 Task: Create a green business brochure.
Action: Mouse moved to (1204, 44)
Screenshot: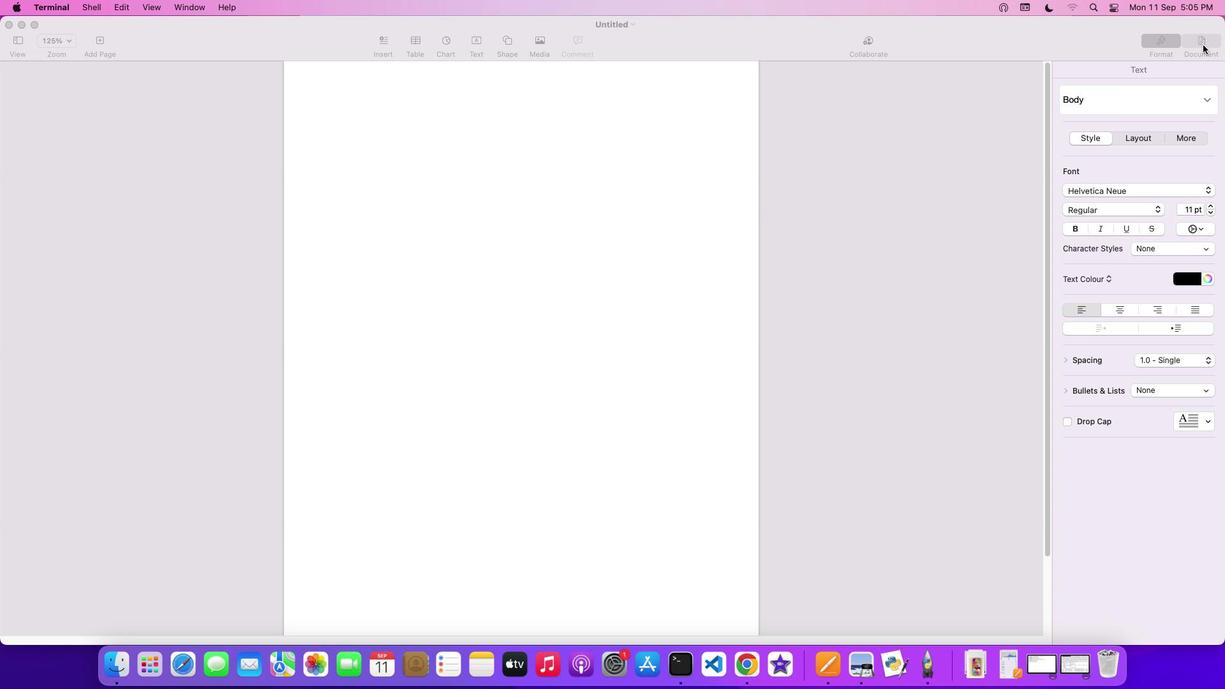 
Action: Mouse pressed left at (1204, 44)
Screenshot: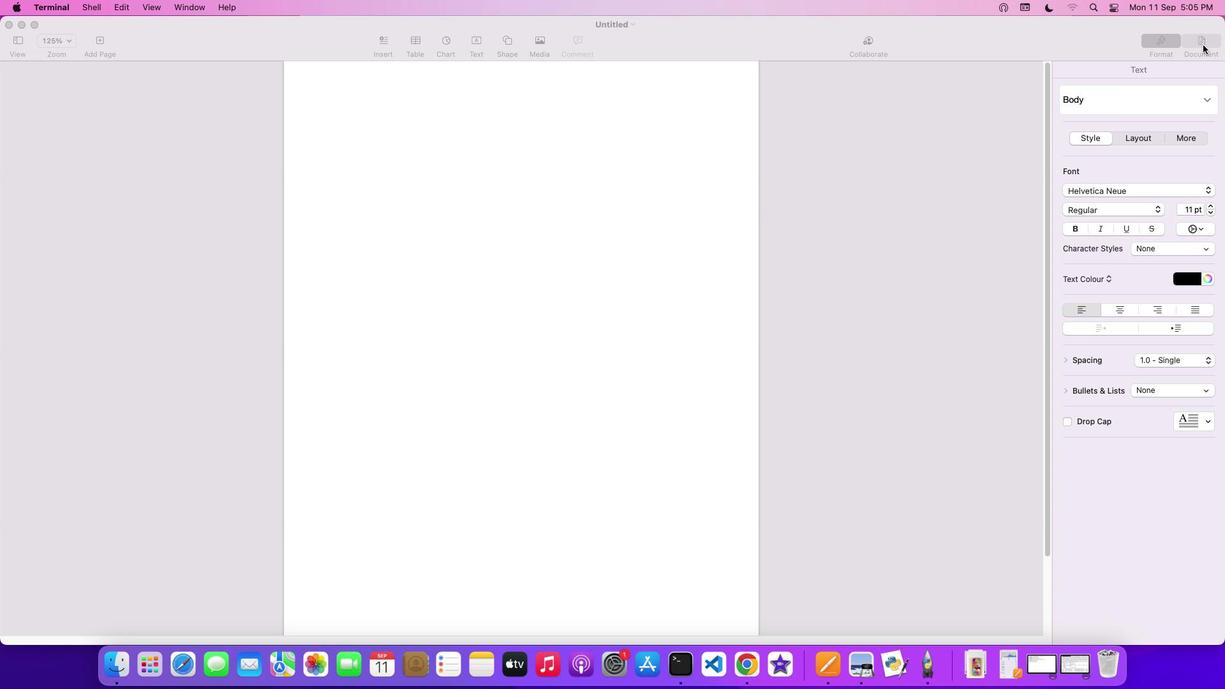 
Action: Mouse moved to (1209, 127)
Screenshot: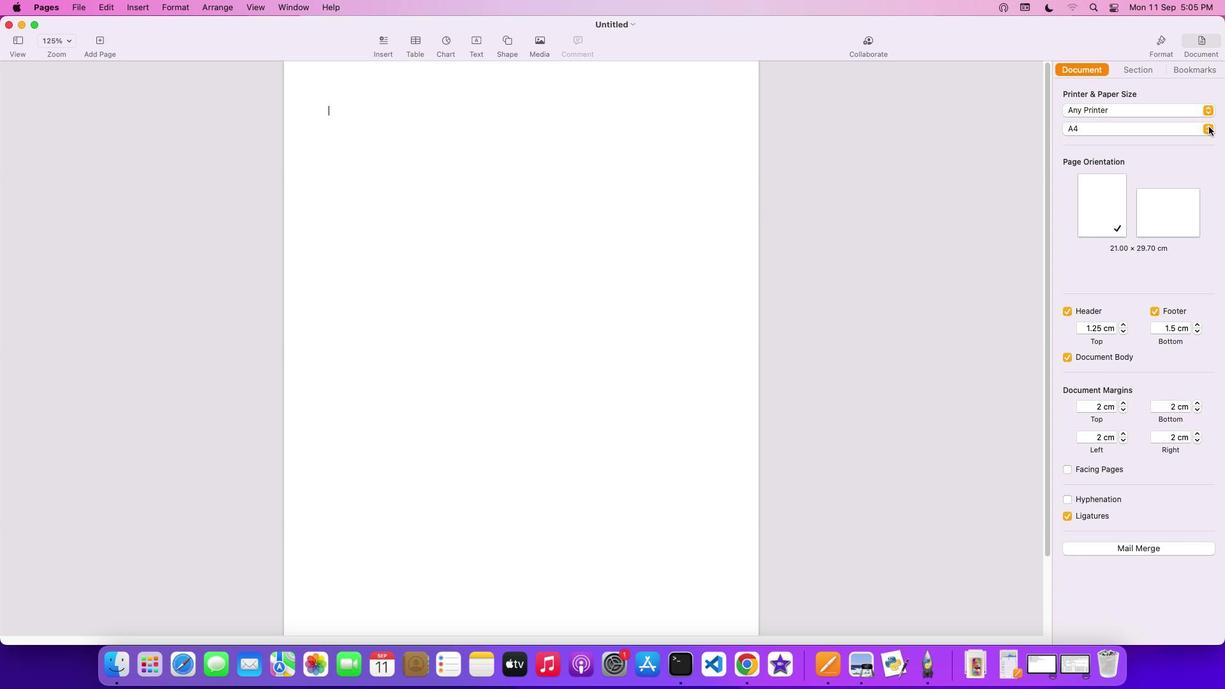 
Action: Mouse pressed left at (1209, 127)
Screenshot: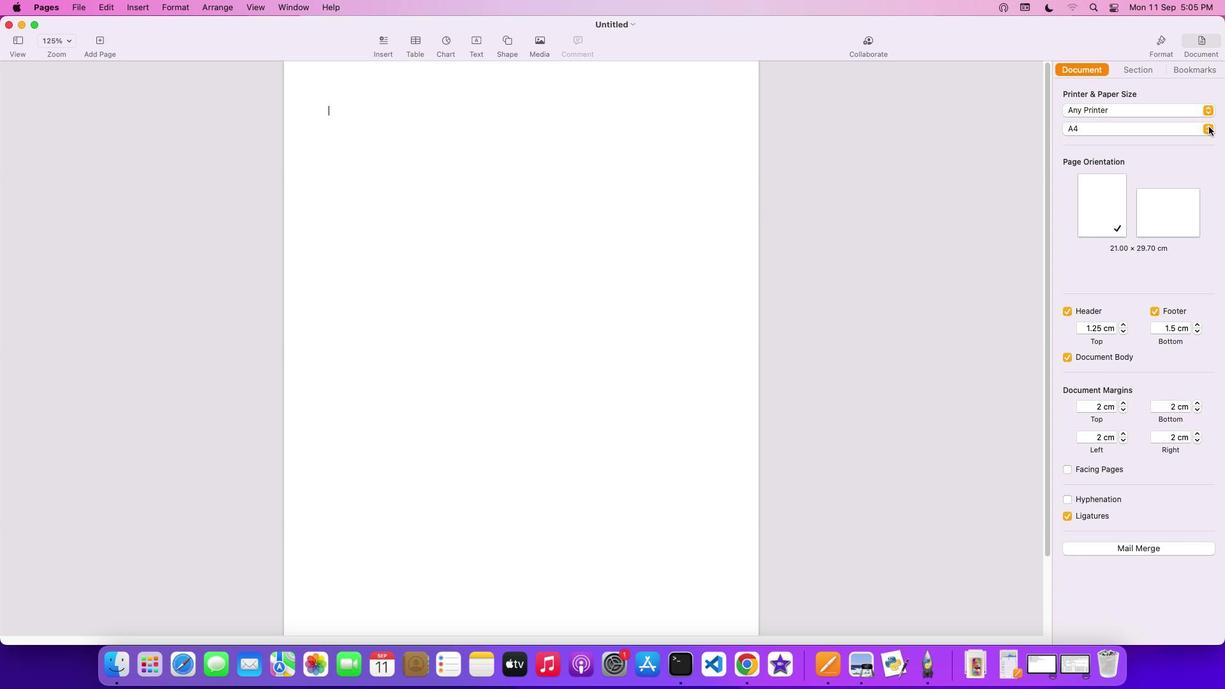 
Action: Mouse moved to (1162, 118)
Screenshot: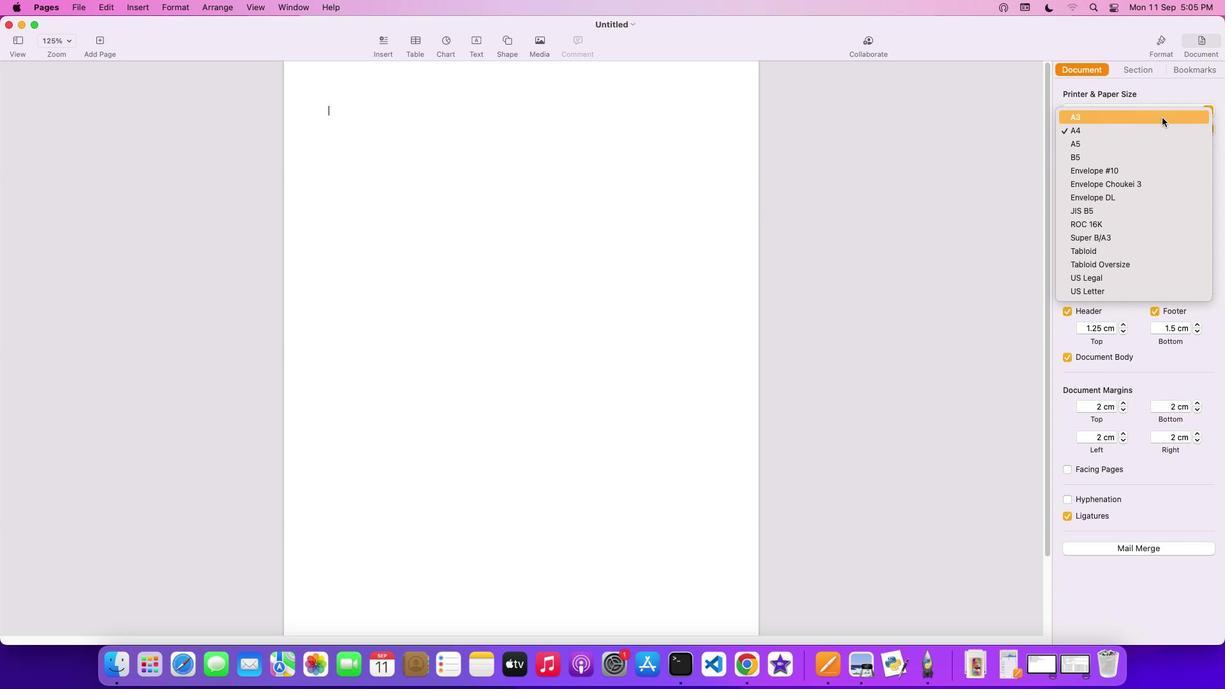 
Action: Mouse pressed left at (1162, 118)
Screenshot: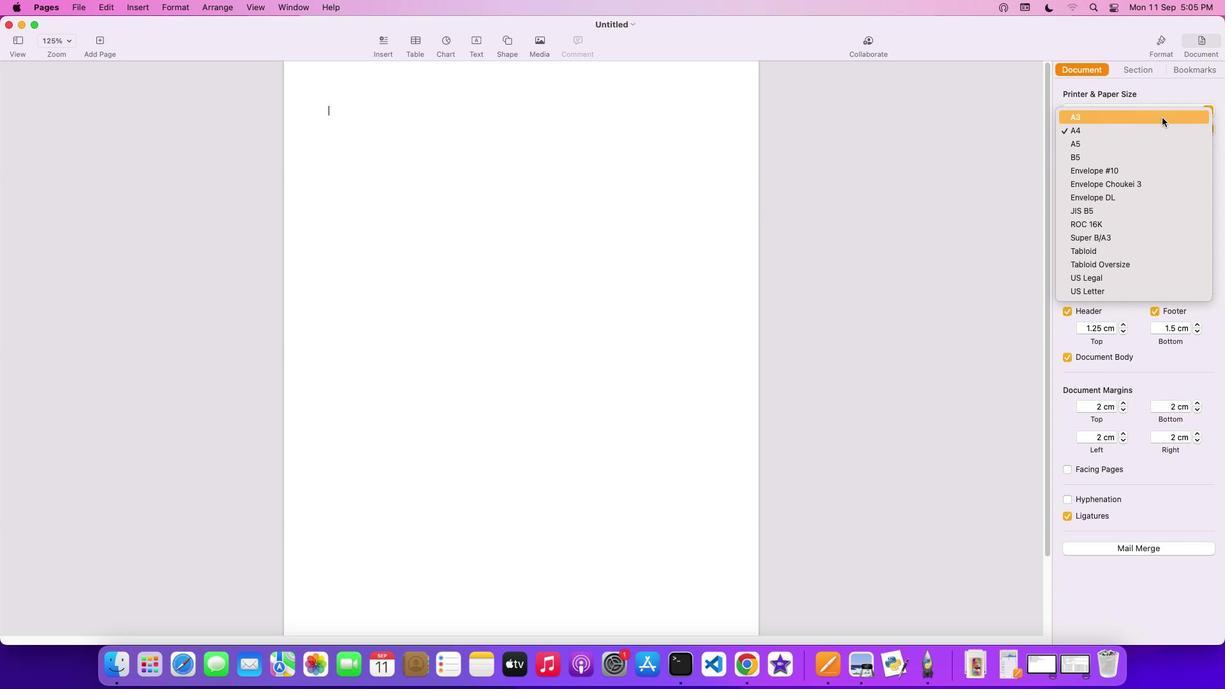 
Action: Mouse moved to (558, 355)
Screenshot: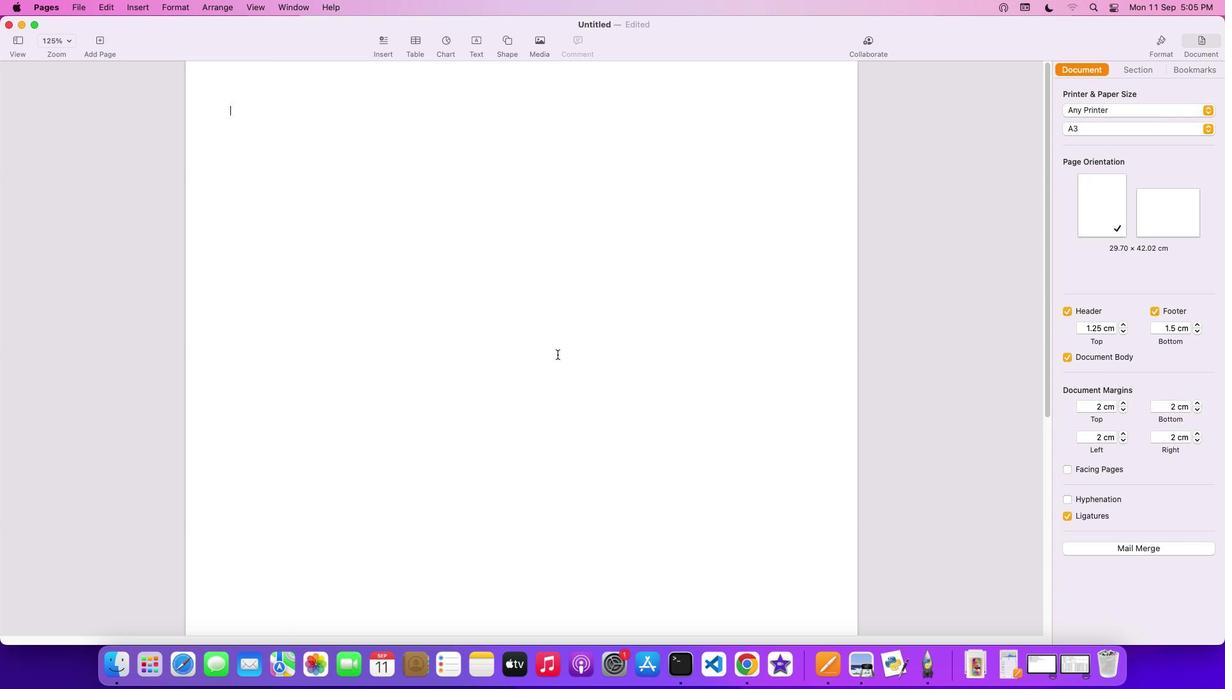 
Action: Mouse scrolled (558, 355) with delta (0, 0)
Screenshot: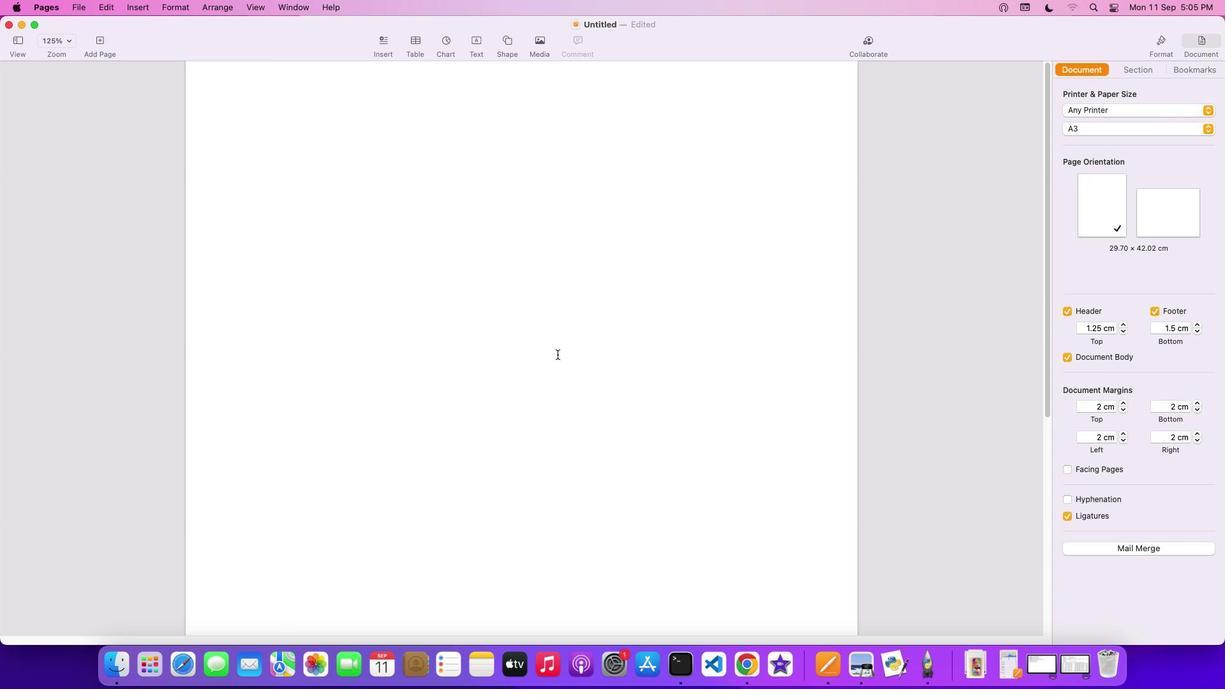 
Action: Mouse scrolled (558, 355) with delta (0, 0)
Screenshot: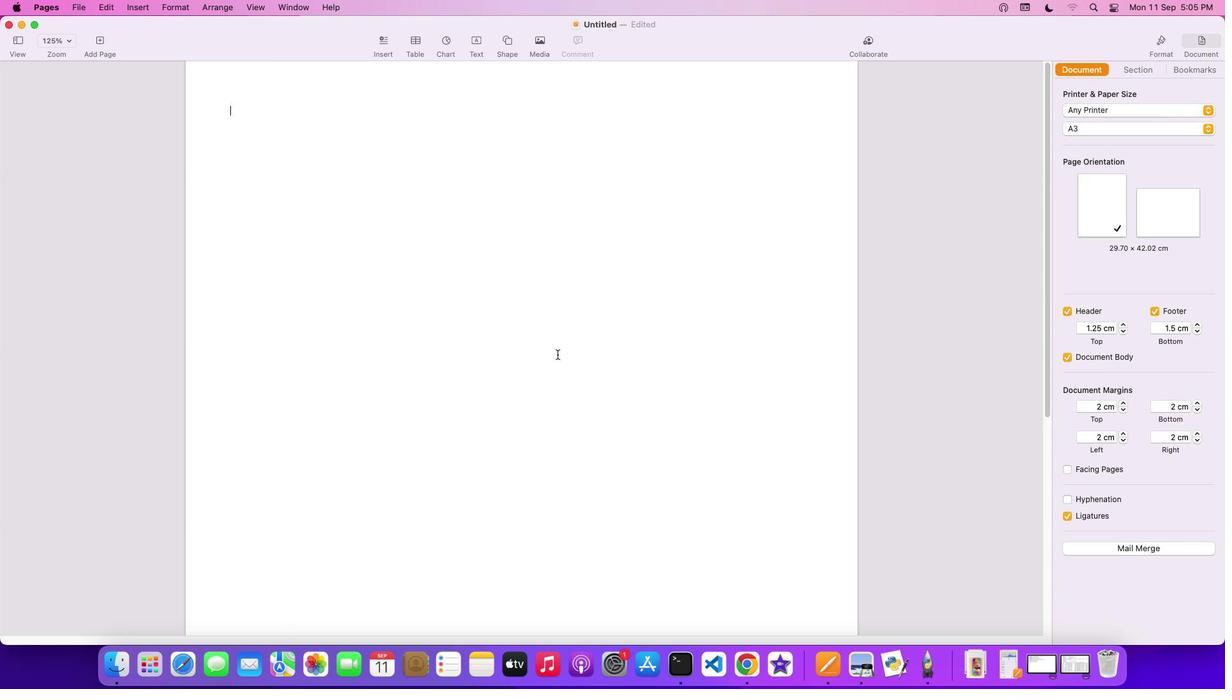 
Action: Mouse scrolled (558, 355) with delta (0, 1)
Screenshot: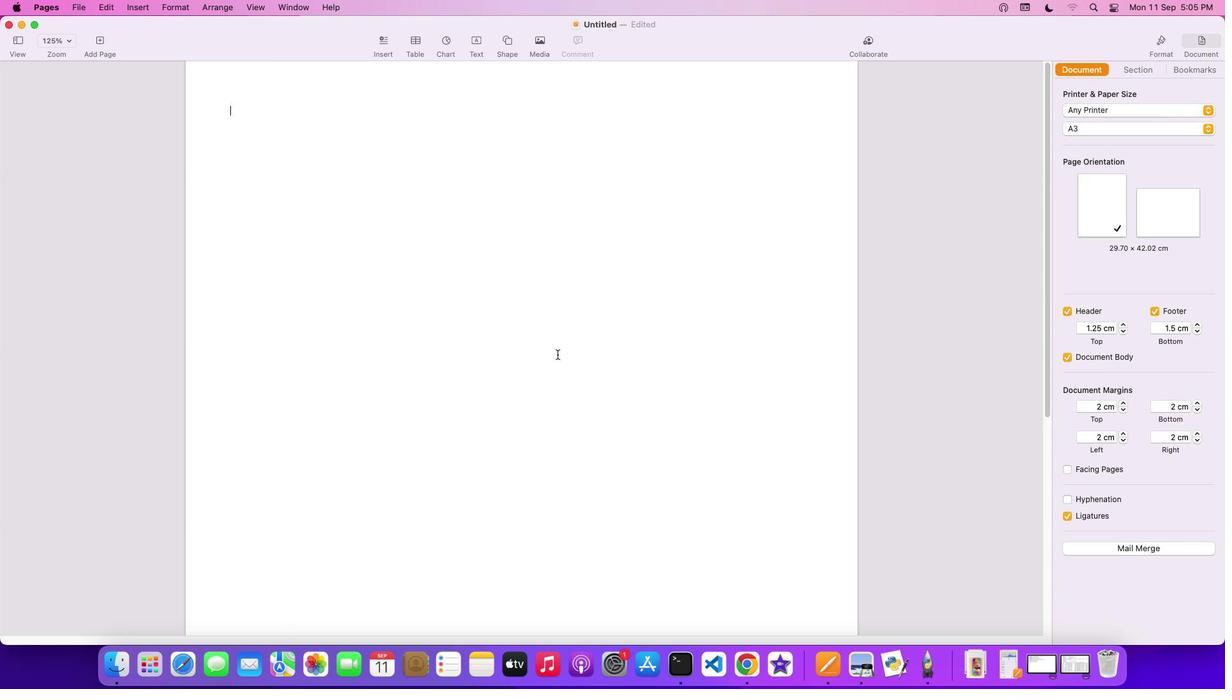 
Action: Mouse scrolled (558, 355) with delta (0, 3)
Screenshot: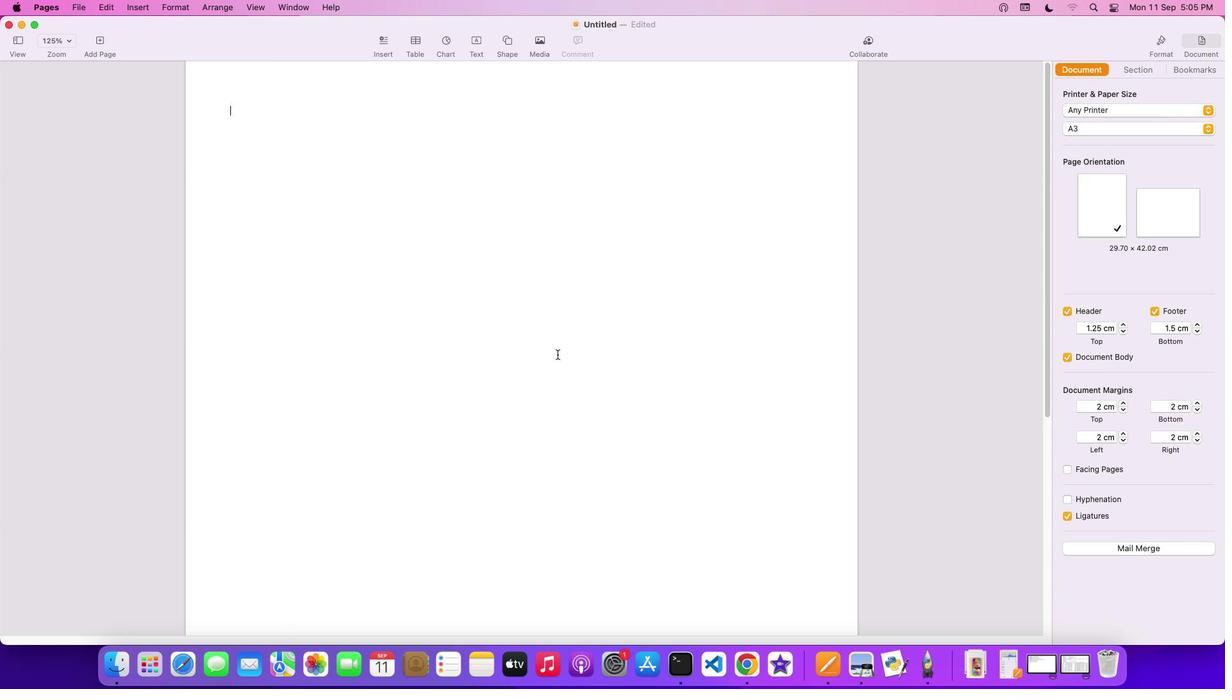 
Action: Mouse scrolled (558, 355) with delta (0, 3)
Screenshot: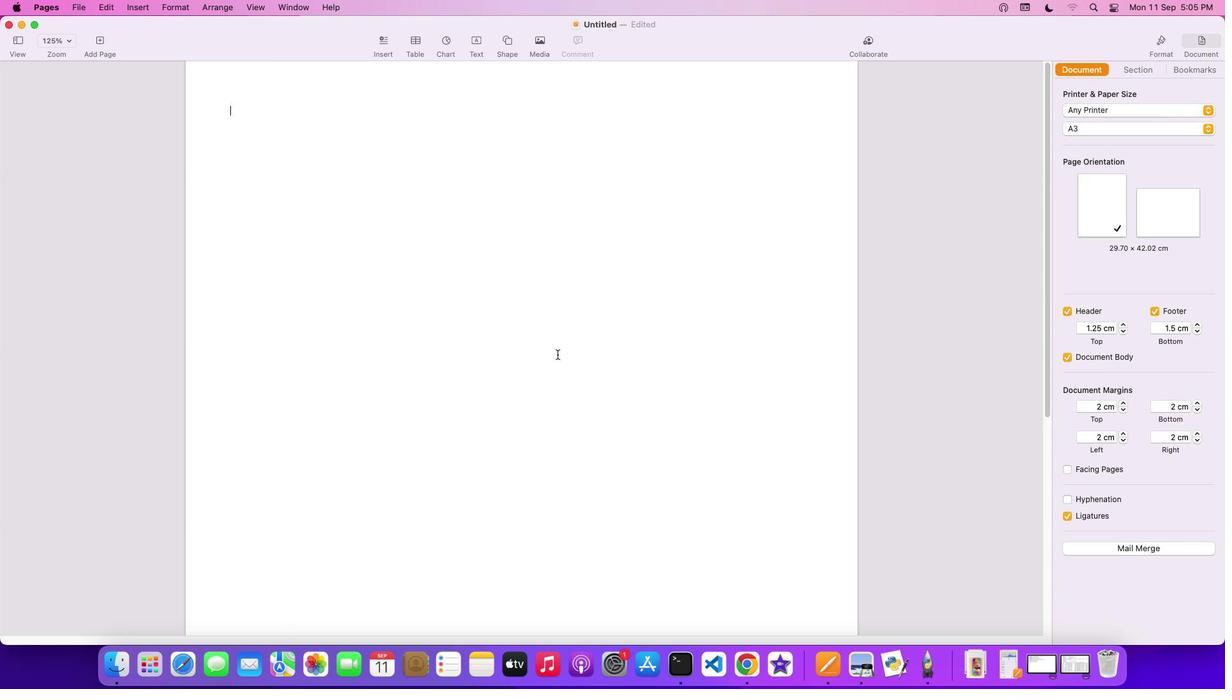 
Action: Mouse scrolled (558, 355) with delta (0, 0)
Screenshot: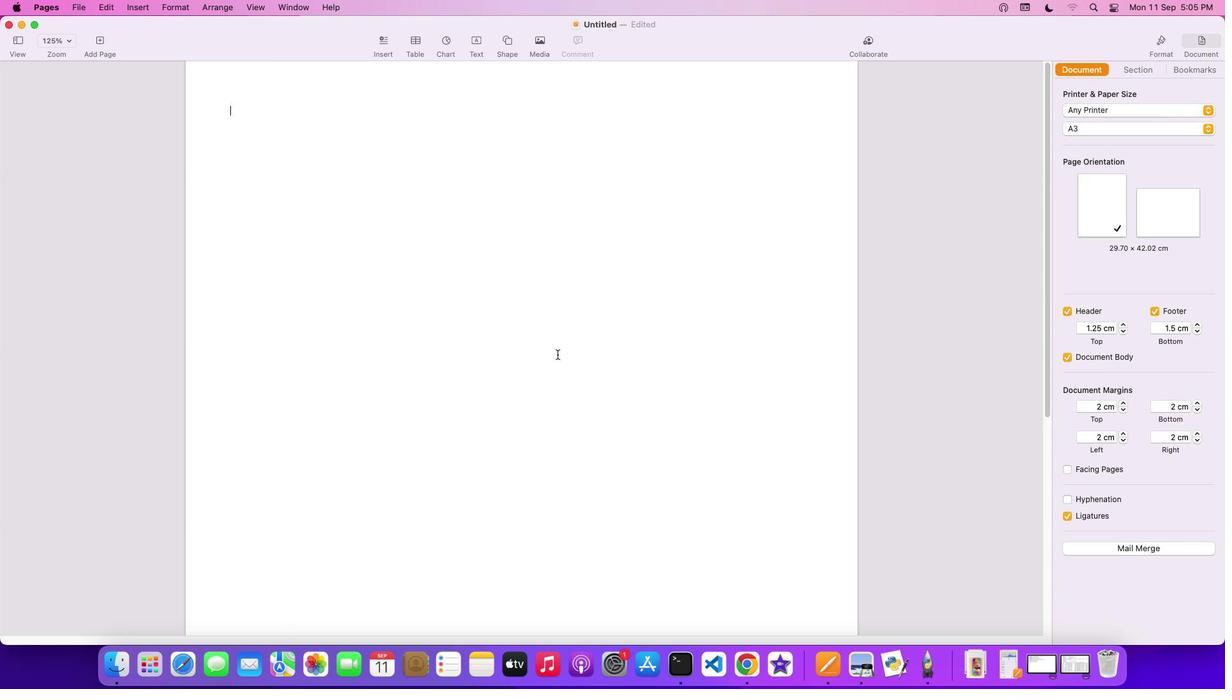 
Action: Mouse scrolled (558, 355) with delta (0, 0)
Screenshot: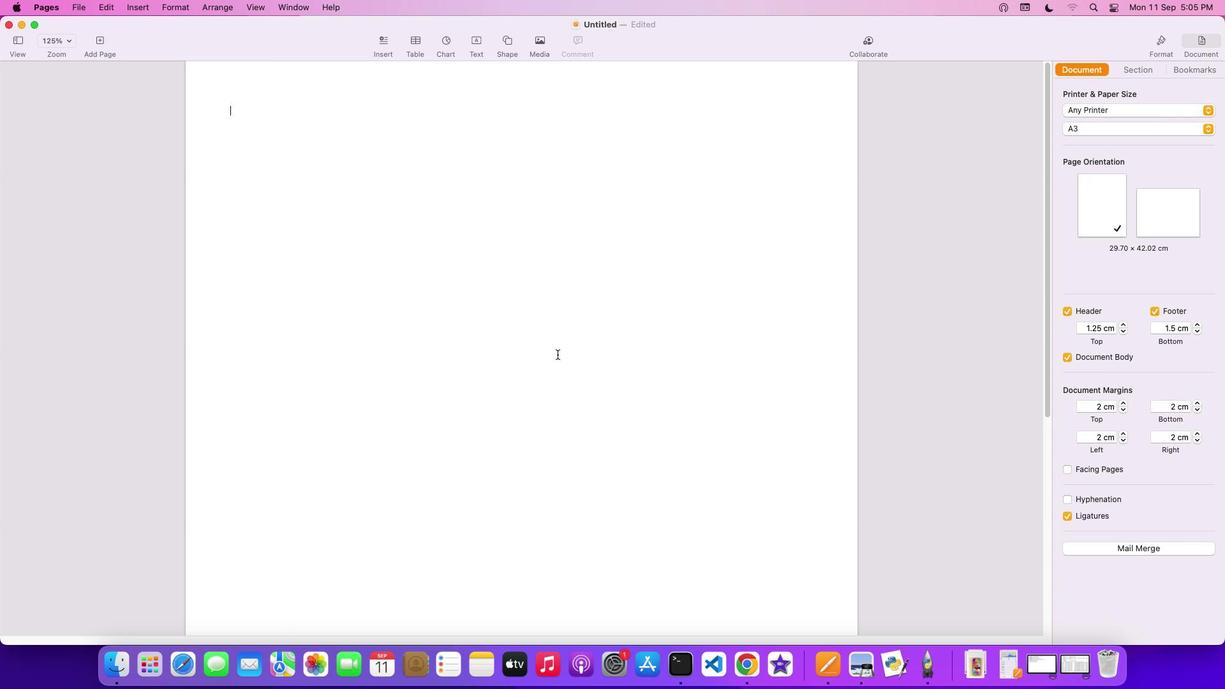 
Action: Mouse scrolled (558, 355) with delta (0, 1)
Screenshot: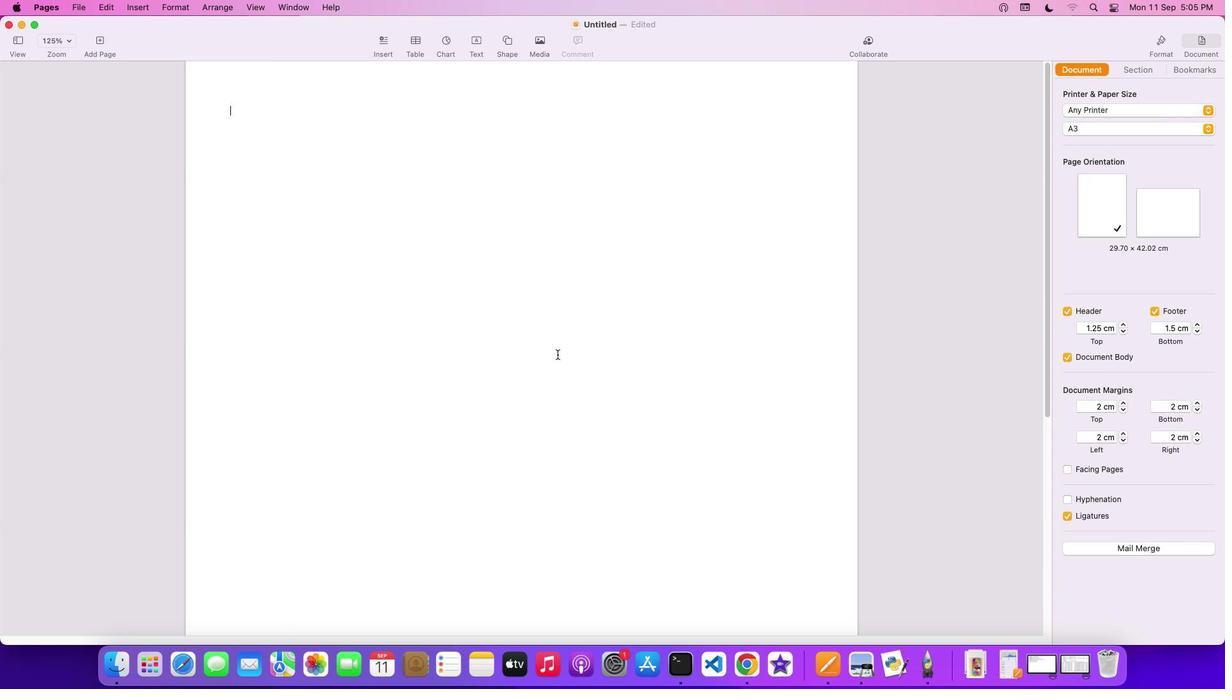 
Action: Mouse moved to (504, 37)
Screenshot: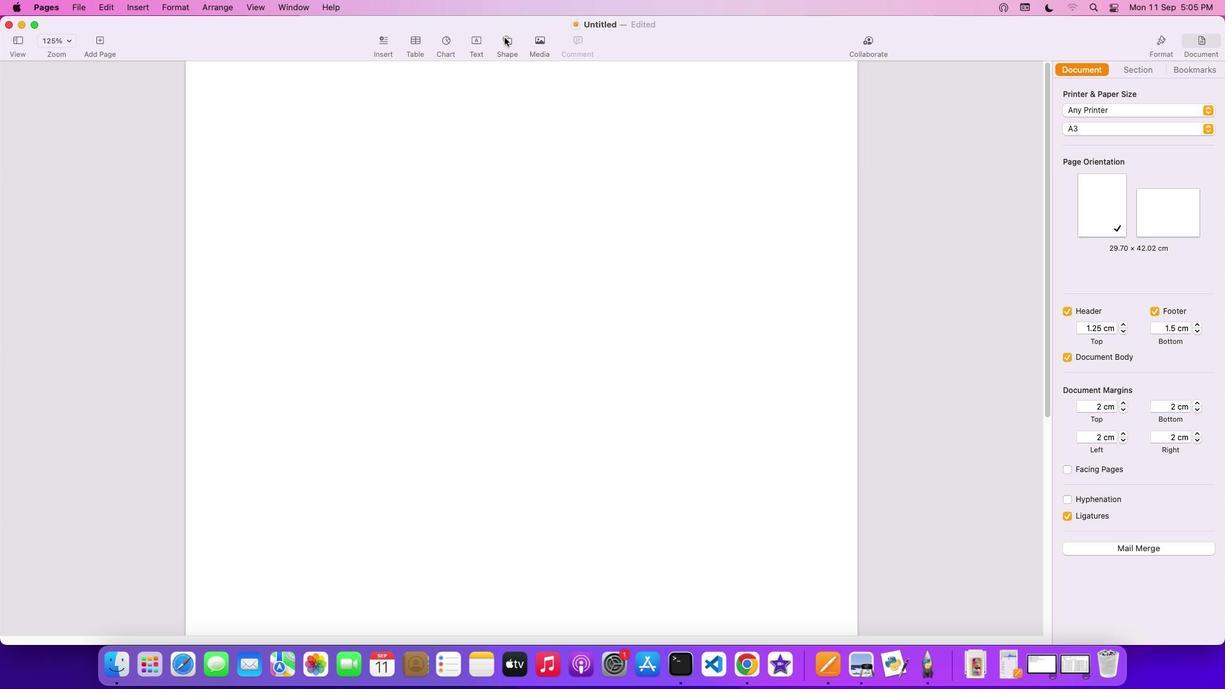 
Action: Mouse pressed left at (504, 37)
Screenshot: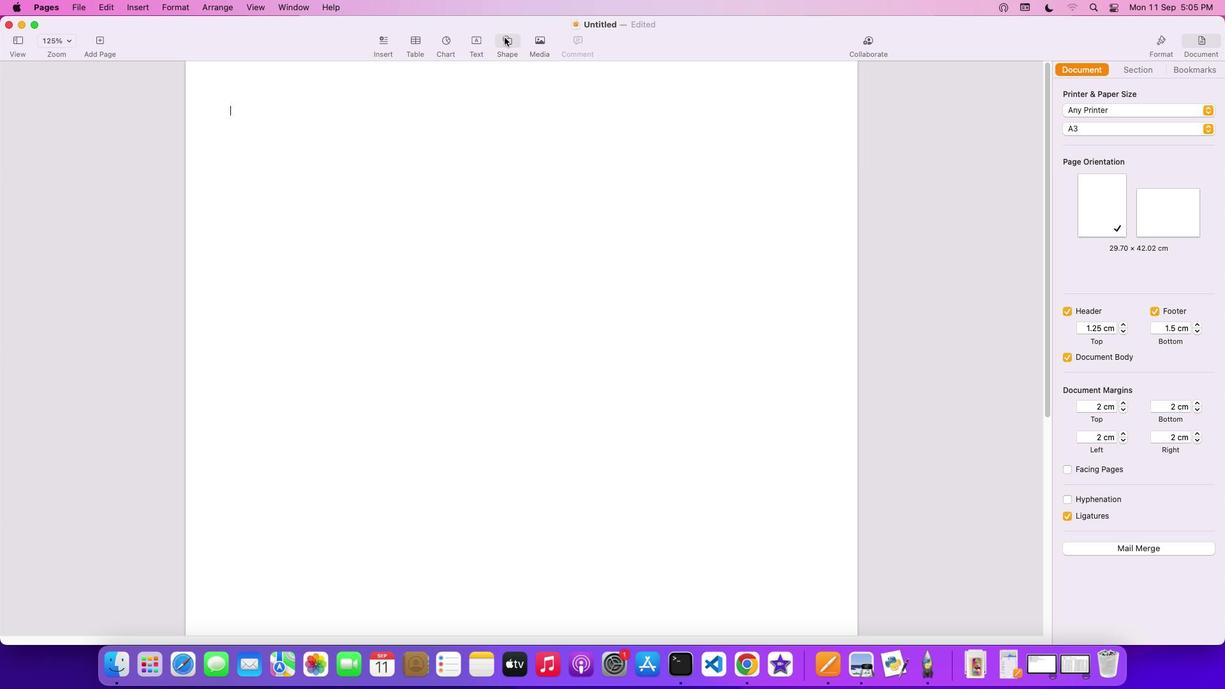 
Action: Mouse moved to (495, 143)
Screenshot: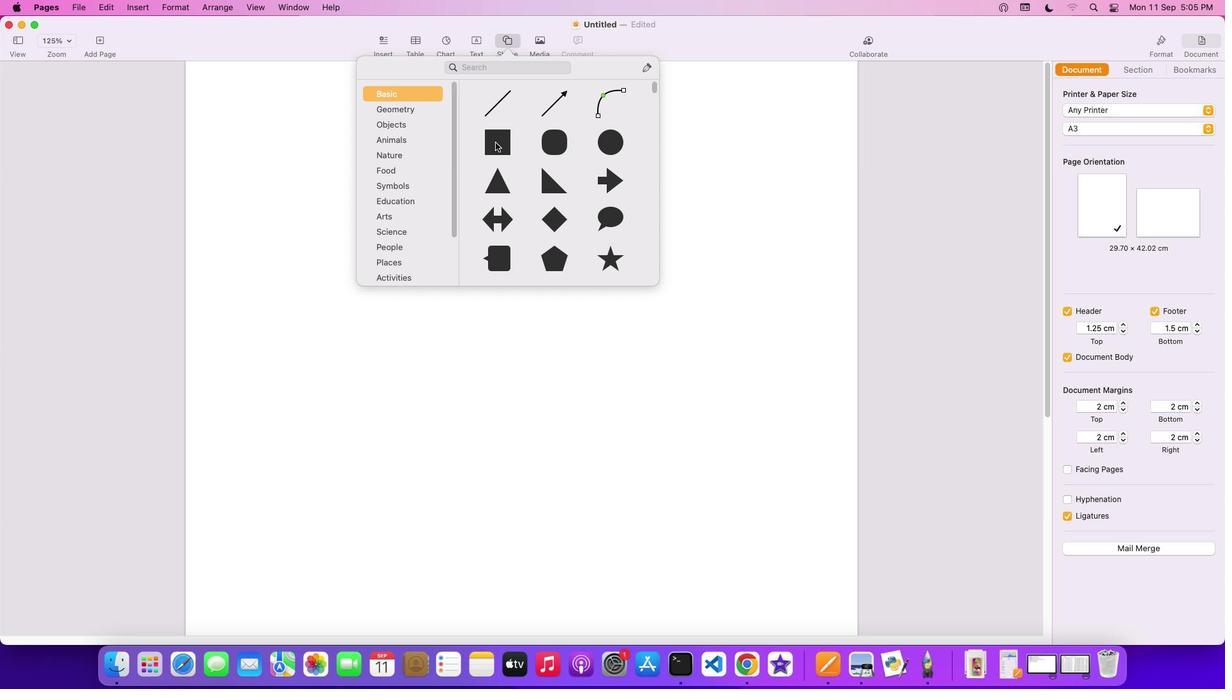 
Action: Mouse pressed left at (495, 143)
Screenshot: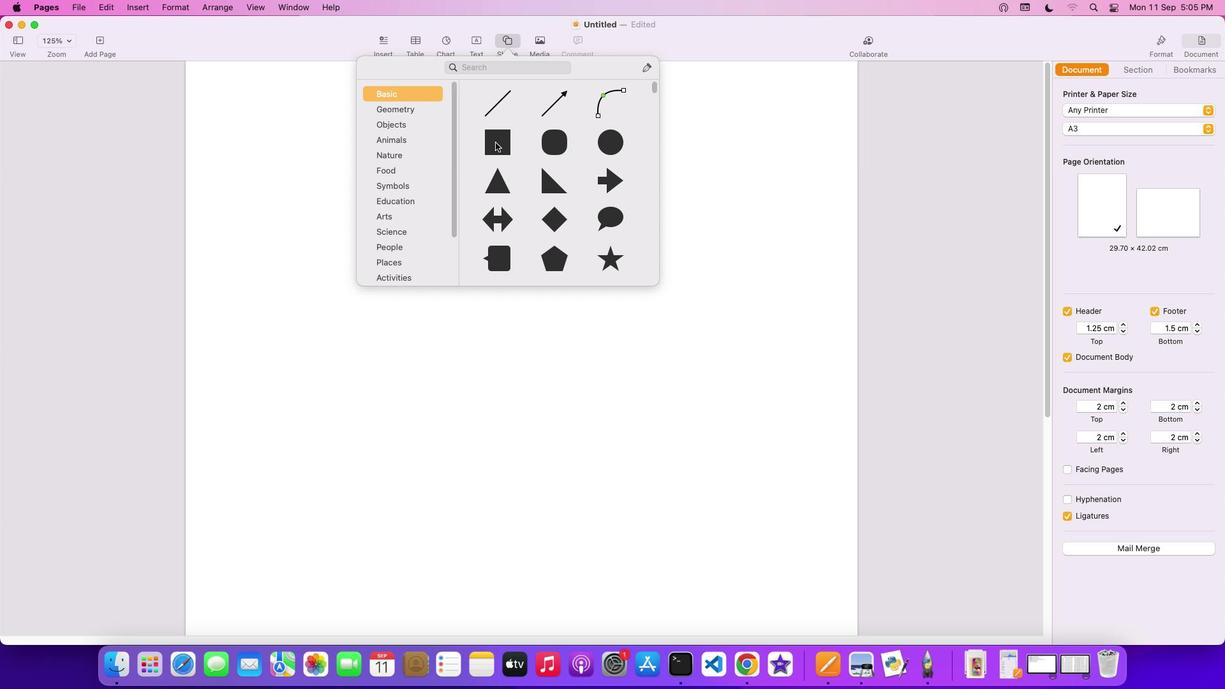 
Action: Mouse moved to (560, 153)
Screenshot: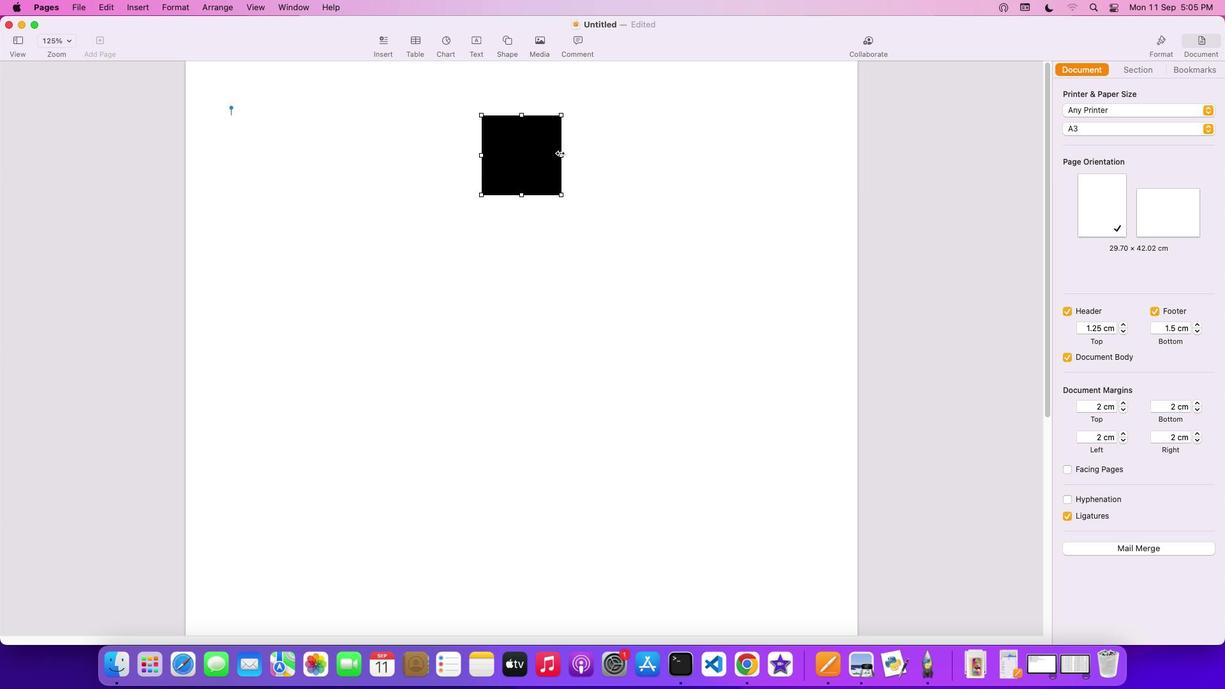 
Action: Mouse pressed left at (560, 153)
Screenshot: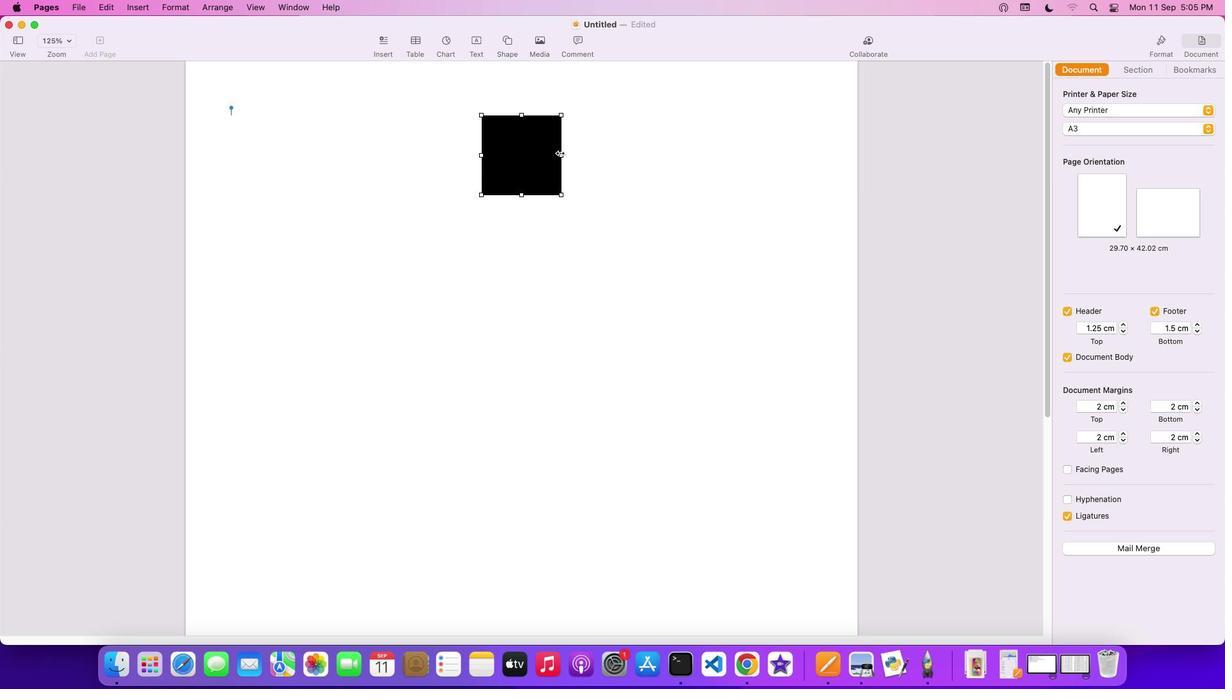
Action: Mouse moved to (480, 154)
Screenshot: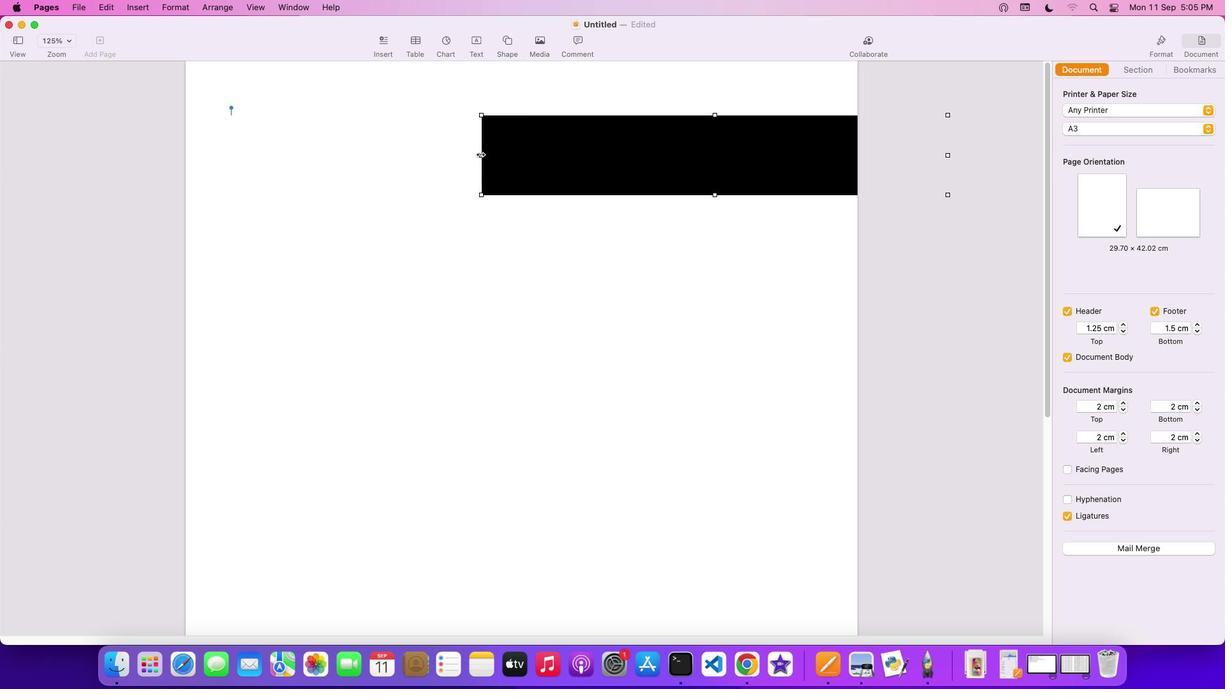 
Action: Mouse pressed left at (480, 154)
Screenshot: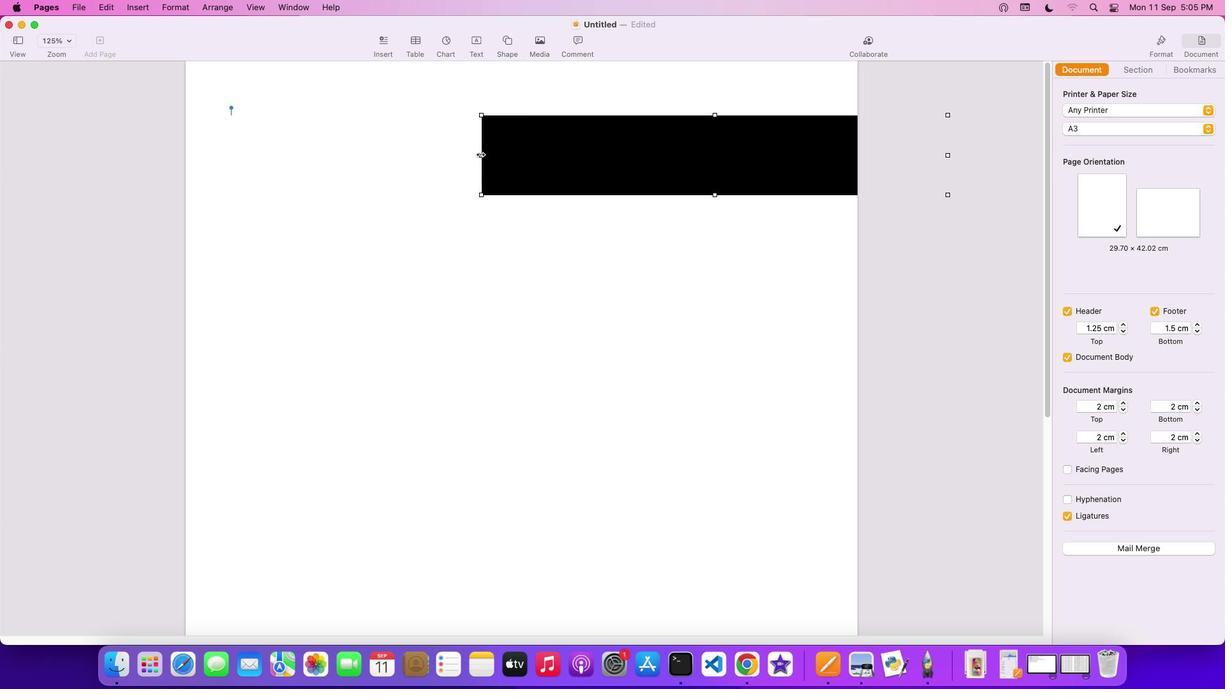 
Action: Mouse moved to (552, 113)
Screenshot: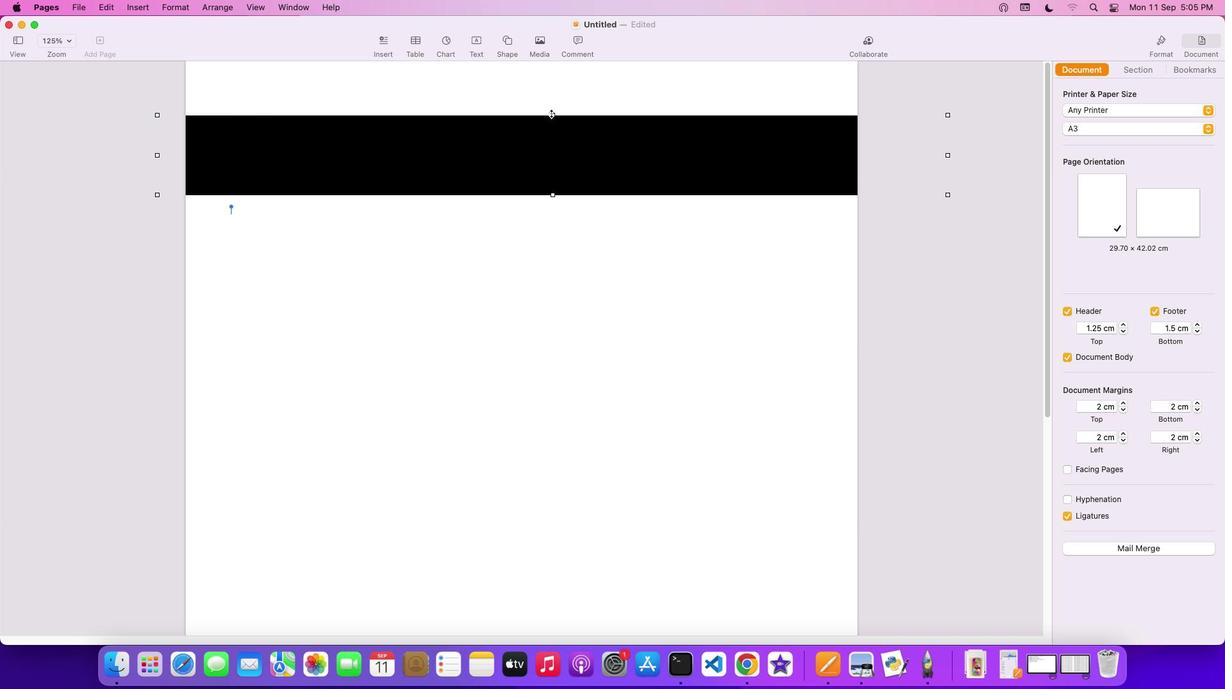 
Action: Mouse pressed left at (552, 113)
Screenshot: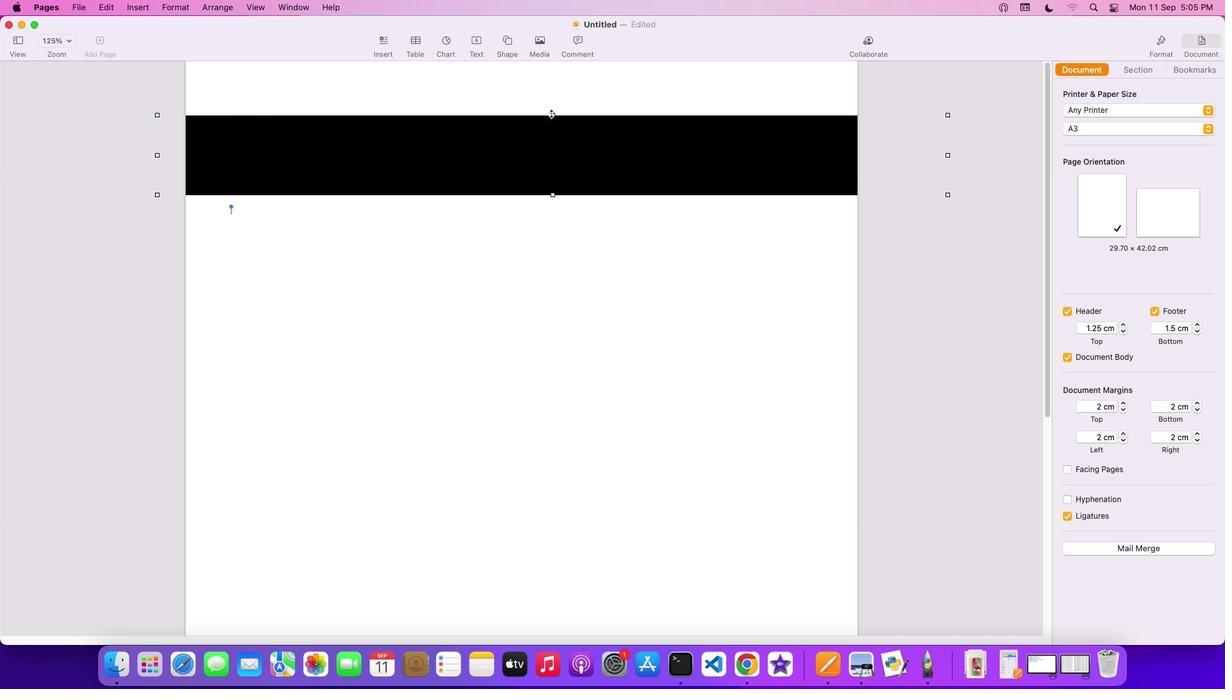
Action: Mouse moved to (660, 289)
Screenshot: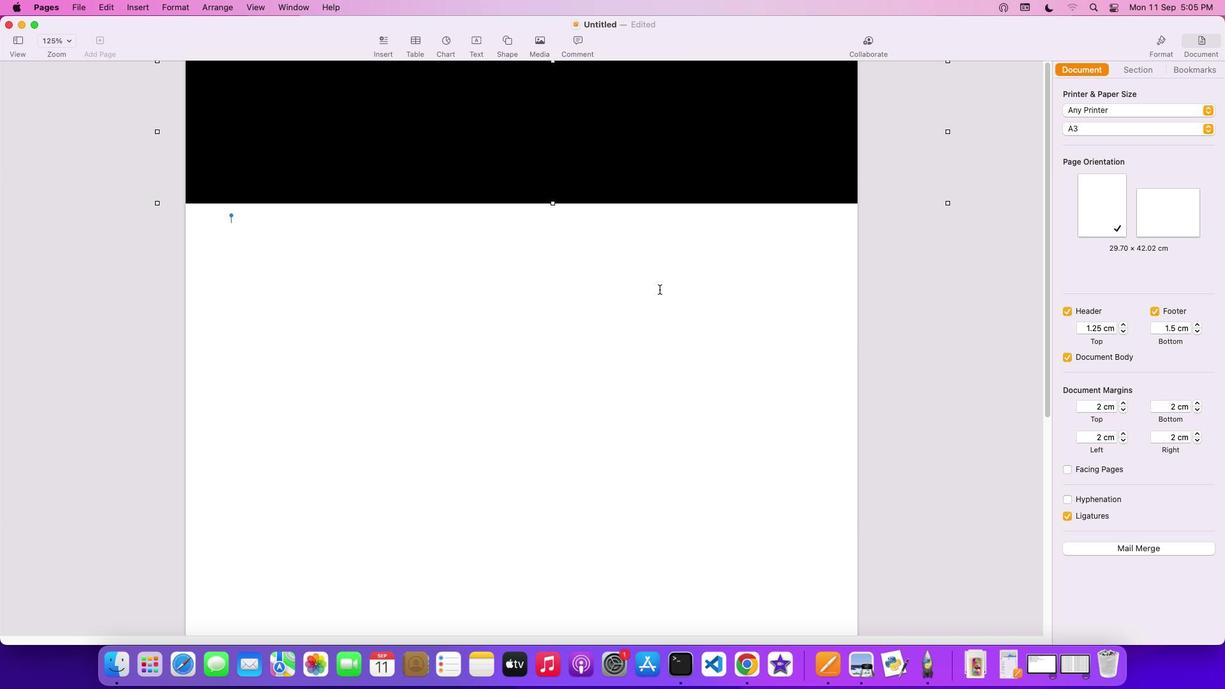 
Action: Mouse scrolled (660, 289) with delta (0, 0)
Screenshot: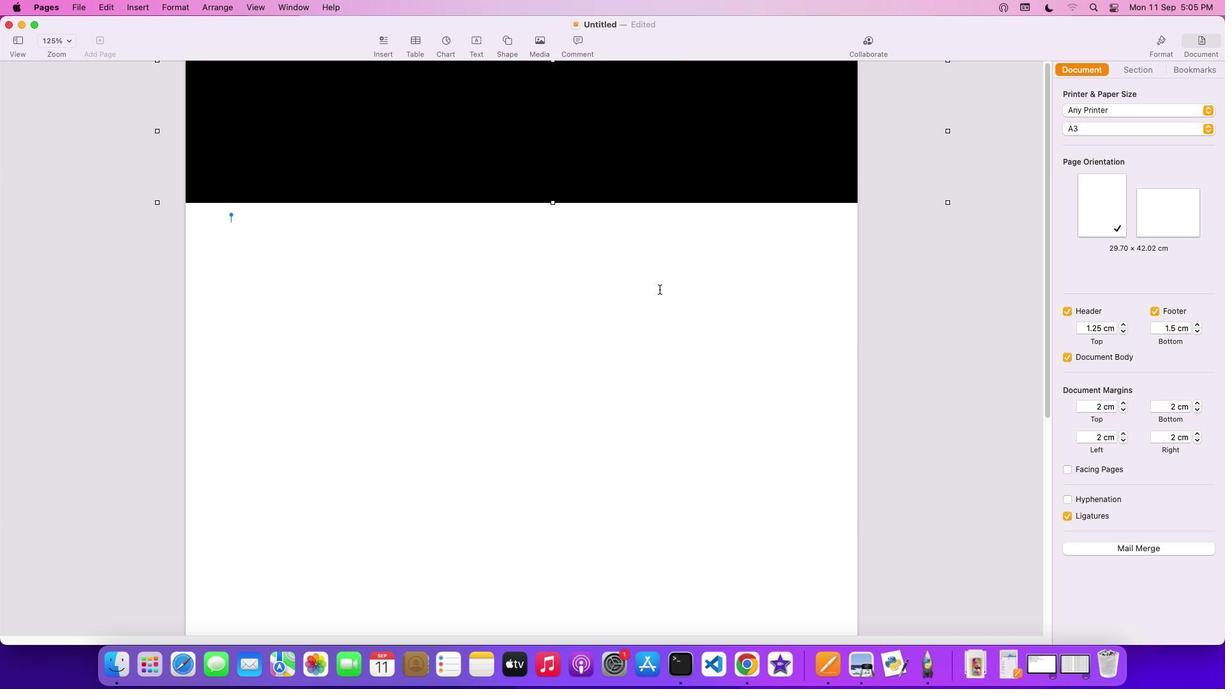 
Action: Mouse scrolled (660, 289) with delta (0, 0)
Screenshot: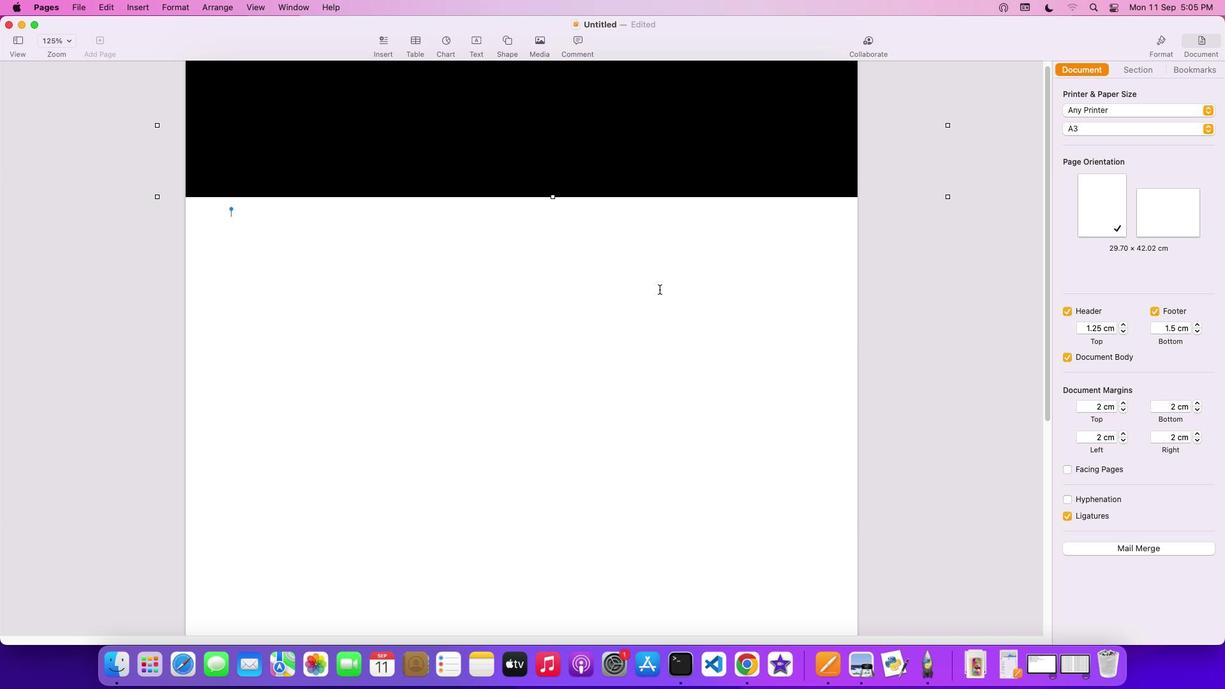 
Action: Mouse scrolled (660, 289) with delta (0, -1)
Screenshot: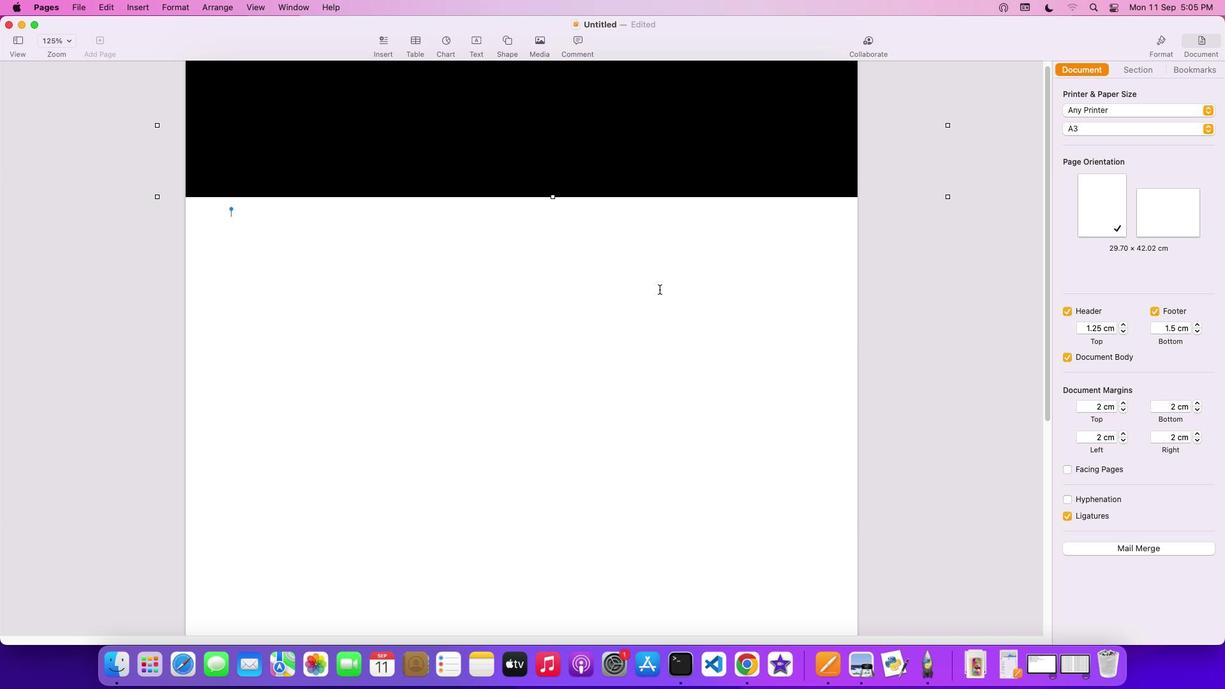 
Action: Mouse scrolled (660, 289) with delta (0, -3)
Screenshot: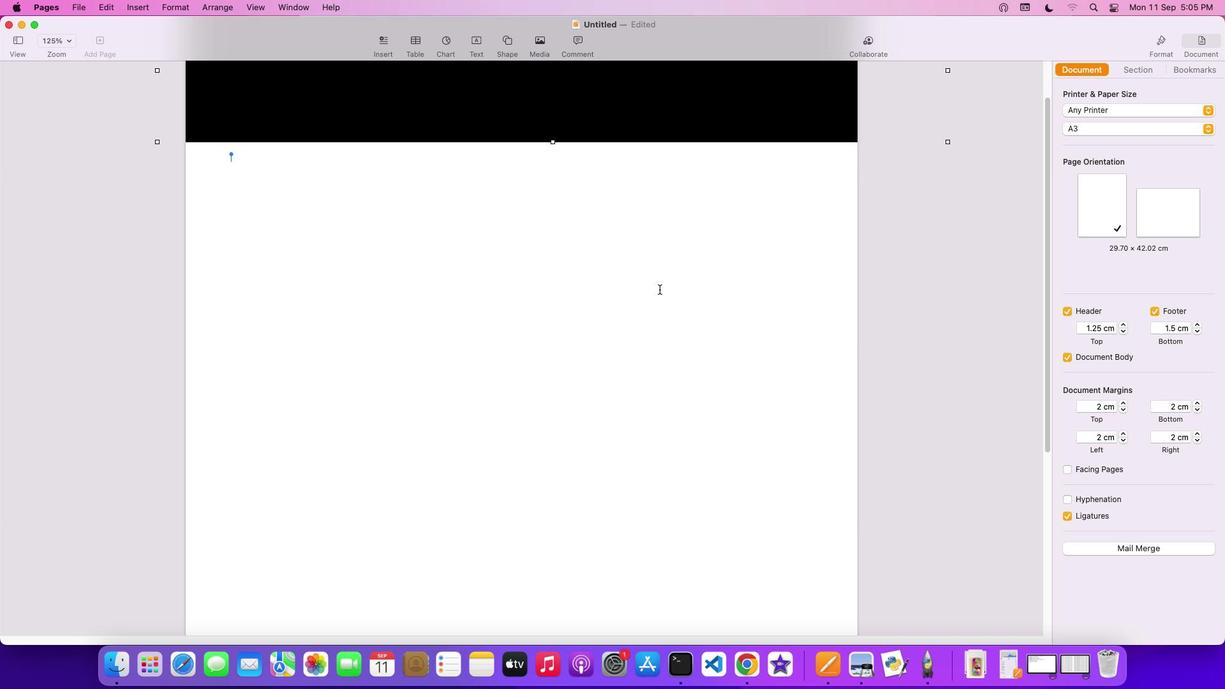
Action: Mouse scrolled (660, 289) with delta (0, -3)
Screenshot: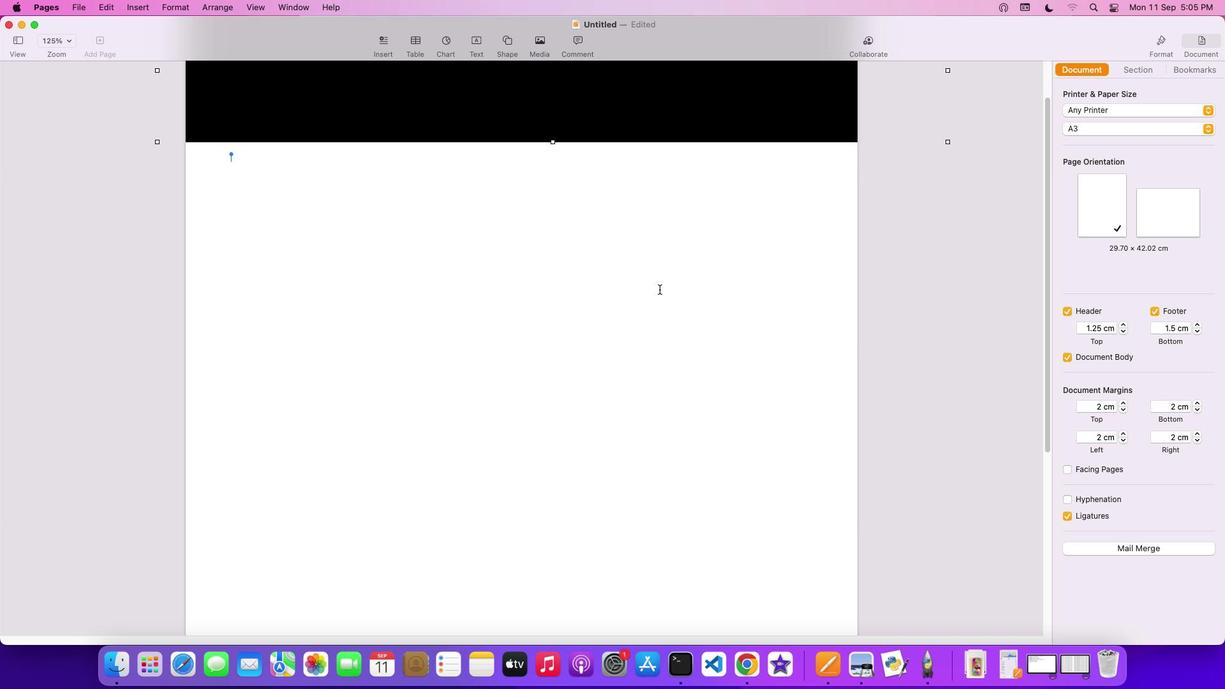 
Action: Mouse scrolled (660, 289) with delta (0, -3)
Screenshot: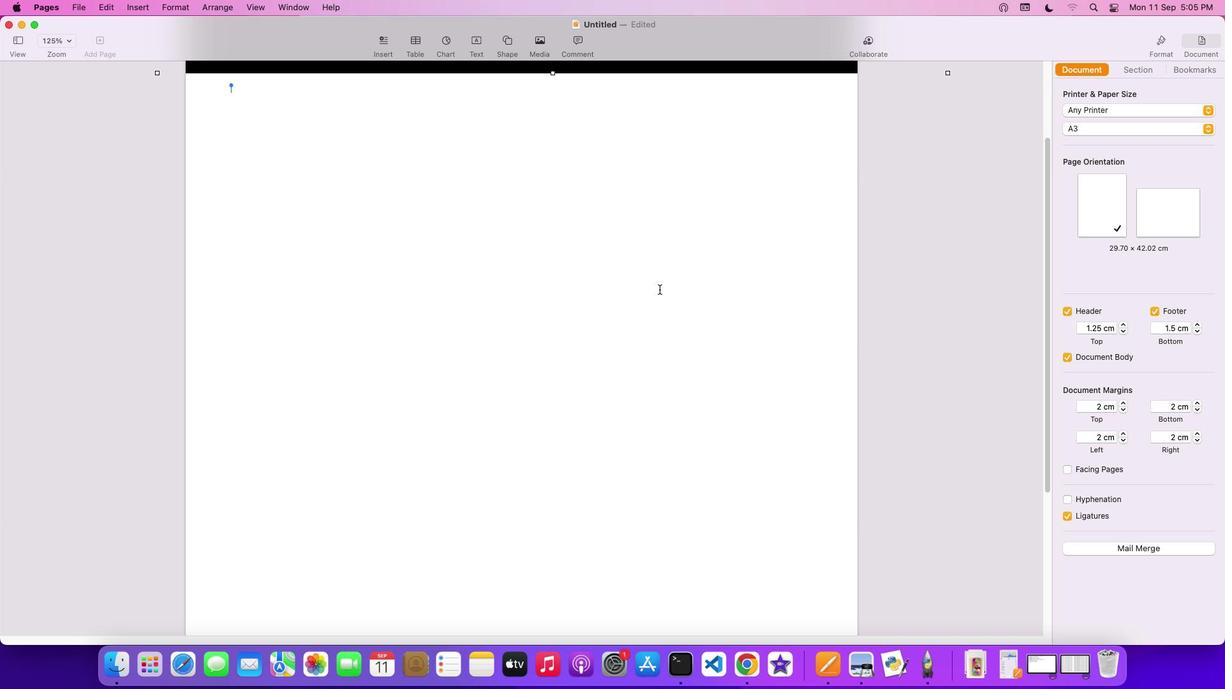 
Action: Mouse moved to (606, 243)
Screenshot: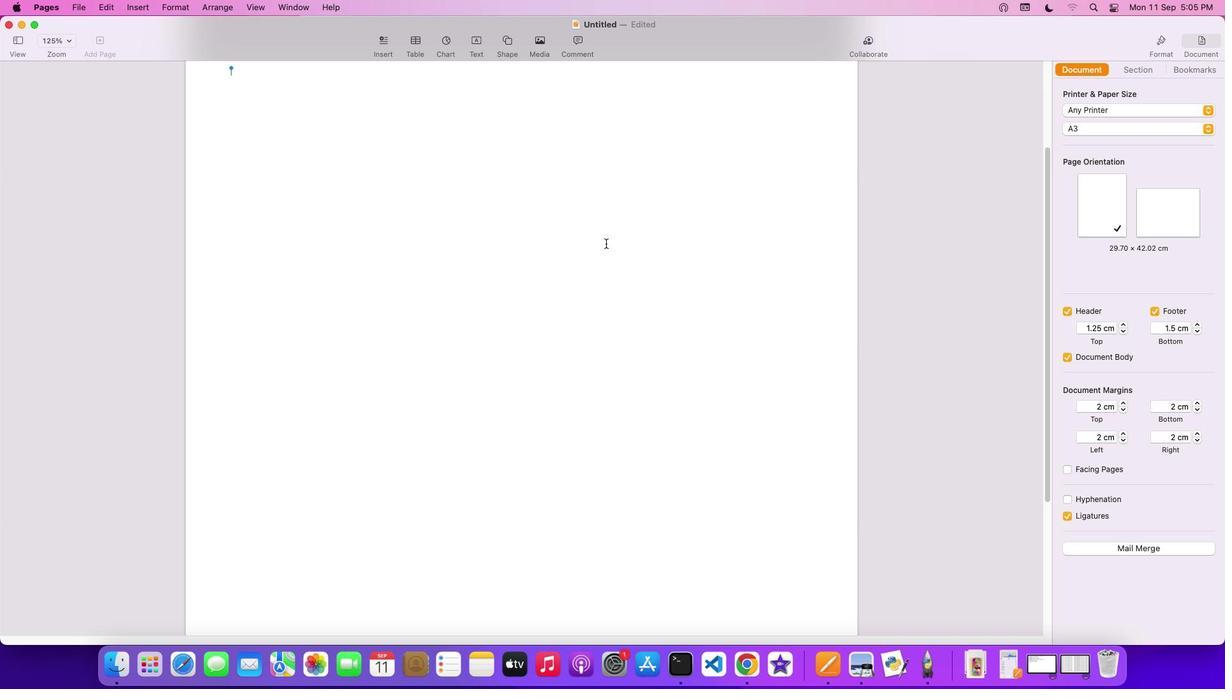 
Action: Mouse scrolled (606, 243) with delta (0, 0)
Screenshot: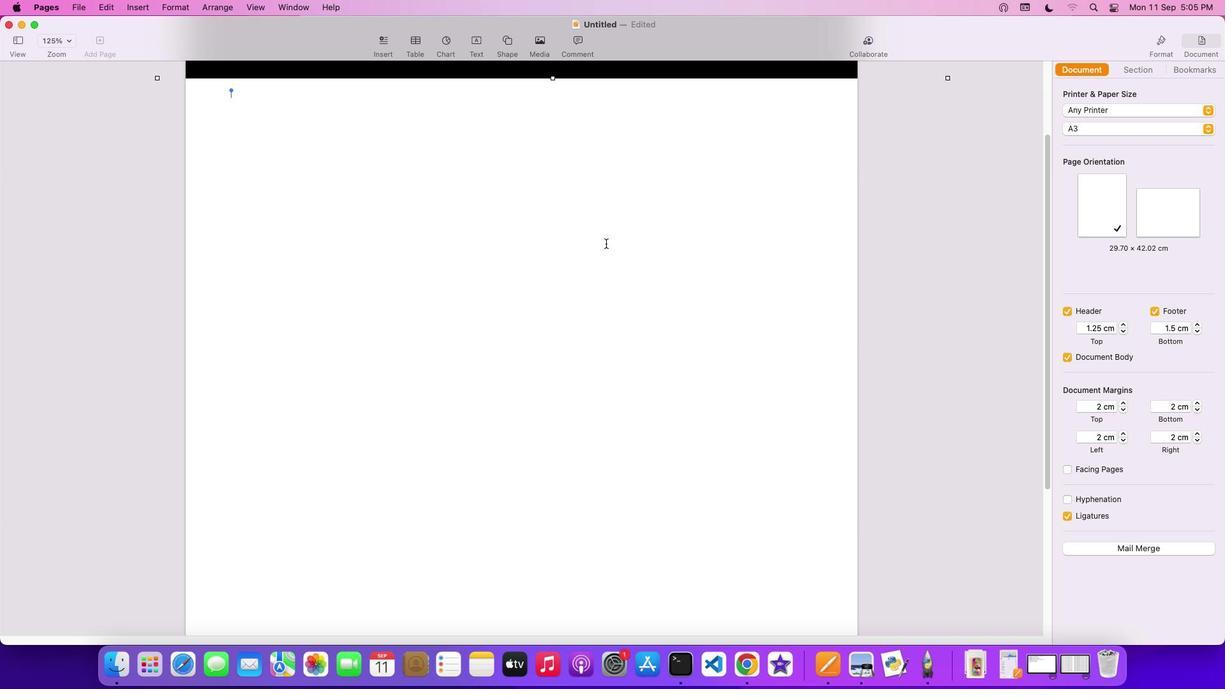 
Action: Mouse scrolled (606, 243) with delta (0, 0)
Screenshot: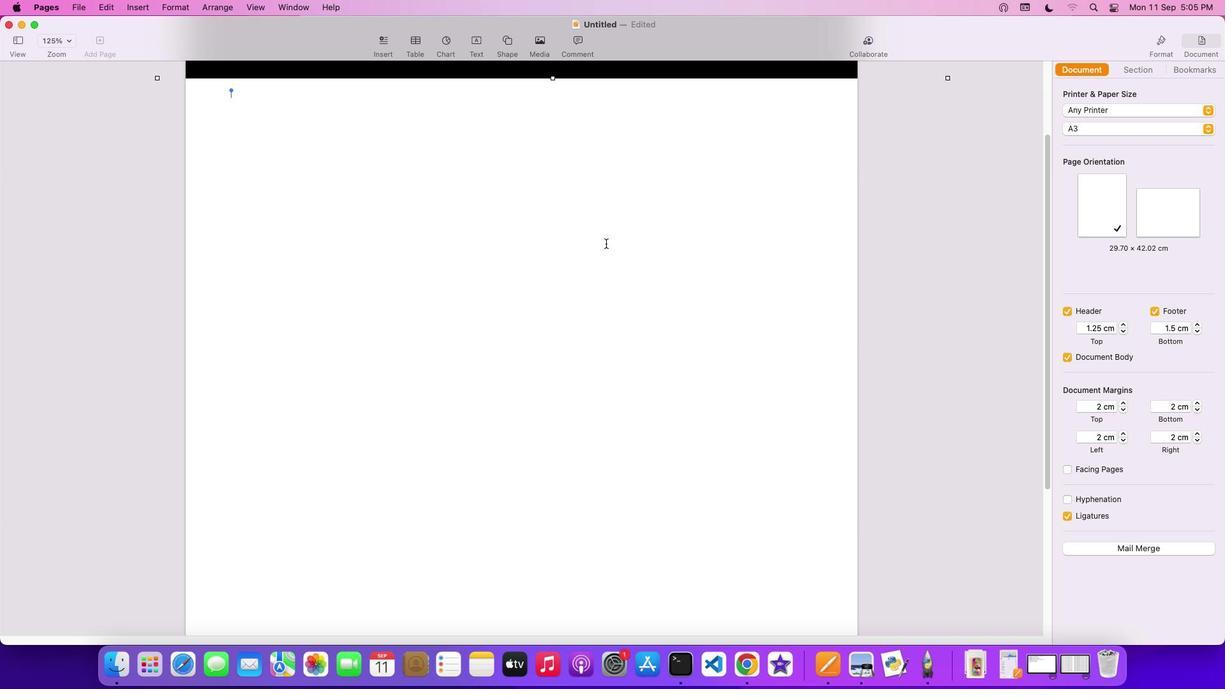 
Action: Mouse scrolled (606, 243) with delta (0, 2)
Screenshot: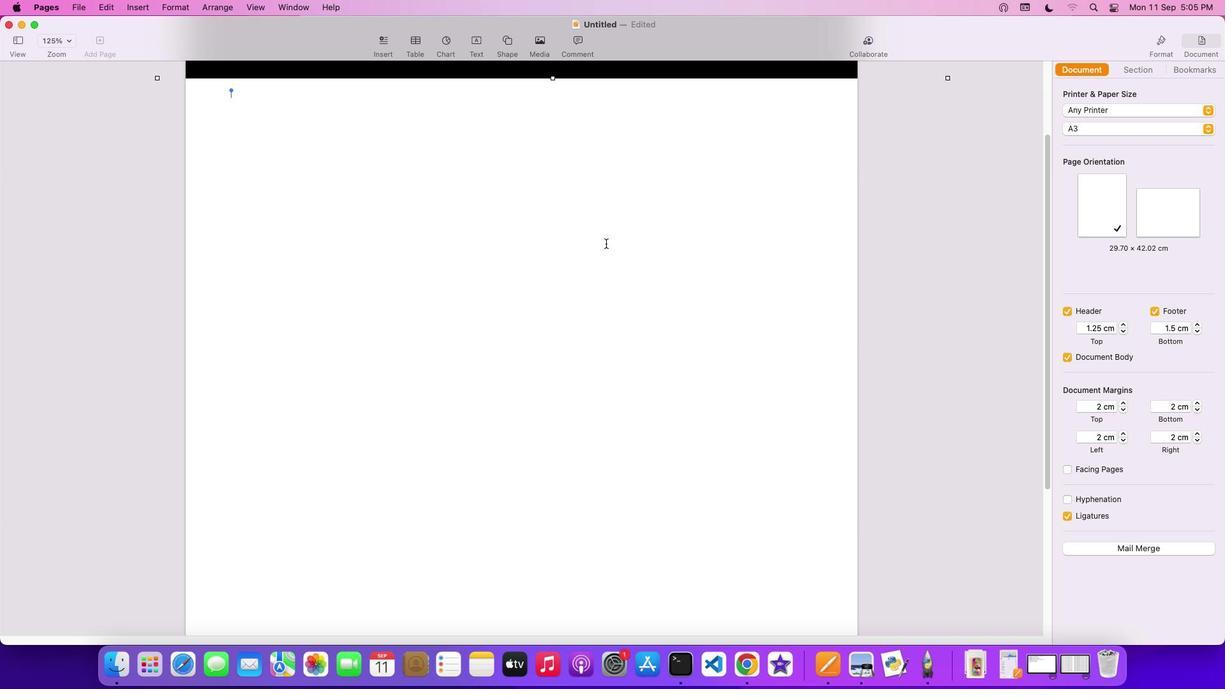 
Action: Mouse scrolled (606, 243) with delta (0, 3)
Screenshot: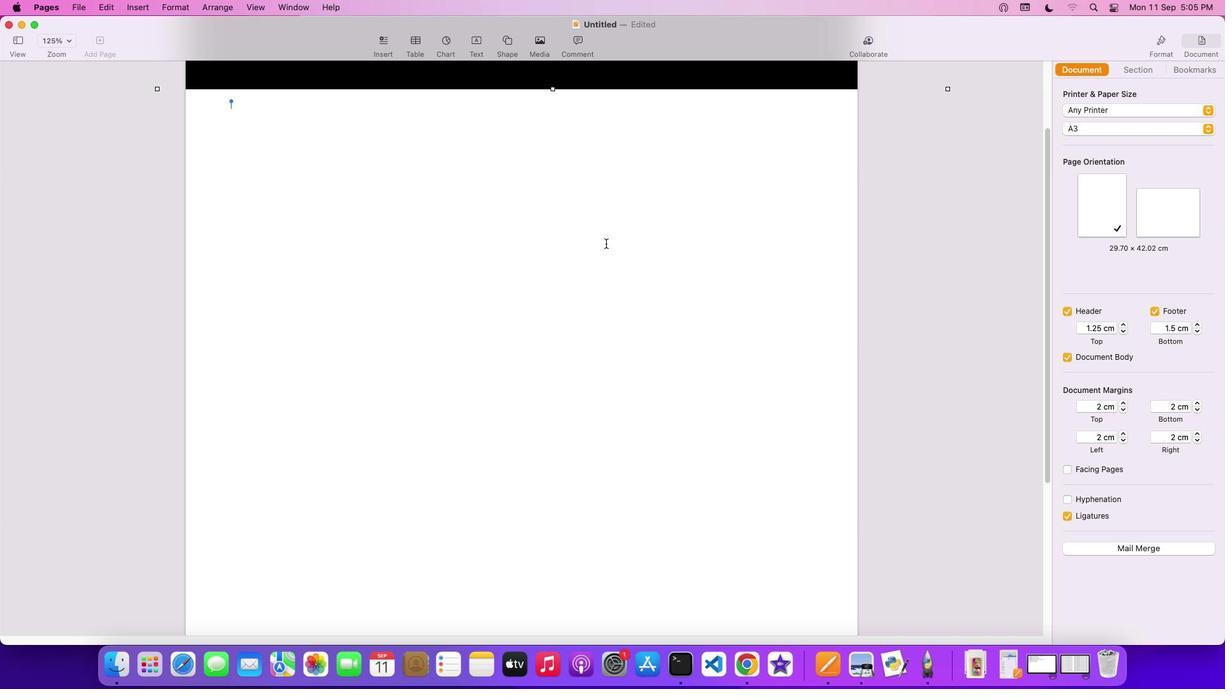 
Action: Mouse scrolled (606, 243) with delta (0, 3)
Screenshot: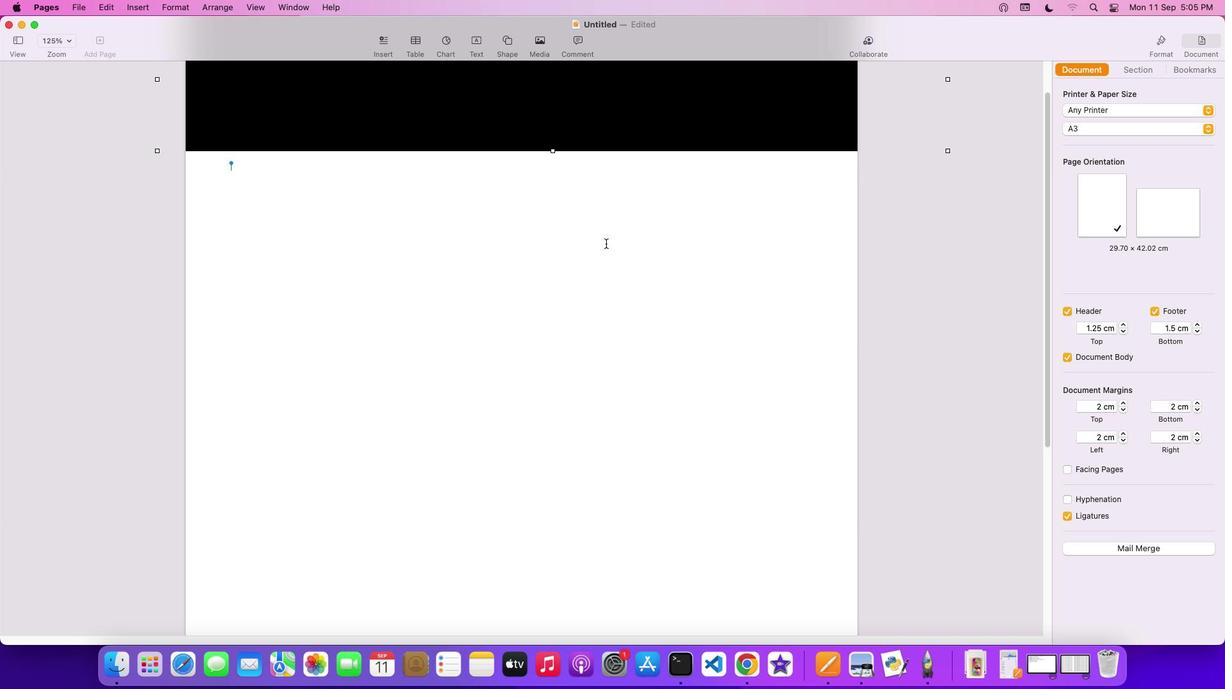 
Action: Mouse moved to (553, 167)
Screenshot: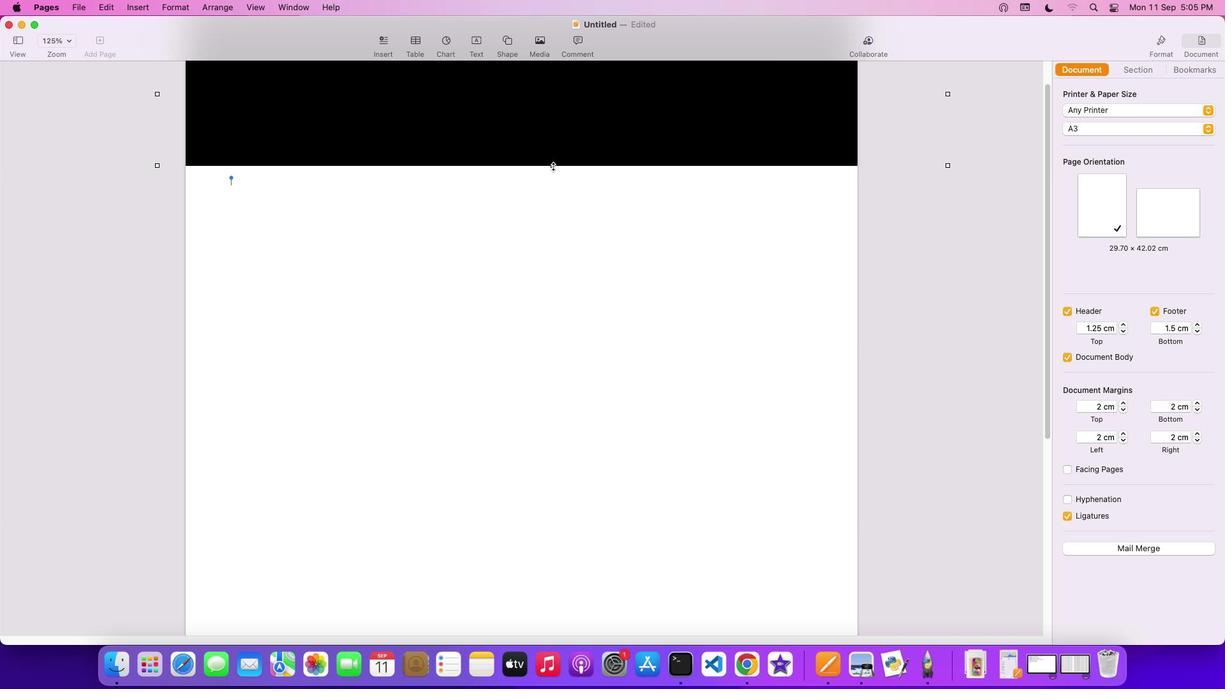 
Action: Mouse pressed left at (553, 167)
Screenshot: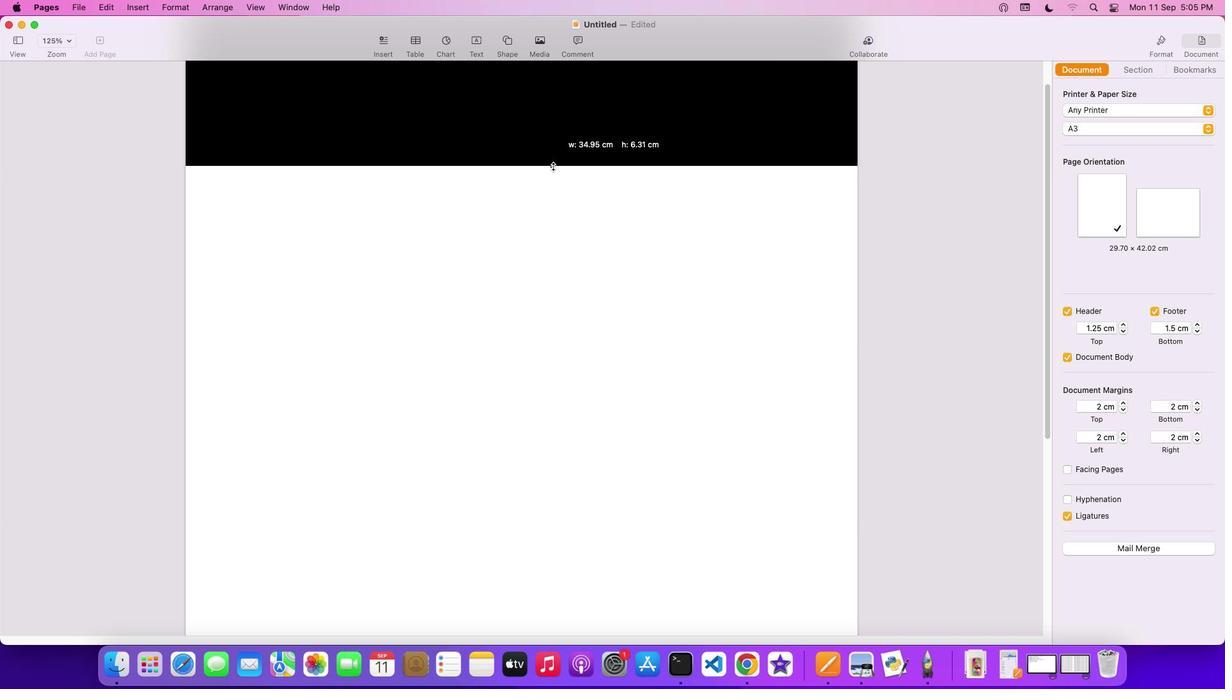 
Action: Mouse moved to (690, 547)
Screenshot: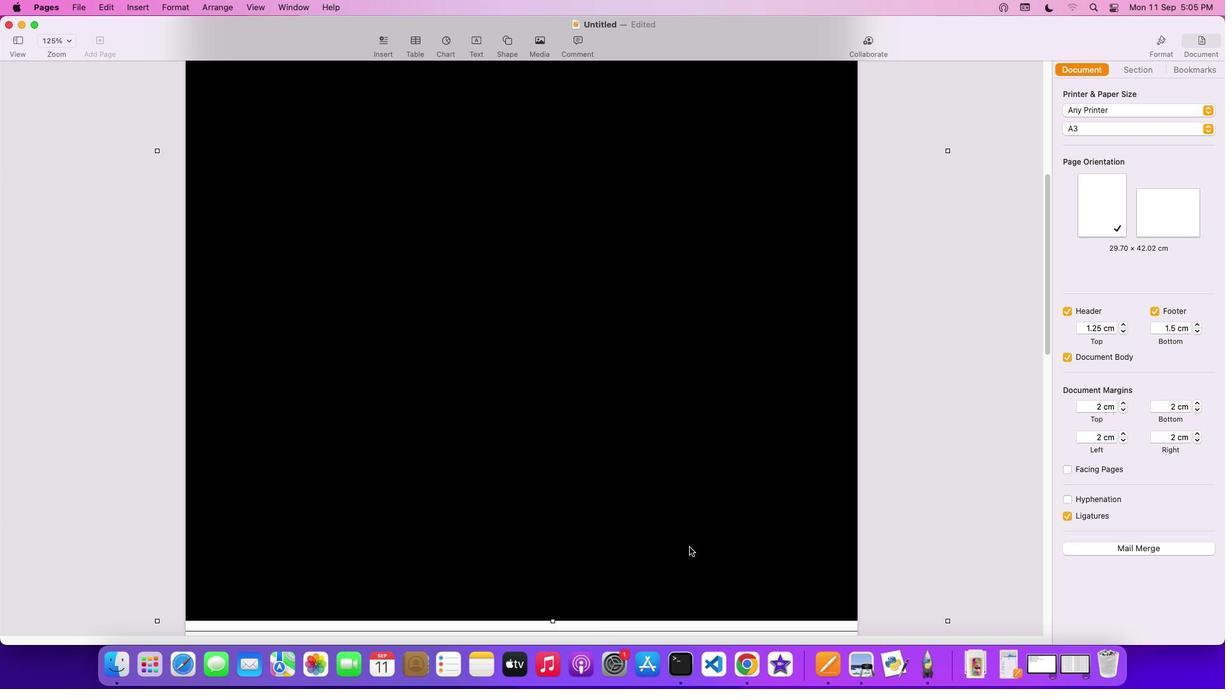 
Action: Mouse scrolled (690, 547) with delta (0, 0)
Screenshot: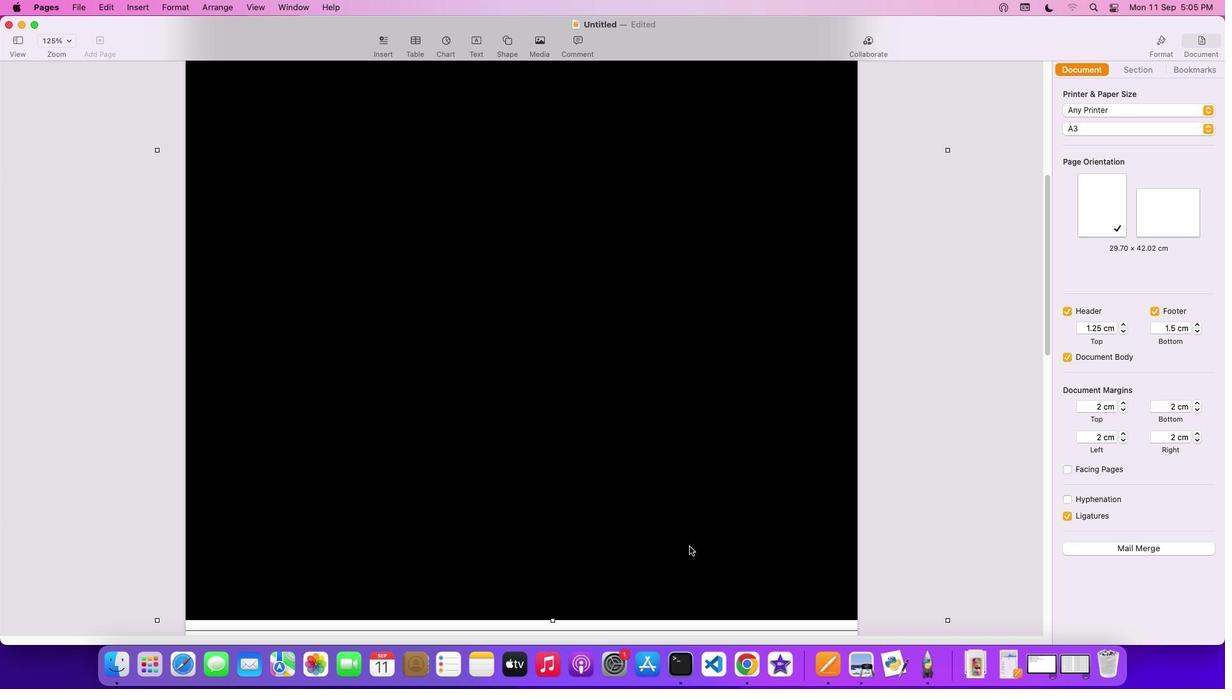 
Action: Mouse scrolled (690, 547) with delta (0, 0)
Screenshot: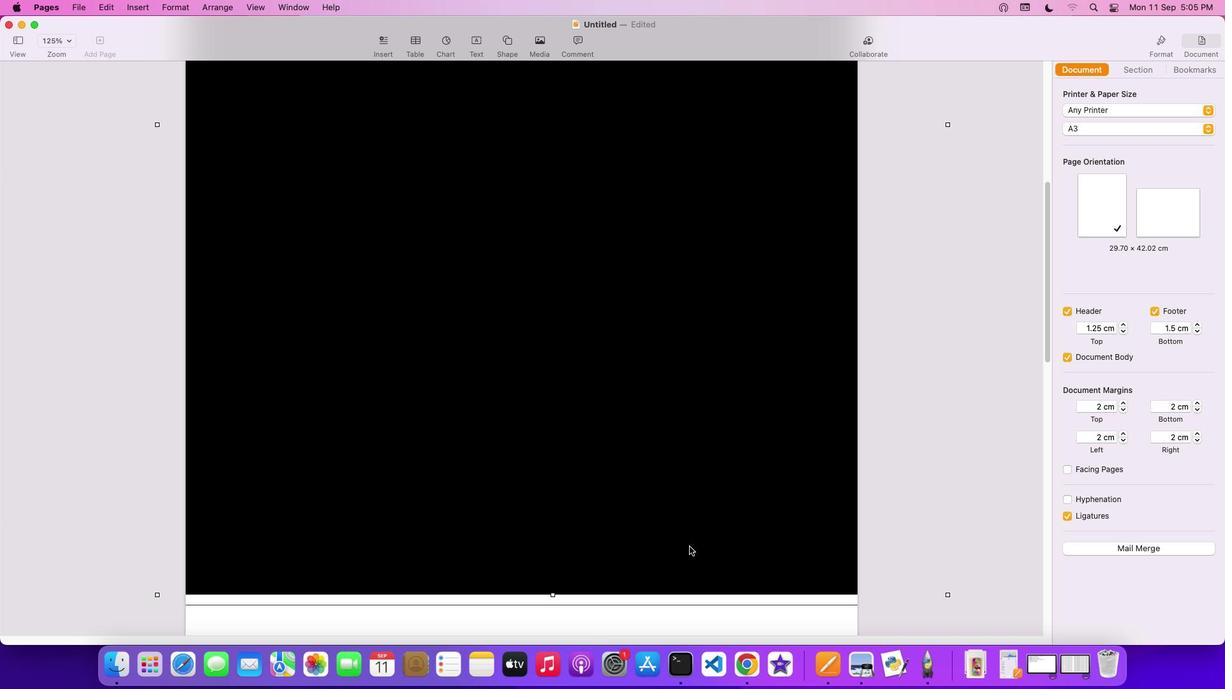 
Action: Mouse moved to (690, 547)
Screenshot: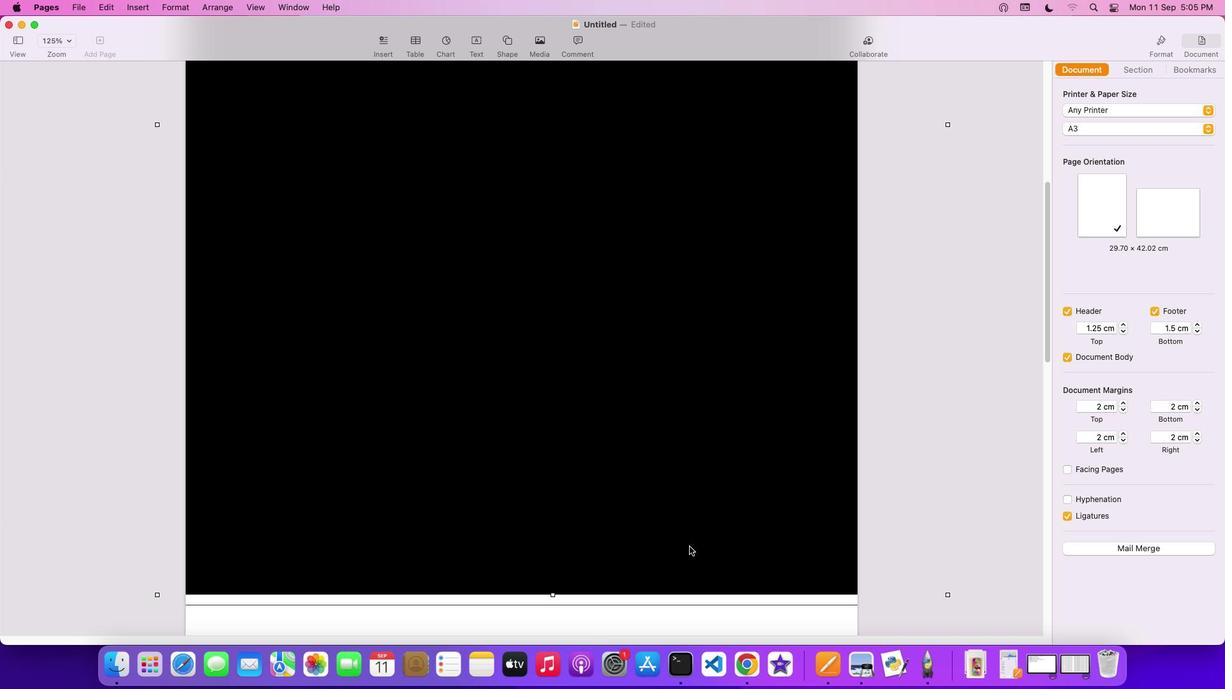 
Action: Mouse scrolled (690, 547) with delta (0, -1)
Screenshot: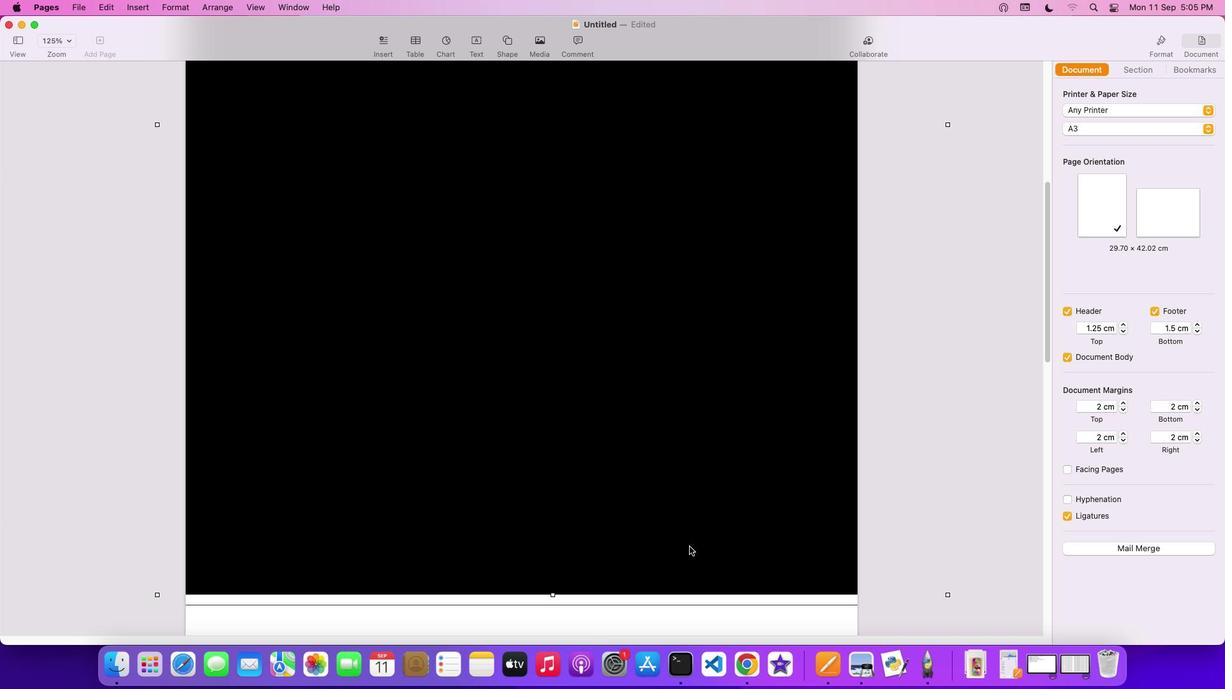 
Action: Mouse scrolled (690, 547) with delta (0, -3)
Screenshot: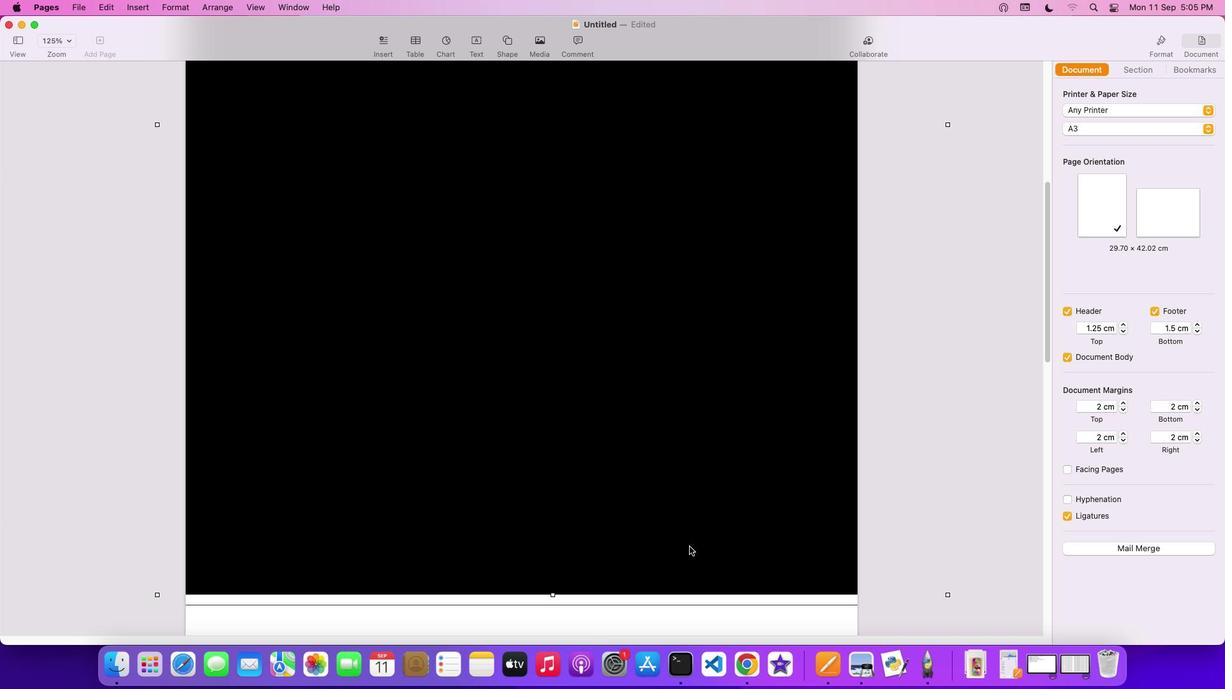 
Action: Mouse scrolled (690, 547) with delta (0, -3)
Screenshot: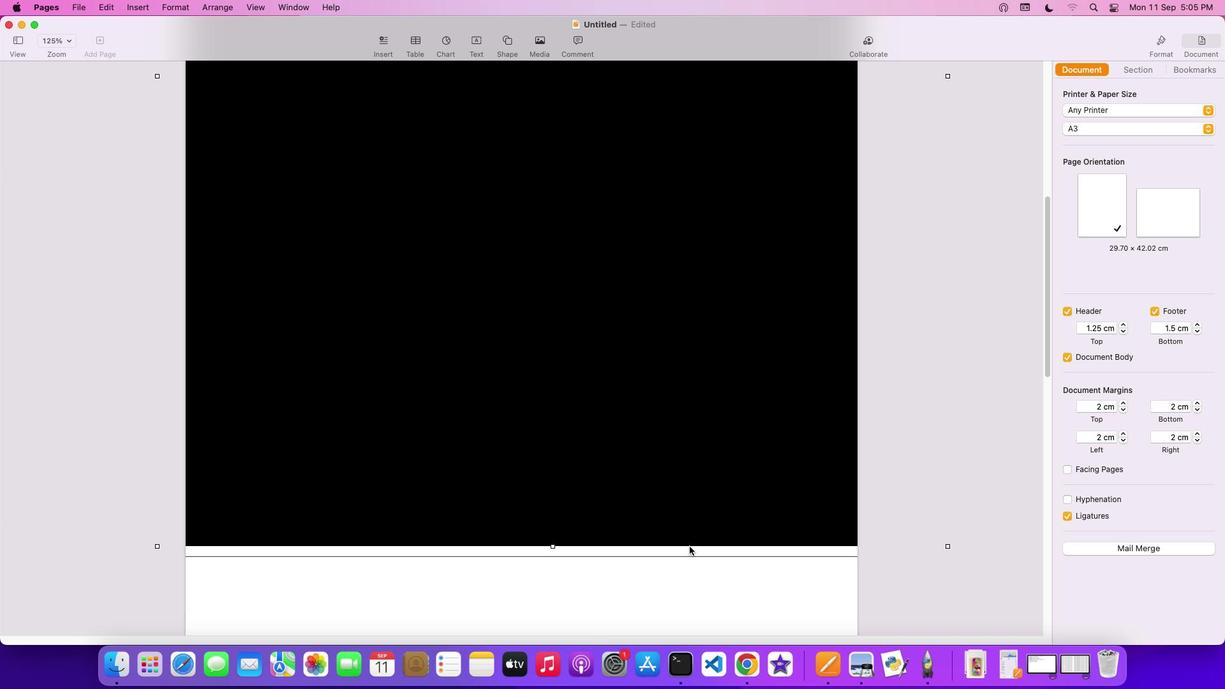 
Action: Mouse scrolled (690, 547) with delta (0, -4)
Screenshot: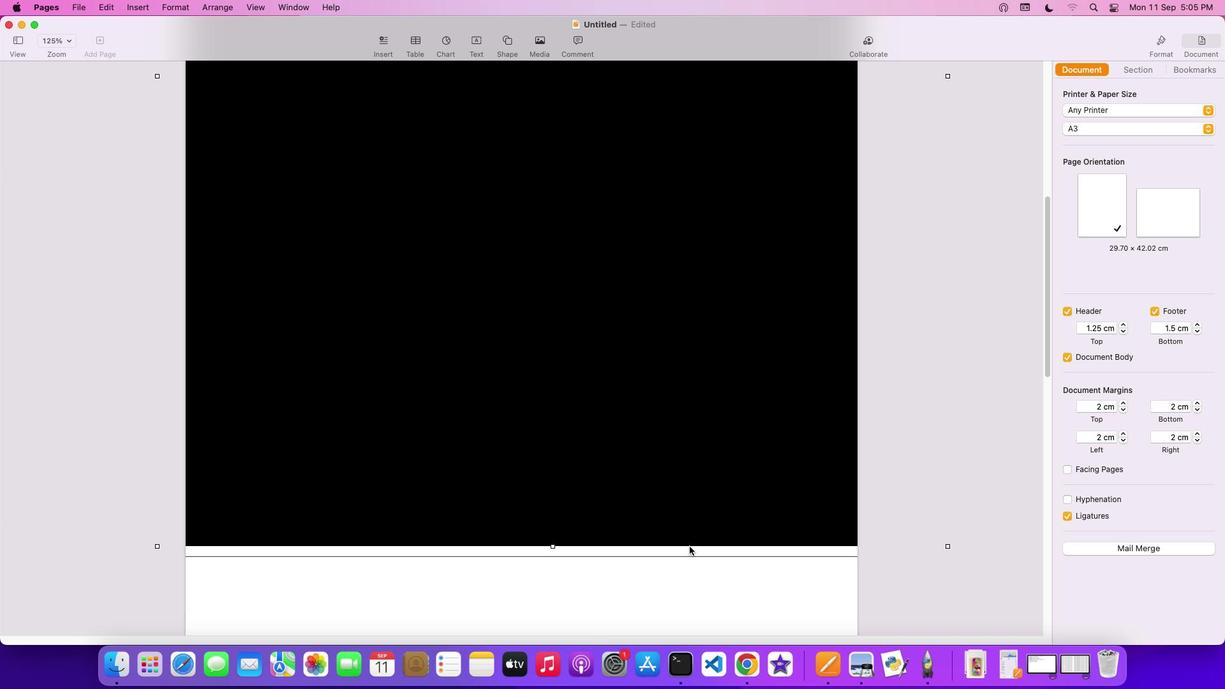 
Action: Mouse moved to (662, 429)
Screenshot: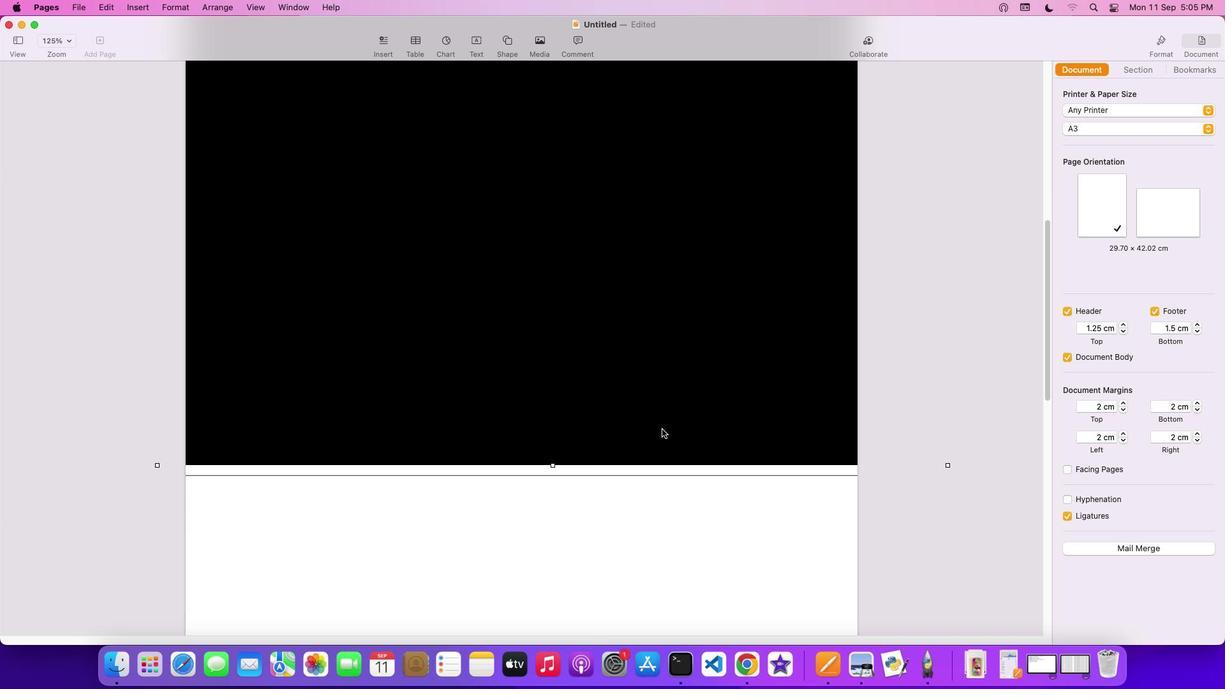 
Action: Mouse scrolled (662, 429) with delta (0, 0)
Screenshot: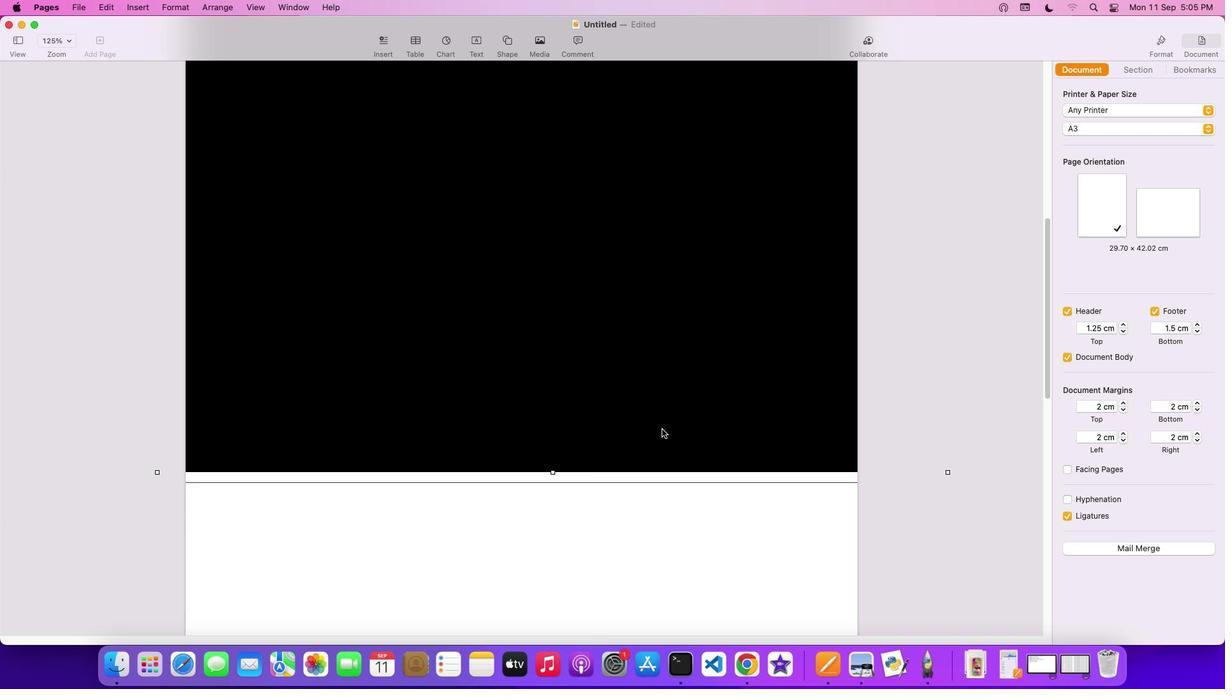 
Action: Mouse scrolled (662, 429) with delta (0, 0)
Screenshot: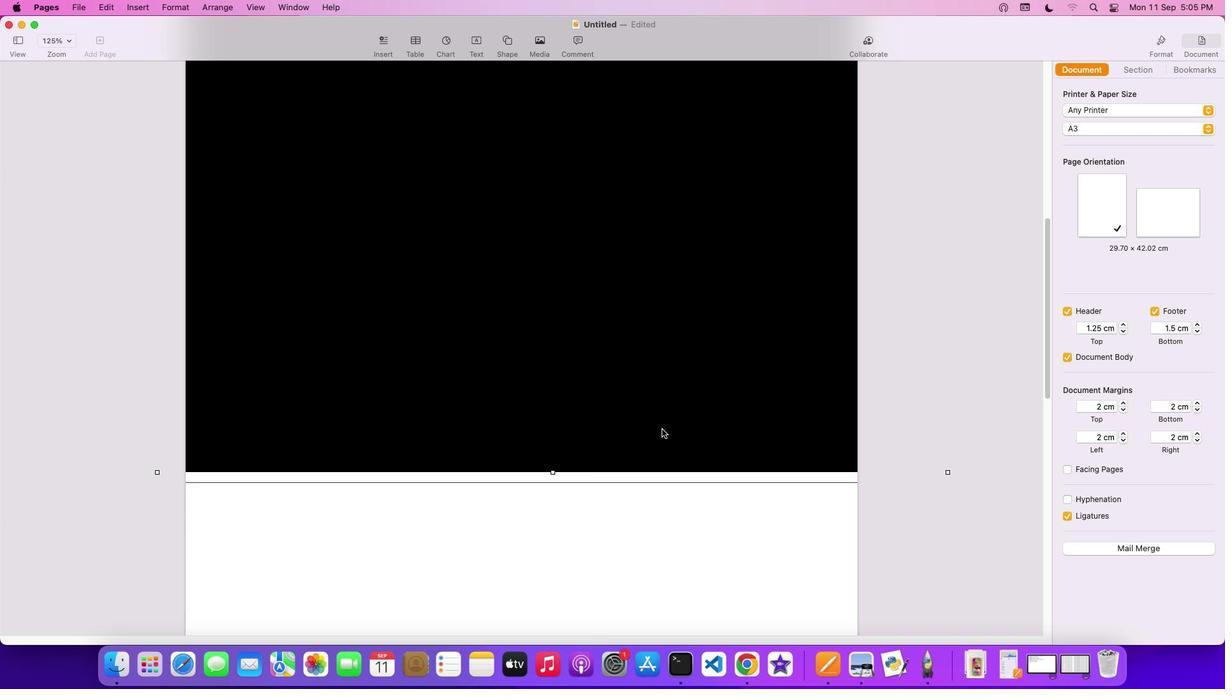 
Action: Mouse scrolled (662, 429) with delta (0, 1)
Screenshot: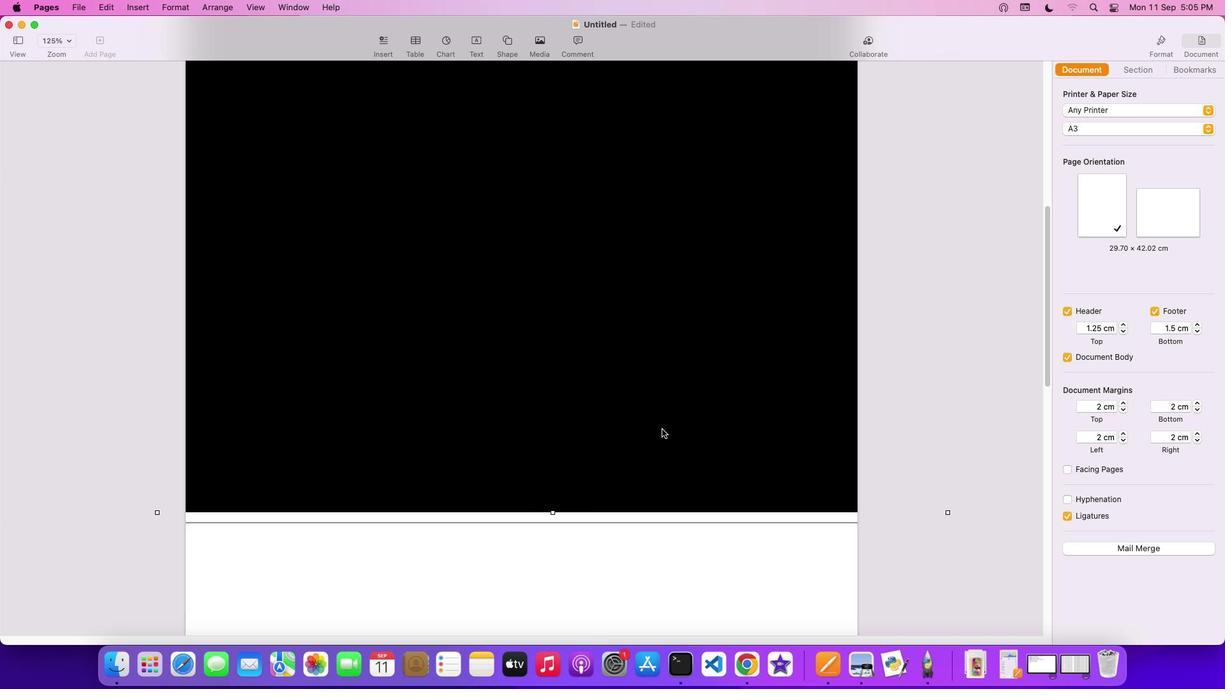 
Action: Mouse scrolled (662, 429) with delta (0, 3)
Screenshot: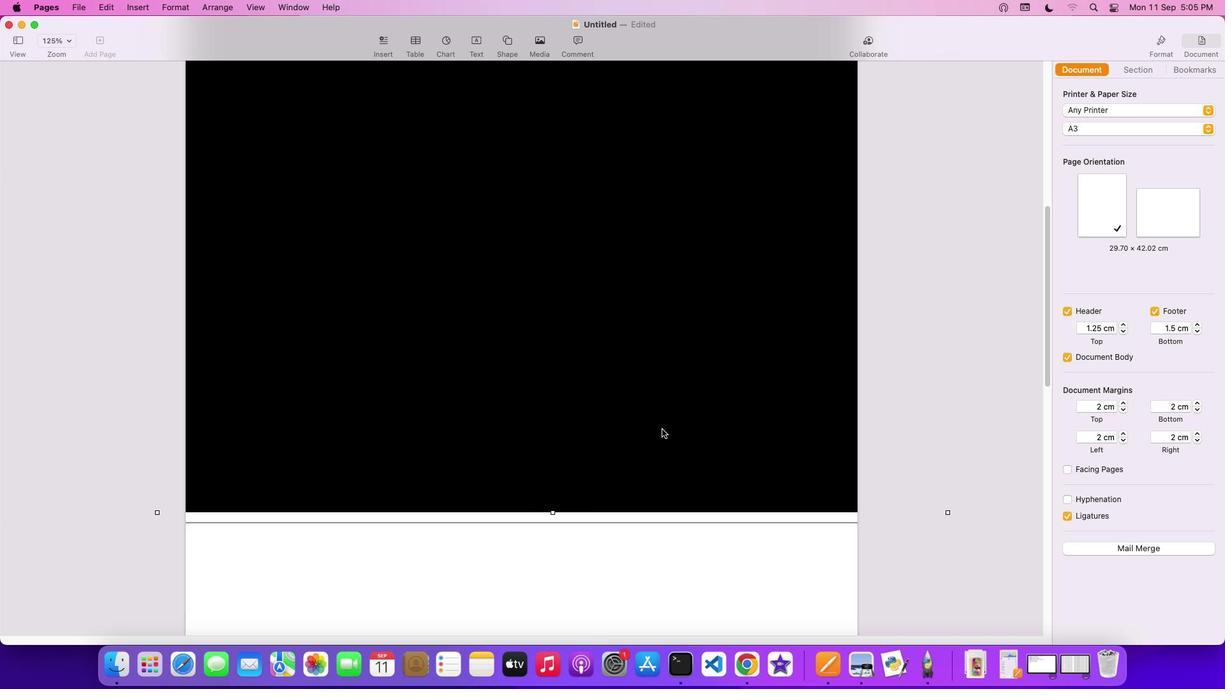
Action: Mouse scrolled (662, 429) with delta (0, 3)
Screenshot: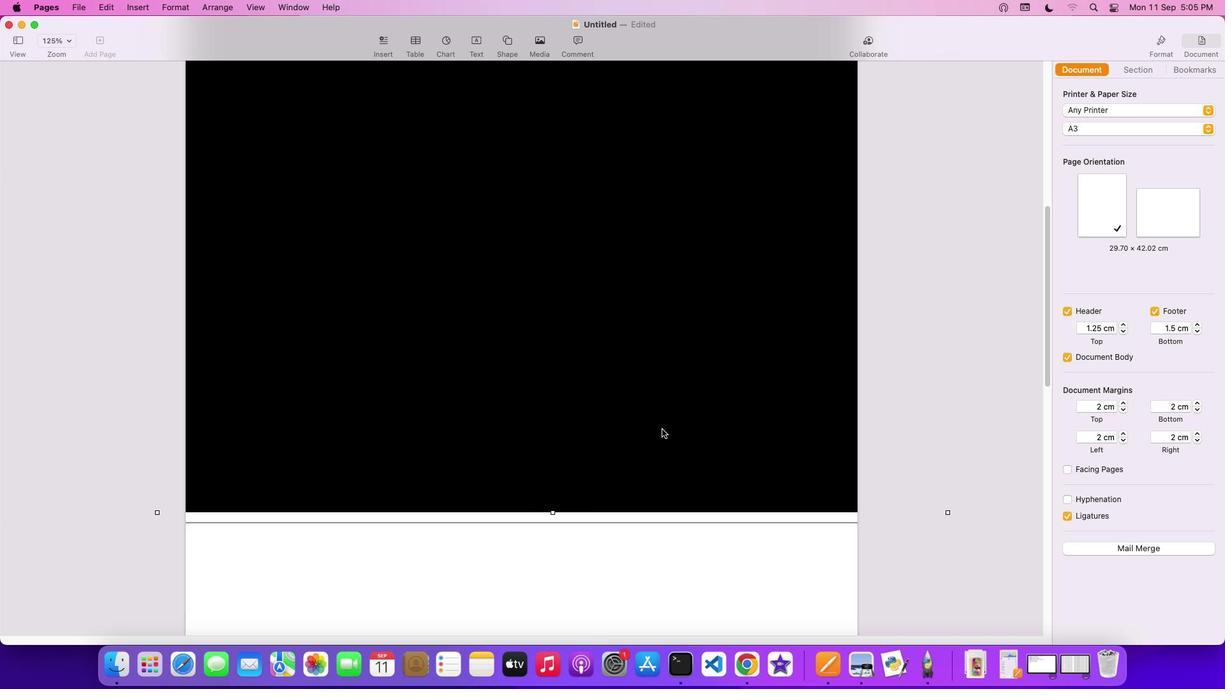 
Action: Mouse scrolled (662, 429) with delta (0, 4)
Screenshot: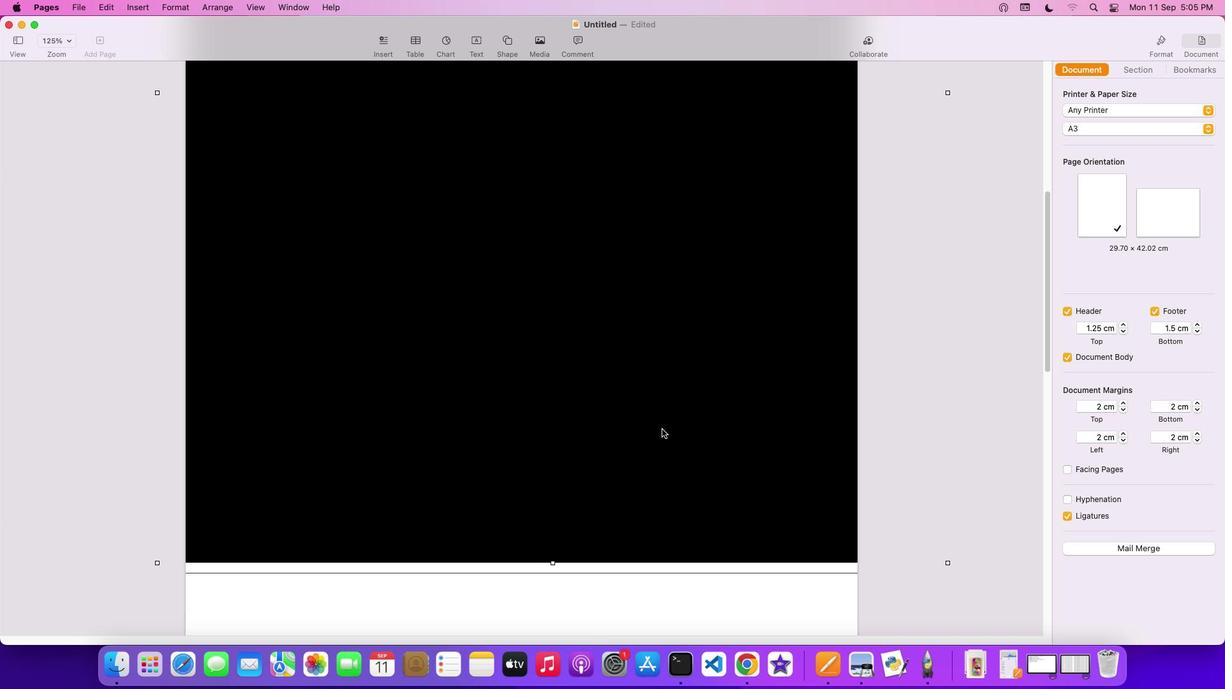 
Action: Mouse scrolled (662, 429) with delta (0, 0)
Screenshot: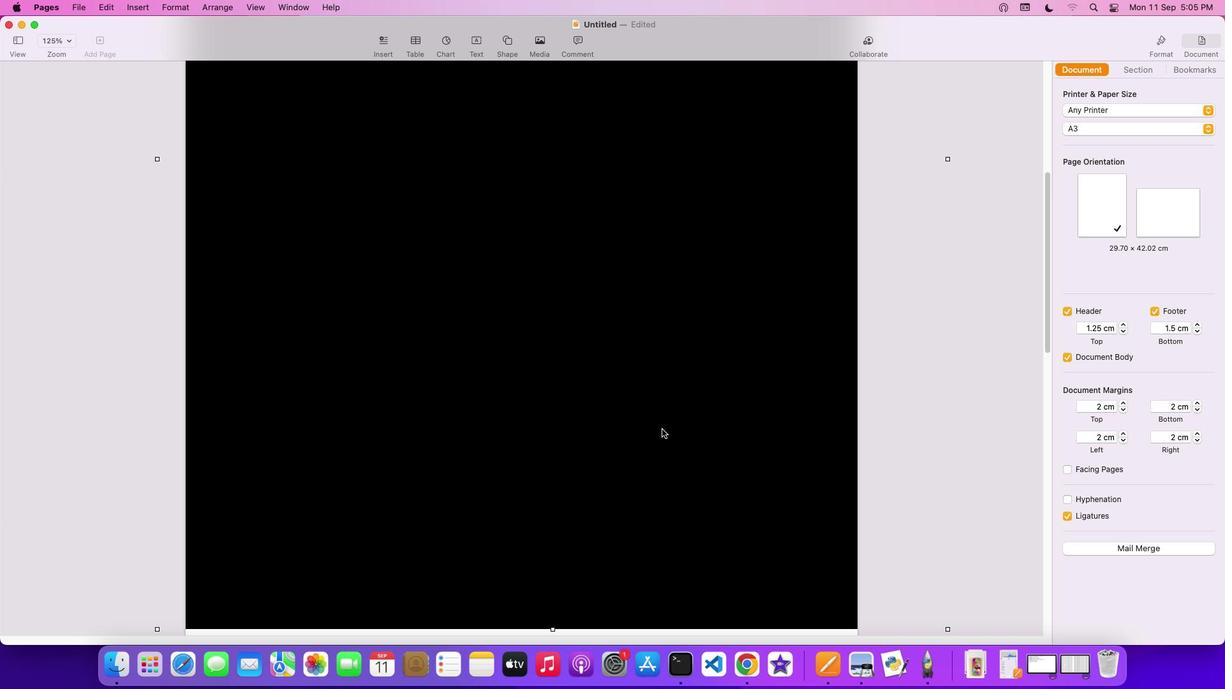 
Action: Mouse scrolled (662, 429) with delta (0, 0)
Screenshot: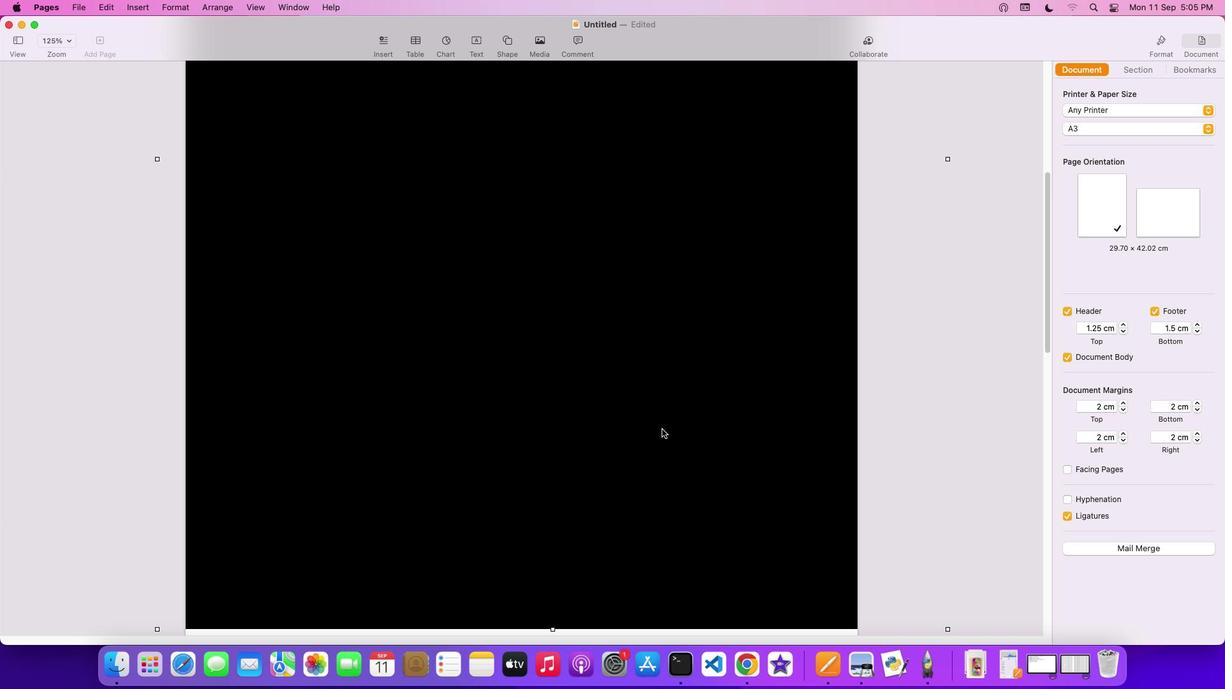 
Action: Mouse scrolled (662, 429) with delta (0, 3)
Screenshot: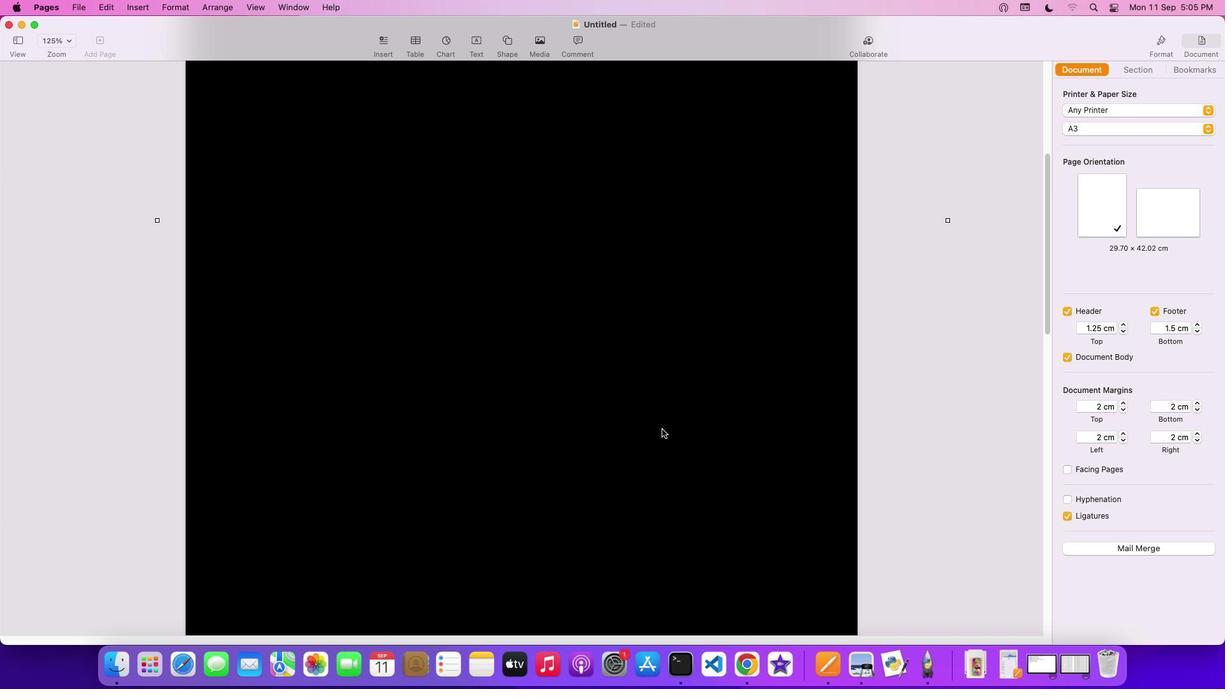 
Action: Mouse scrolled (662, 429) with delta (0, 3)
Screenshot: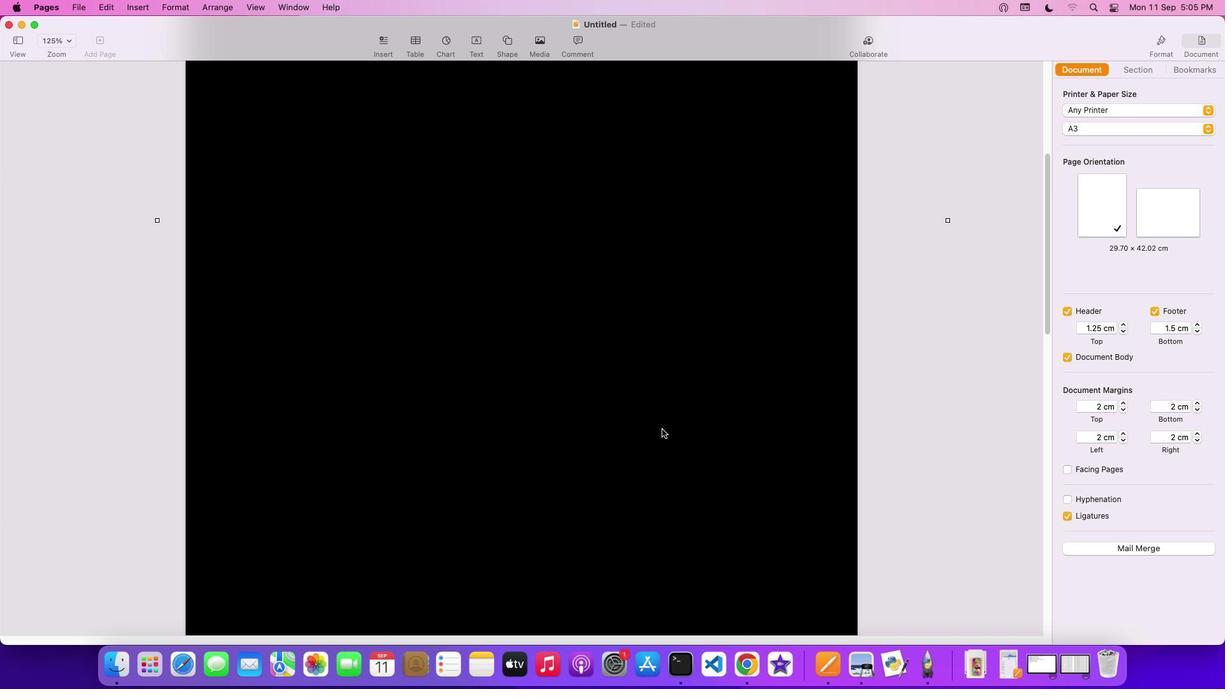 
Action: Mouse scrolled (662, 429) with delta (0, 4)
Screenshot: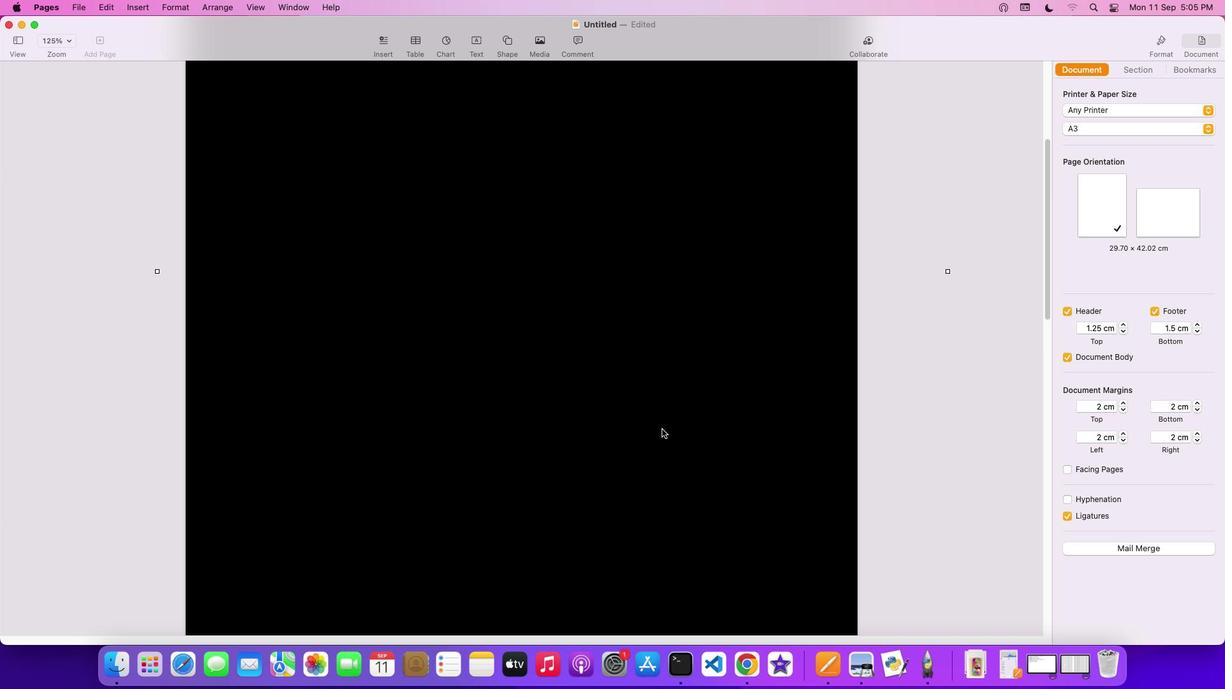 
Action: Mouse scrolled (662, 429) with delta (0, 0)
Screenshot: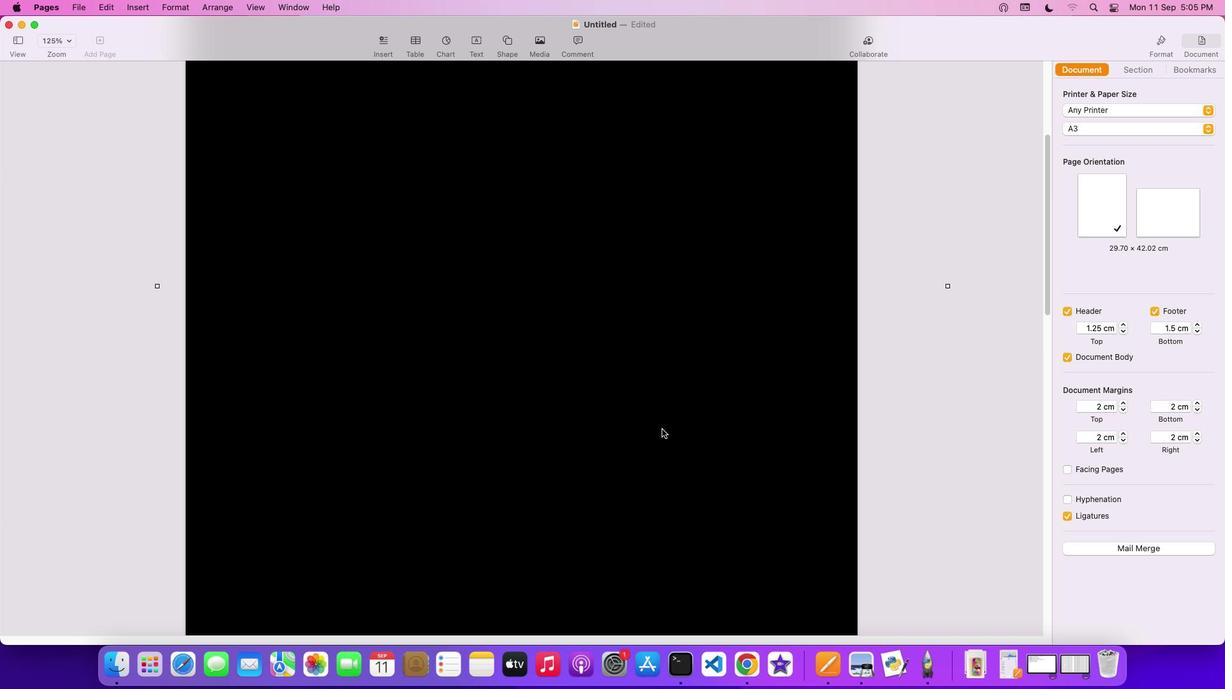 
Action: Mouse scrolled (662, 429) with delta (0, 0)
Screenshot: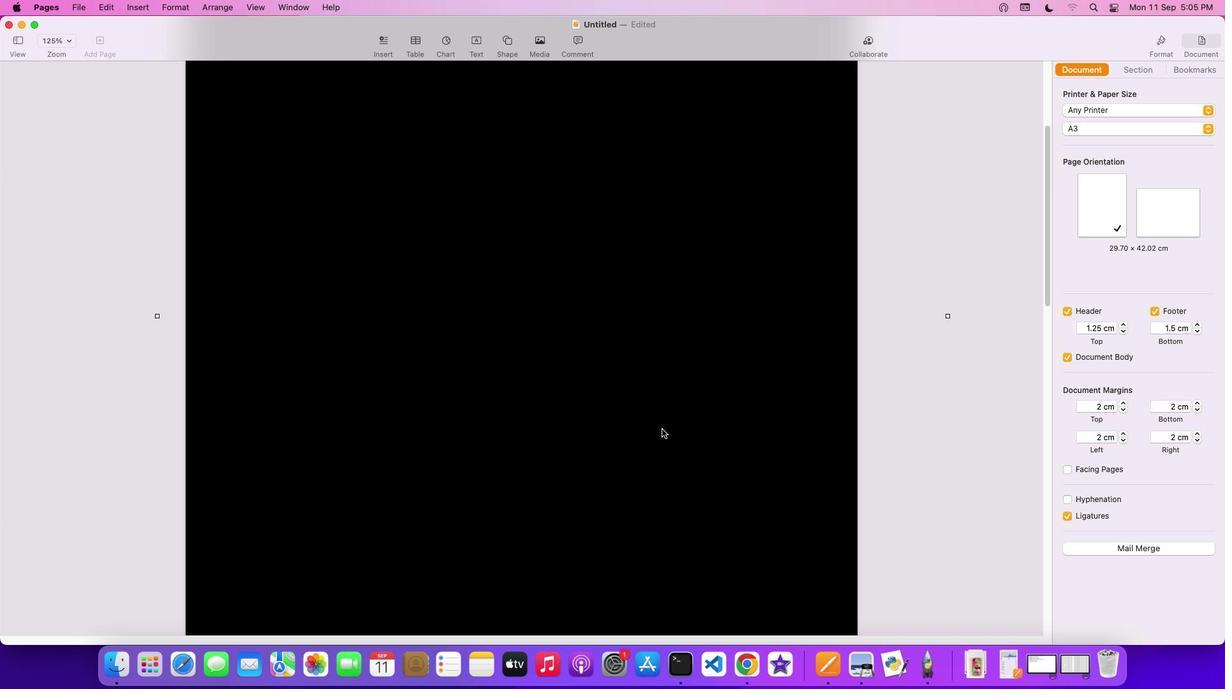 
Action: Mouse scrolled (662, 429) with delta (0, 2)
Screenshot: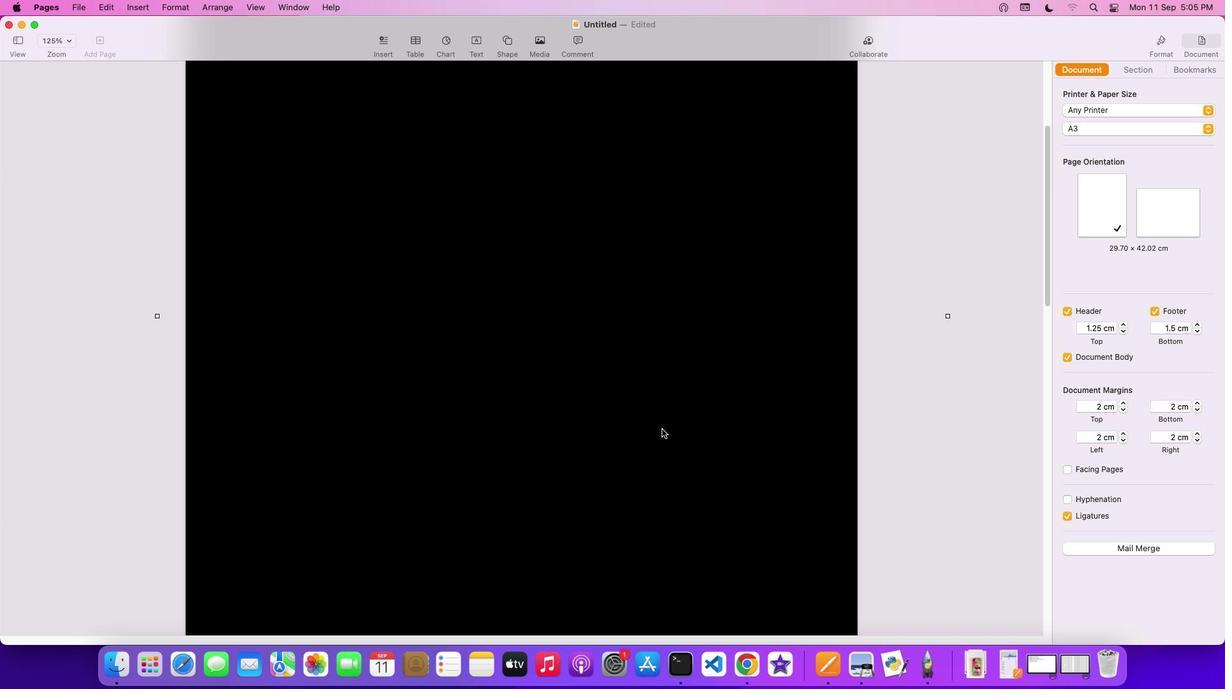
Action: Mouse scrolled (662, 429) with delta (0, 3)
Screenshot: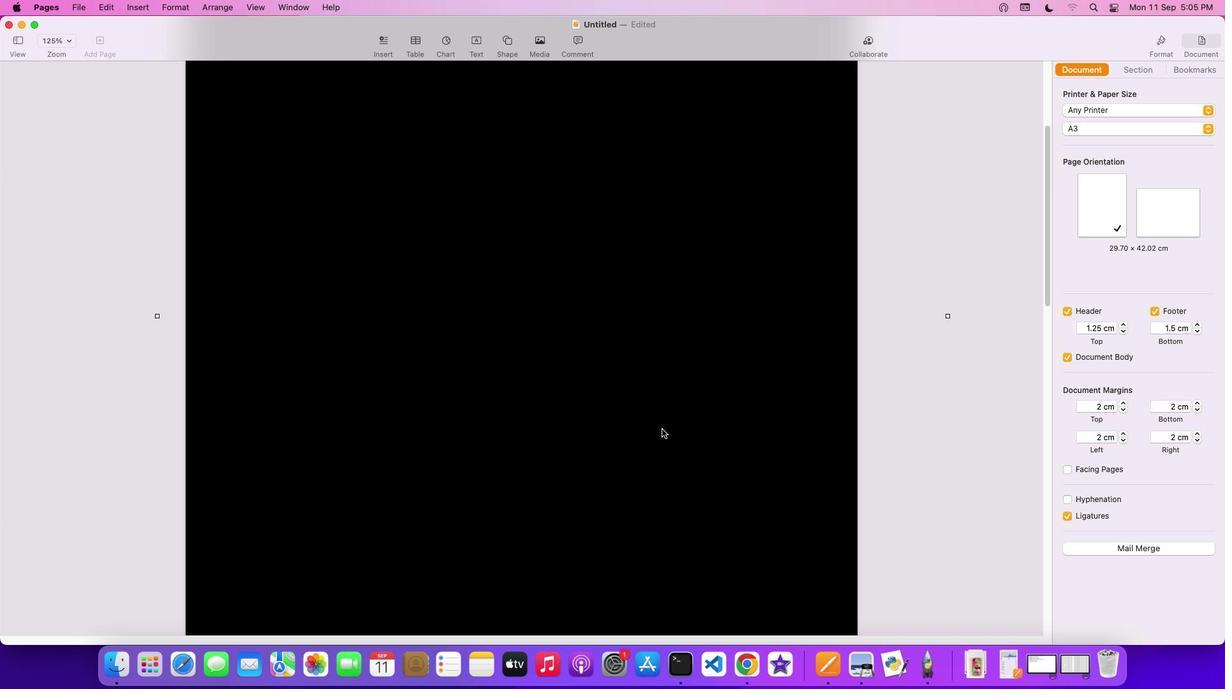 
Action: Mouse scrolled (662, 429) with delta (0, 3)
Screenshot: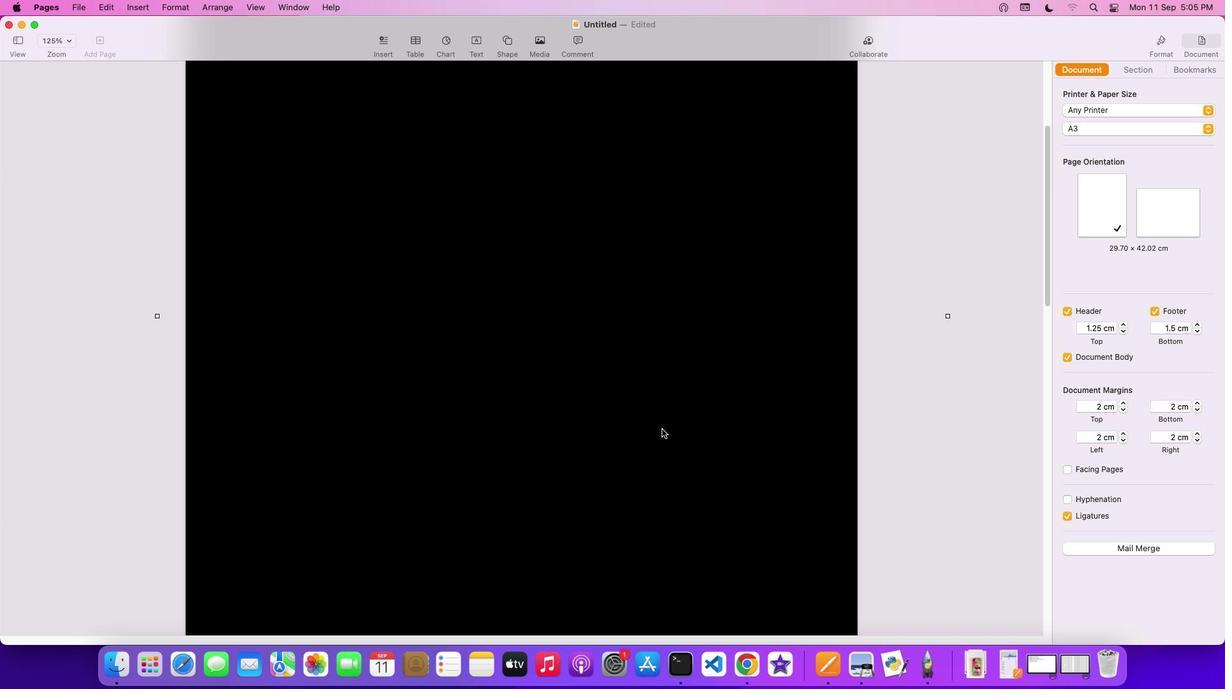 
Action: Mouse scrolled (662, 429) with delta (0, 4)
Screenshot: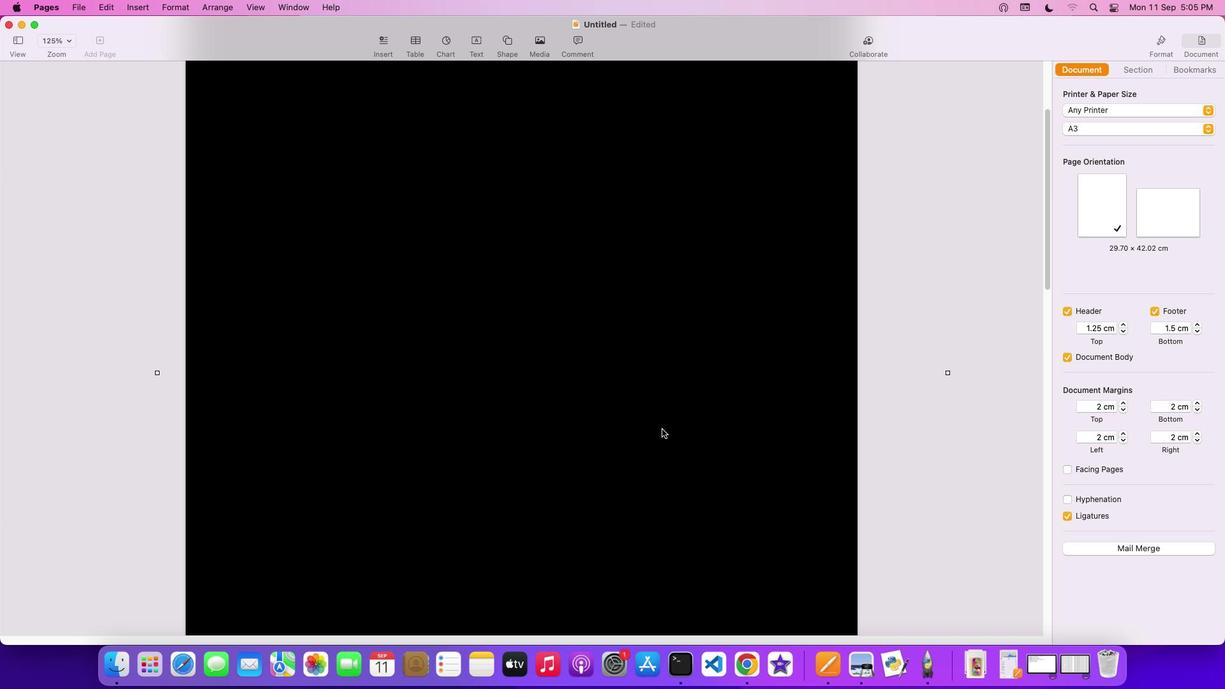 
Action: Mouse moved to (662, 429)
Screenshot: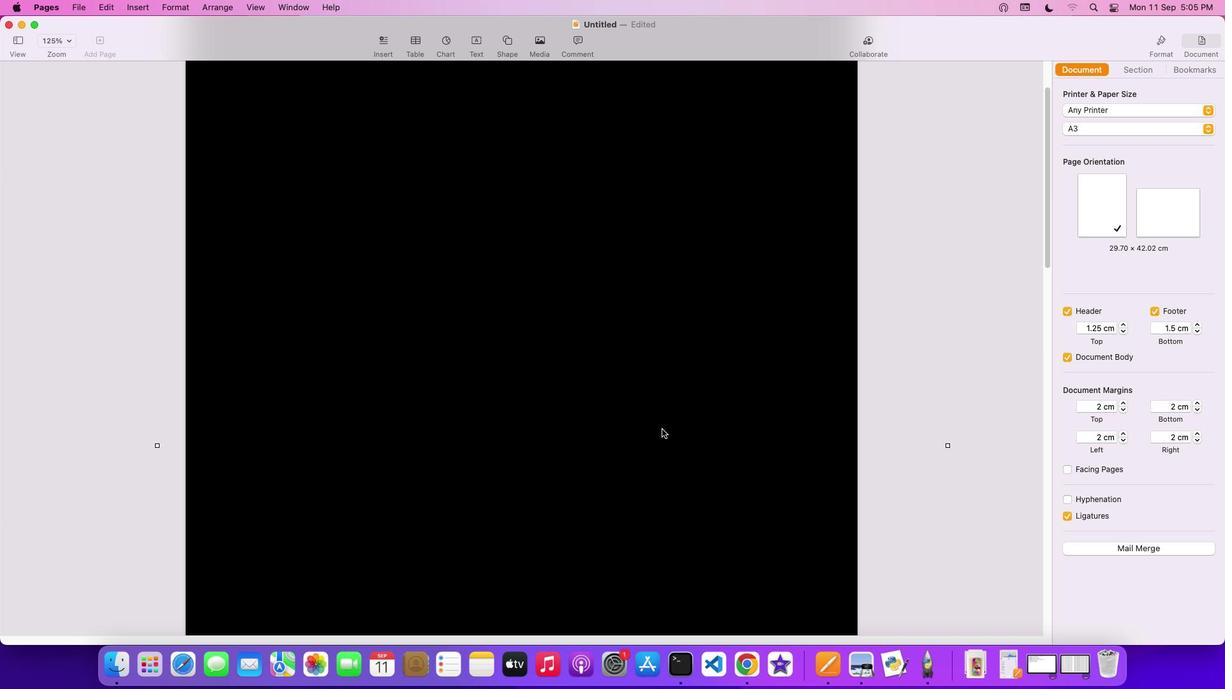 
Action: Mouse scrolled (662, 429) with delta (0, 0)
Screenshot: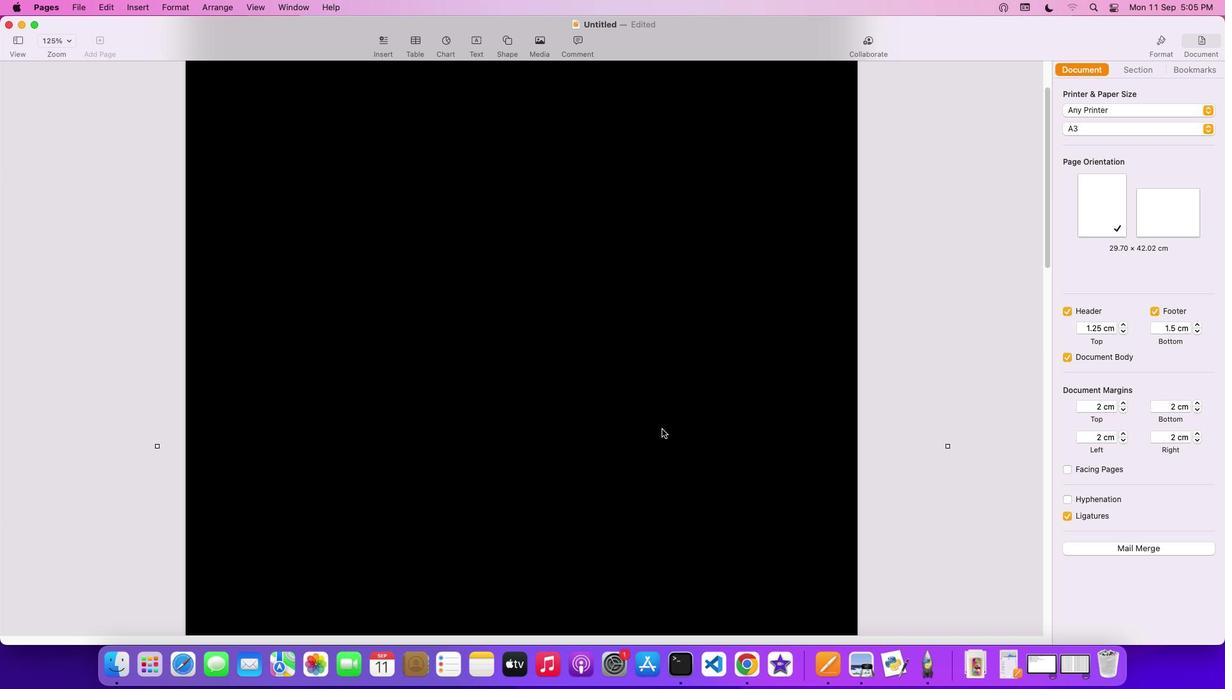 
Action: Mouse scrolled (662, 429) with delta (0, 0)
Screenshot: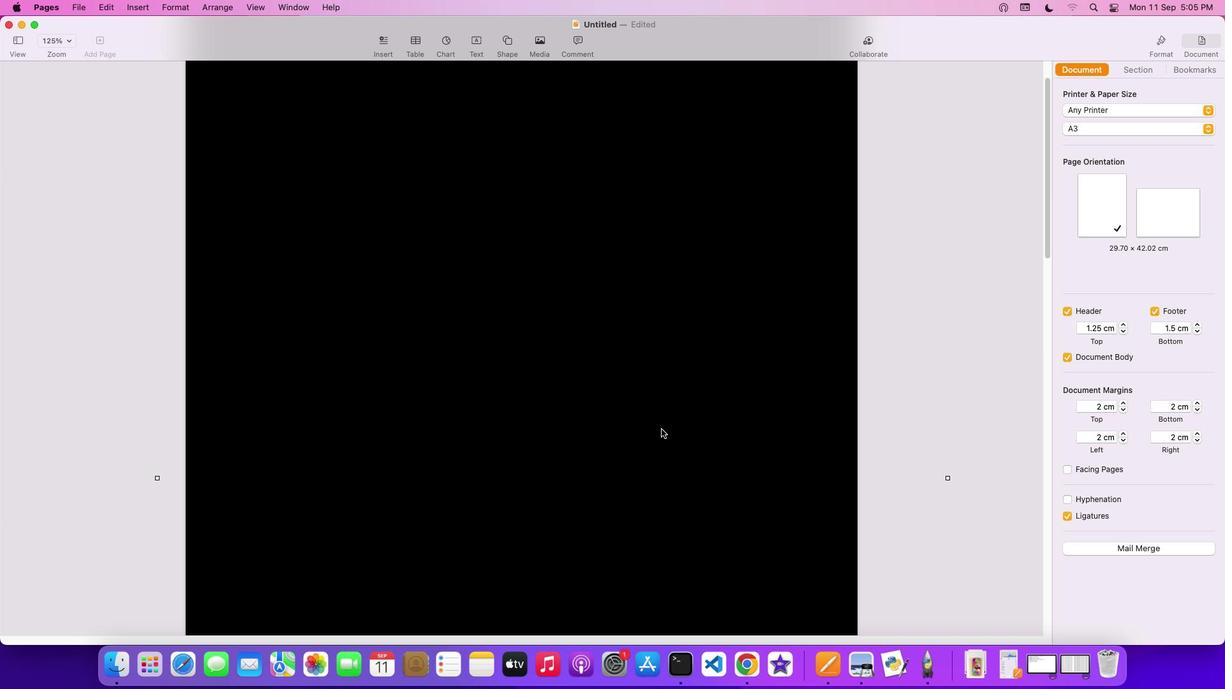 
Action: Mouse scrolled (662, 429) with delta (0, 1)
Screenshot: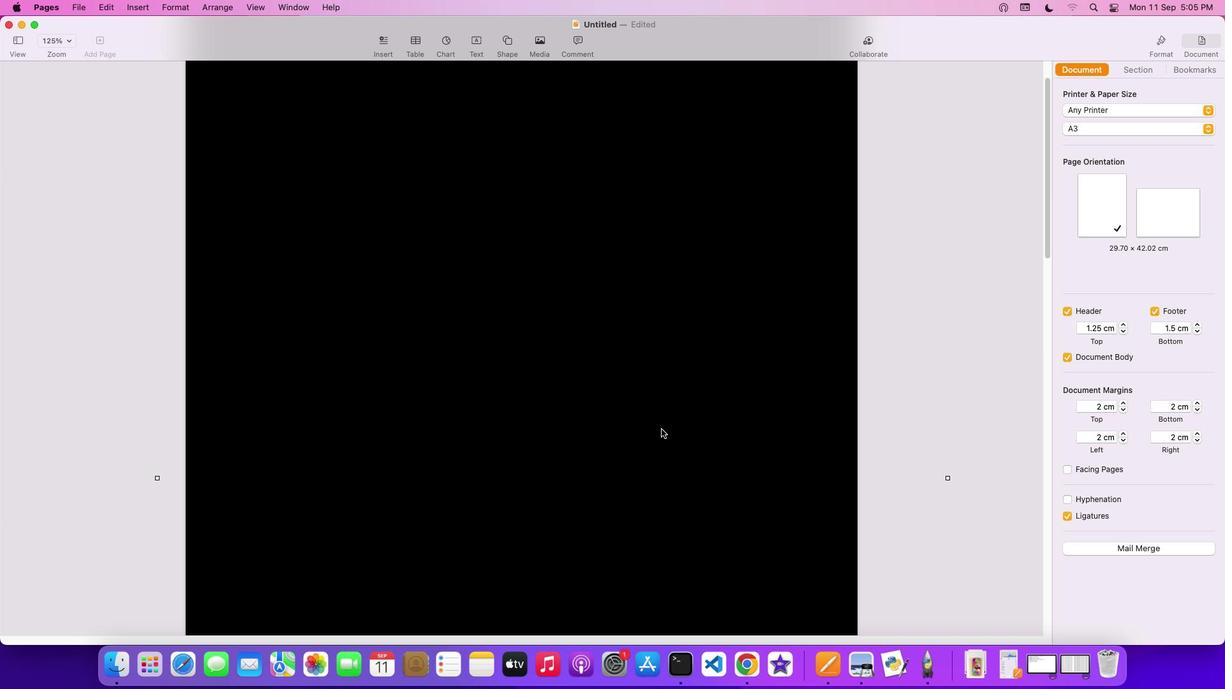 
Action: Mouse moved to (662, 429)
Screenshot: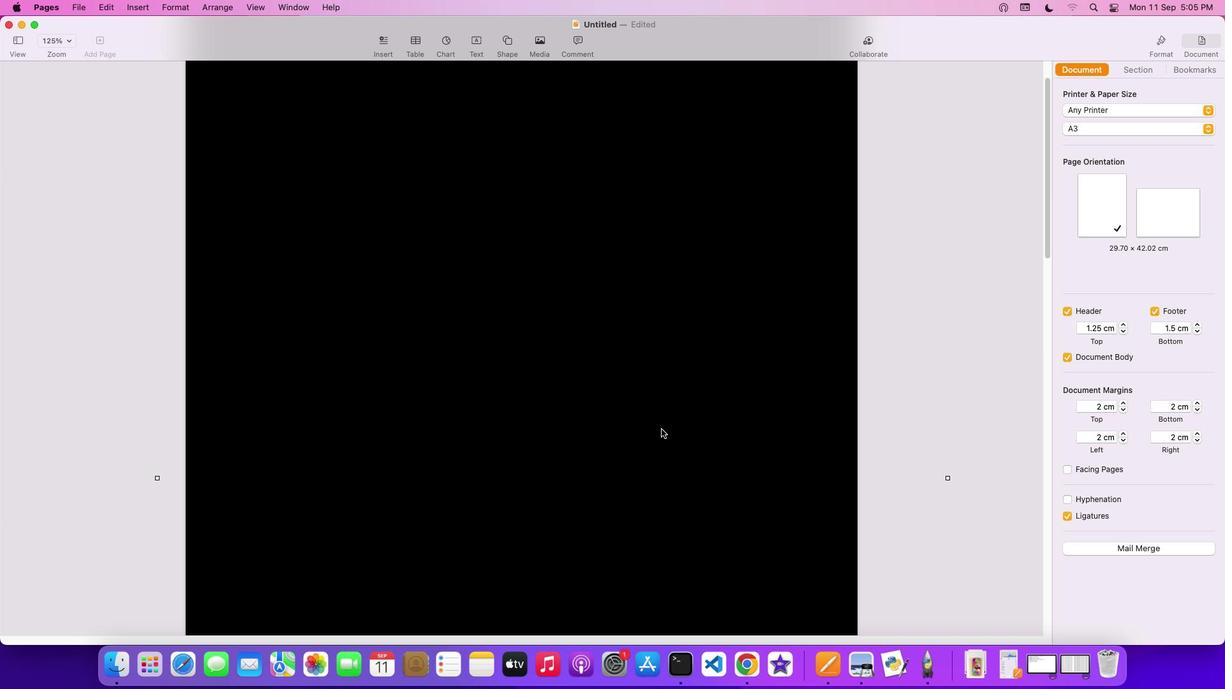
Action: Mouse scrolled (662, 429) with delta (0, 3)
Screenshot: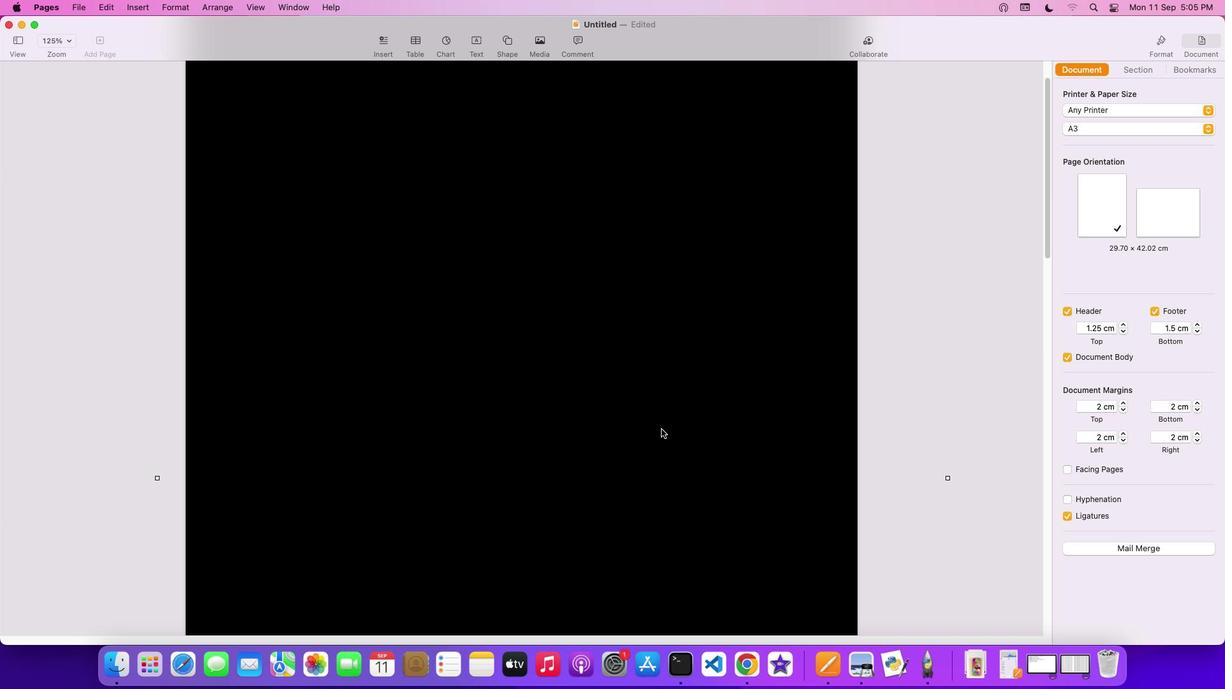 
Action: Mouse scrolled (662, 429) with delta (0, 3)
Screenshot: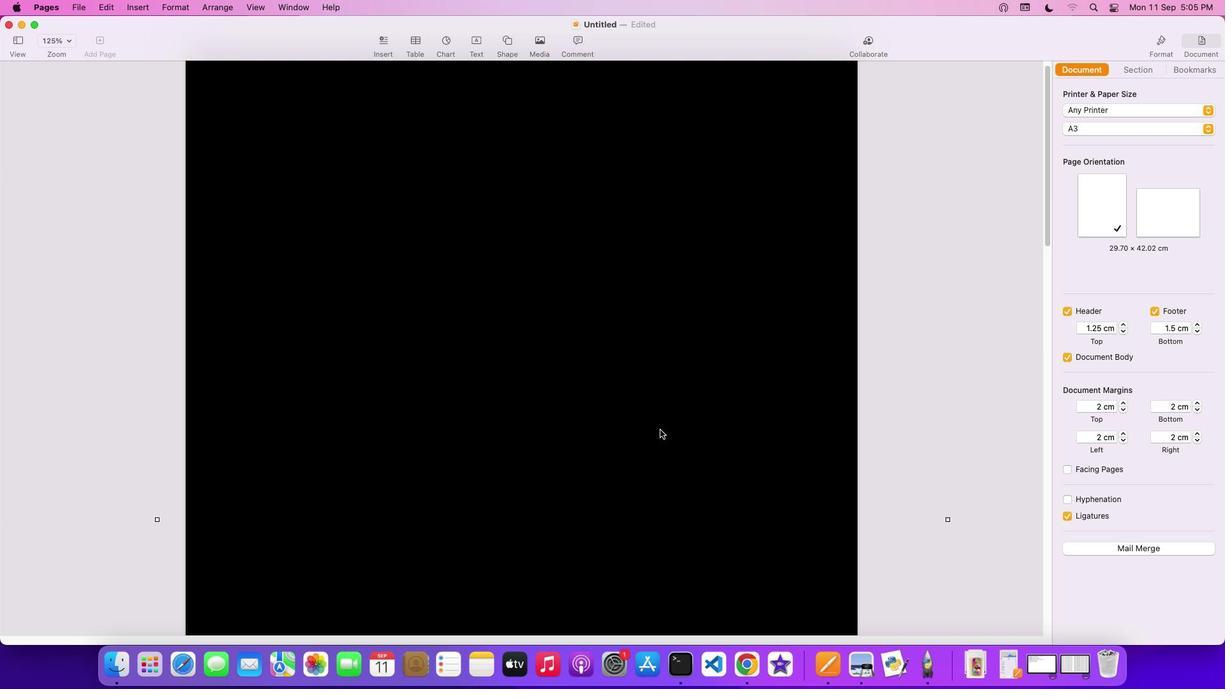 
Action: Mouse moved to (661, 429)
Screenshot: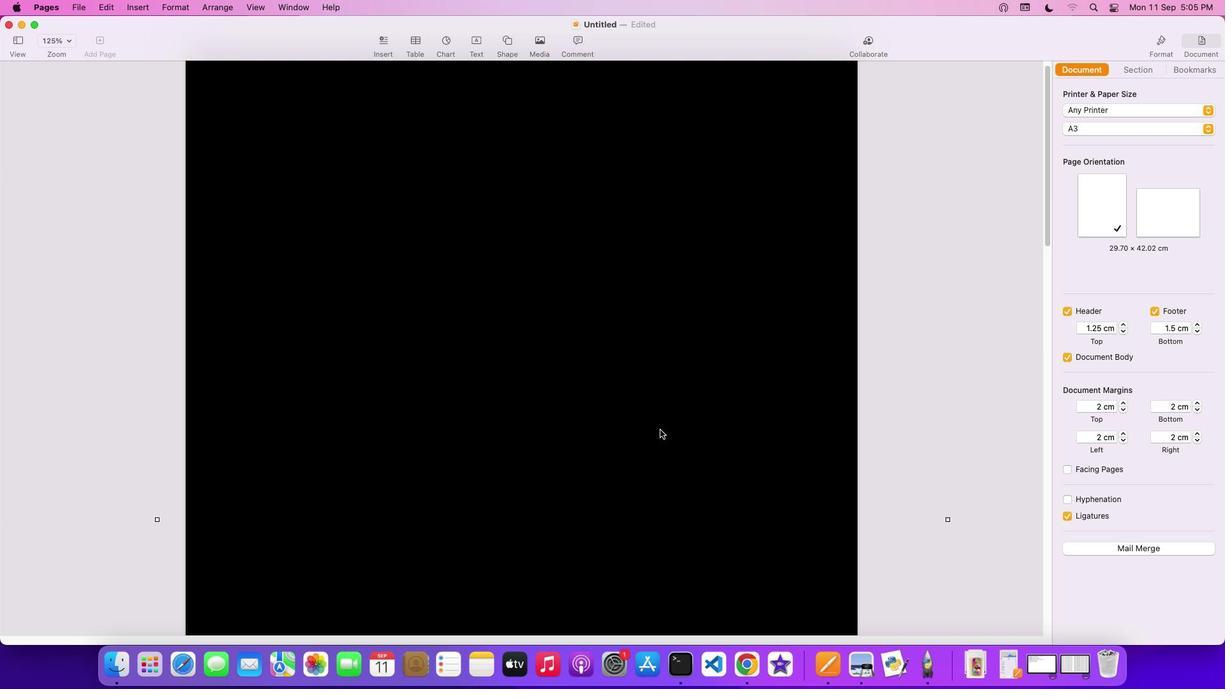 
Action: Mouse scrolled (661, 429) with delta (0, 4)
Screenshot: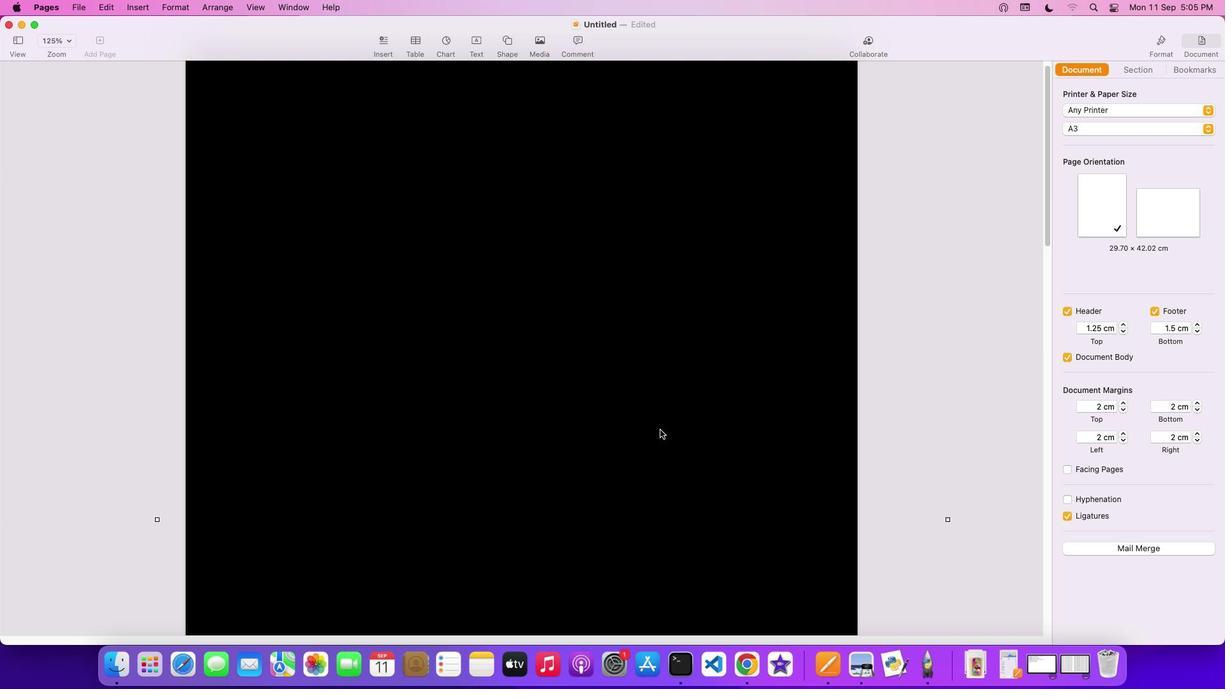 
Action: Mouse moved to (660, 430)
Screenshot: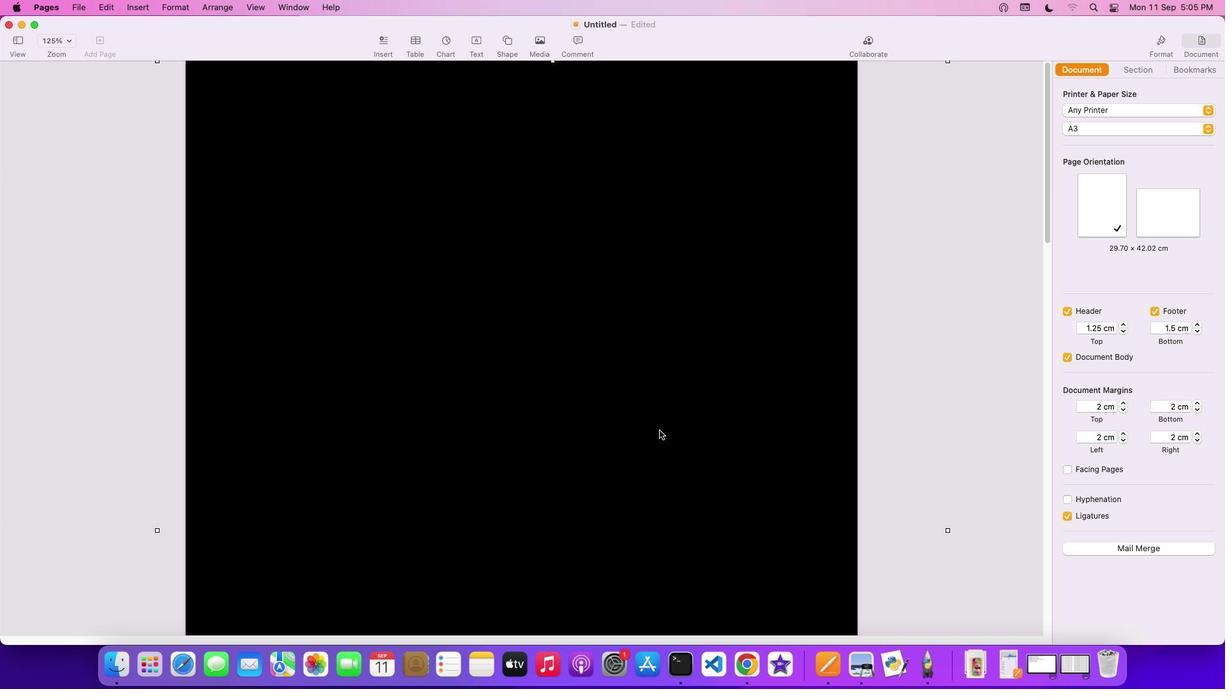 
Action: Mouse scrolled (660, 430) with delta (0, 0)
Screenshot: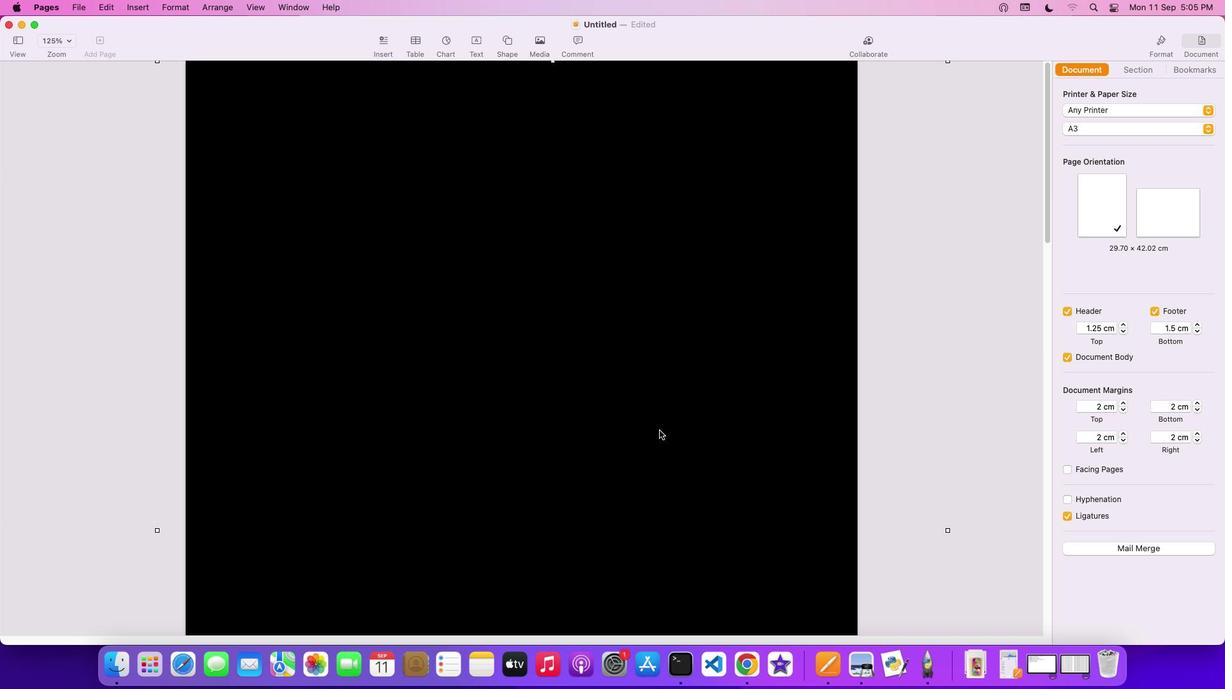 
Action: Mouse scrolled (660, 430) with delta (0, 0)
Screenshot: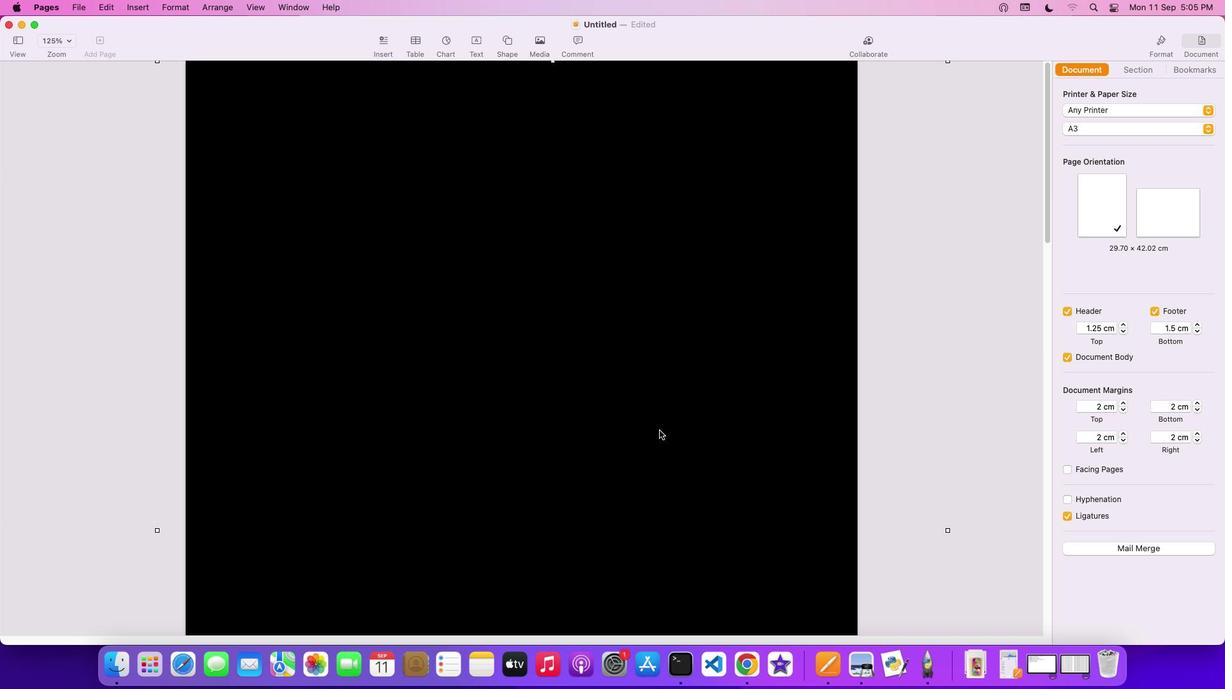 
Action: Mouse scrolled (660, 430) with delta (0, 1)
Screenshot: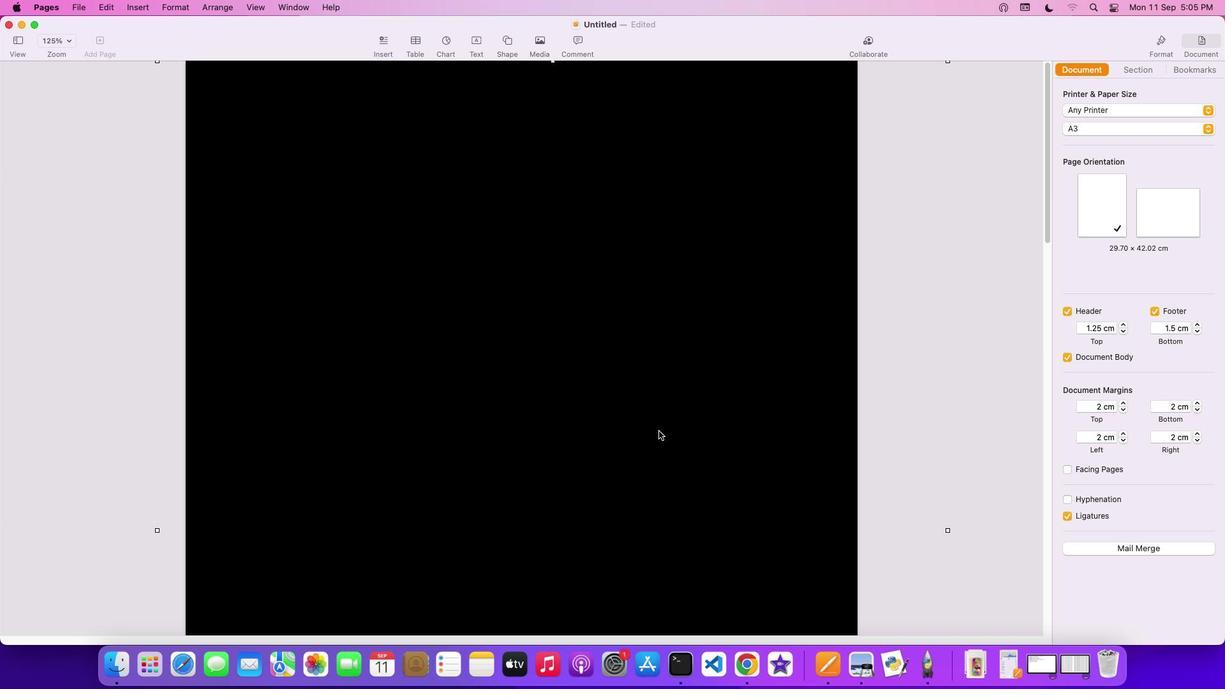 
Action: Mouse scrolled (660, 430) with delta (0, 3)
Screenshot: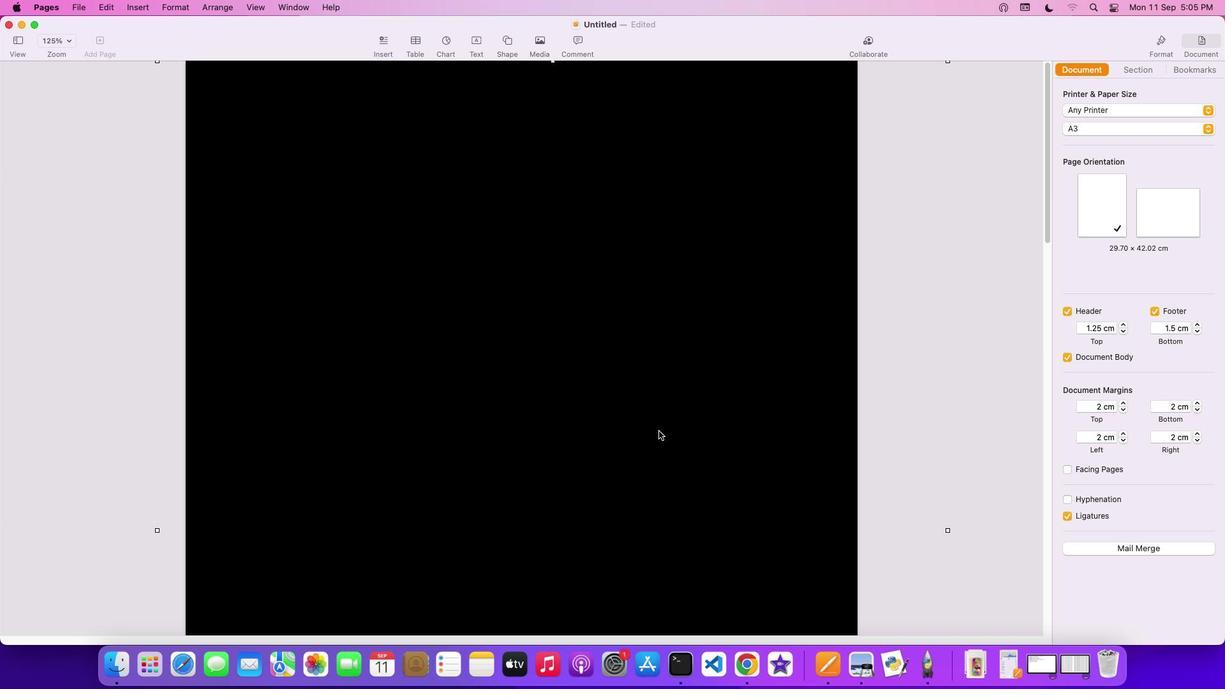 
Action: Mouse moved to (658, 432)
Screenshot: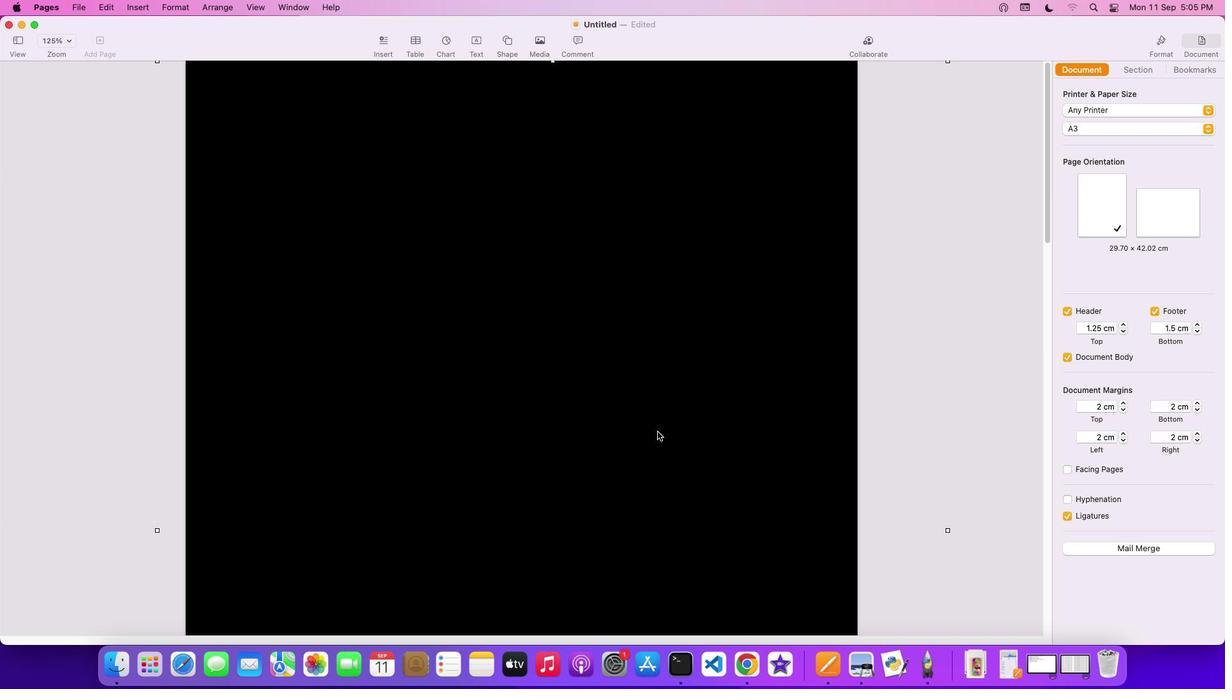 
Action: Mouse scrolled (658, 432) with delta (0, 0)
Screenshot: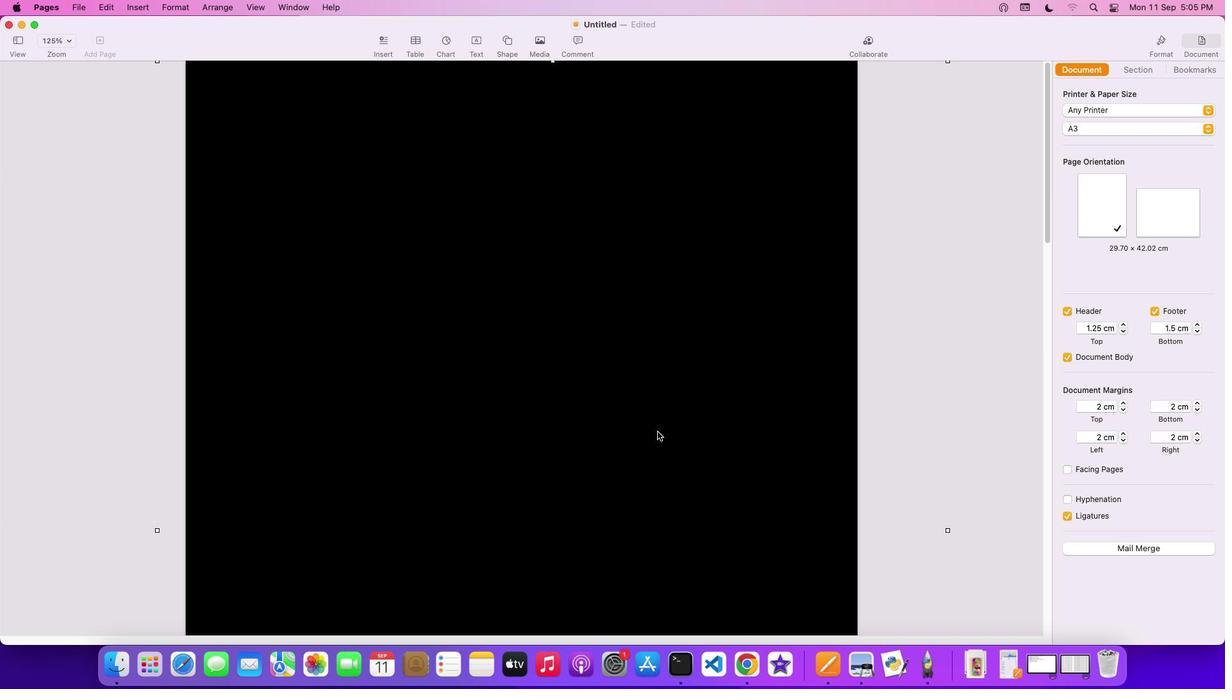 
Action: Mouse scrolled (658, 432) with delta (0, 0)
Screenshot: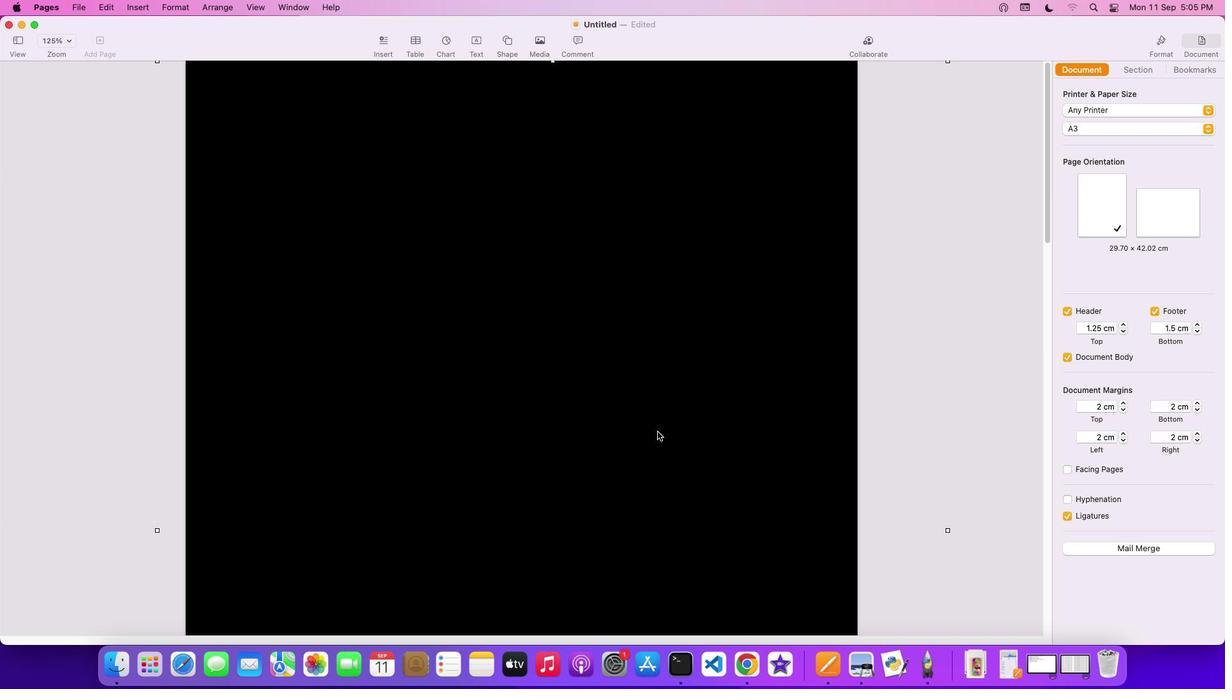 
Action: Mouse scrolled (658, 432) with delta (0, 1)
Screenshot: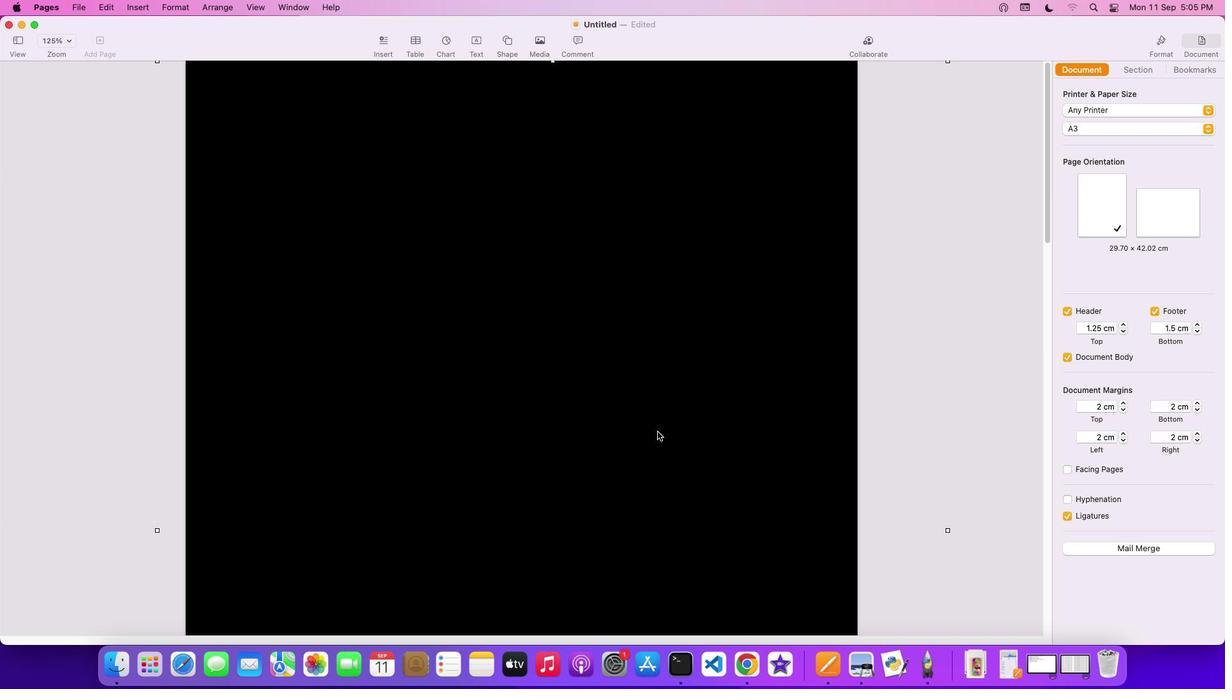 
Action: Mouse scrolled (658, 432) with delta (0, 3)
Screenshot: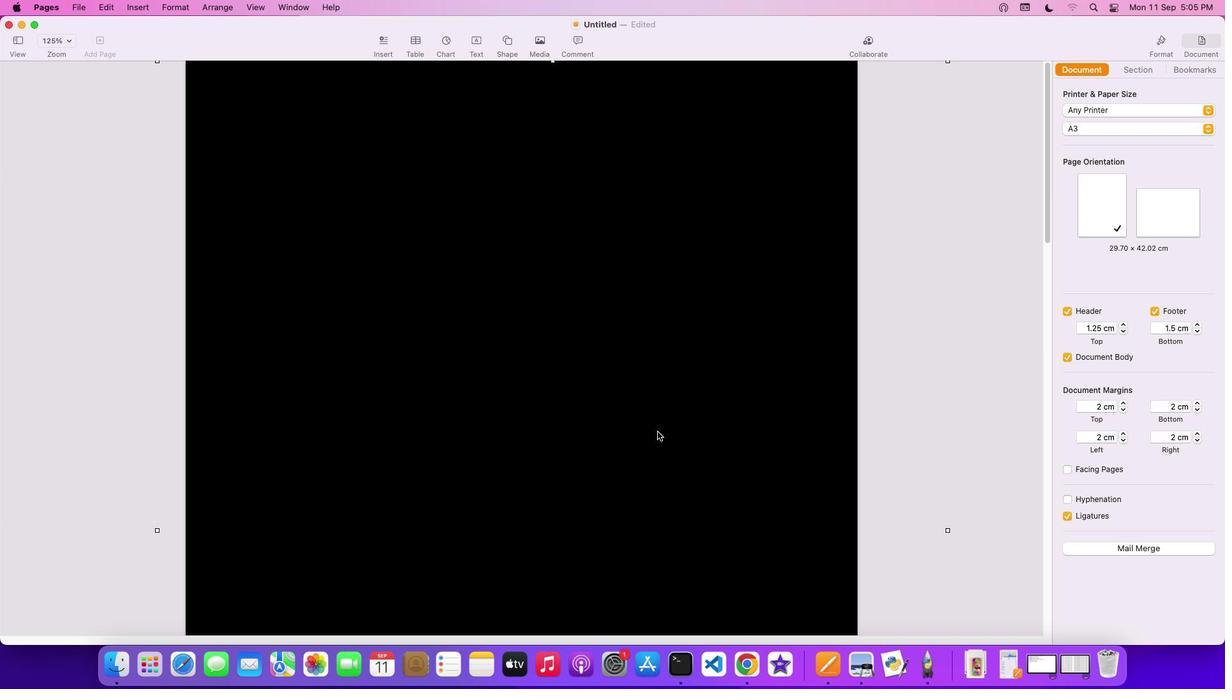 
Action: Mouse scrolled (658, 432) with delta (0, 3)
Screenshot: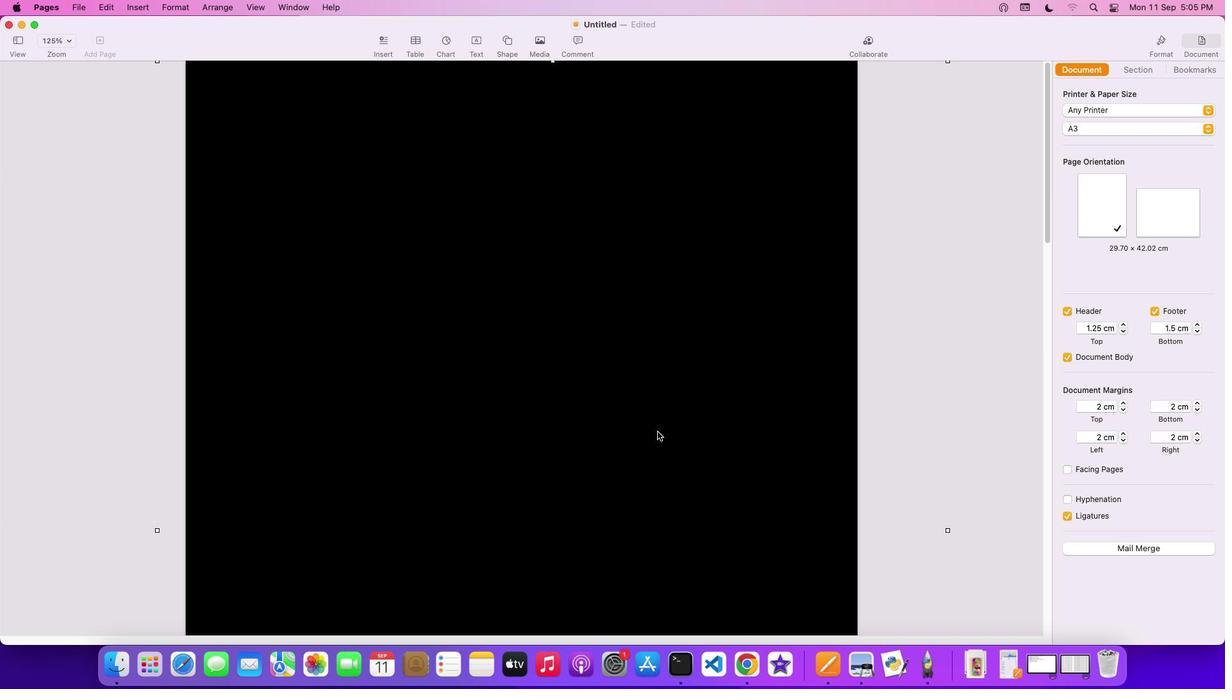 
Action: Mouse scrolled (658, 432) with delta (0, 4)
Screenshot: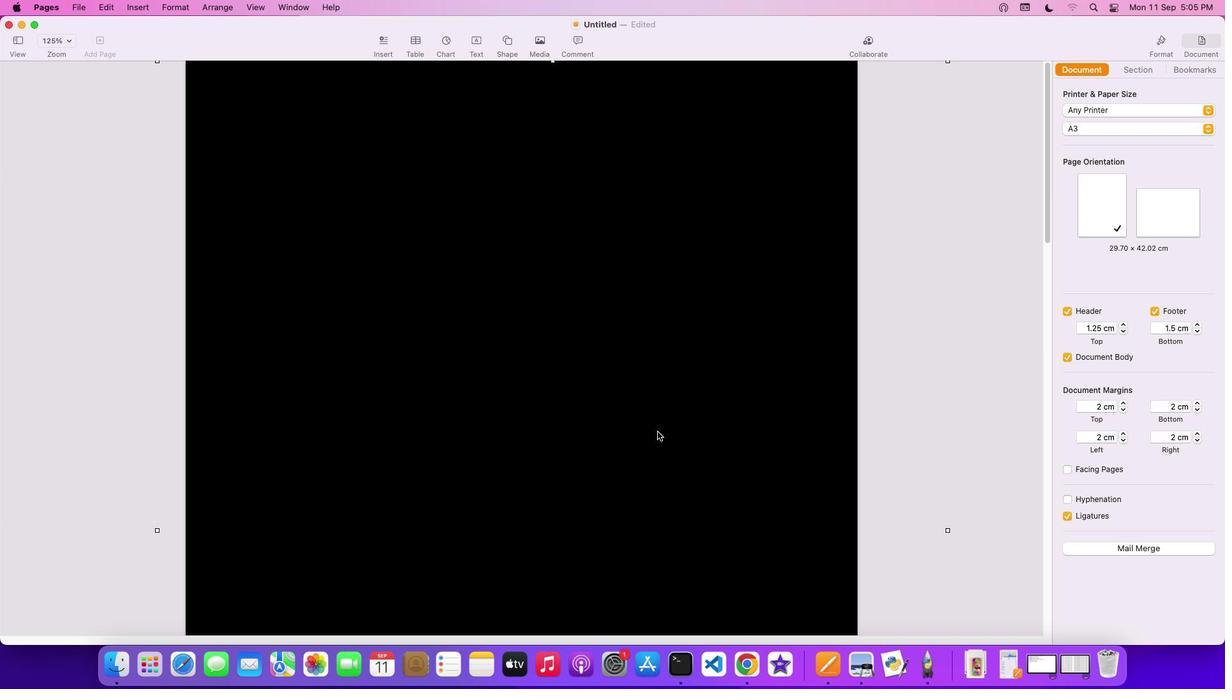 
Action: Mouse scrolled (658, 432) with delta (0, 0)
Screenshot: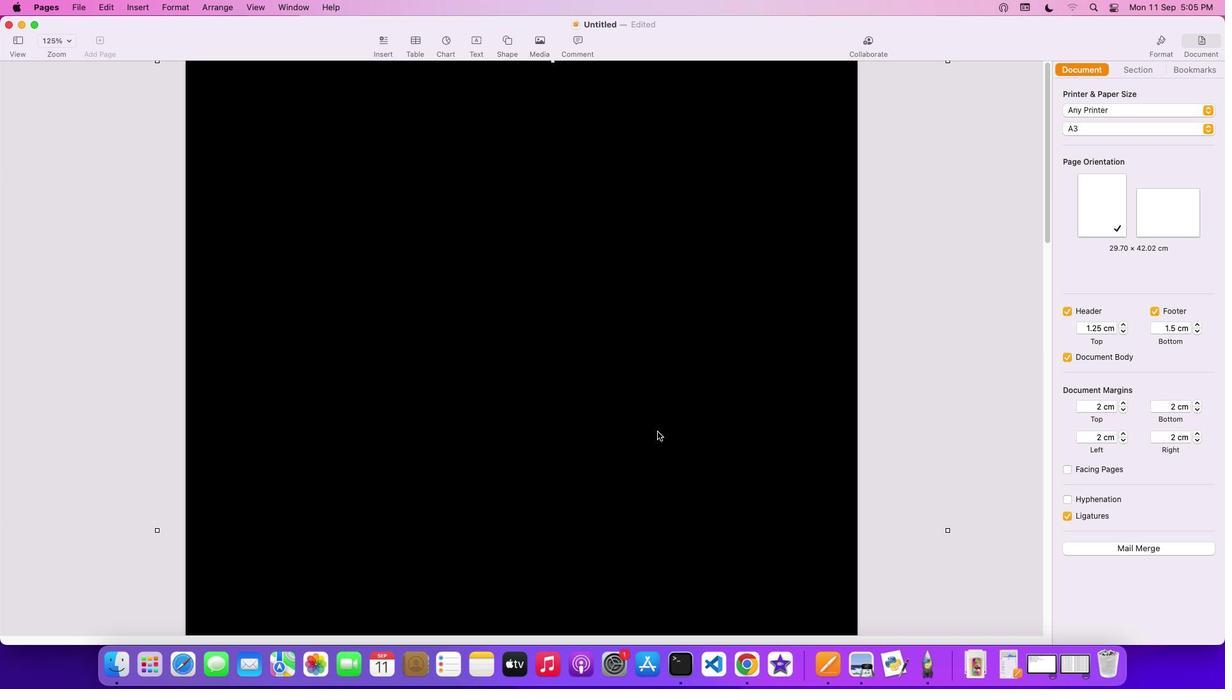 
Action: Mouse scrolled (658, 432) with delta (0, 0)
Screenshot: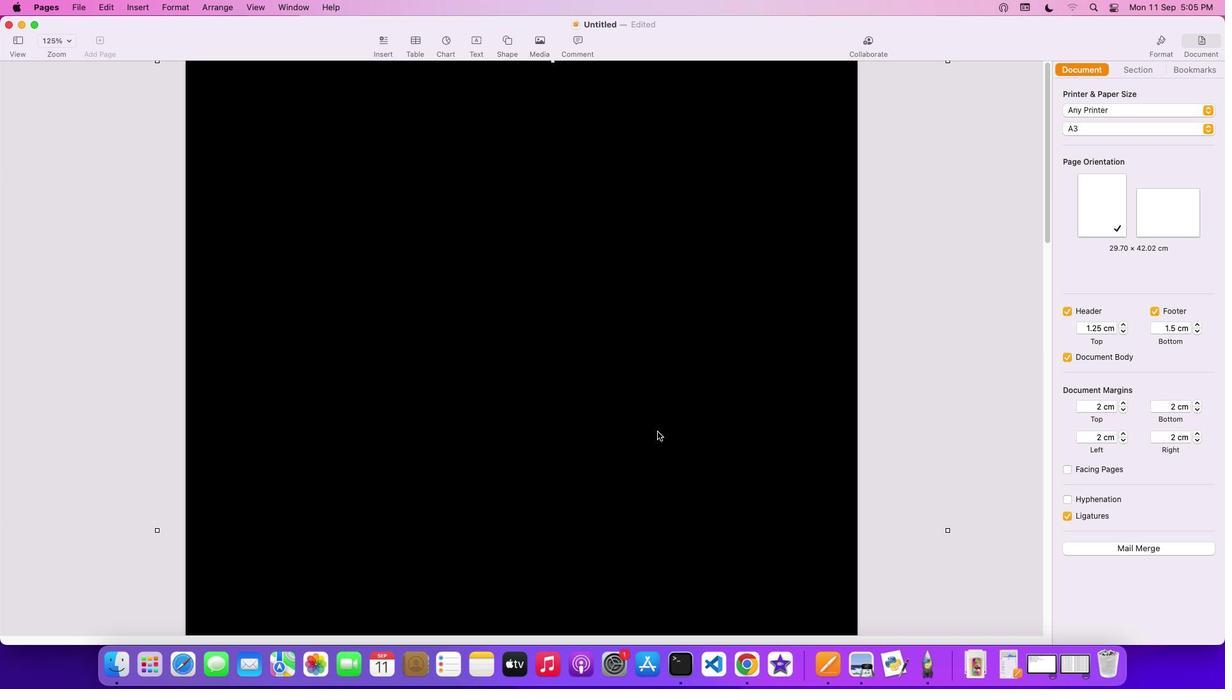 
Action: Mouse scrolled (658, 432) with delta (0, 2)
Screenshot: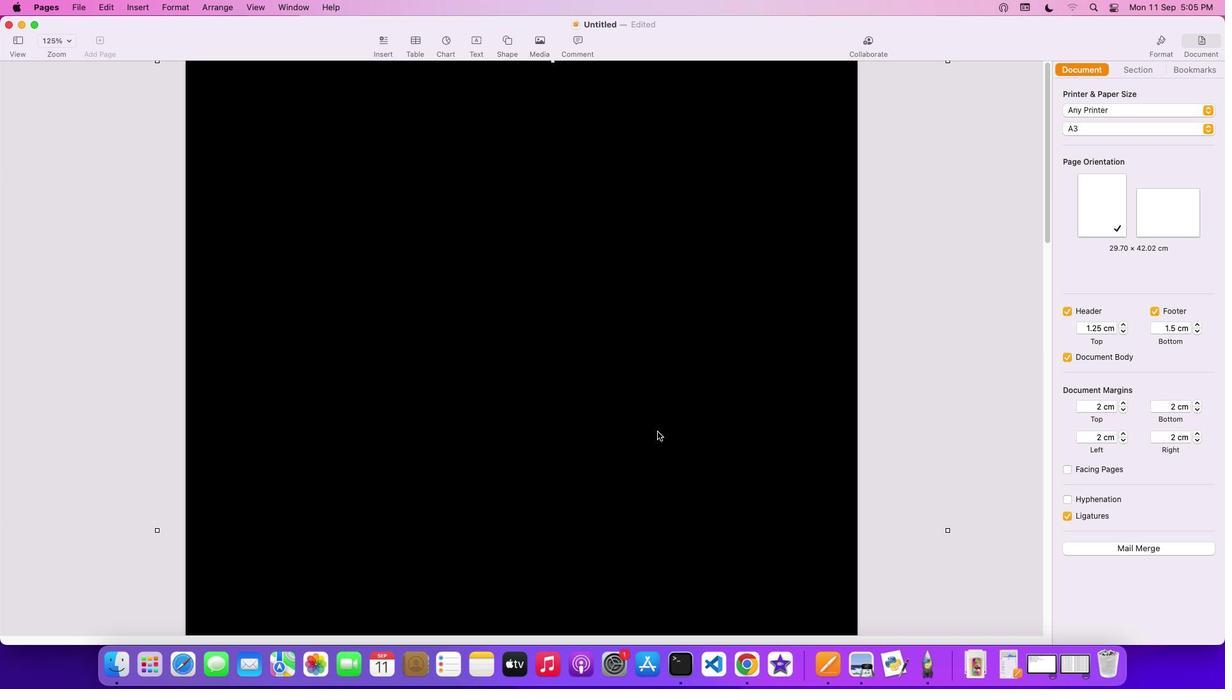 
Action: Mouse scrolled (658, 432) with delta (0, 3)
Screenshot: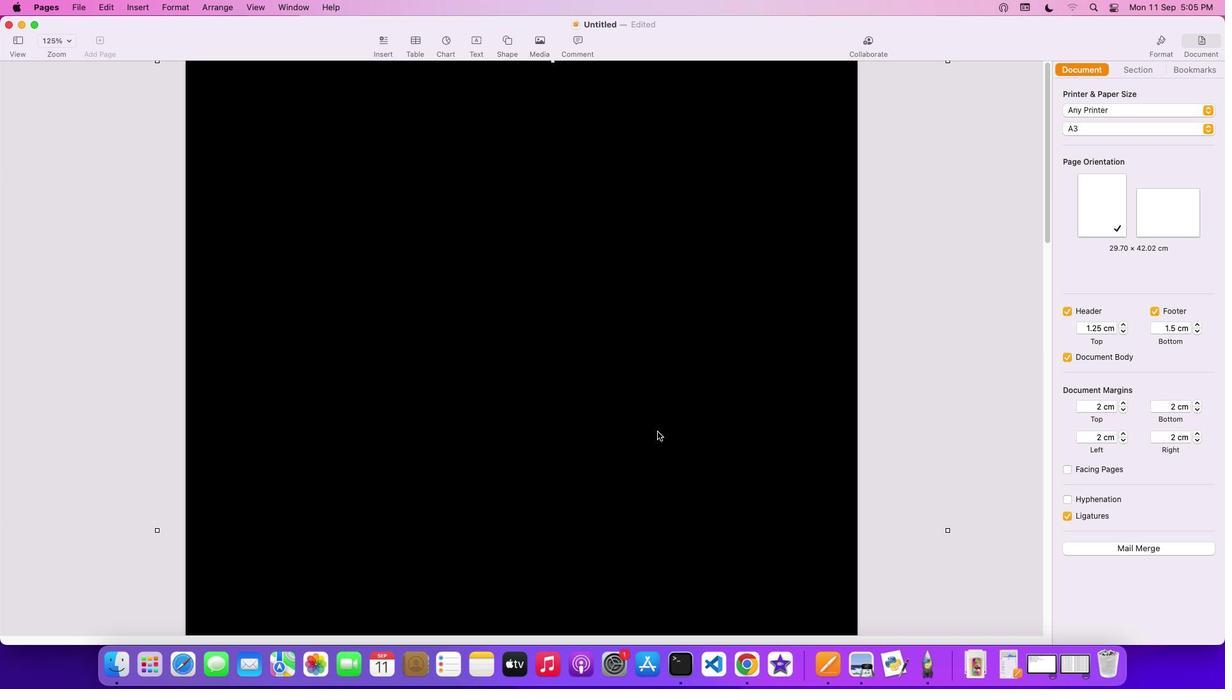 
Action: Mouse scrolled (658, 432) with delta (0, 3)
Screenshot: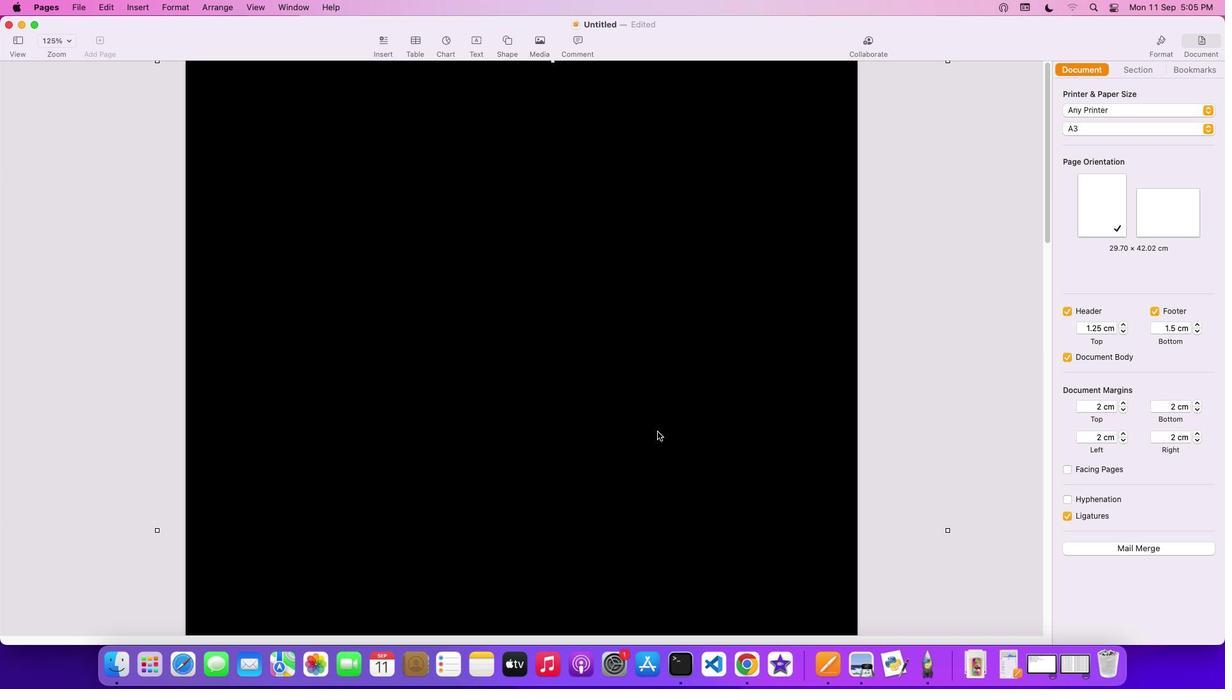 
Action: Mouse scrolled (658, 432) with delta (0, 4)
Screenshot: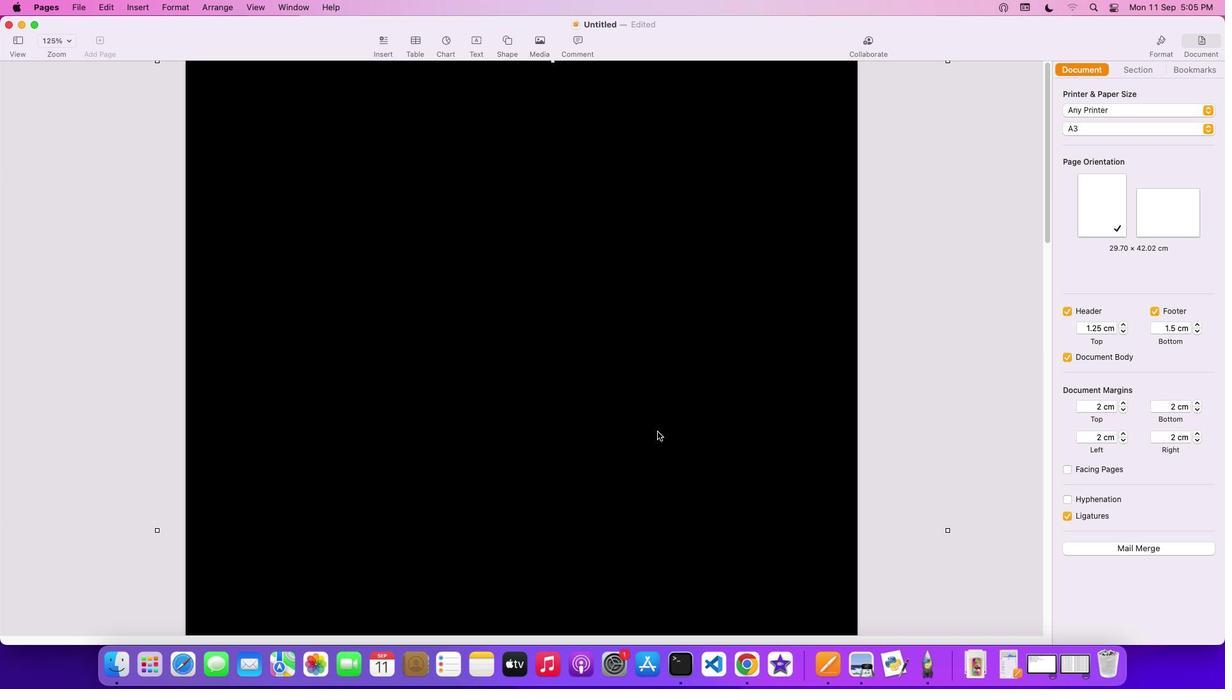 
Action: Mouse moved to (1159, 45)
Screenshot: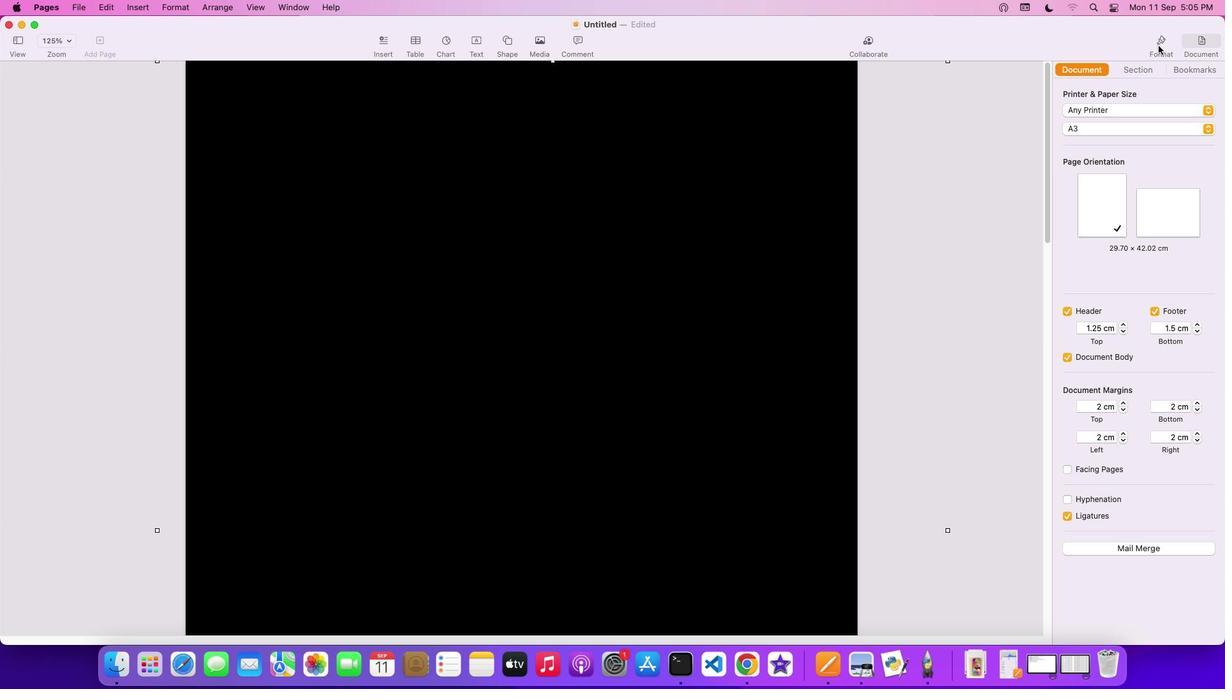 
Action: Mouse pressed left at (1159, 45)
Screenshot: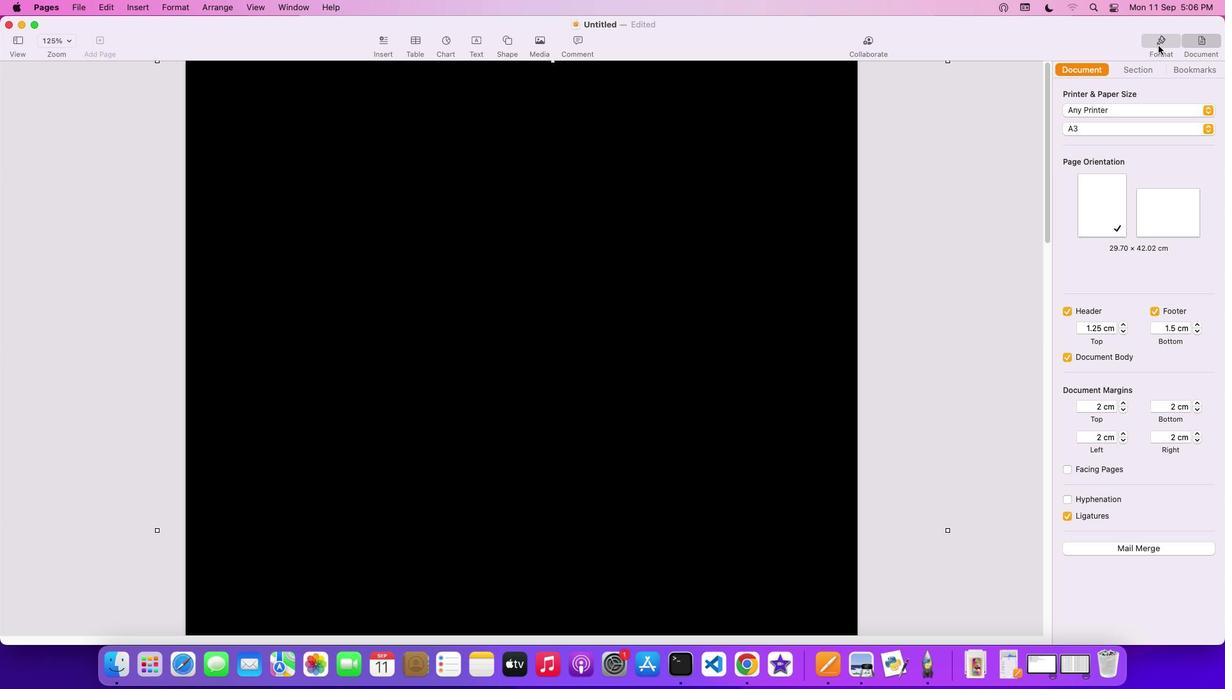 
Action: Mouse moved to (1087, 247)
Screenshot: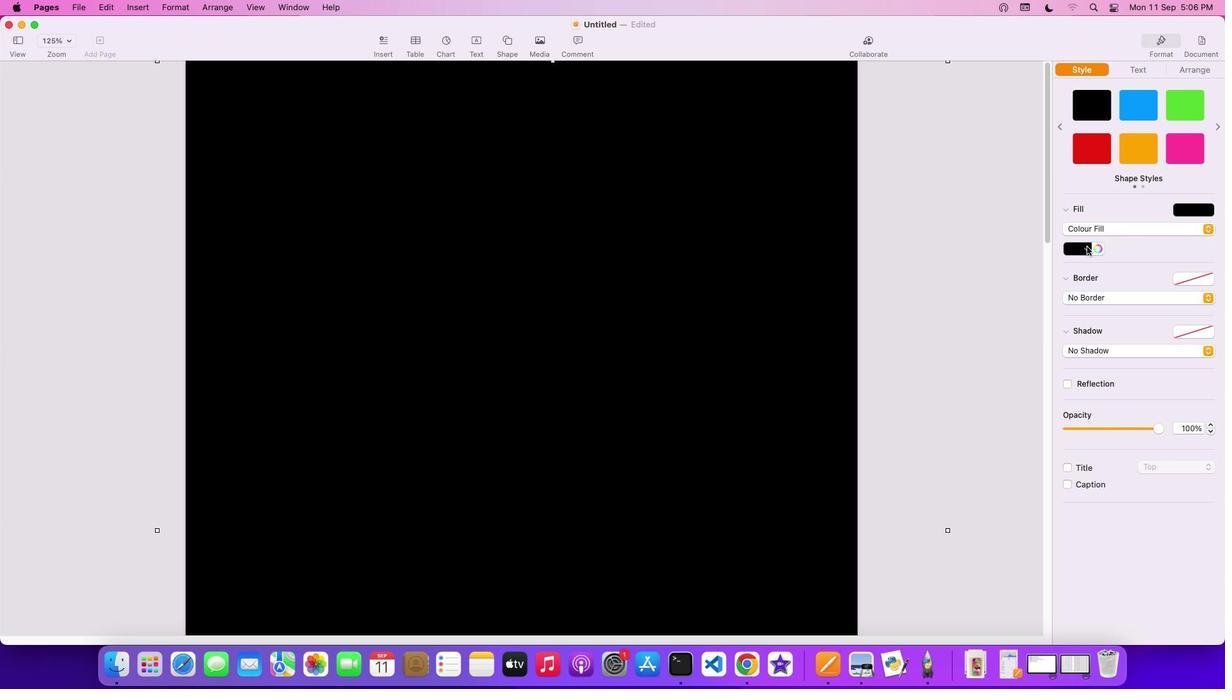 
Action: Mouse pressed left at (1087, 247)
Screenshot: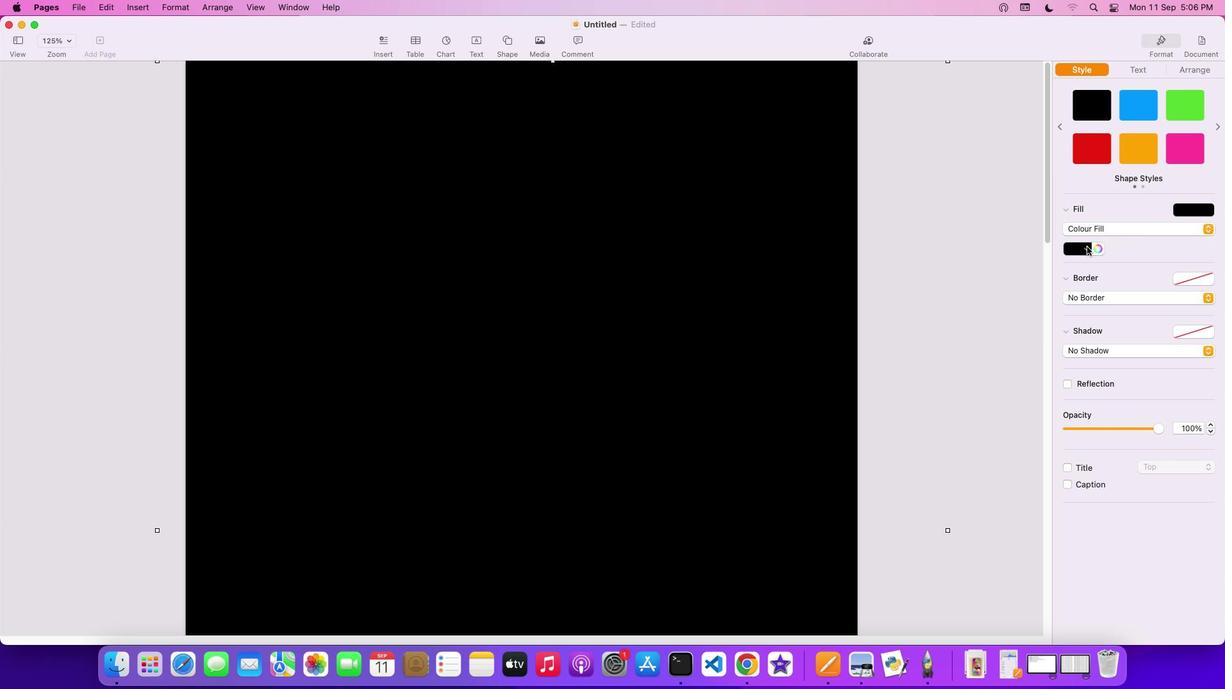 
Action: Mouse moved to (1050, 329)
Screenshot: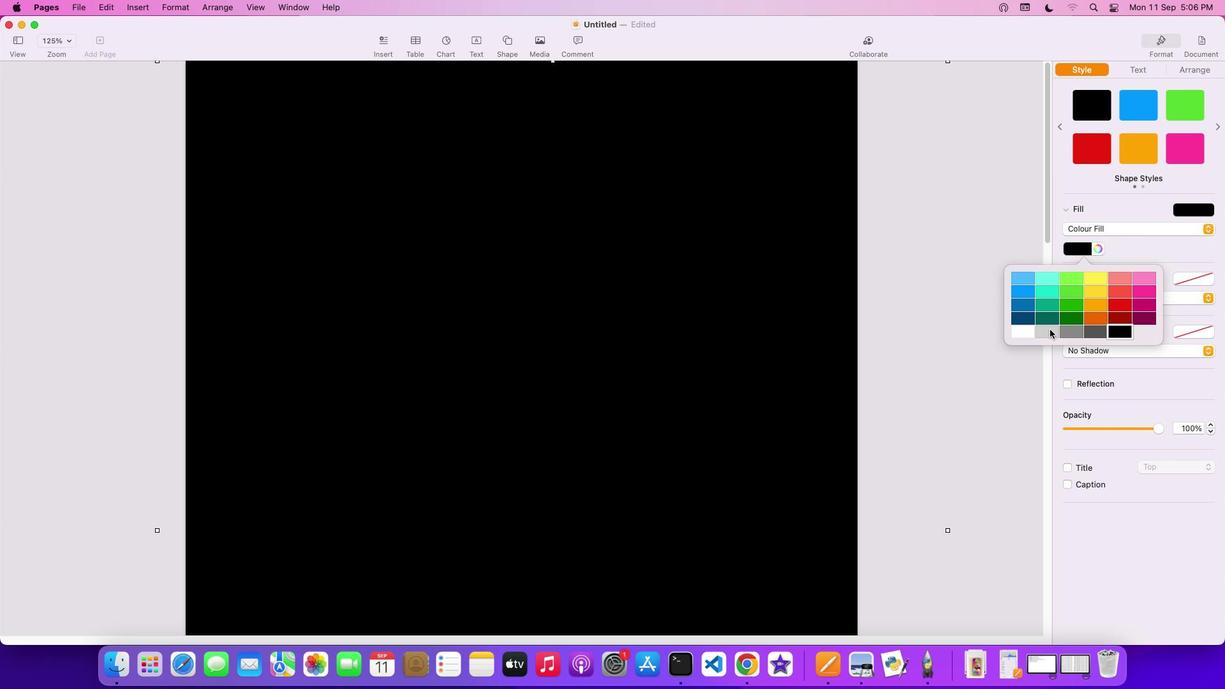 
Action: Mouse pressed left at (1050, 329)
Screenshot: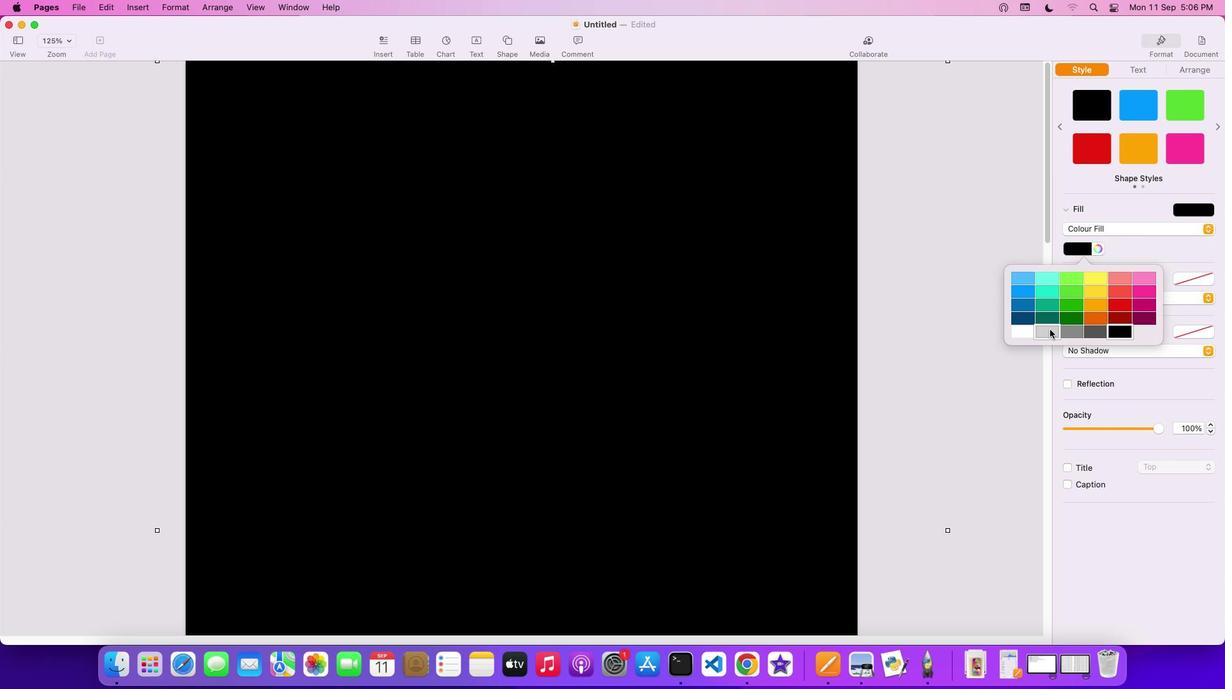 
Action: Mouse moved to (594, 407)
Screenshot: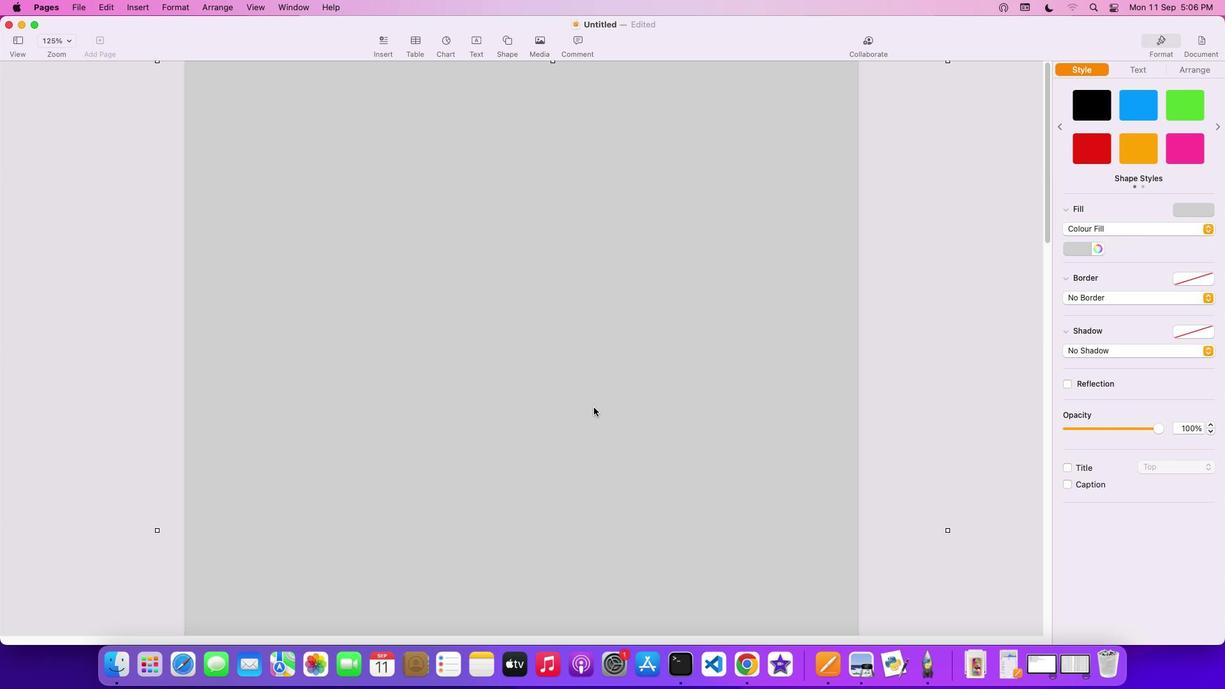 
Action: Mouse scrolled (594, 407) with delta (0, 0)
Screenshot: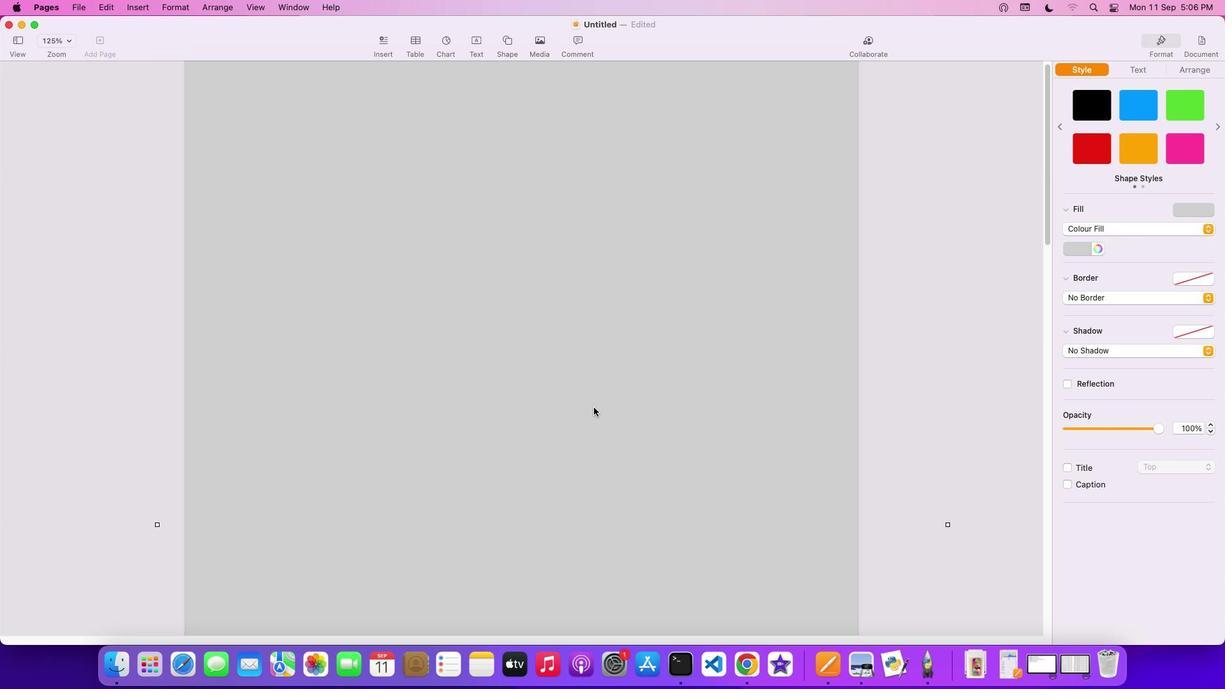 
Action: Mouse scrolled (594, 407) with delta (0, 0)
Screenshot: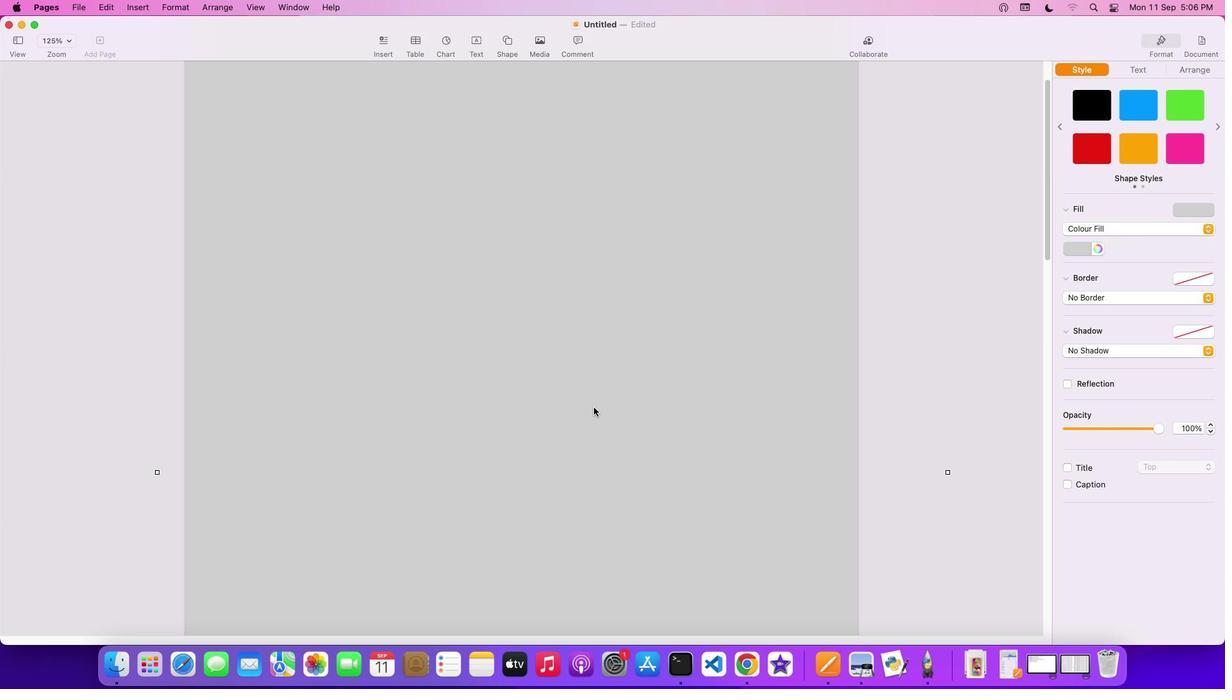 
Action: Mouse scrolled (594, 407) with delta (0, -1)
Screenshot: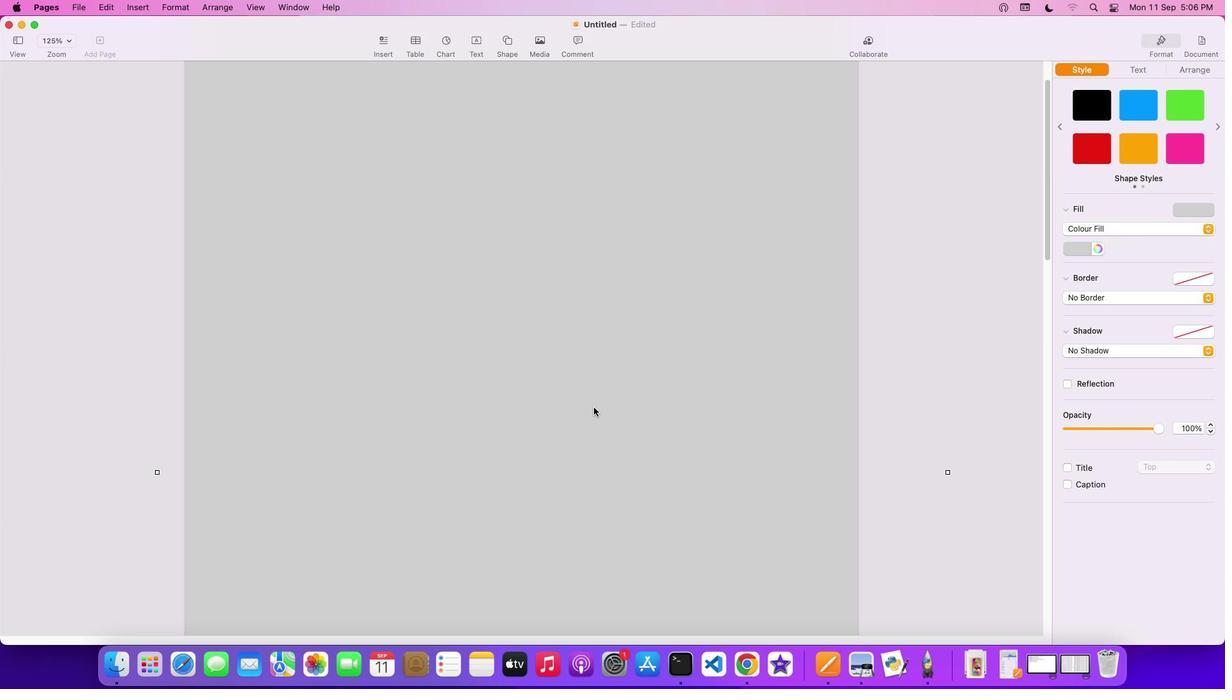 
Action: Mouse scrolled (594, 407) with delta (0, -3)
Screenshot: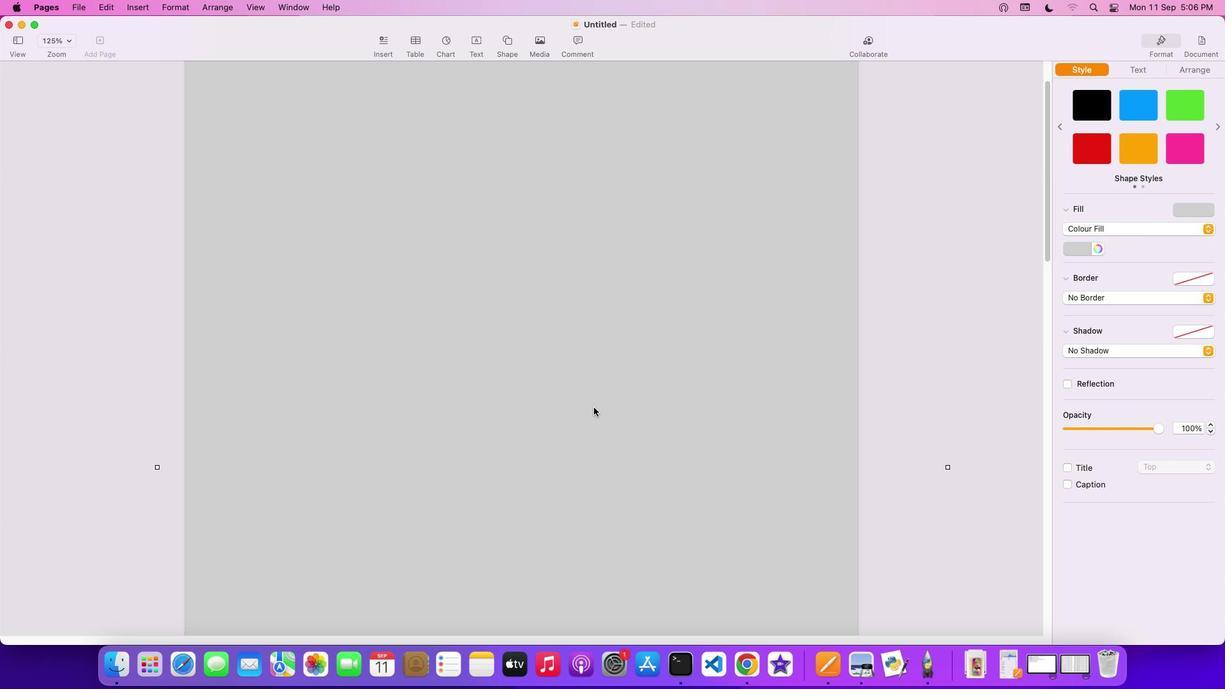 
Action: Mouse scrolled (594, 407) with delta (0, -3)
Screenshot: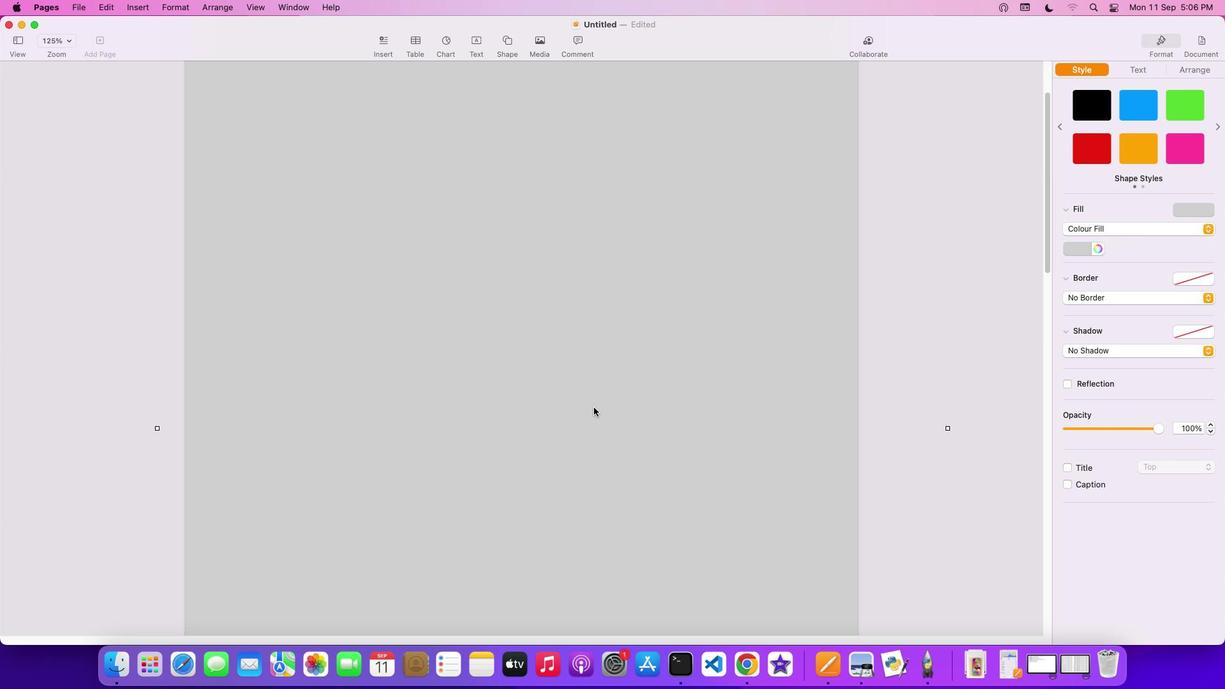 
Action: Mouse scrolled (594, 407) with delta (0, 0)
Screenshot: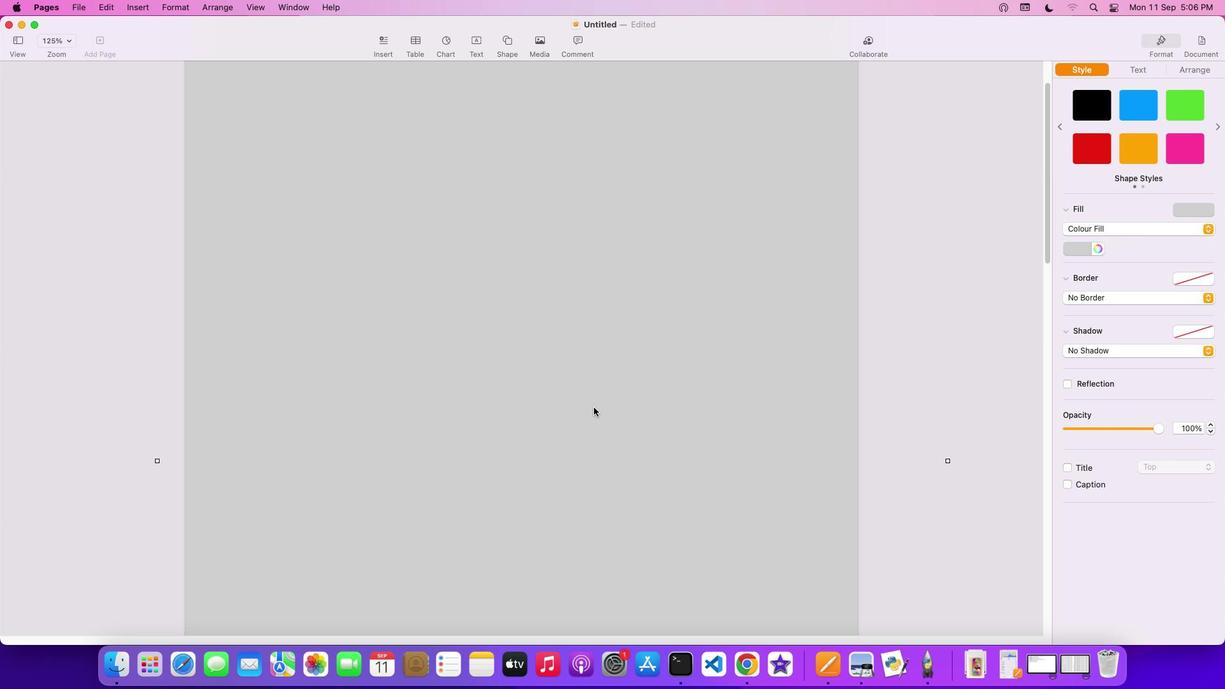 
Action: Mouse scrolled (594, 407) with delta (0, 0)
Screenshot: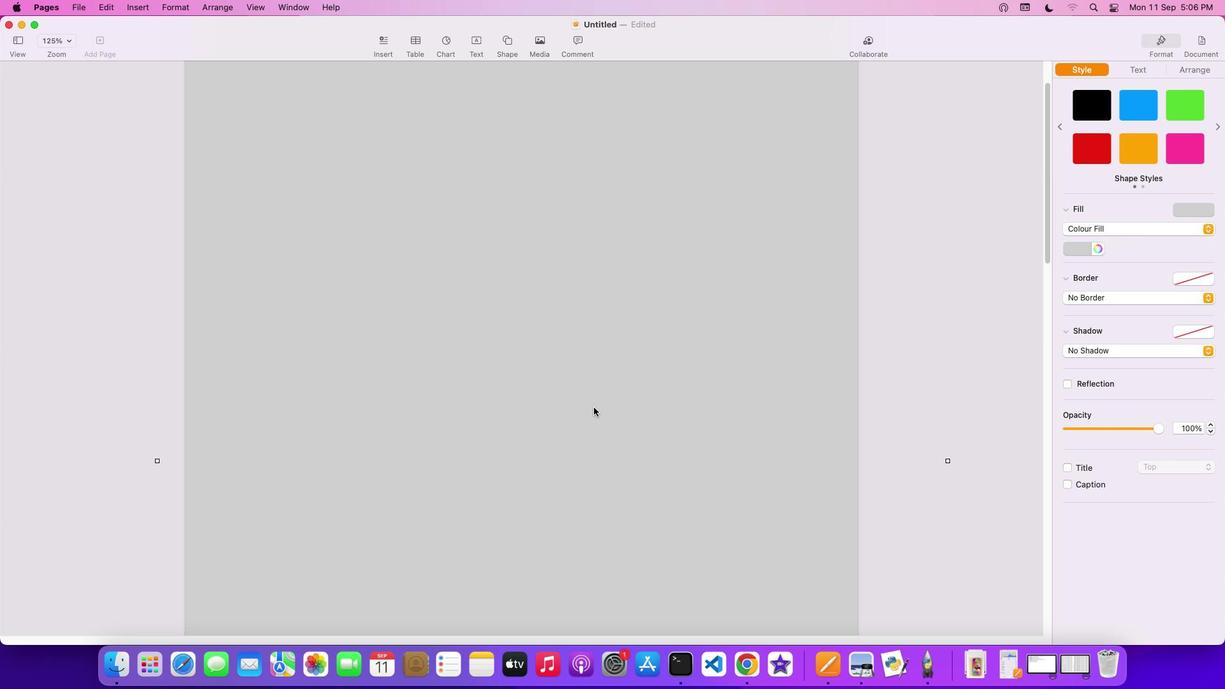 
Action: Mouse scrolled (594, 407) with delta (0, 1)
Screenshot: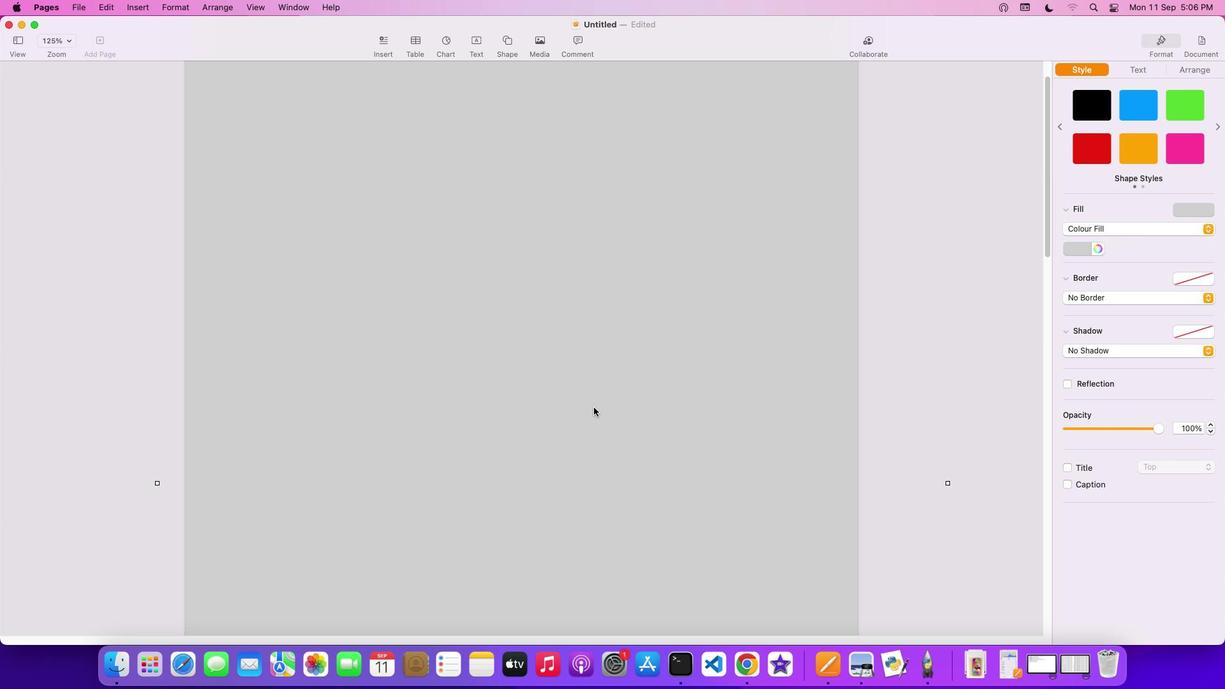 
Action: Mouse scrolled (594, 407) with delta (0, 3)
Screenshot: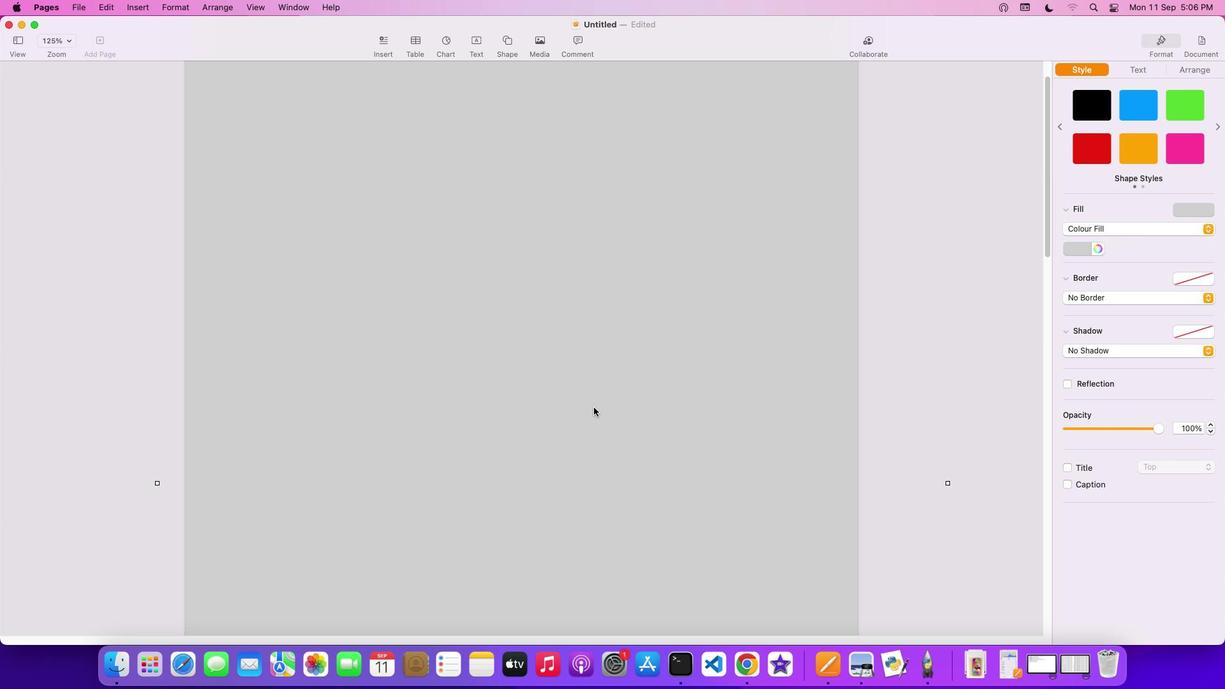 
Action: Mouse scrolled (594, 407) with delta (0, 3)
Screenshot: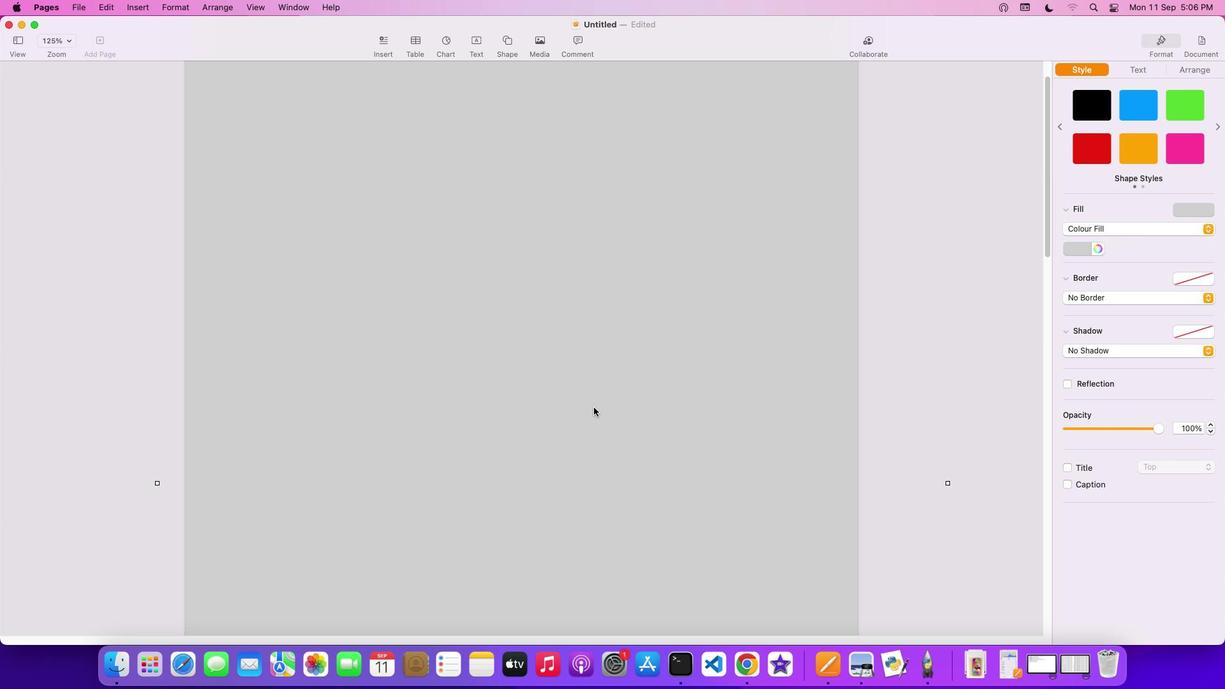 
Action: Mouse scrolled (594, 407) with delta (0, 4)
Screenshot: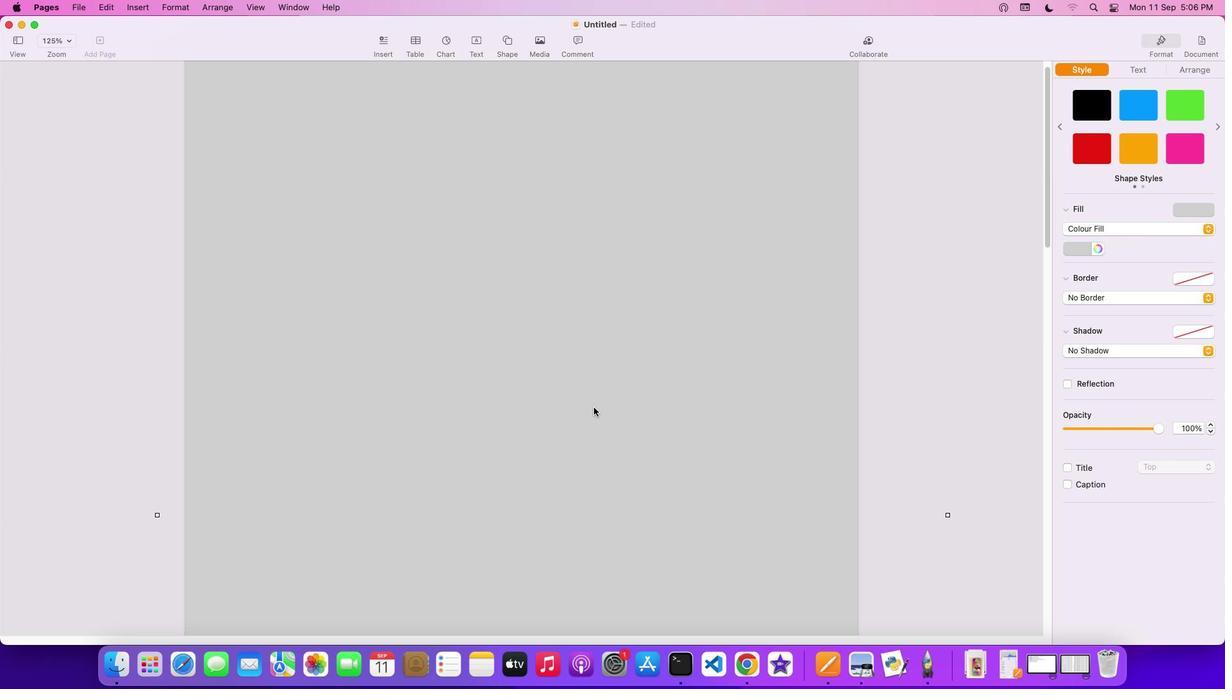
Action: Mouse moved to (592, 407)
Screenshot: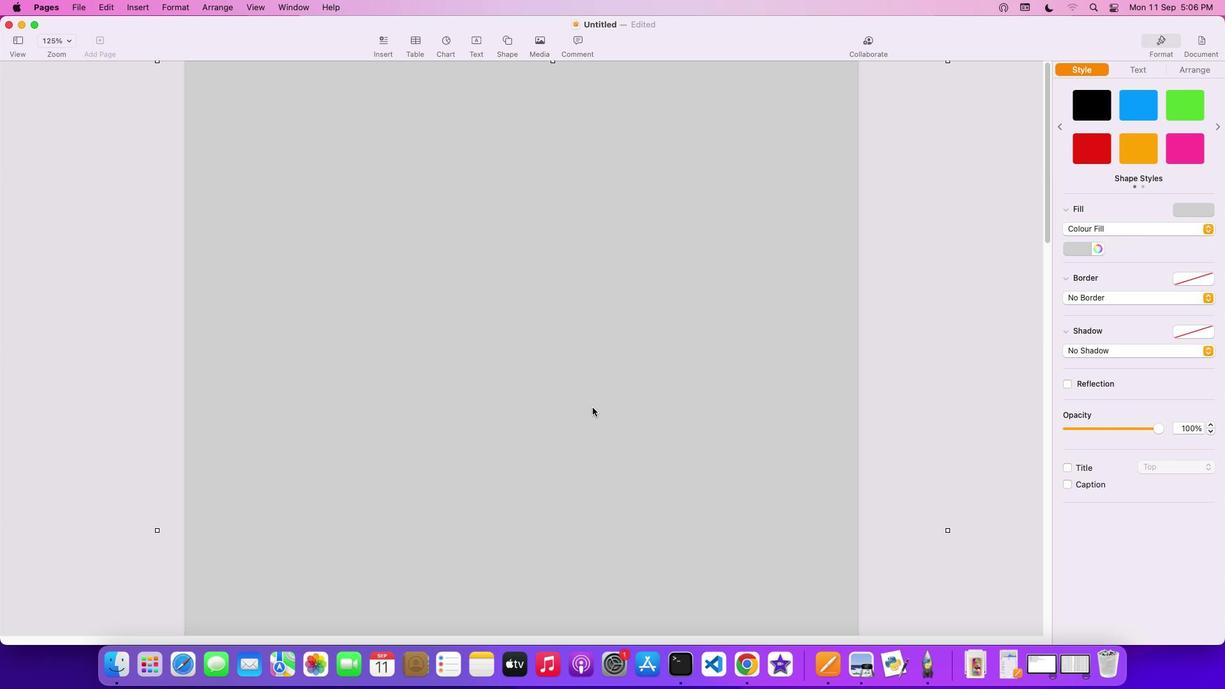 
Action: Mouse scrolled (592, 407) with delta (0, 0)
Screenshot: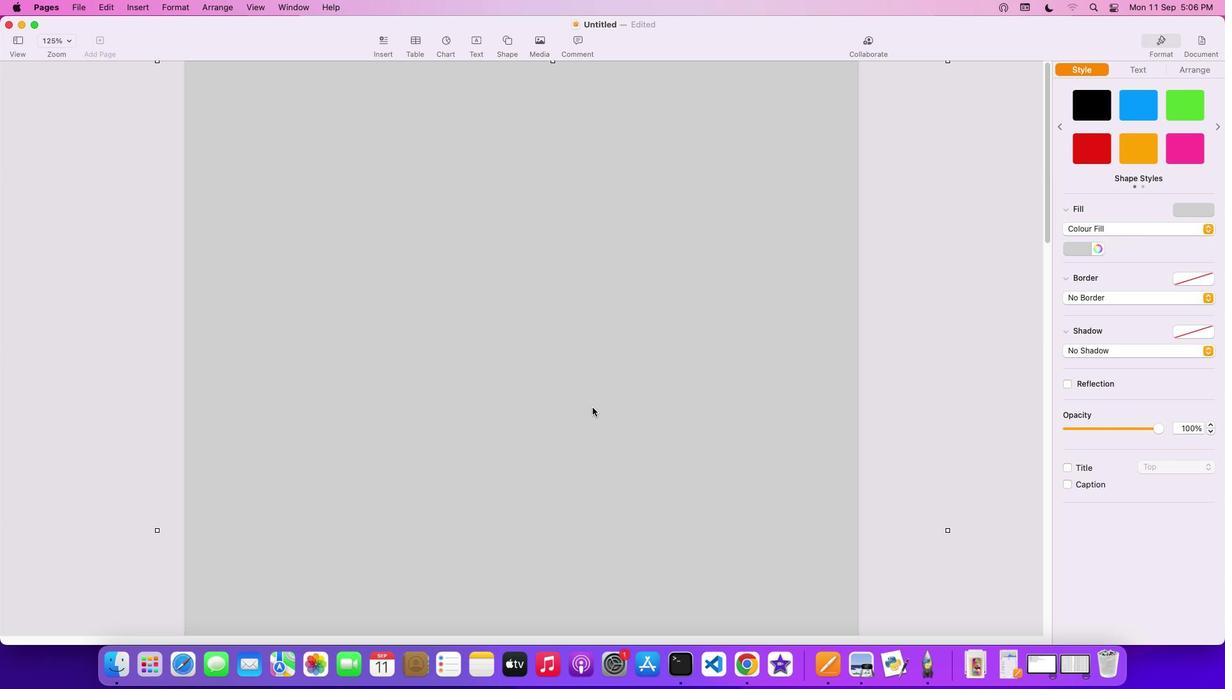 
Action: Mouse scrolled (592, 407) with delta (0, 0)
Screenshot: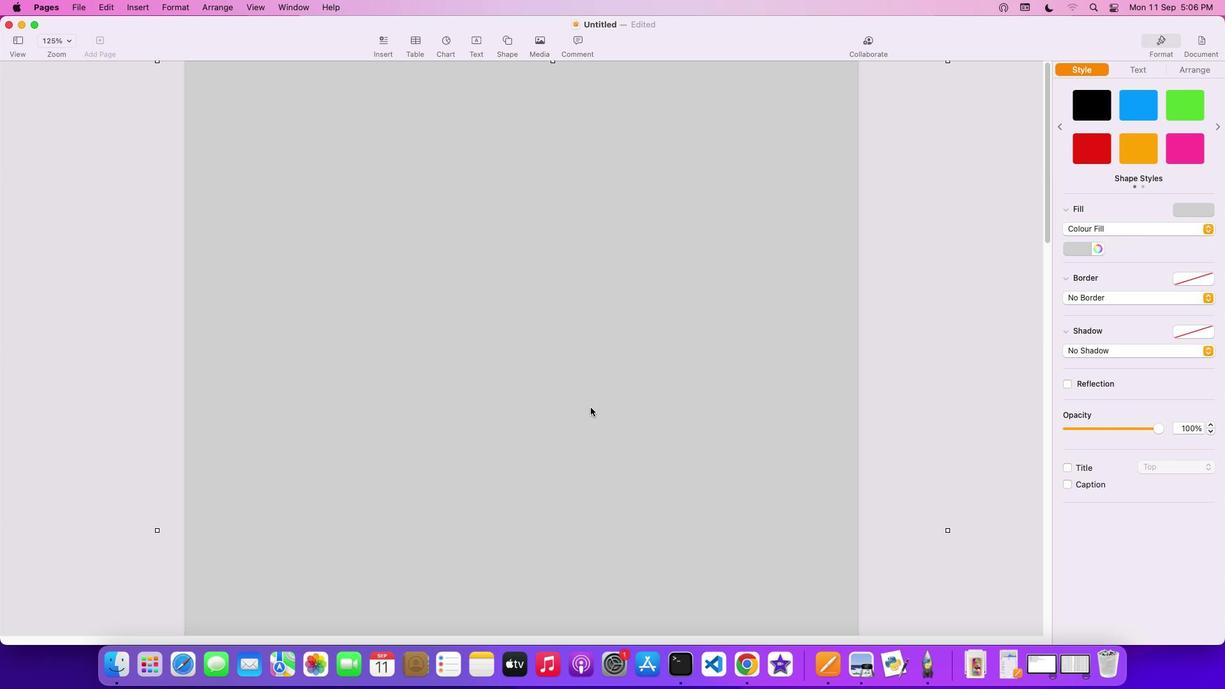
Action: Mouse scrolled (592, 407) with delta (0, 1)
Screenshot: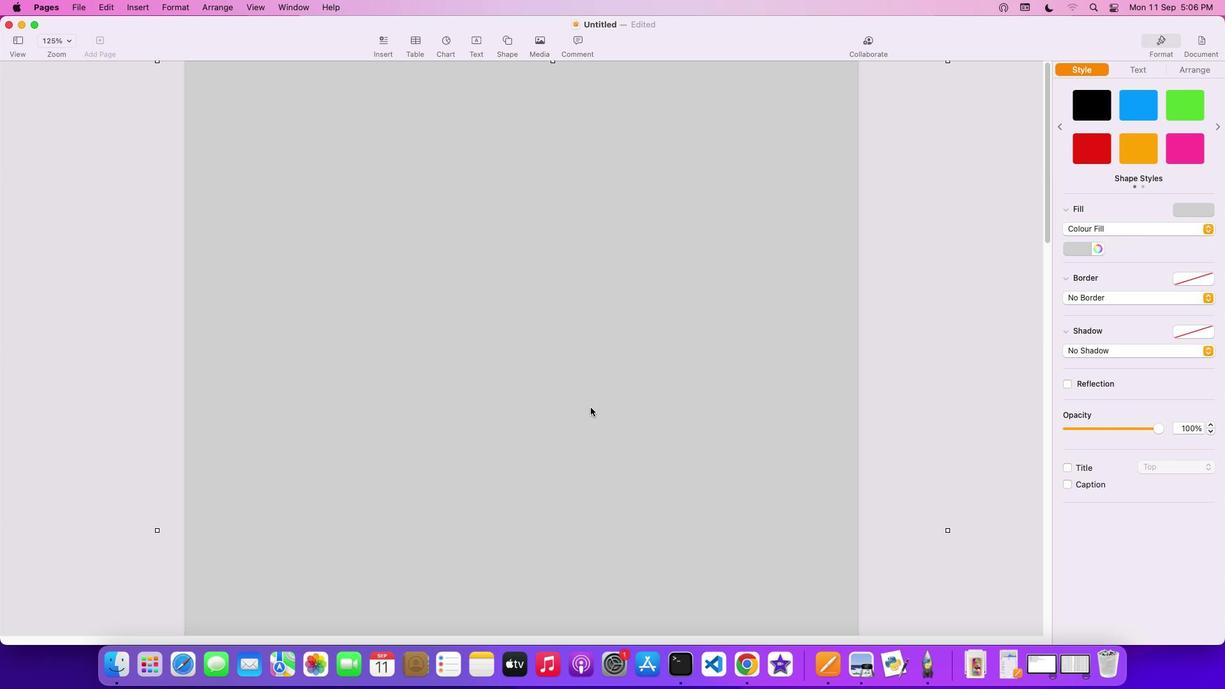 
Action: Mouse scrolled (592, 407) with delta (0, 3)
Screenshot: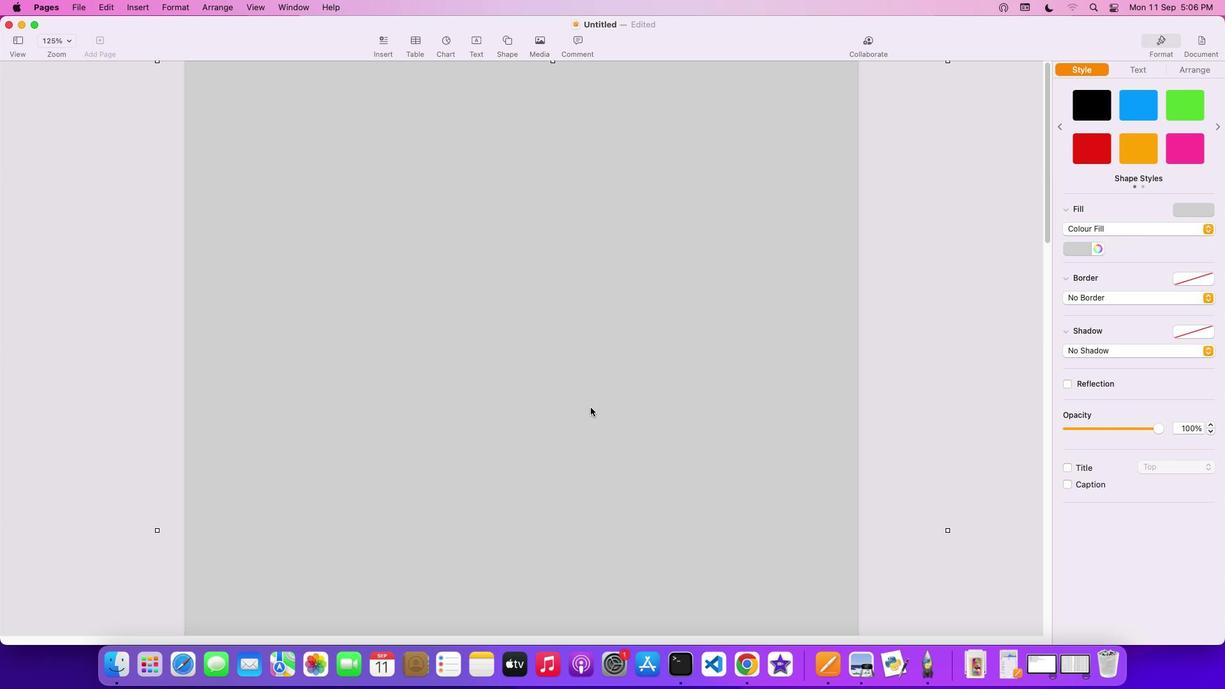 
Action: Mouse scrolled (592, 407) with delta (0, 3)
Screenshot: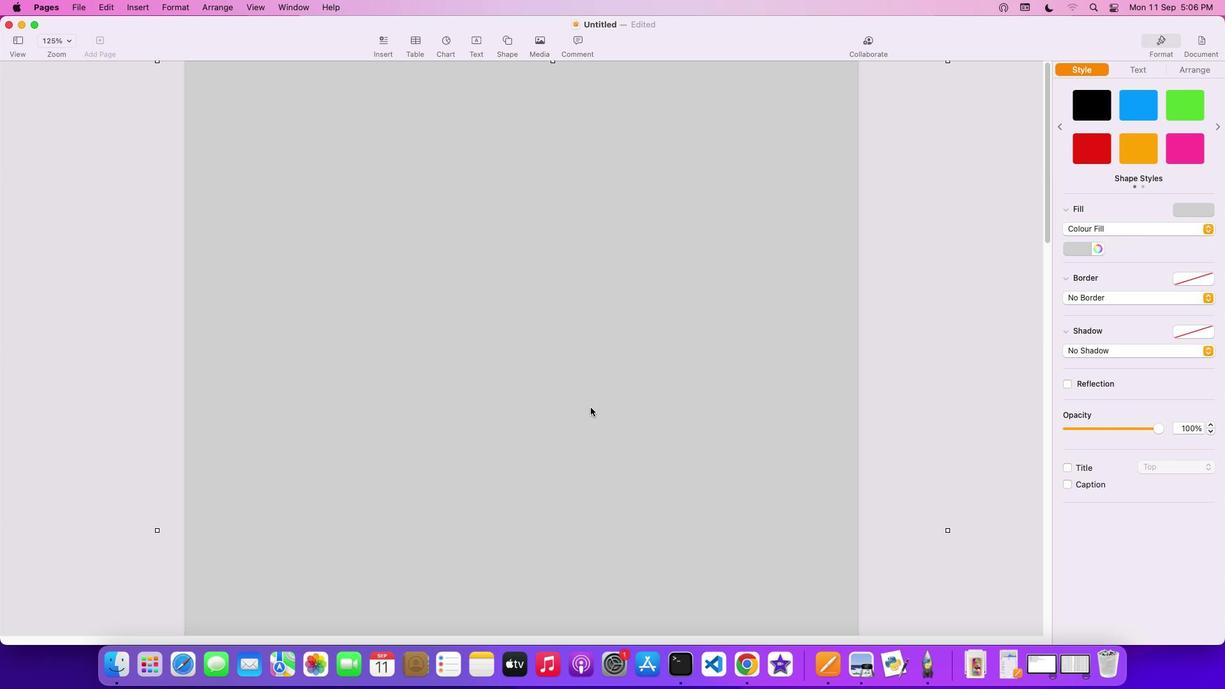 
Action: Mouse moved to (592, 407)
Screenshot: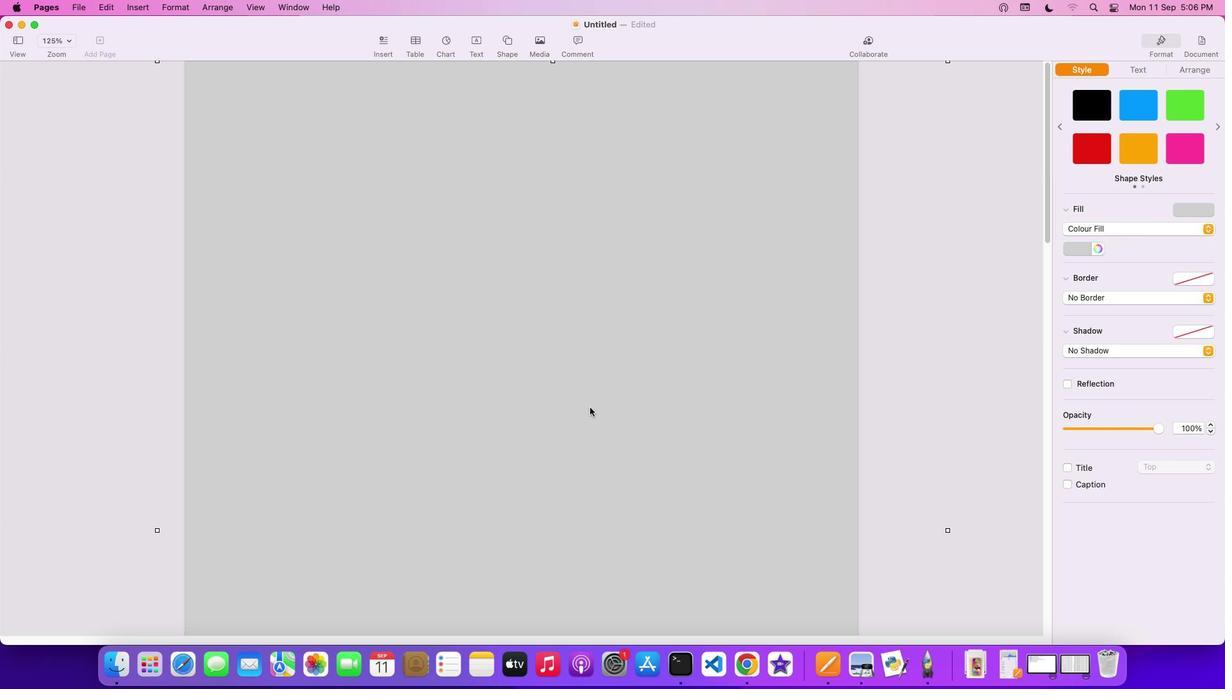 
Action: Mouse scrolled (592, 407) with delta (0, 4)
Screenshot: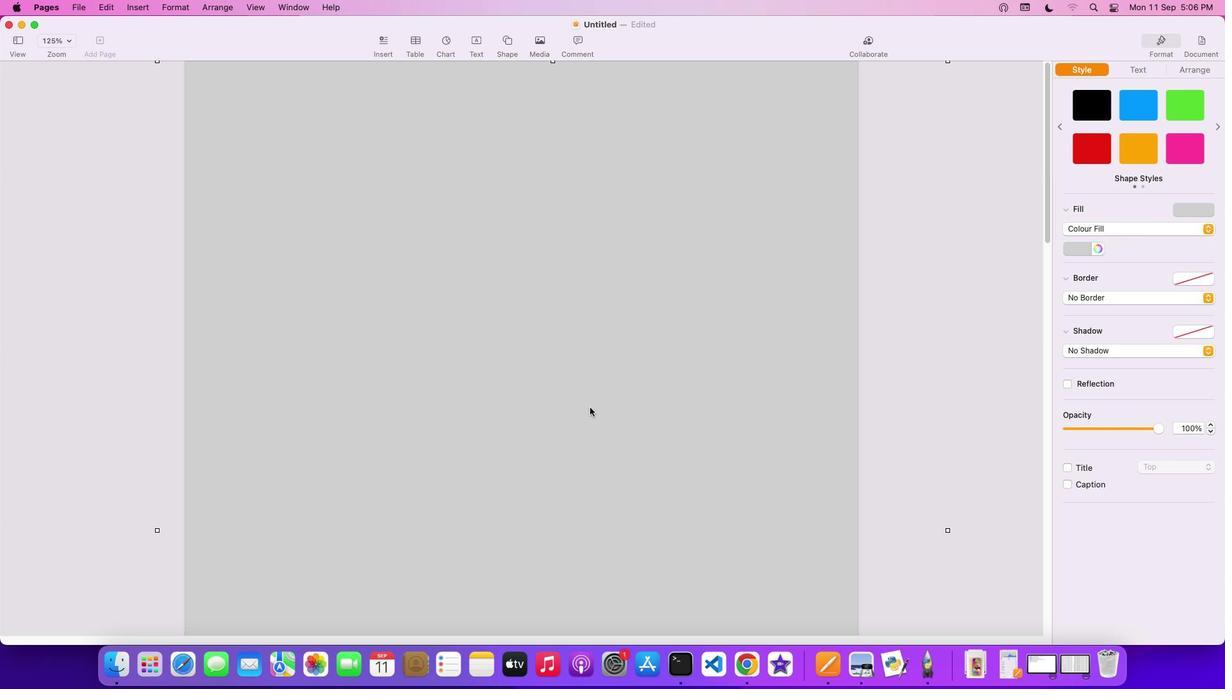 
Action: Mouse moved to (591, 407)
Screenshot: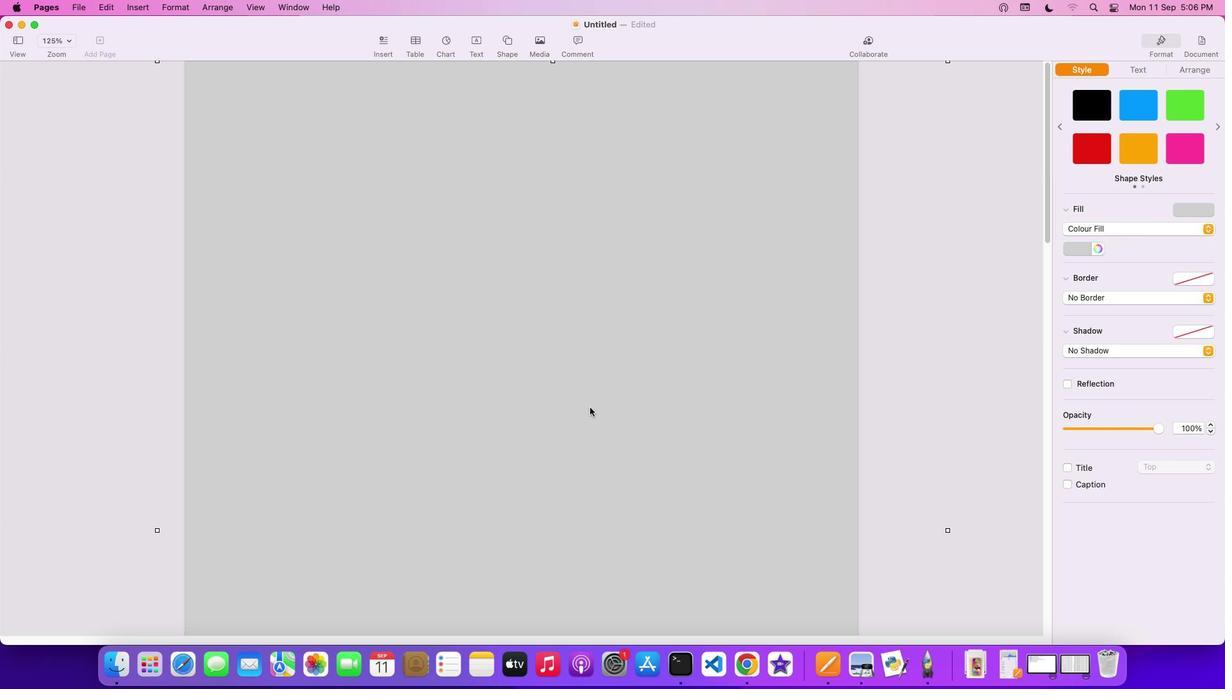 
Action: Mouse scrolled (591, 407) with delta (0, 4)
Screenshot: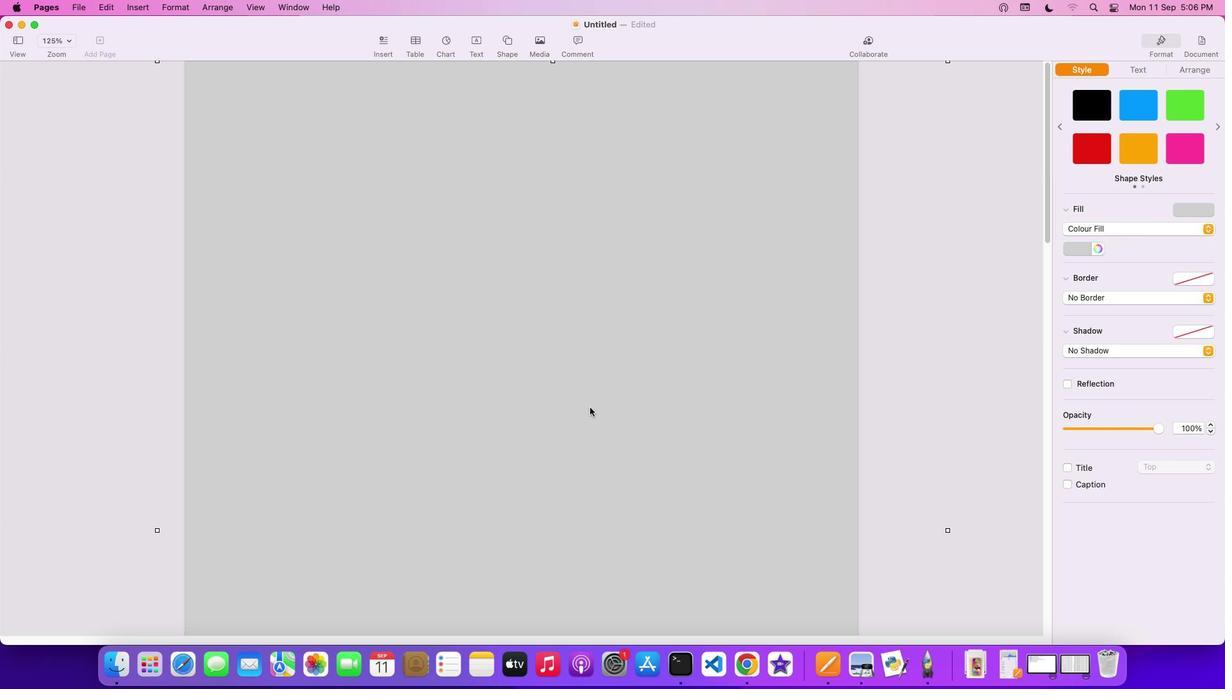 
Action: Mouse moved to (589, 407)
Screenshot: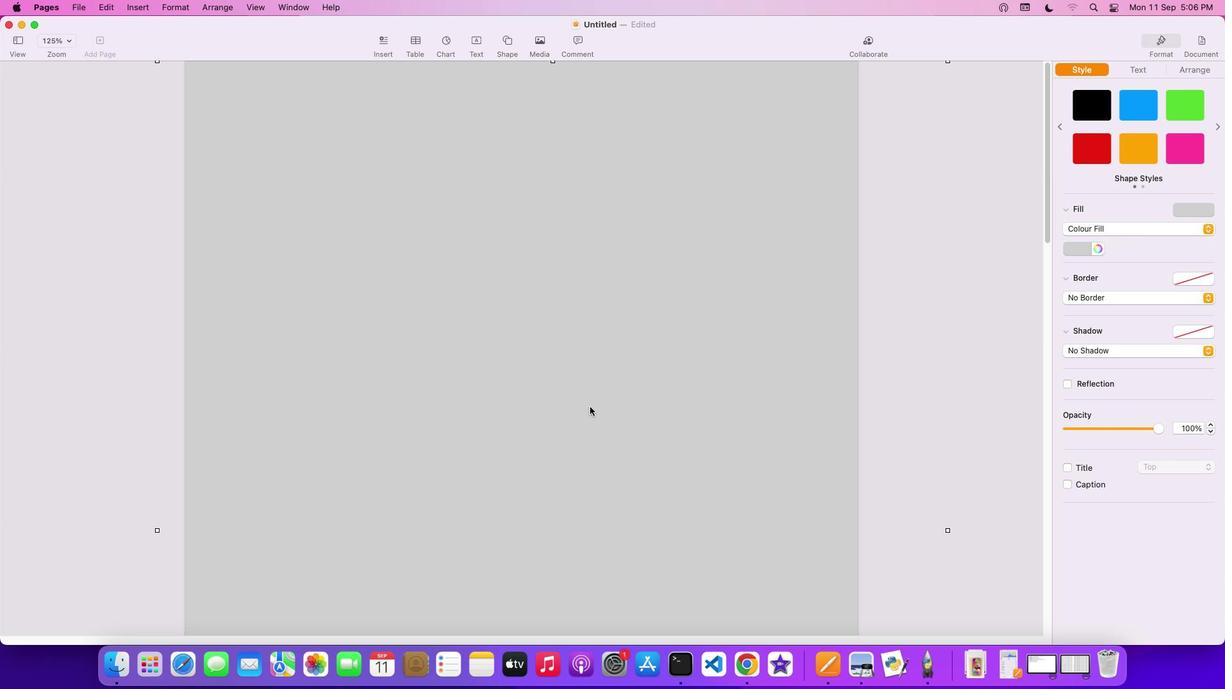 
Action: Mouse scrolled (589, 407) with delta (0, 0)
Screenshot: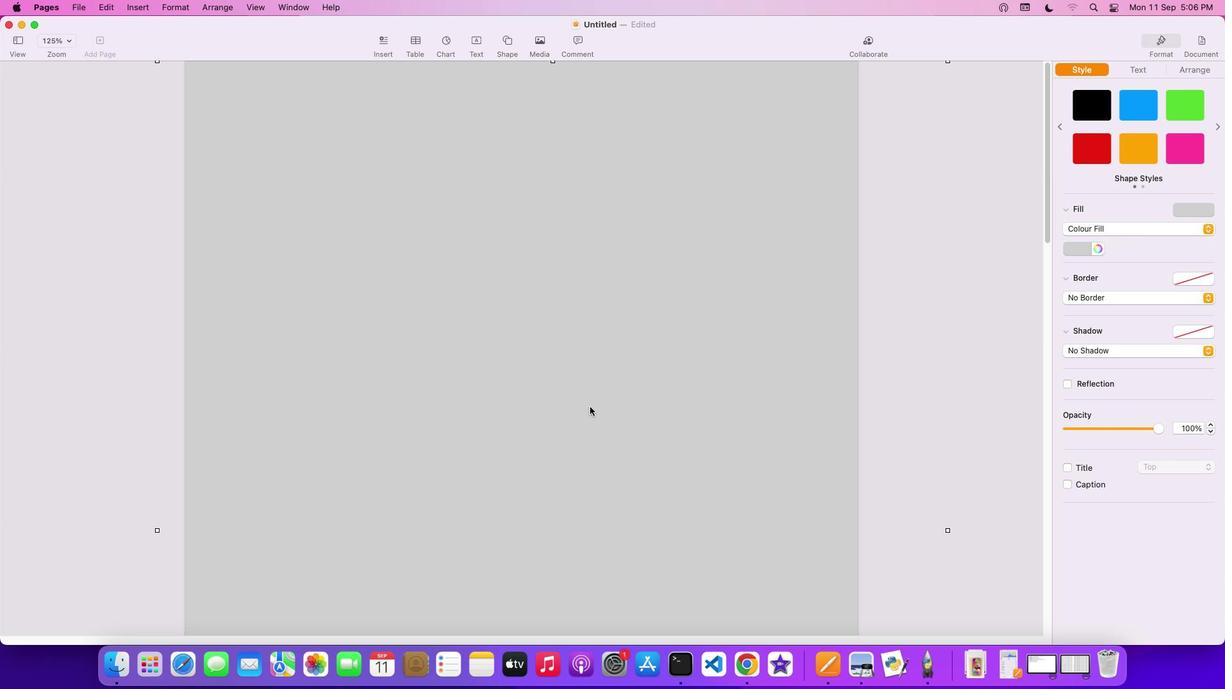 
Action: Mouse scrolled (589, 407) with delta (0, 0)
Screenshot: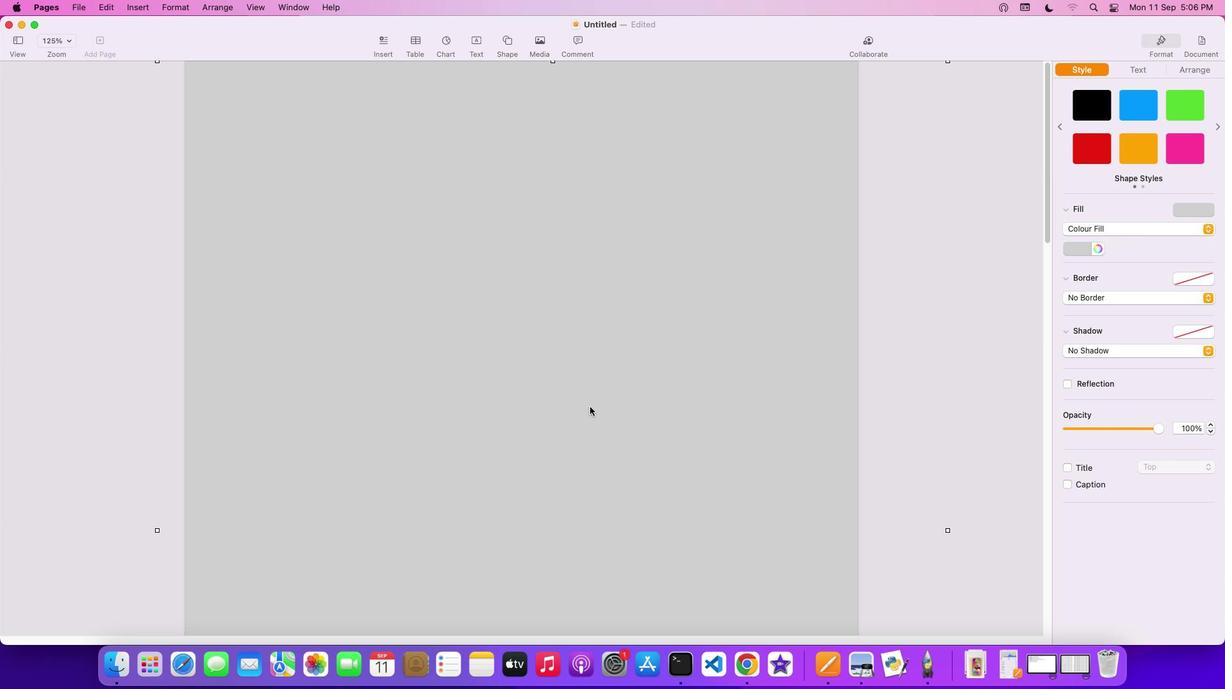 
Action: Mouse scrolled (589, 407) with delta (0, 1)
Screenshot: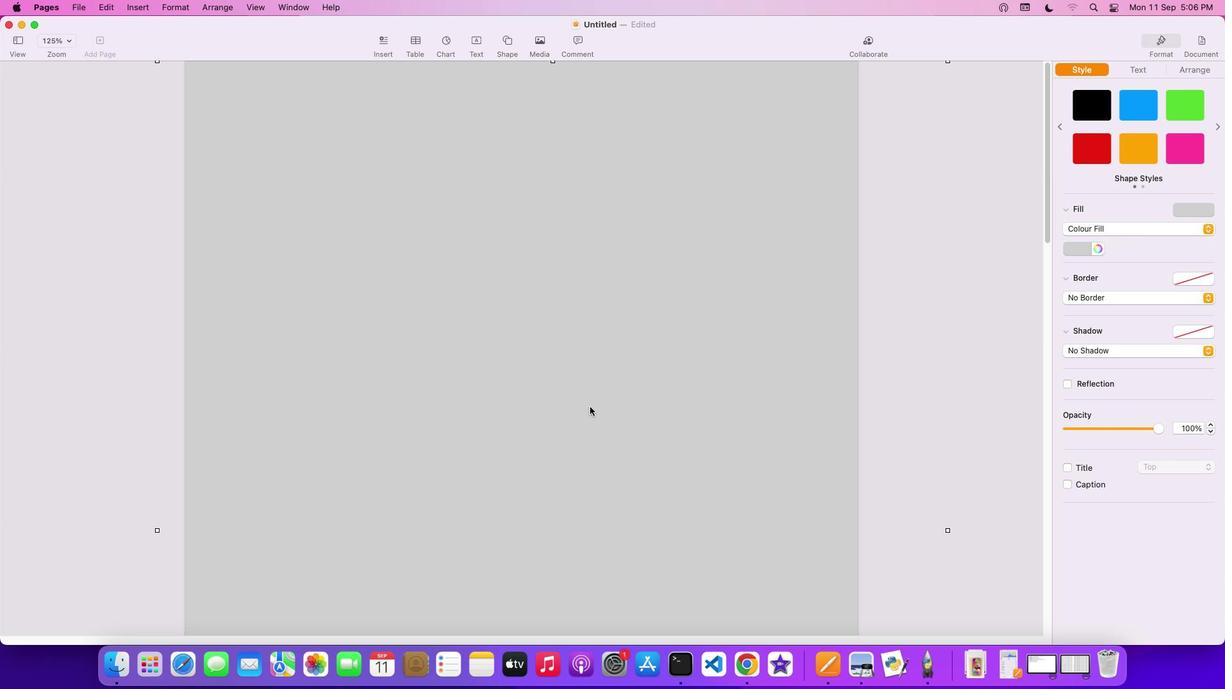 
Action: Mouse scrolled (589, 407) with delta (0, 3)
Screenshot: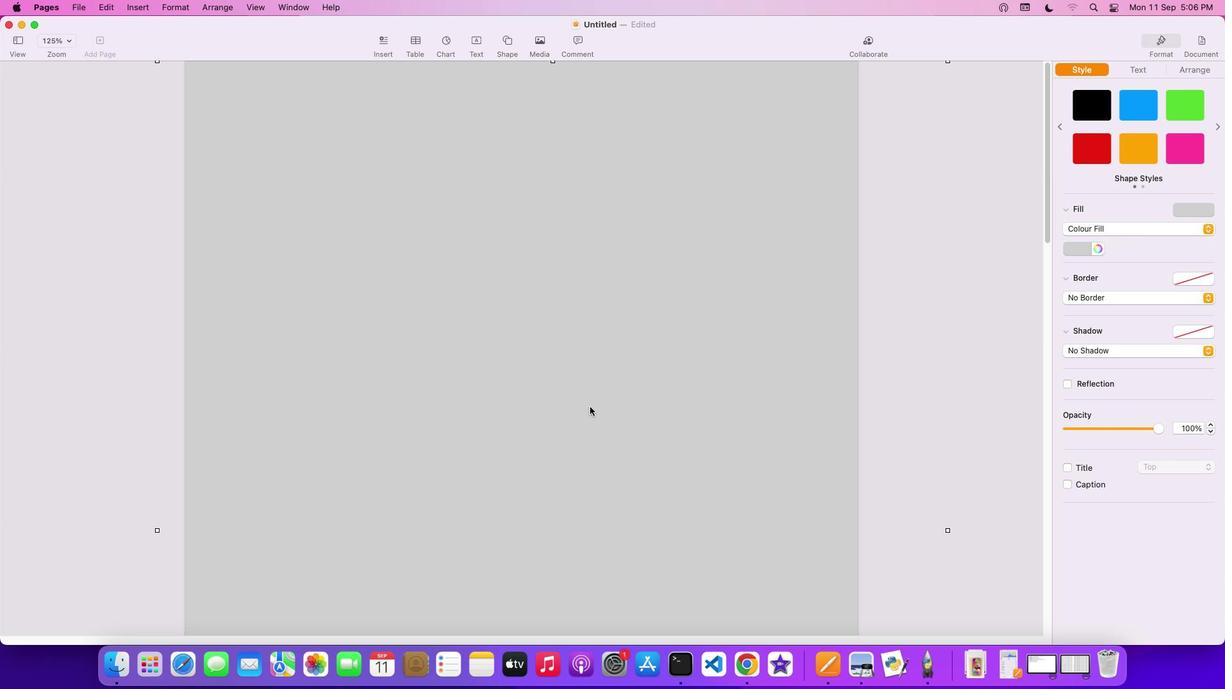
Action: Mouse scrolled (589, 407) with delta (0, 3)
Screenshot: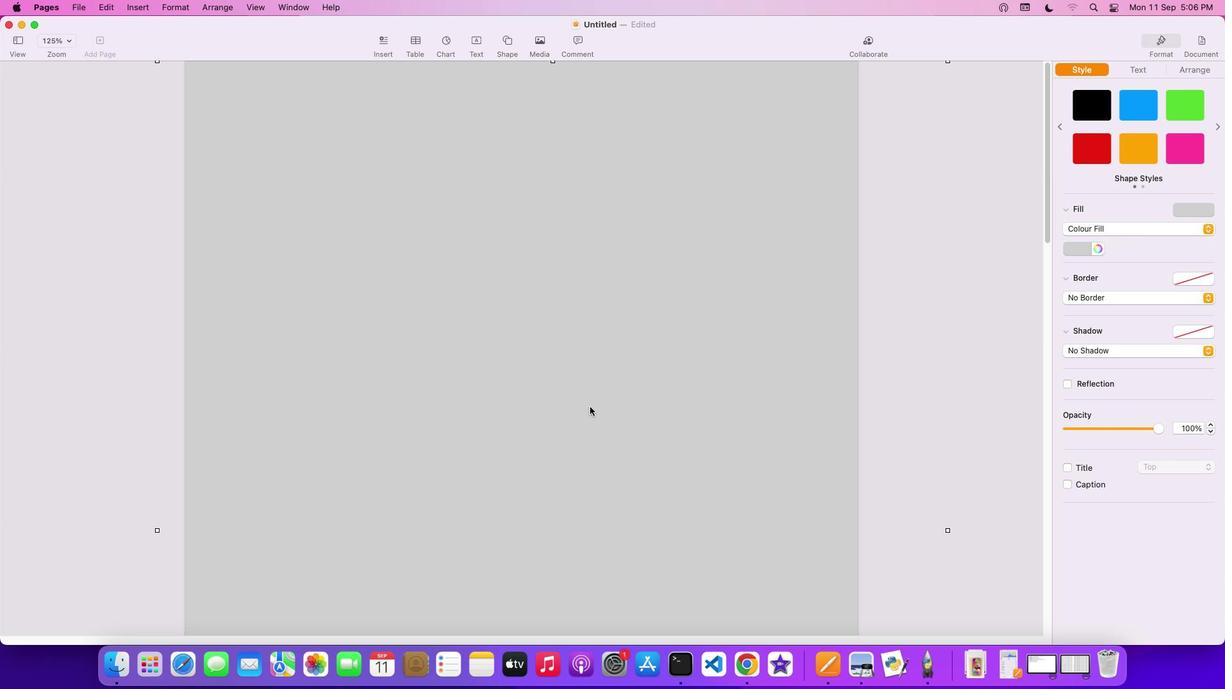 
Action: Mouse moved to (687, 179)
Screenshot: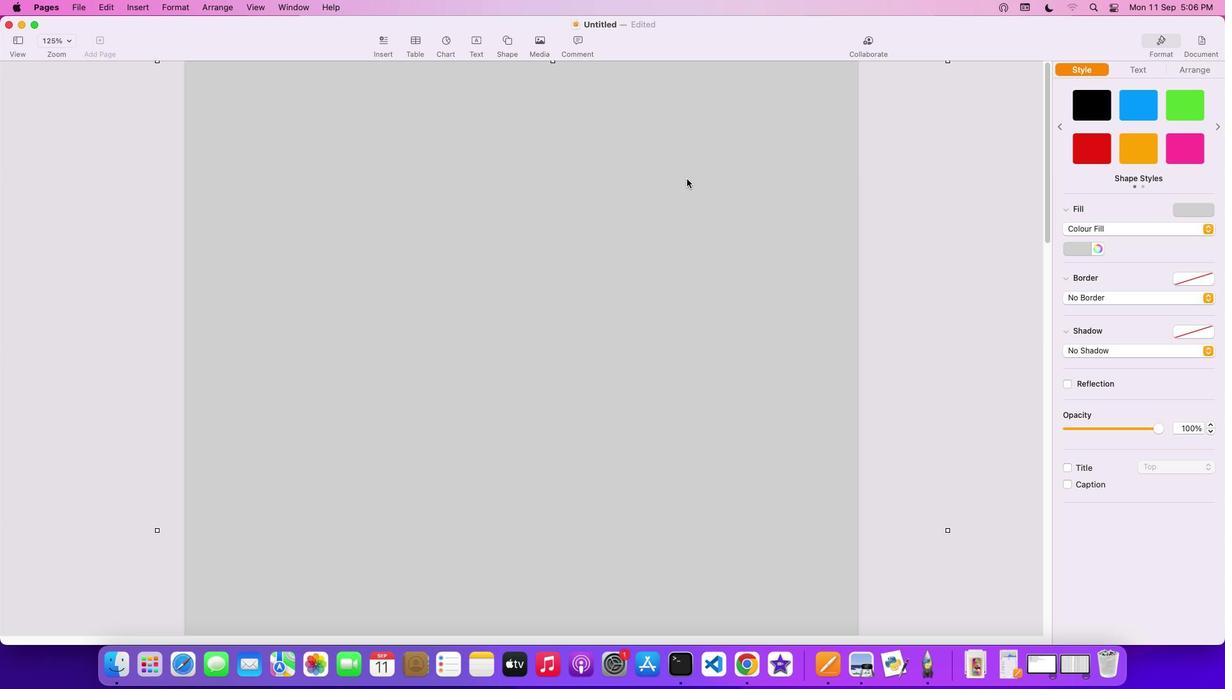 
Action: Mouse pressed left at (687, 179)
Screenshot: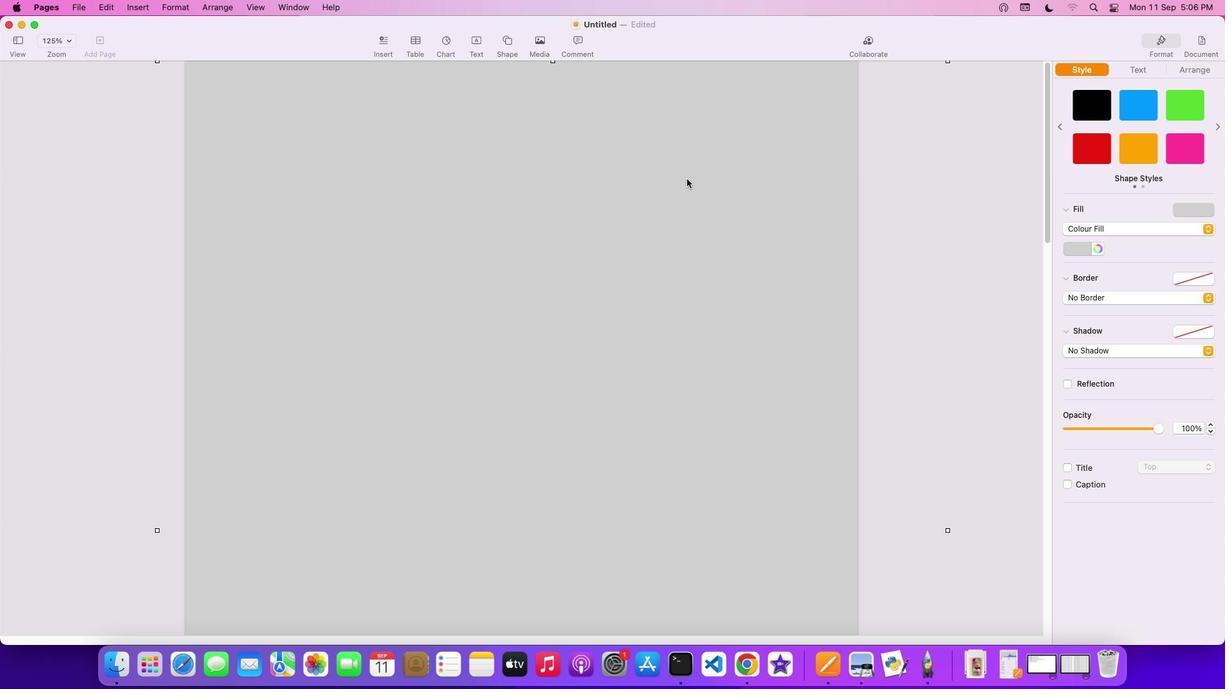
Action: Mouse moved to (158, 61)
Screenshot: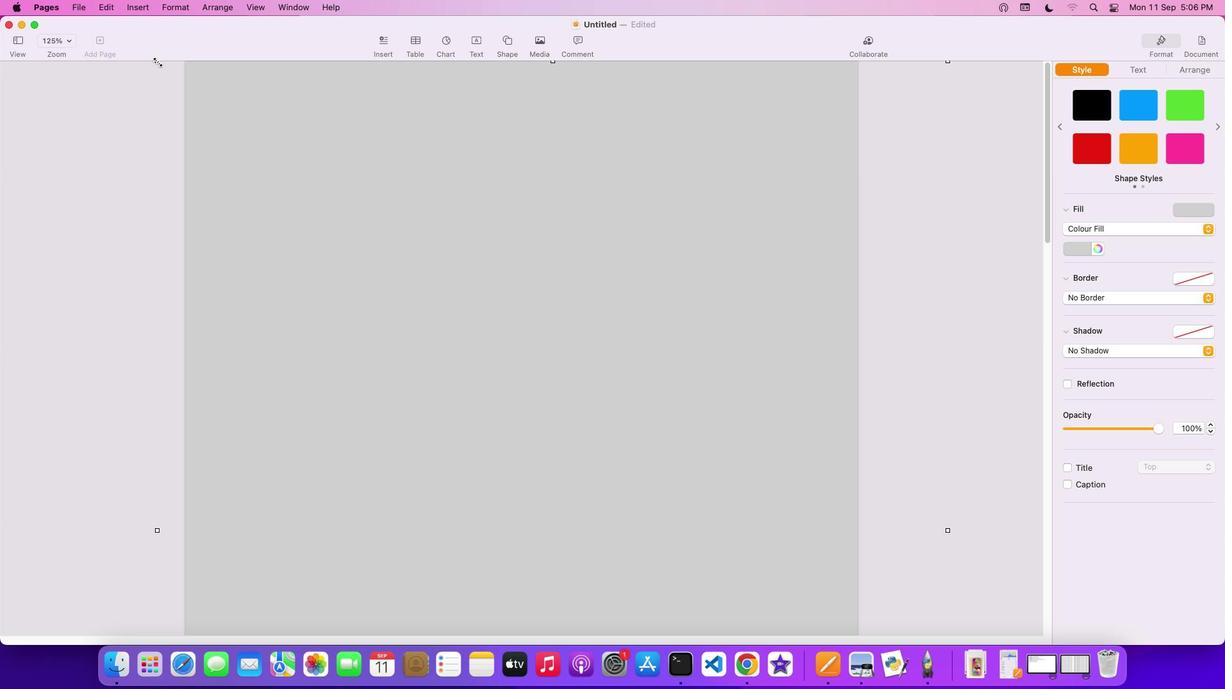 
Action: Mouse pressed left at (158, 61)
Screenshot: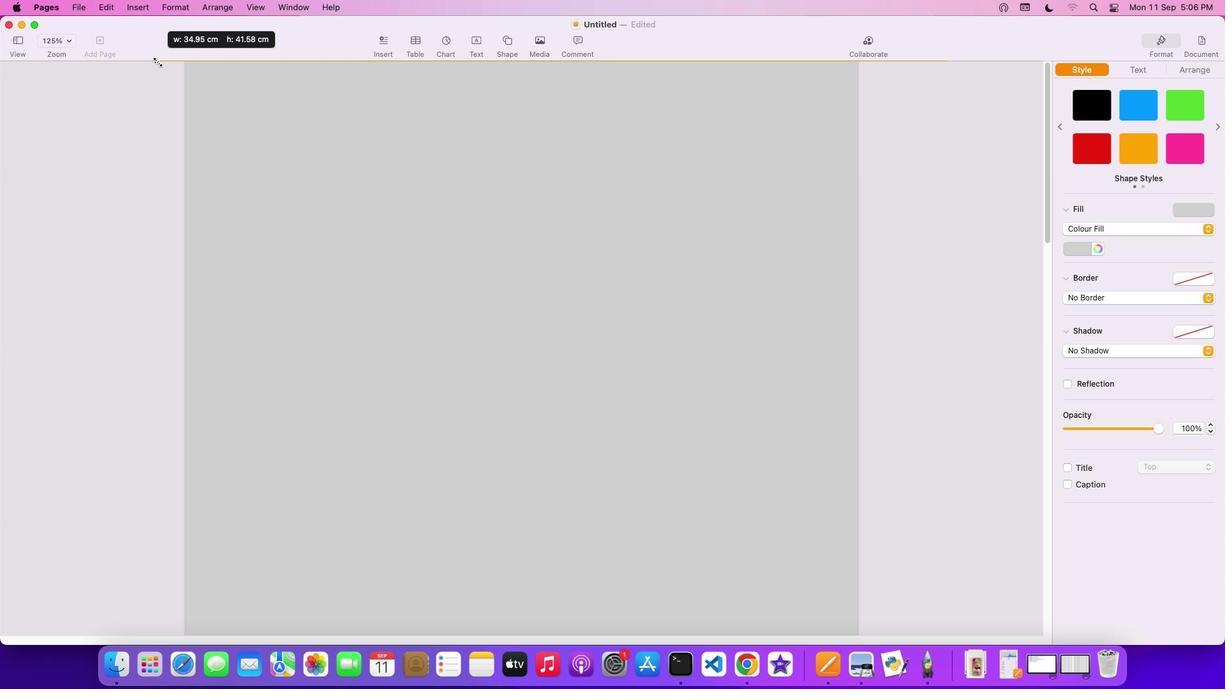 
Action: Mouse moved to (466, 247)
Screenshot: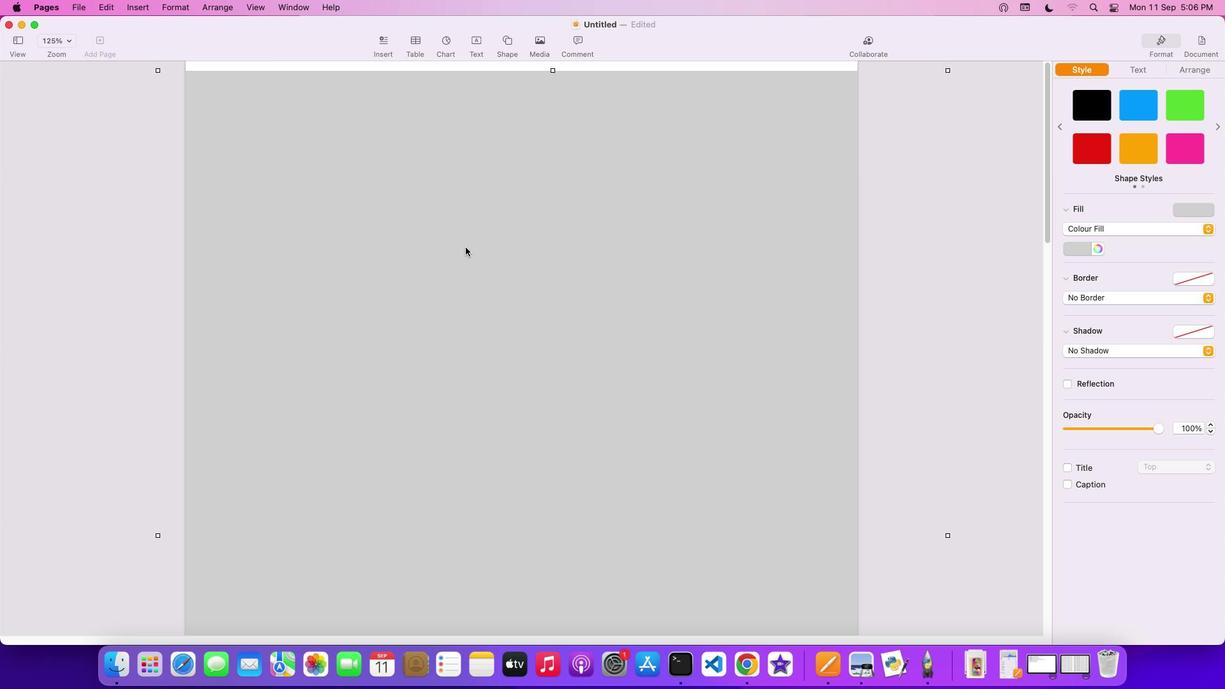 
Action: Mouse pressed left at (466, 247)
Screenshot: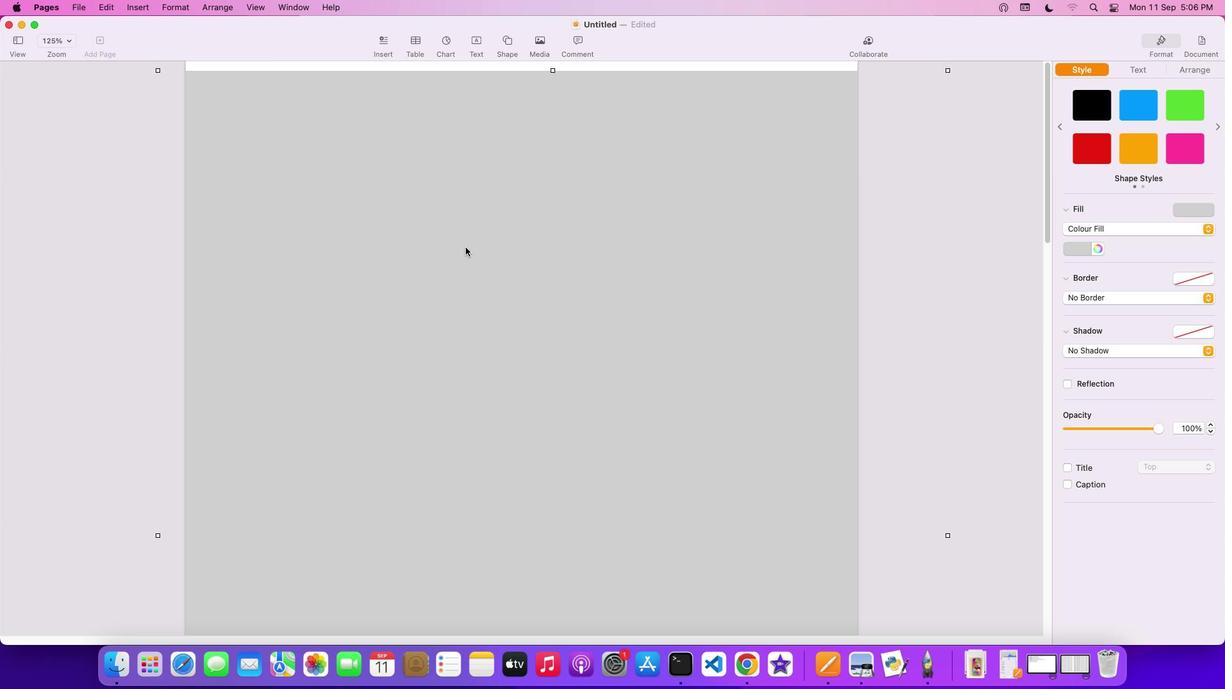
Action: Mouse moved to (807, 462)
Screenshot: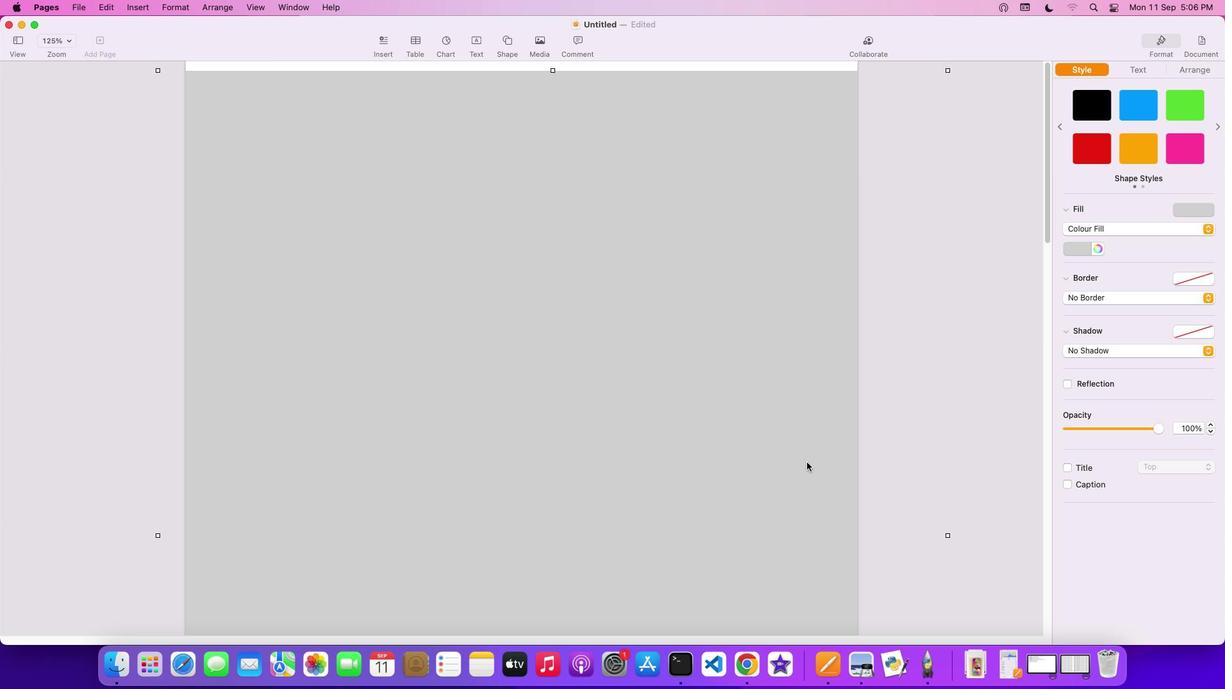 
Action: Mouse pressed left at (807, 462)
Screenshot: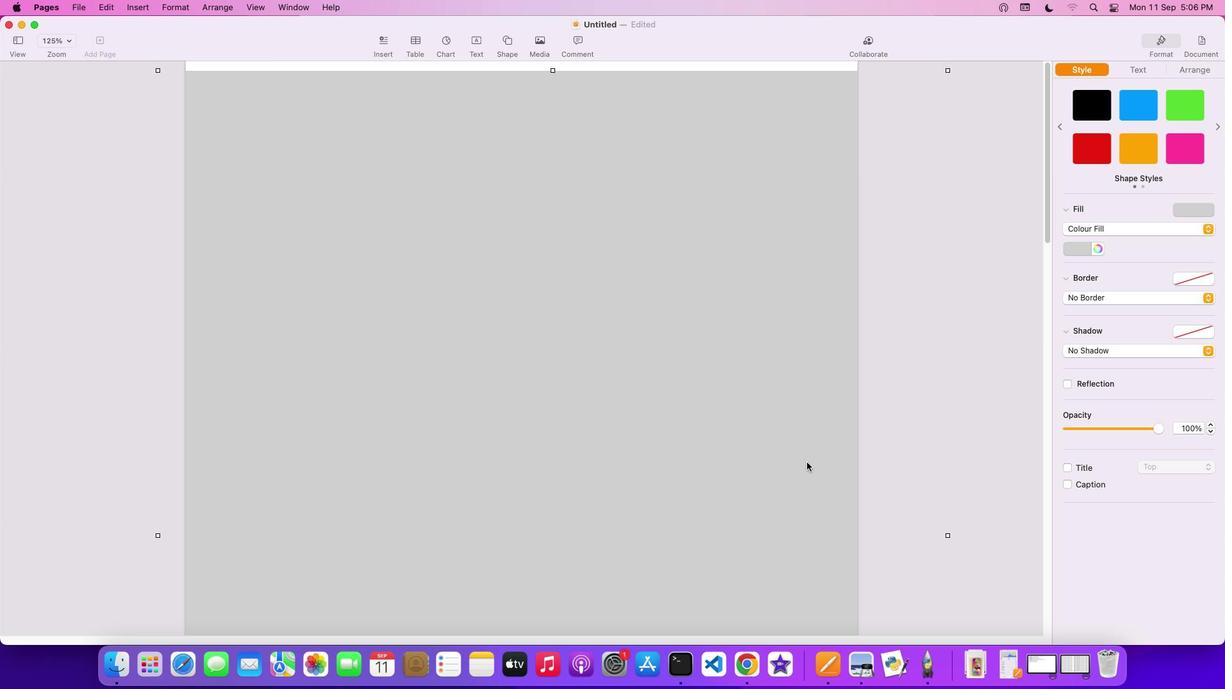 
Action: Mouse moved to (948, 535)
Screenshot: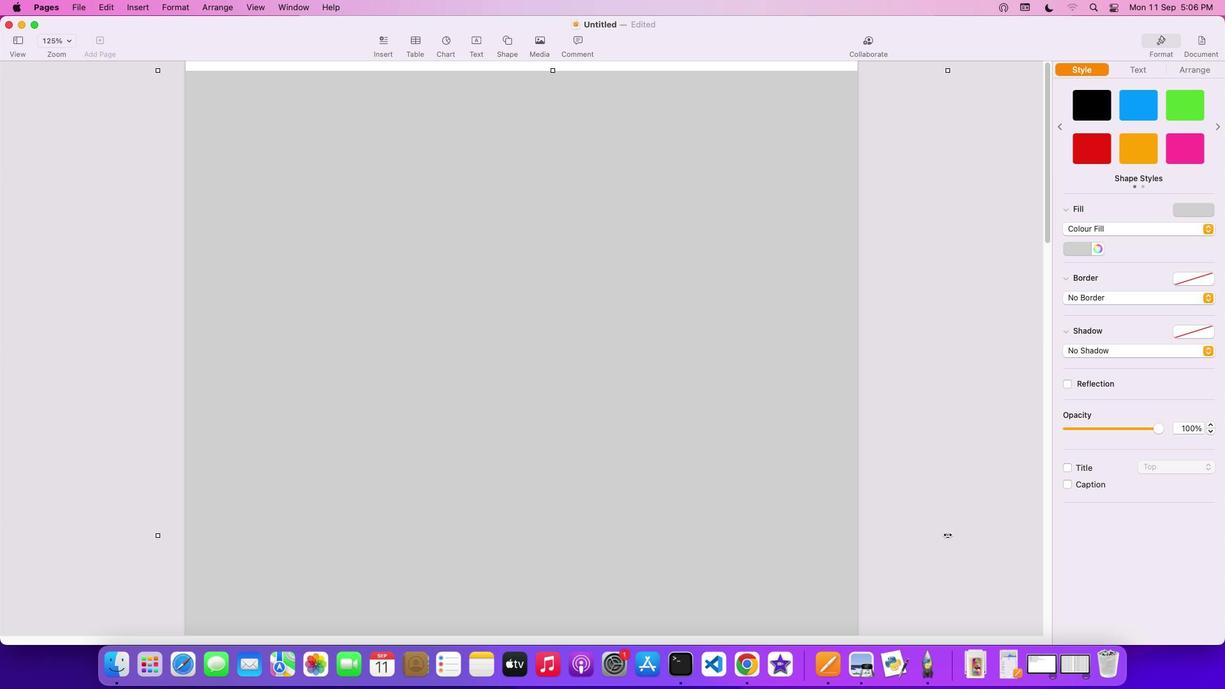 
Action: Mouse pressed left at (948, 535)
Screenshot: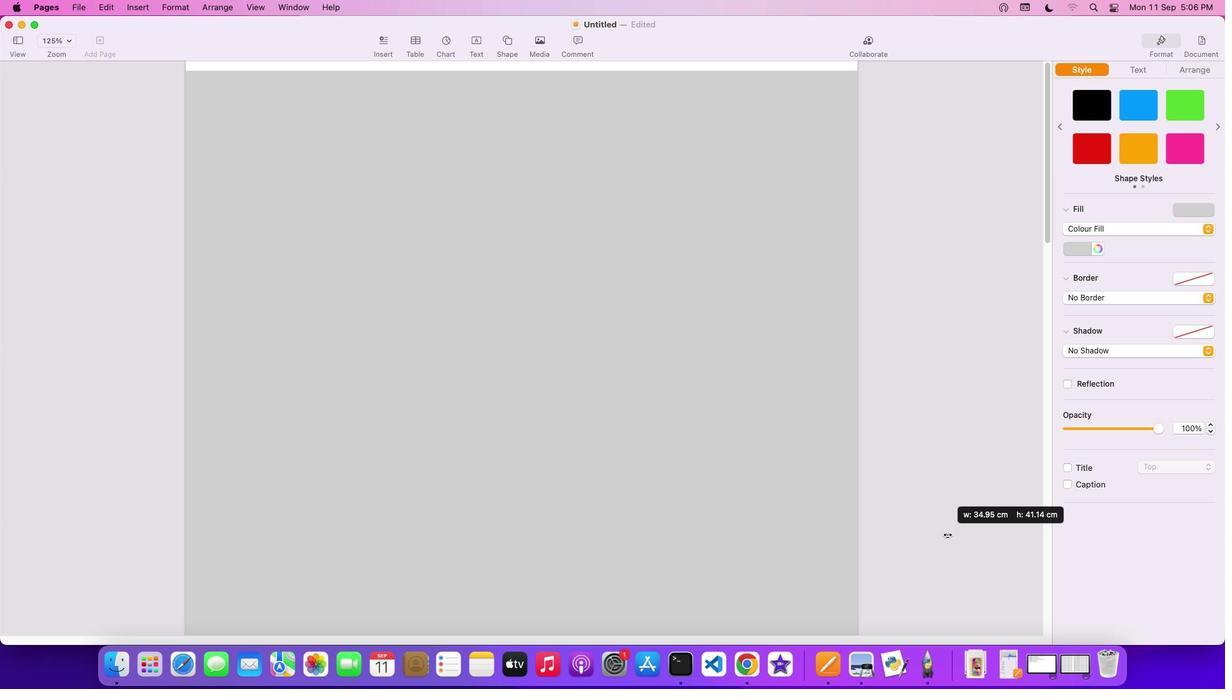 
Action: Mouse moved to (156, 536)
Screenshot: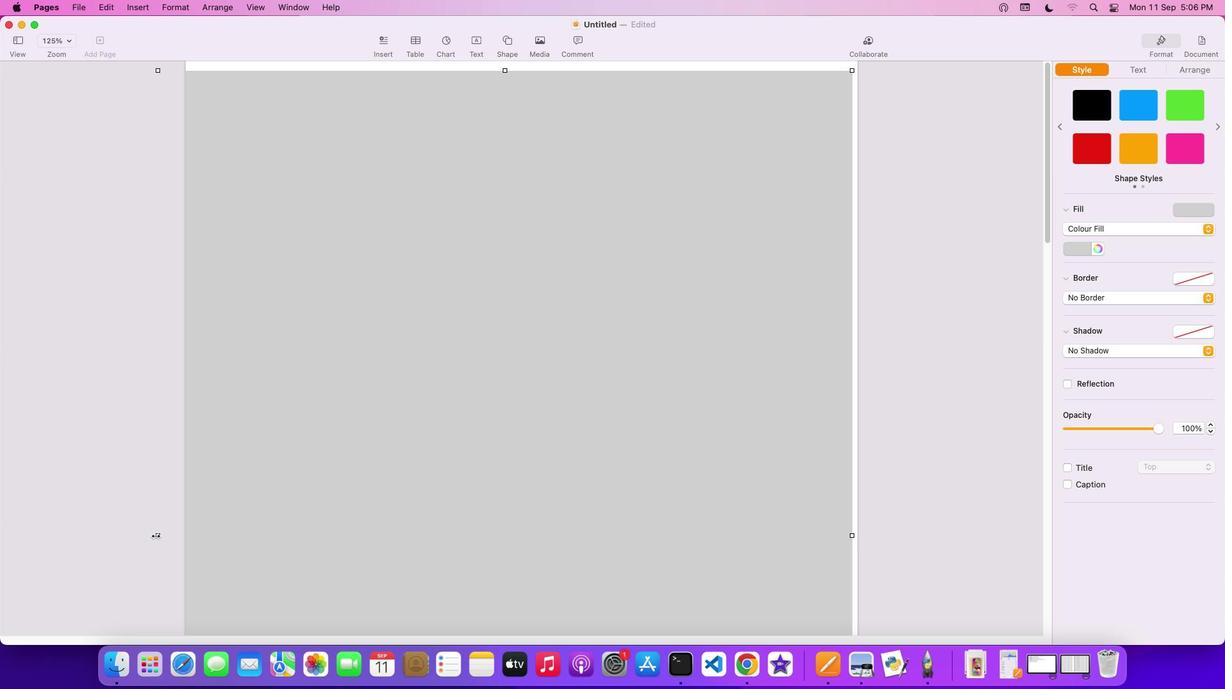 
Action: Mouse pressed left at (156, 536)
Screenshot: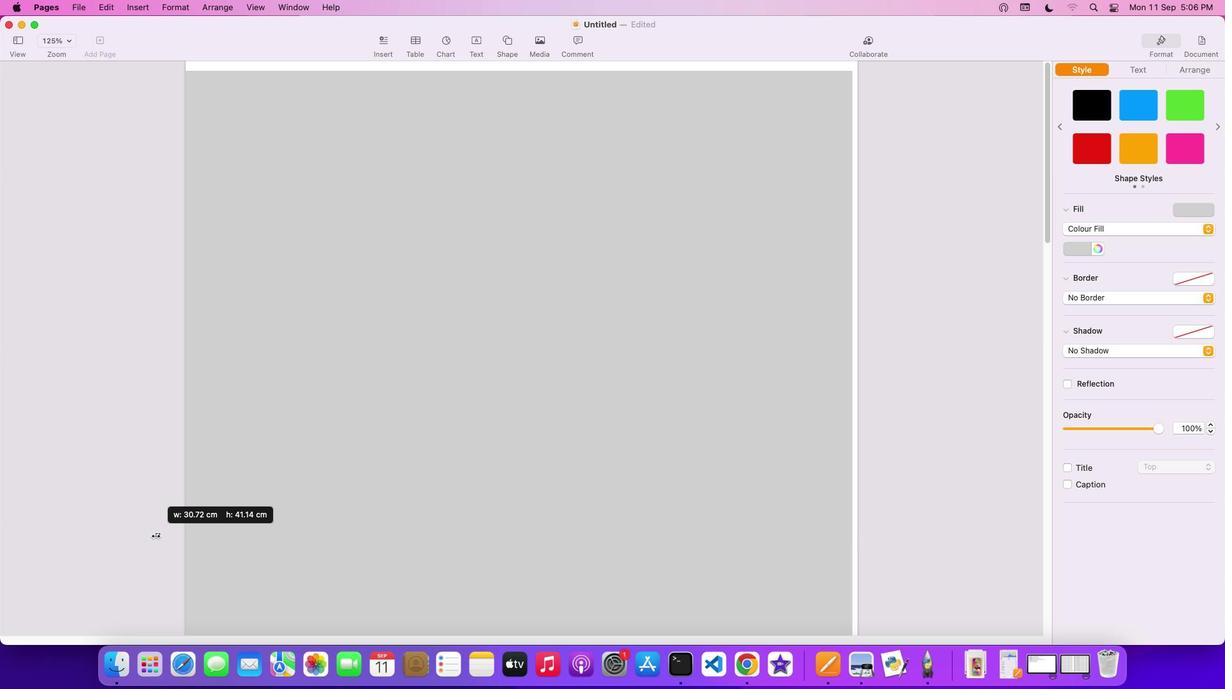 
Action: Mouse moved to (502, 528)
Screenshot: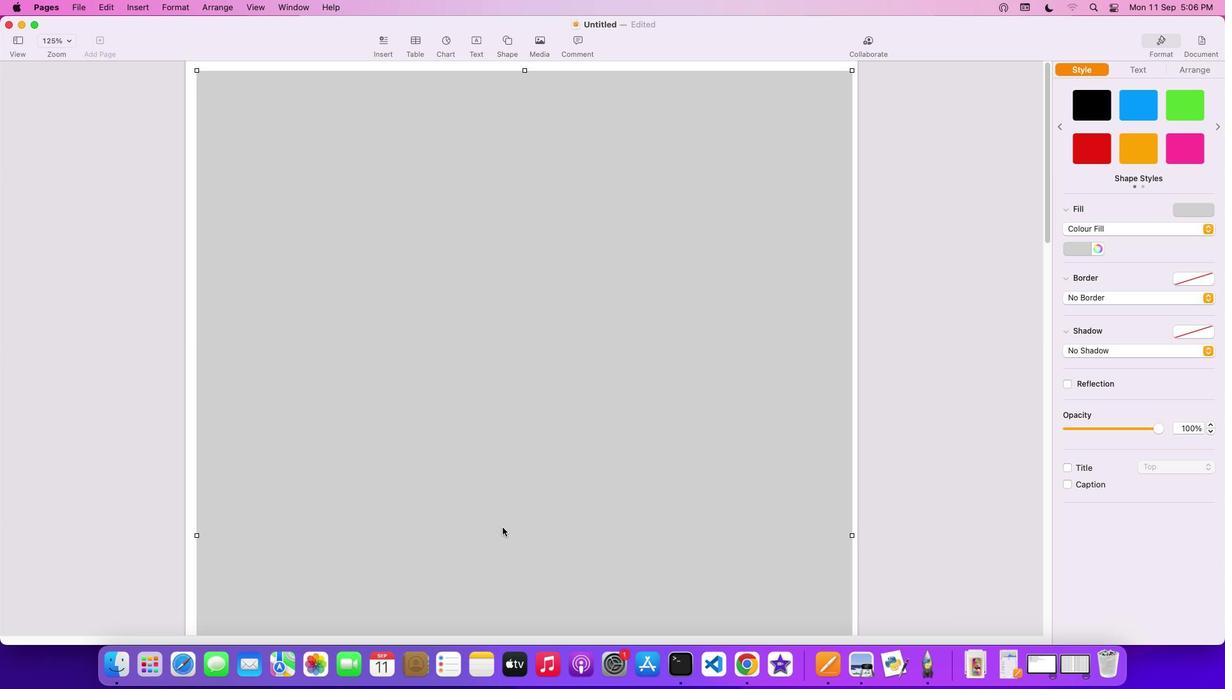 
Action: Mouse scrolled (502, 528) with delta (0, 0)
Screenshot: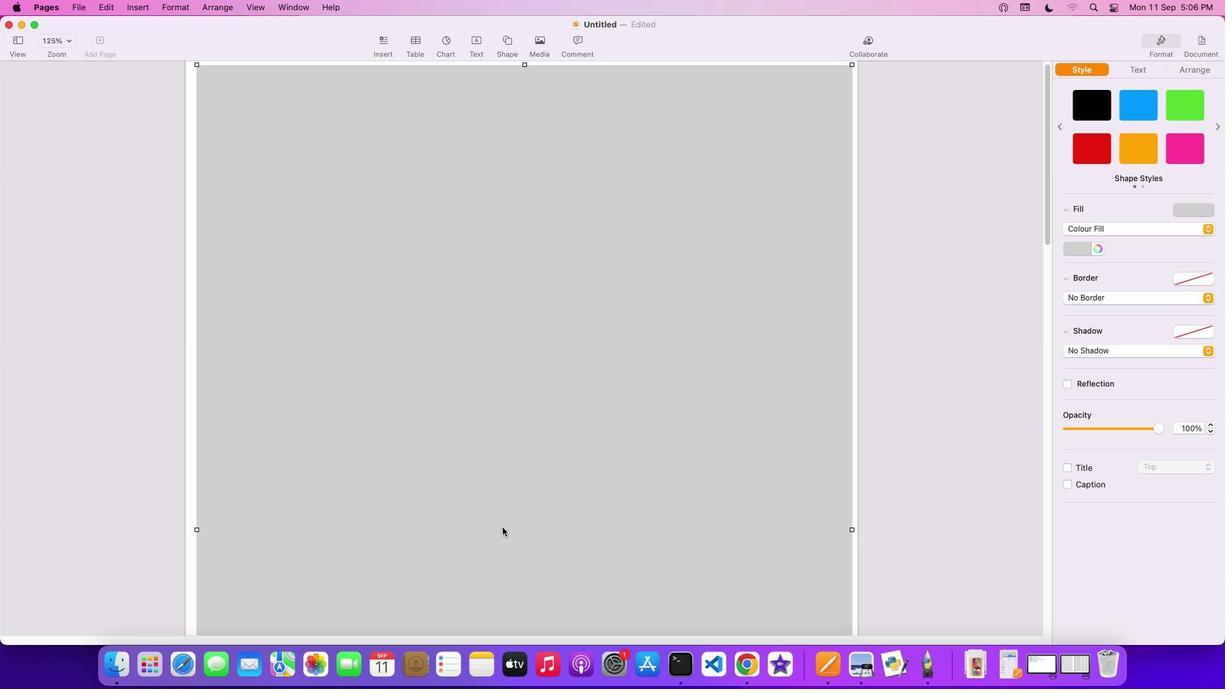 
Action: Mouse scrolled (502, 528) with delta (0, 0)
Screenshot: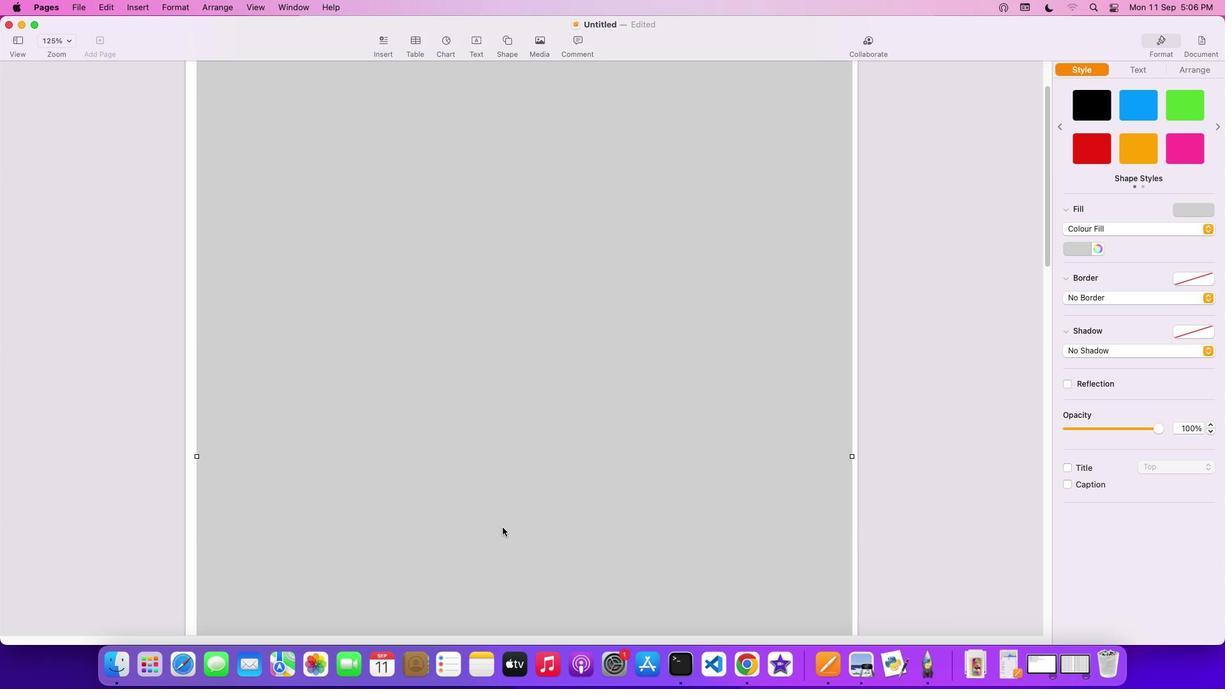 
Action: Mouse scrolled (502, 528) with delta (0, -1)
Screenshot: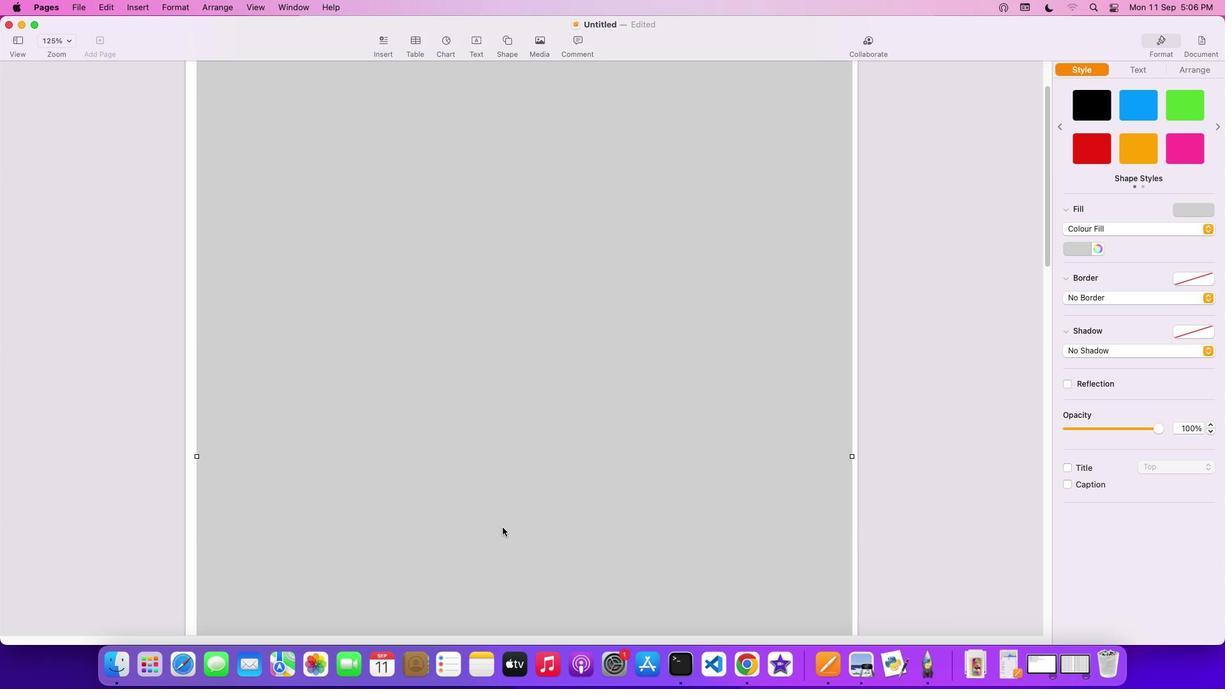 
Action: Mouse scrolled (502, 528) with delta (0, -3)
Screenshot: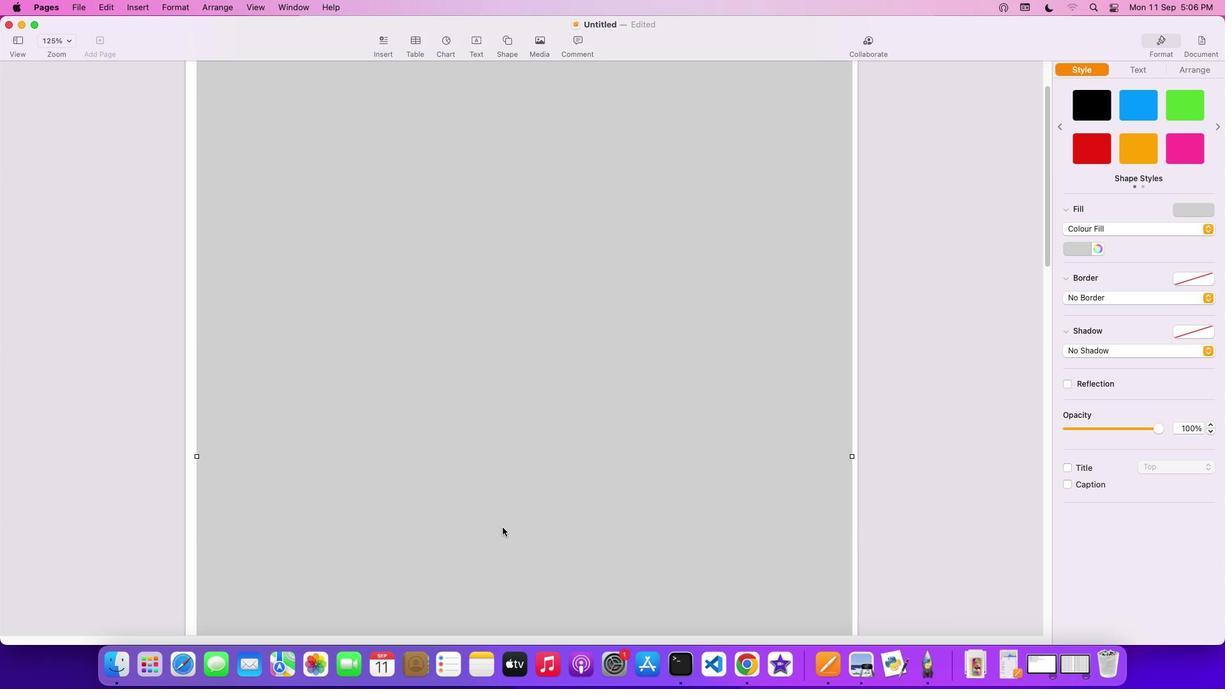 
Action: Mouse scrolled (502, 528) with delta (0, -3)
Screenshot: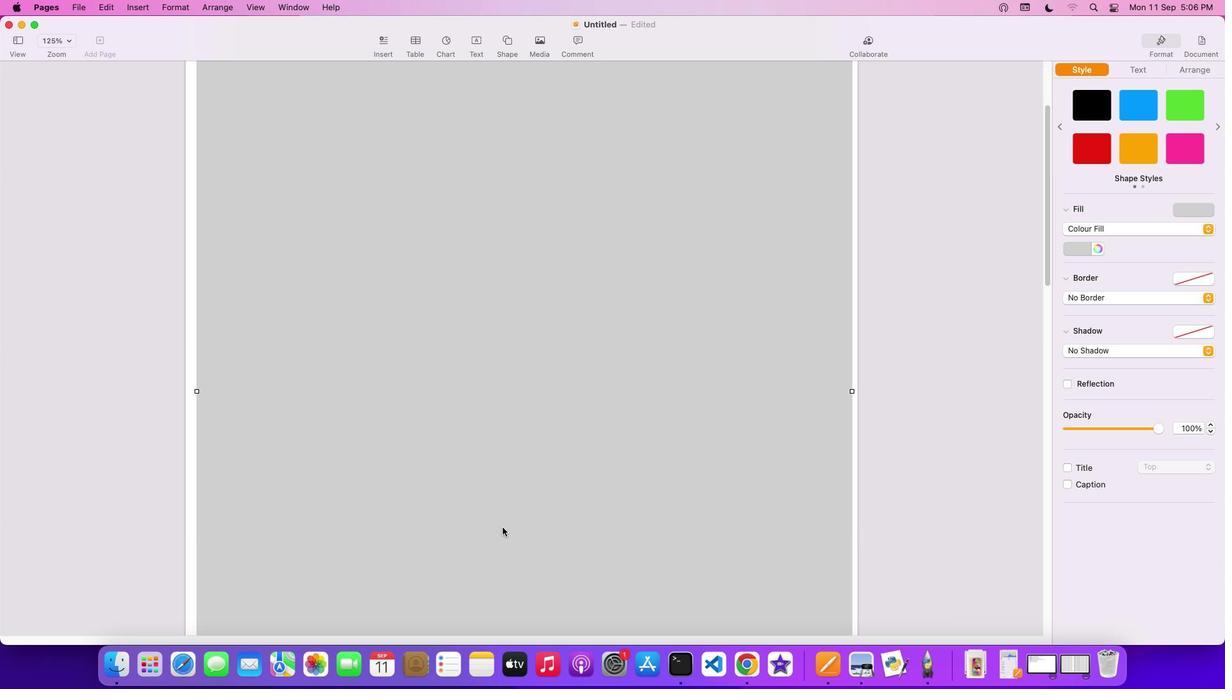 
Action: Mouse scrolled (502, 528) with delta (0, -3)
Screenshot: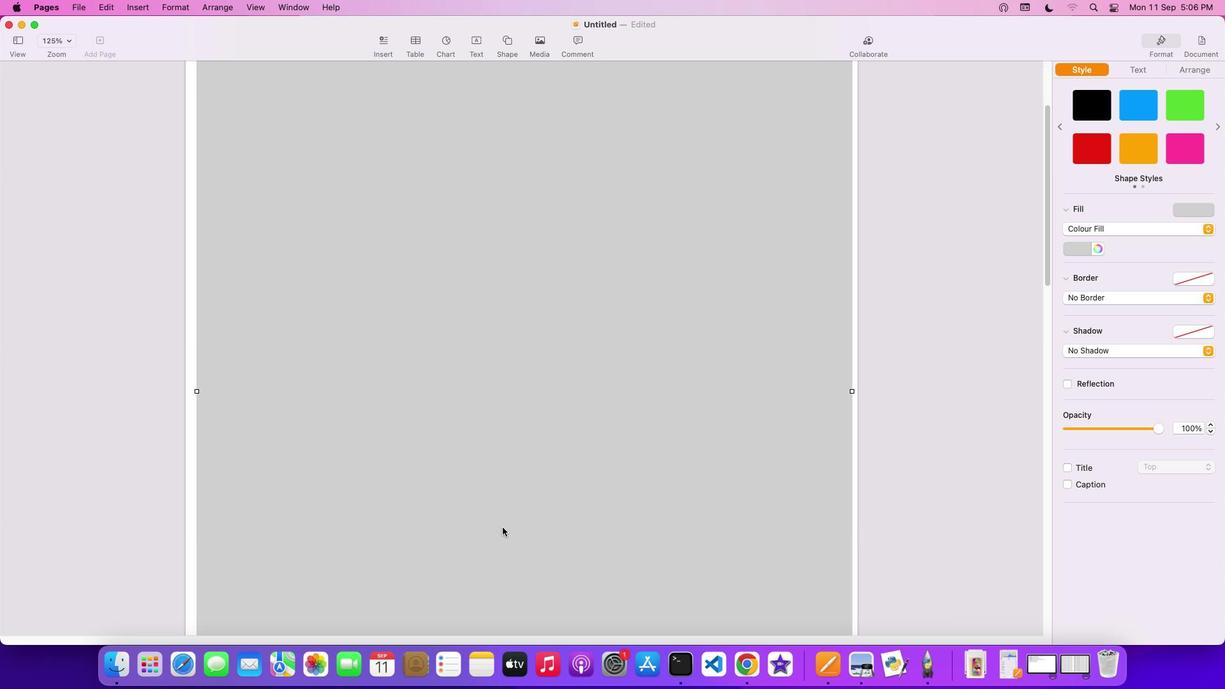 
Action: Mouse moved to (503, 527)
Screenshot: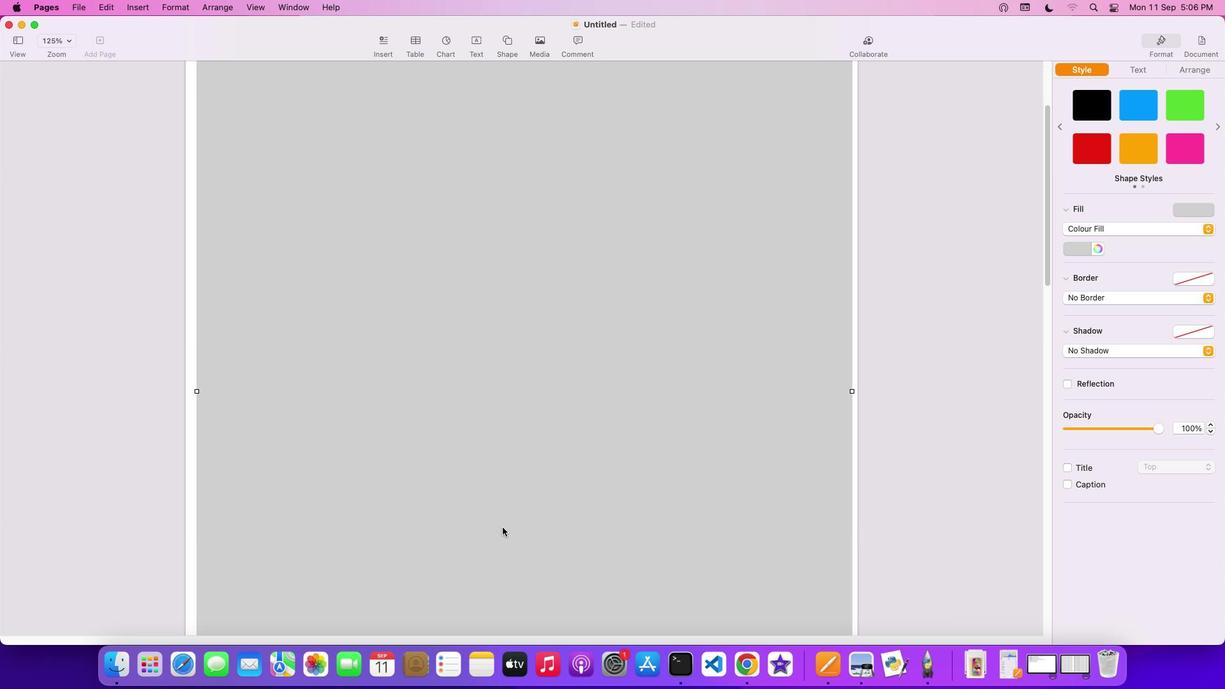 
Action: Mouse scrolled (503, 527) with delta (0, 0)
Screenshot: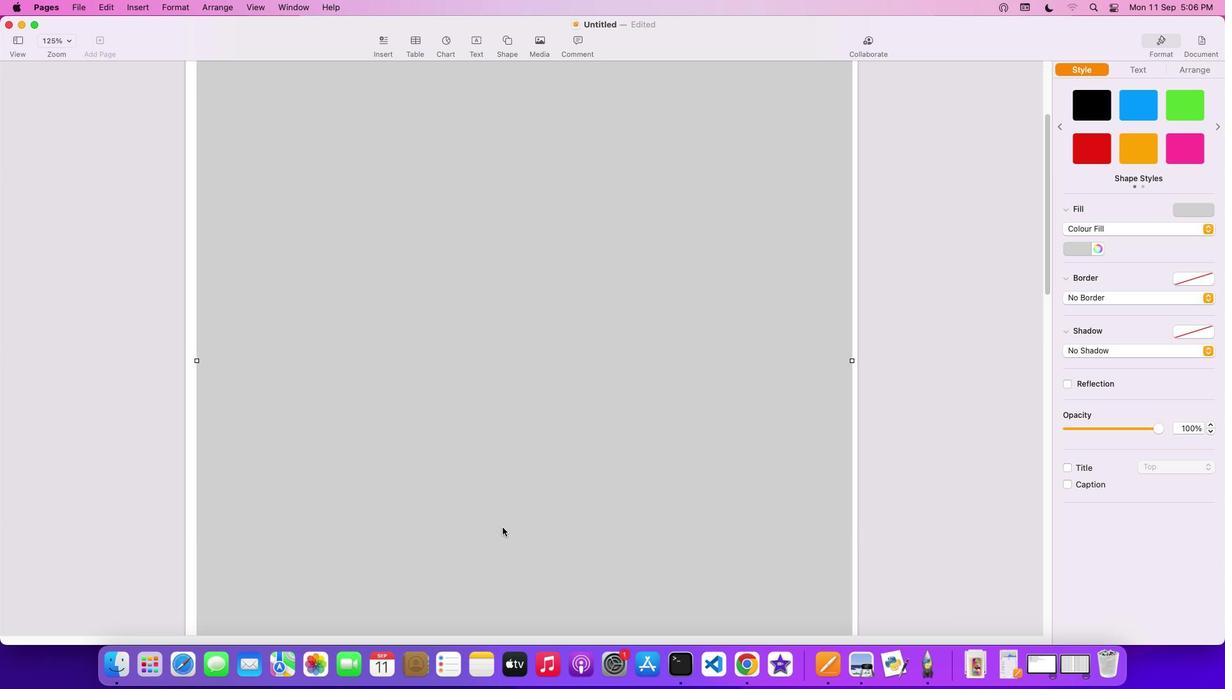 
Action: Mouse scrolled (503, 527) with delta (0, 0)
Screenshot: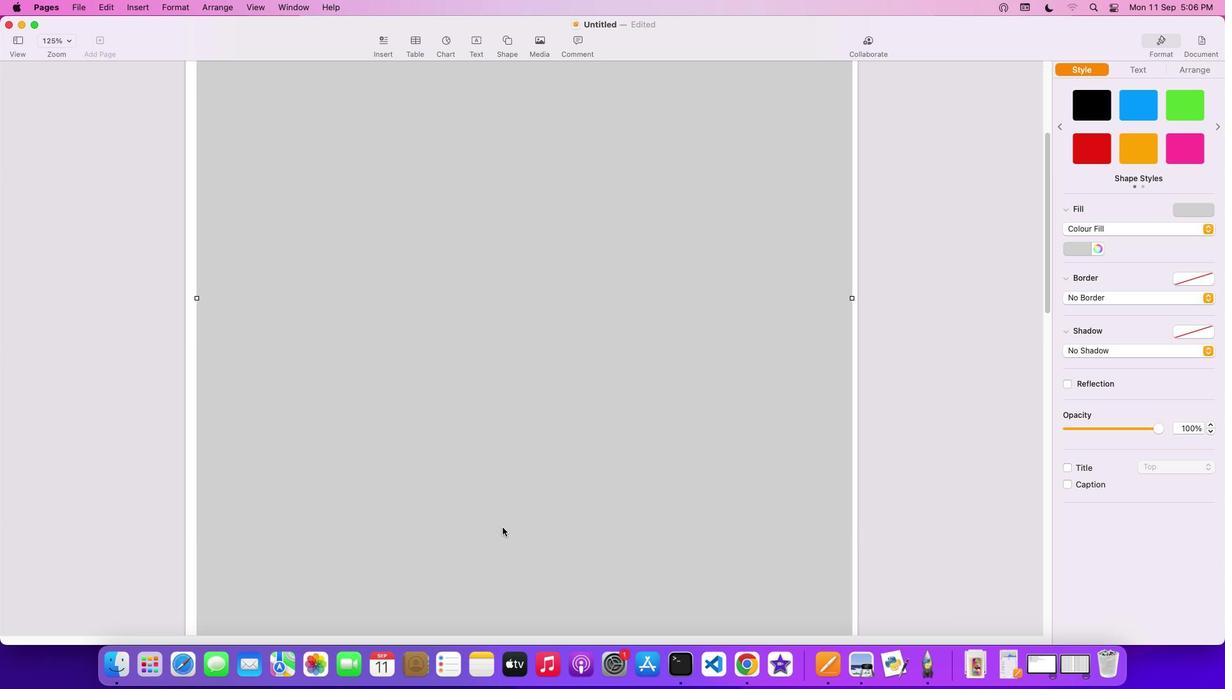 
Action: Mouse scrolled (503, 527) with delta (0, -1)
Screenshot: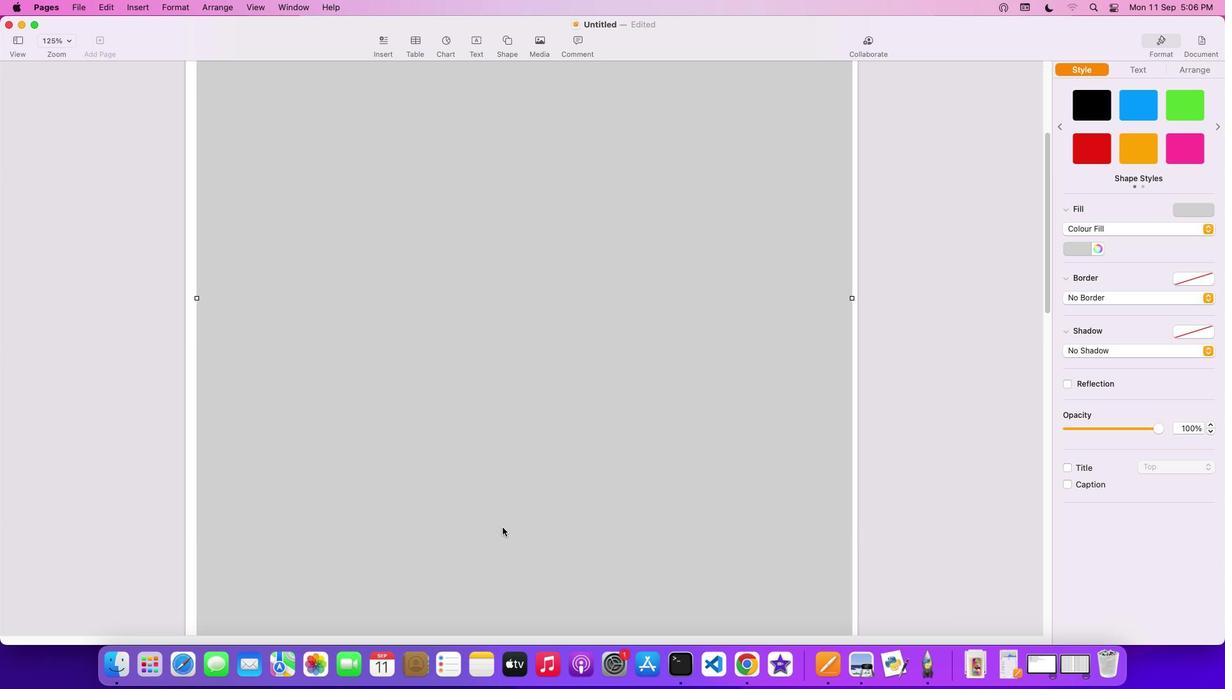 
Action: Mouse scrolled (503, 527) with delta (0, -3)
Screenshot: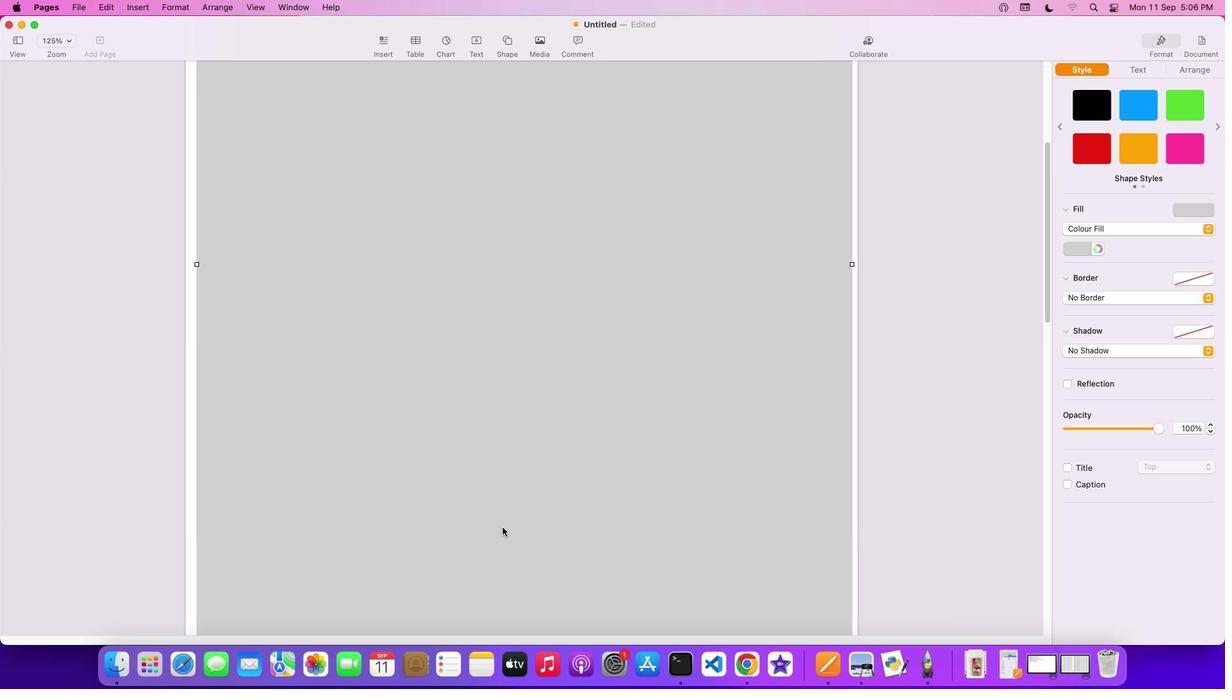 
Action: Mouse scrolled (503, 527) with delta (0, -3)
Screenshot: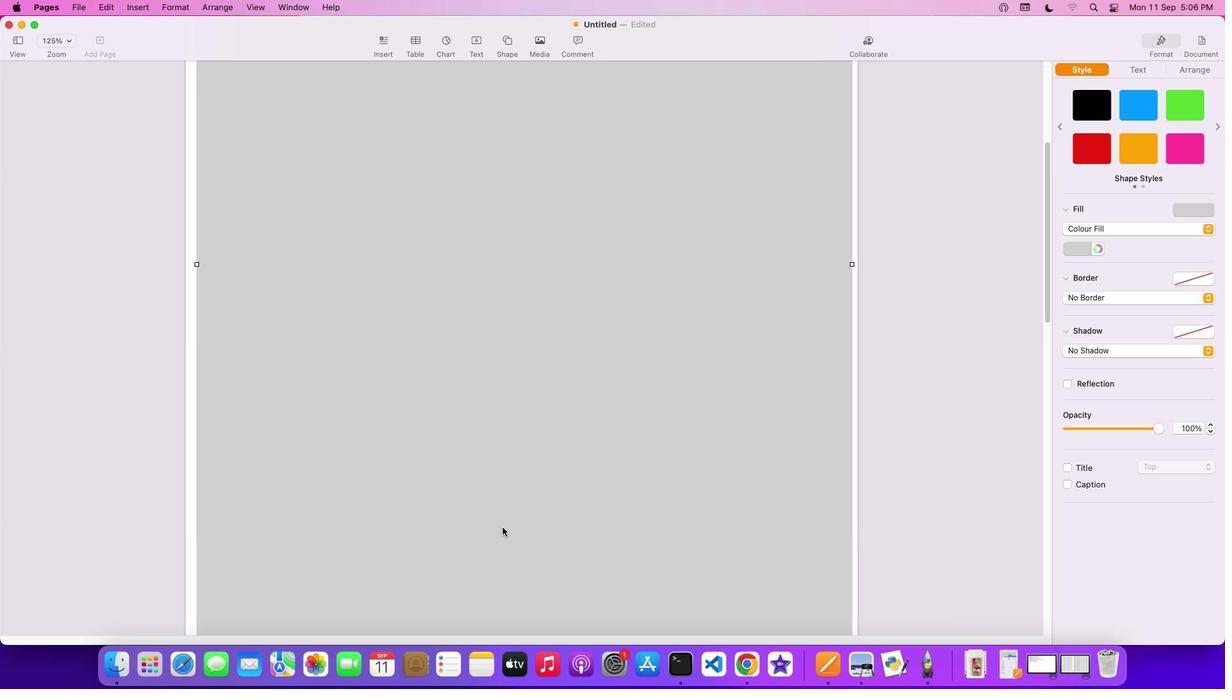 
Action: Mouse scrolled (503, 527) with delta (0, -3)
Screenshot: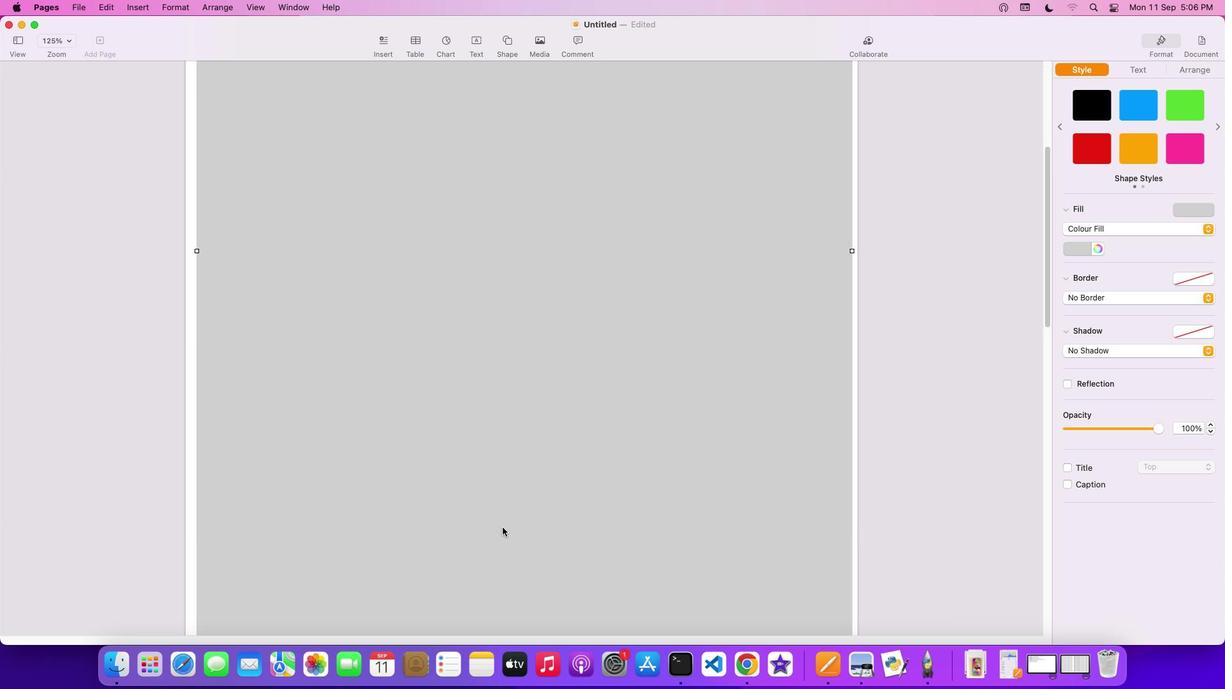 
Action: Mouse scrolled (503, 527) with delta (0, 0)
Screenshot: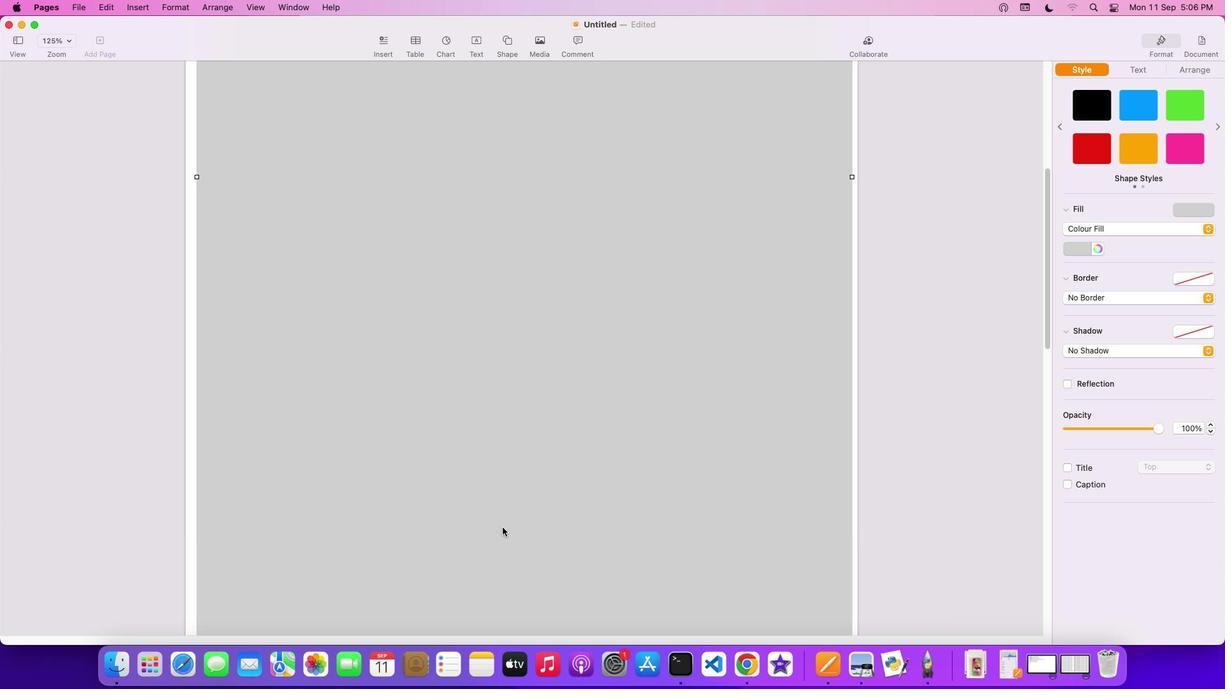 
Action: Mouse scrolled (503, 527) with delta (0, 0)
Screenshot: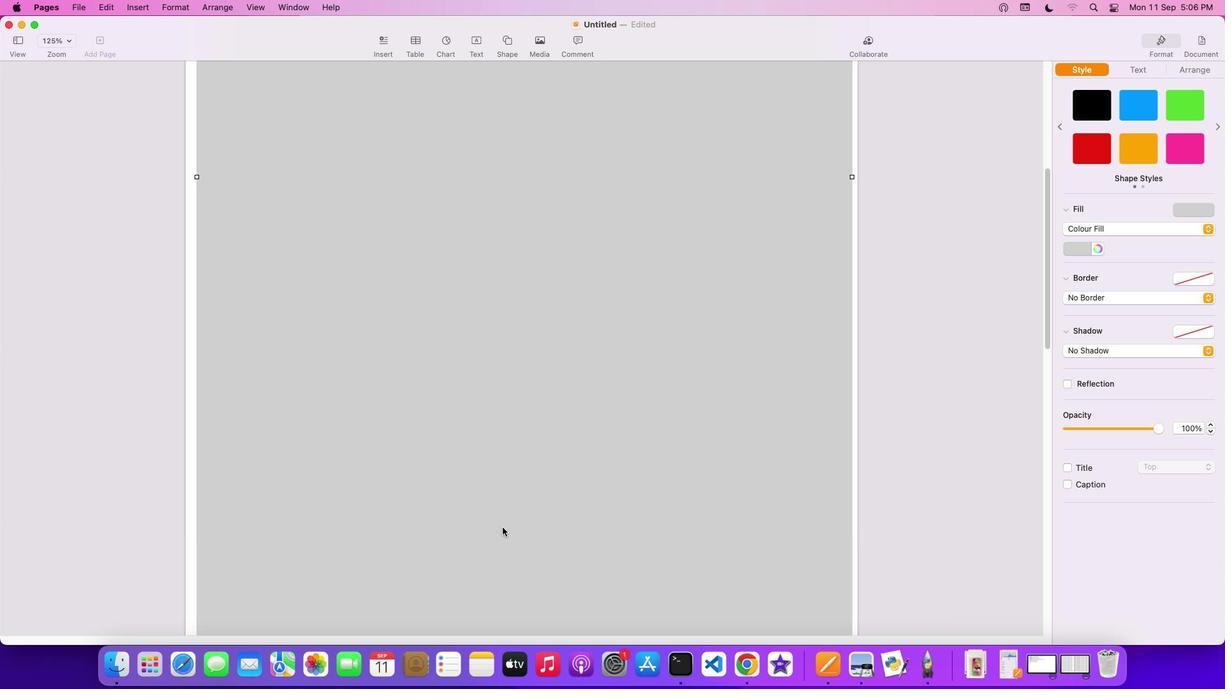 
Action: Mouse scrolled (503, 527) with delta (0, -1)
Screenshot: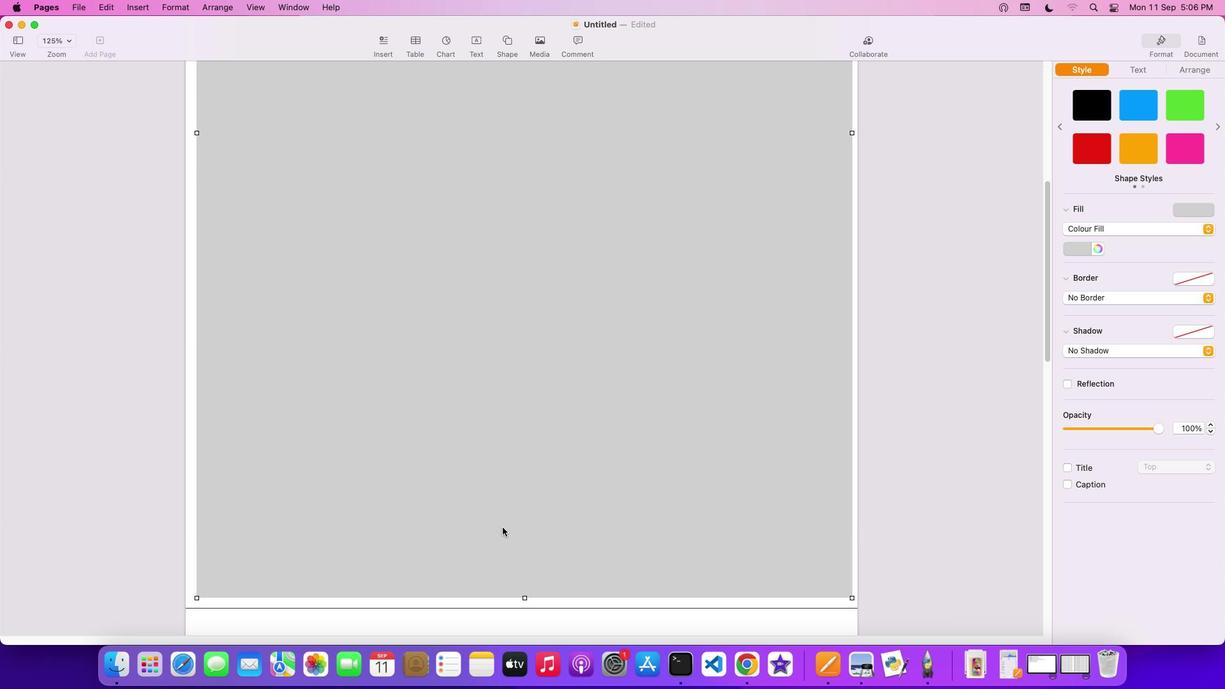 
Action: Mouse scrolled (503, 527) with delta (0, -3)
Screenshot: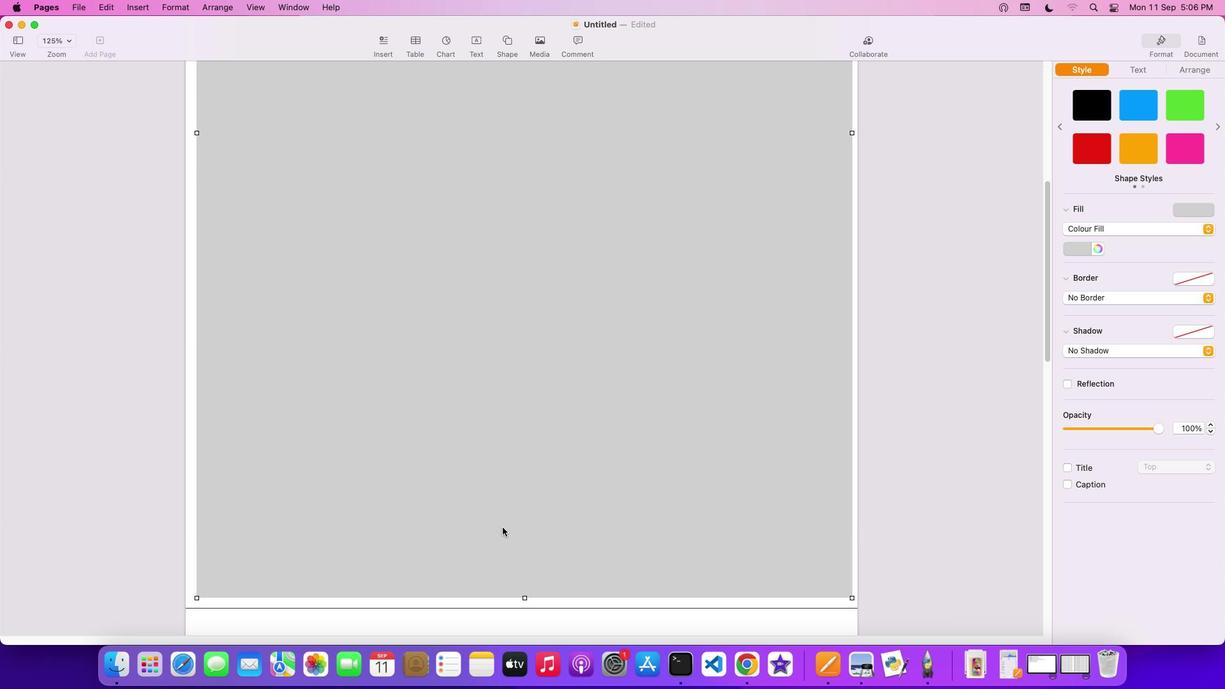 
Action: Mouse scrolled (503, 527) with delta (0, -3)
Screenshot: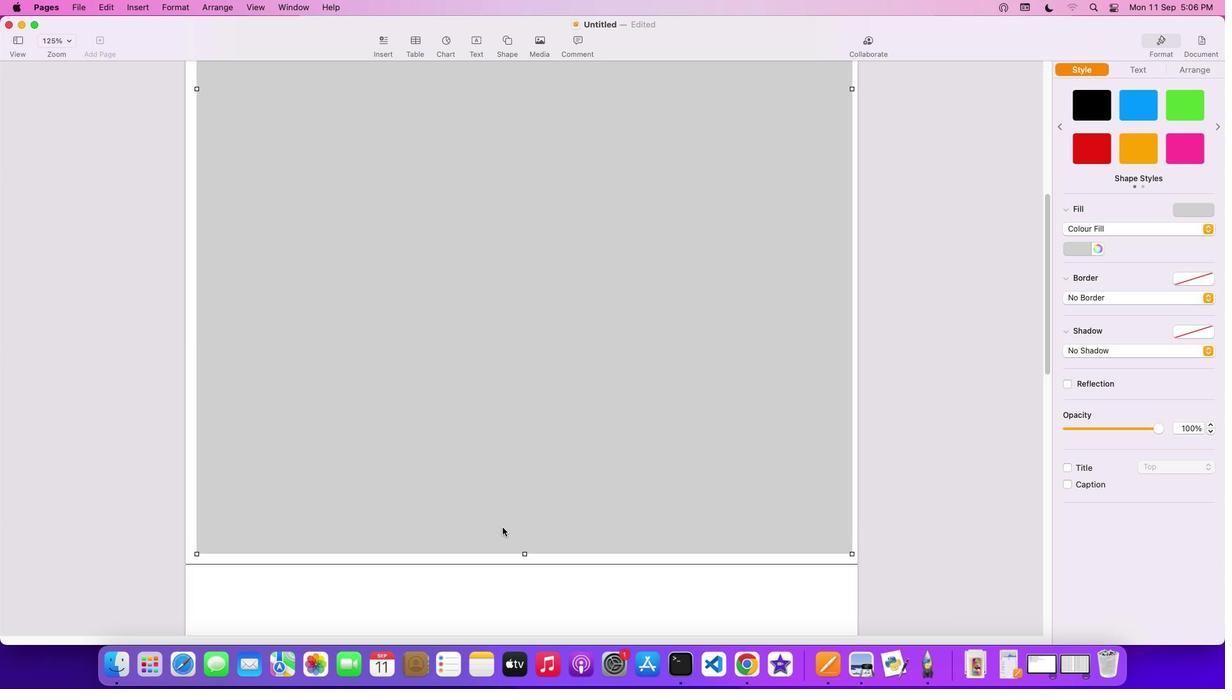 
Action: Mouse scrolled (503, 527) with delta (0, -4)
Screenshot: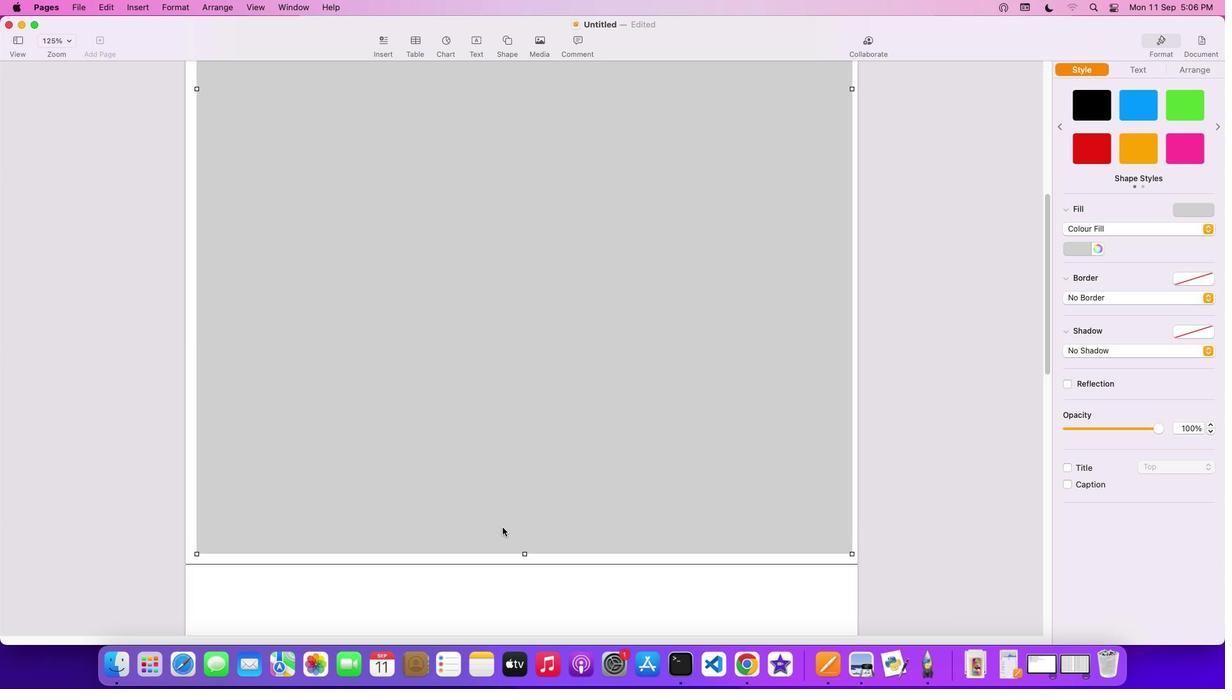 
Action: Mouse scrolled (503, 527) with delta (0, 0)
Screenshot: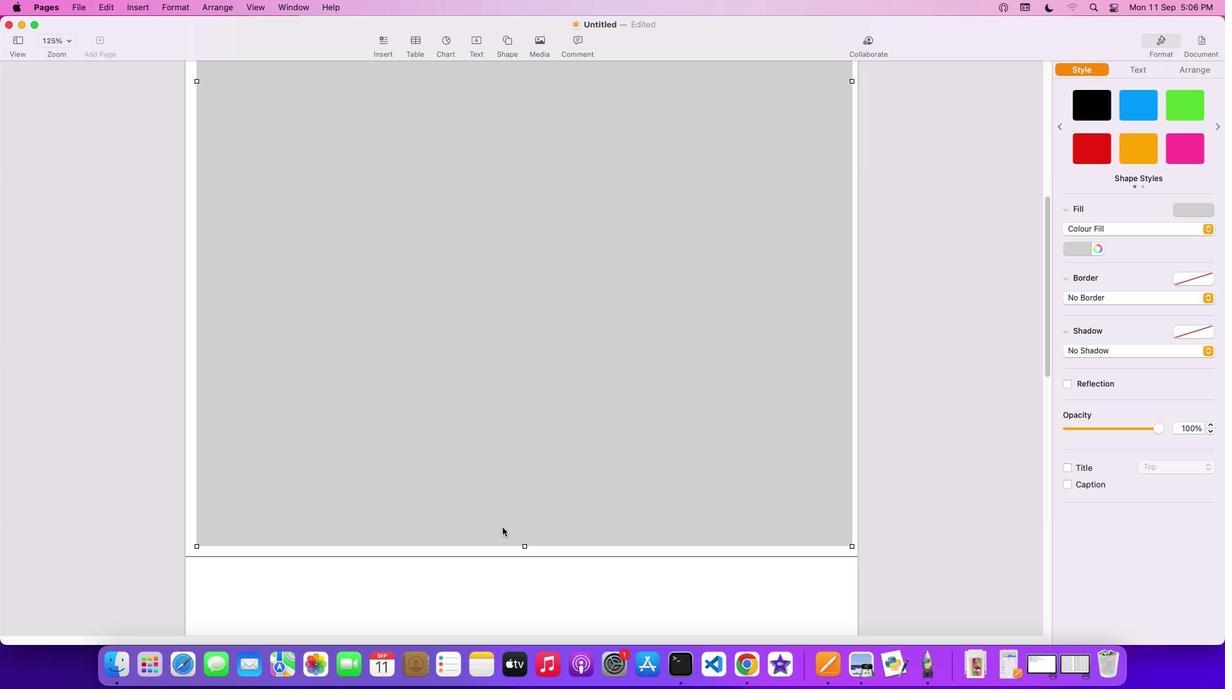 
Action: Mouse scrolled (503, 527) with delta (0, 0)
Screenshot: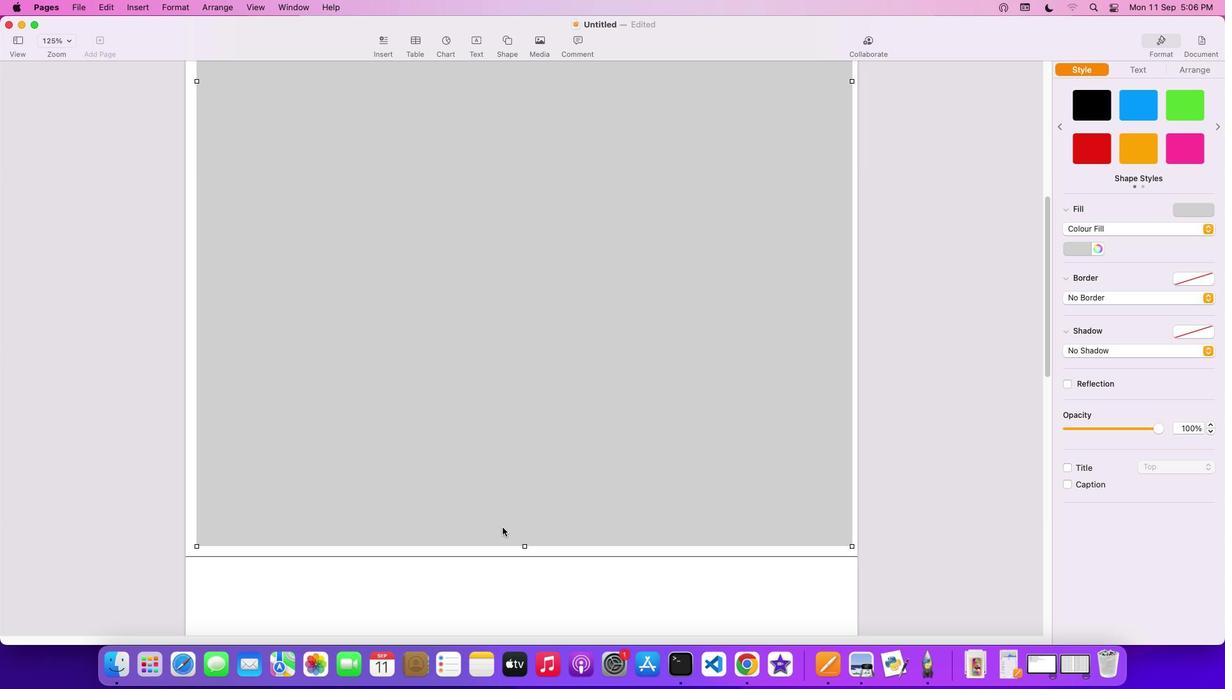 
Action: Mouse scrolled (503, 527) with delta (0, 0)
Screenshot: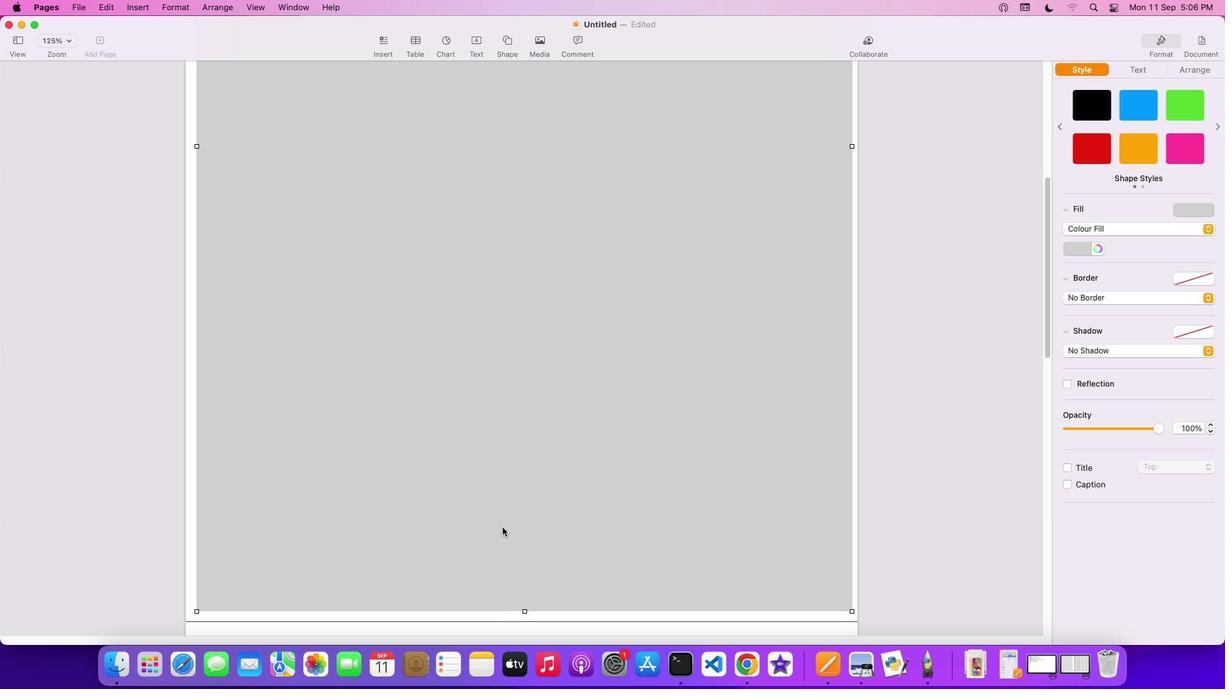 
Action: Mouse scrolled (503, 527) with delta (0, 0)
Screenshot: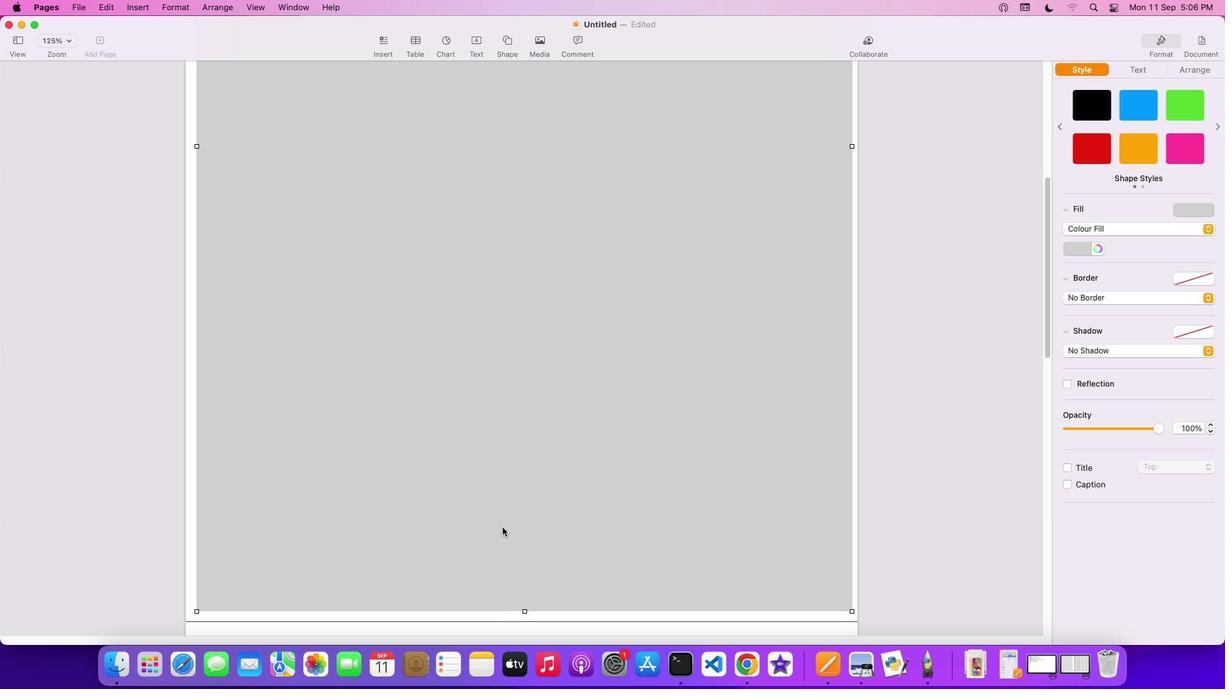 
Action: Mouse scrolled (503, 527) with delta (0, 1)
Screenshot: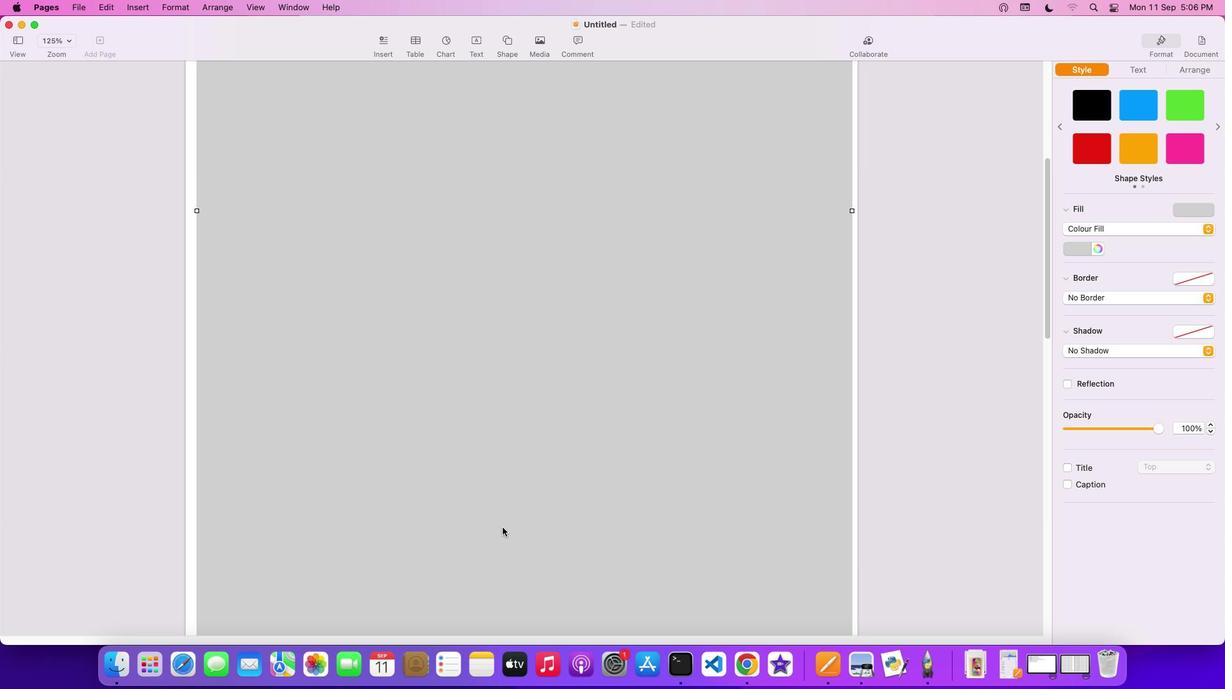 
Action: Mouse scrolled (503, 527) with delta (0, 3)
Screenshot: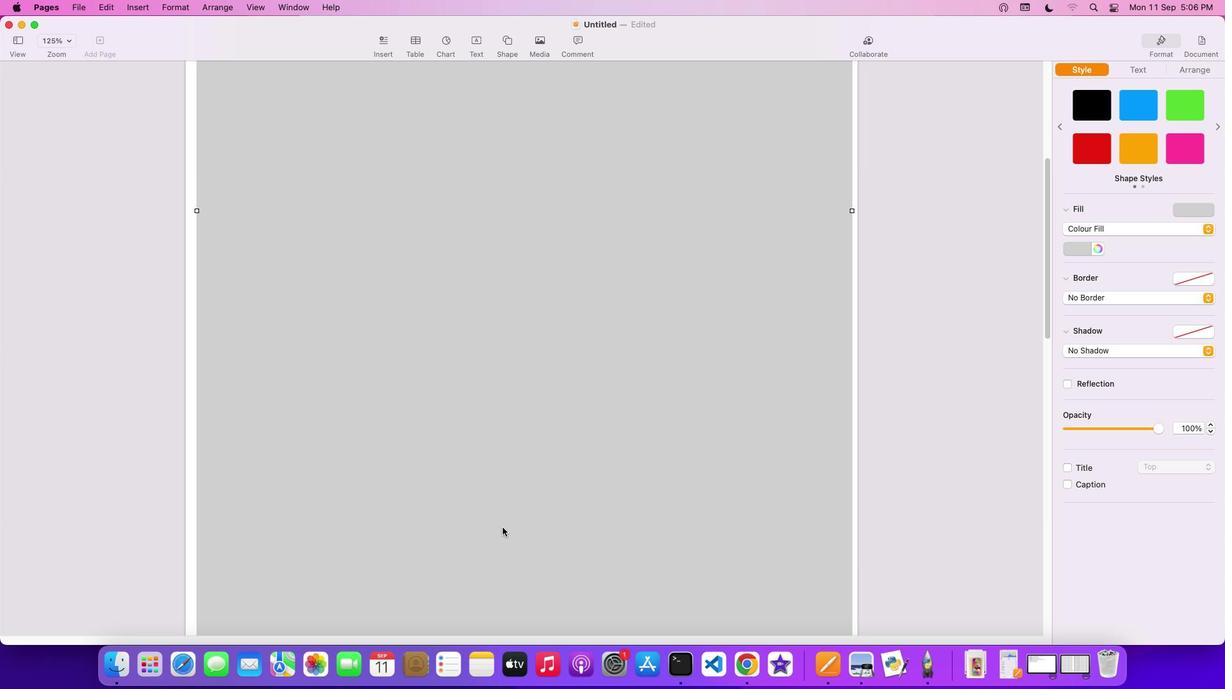 
Action: Mouse scrolled (503, 527) with delta (0, 3)
Screenshot: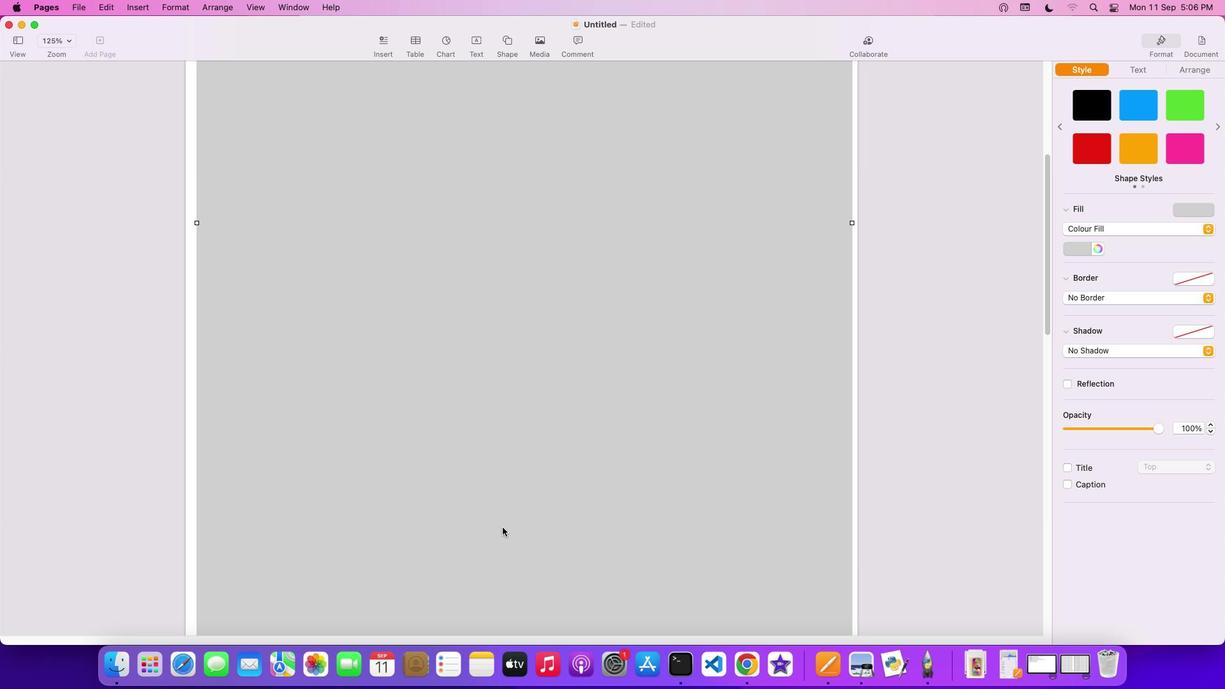 
Action: Mouse scrolled (503, 527) with delta (0, 4)
Screenshot: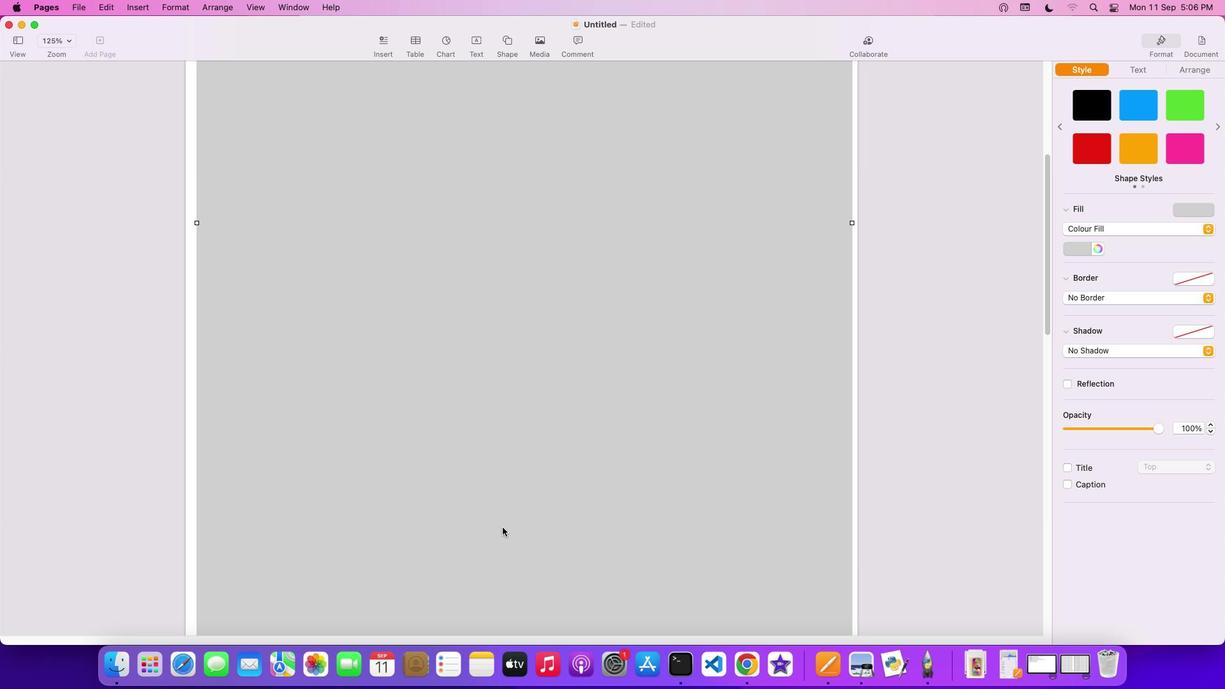 
Action: Mouse scrolled (503, 527) with delta (0, 0)
Screenshot: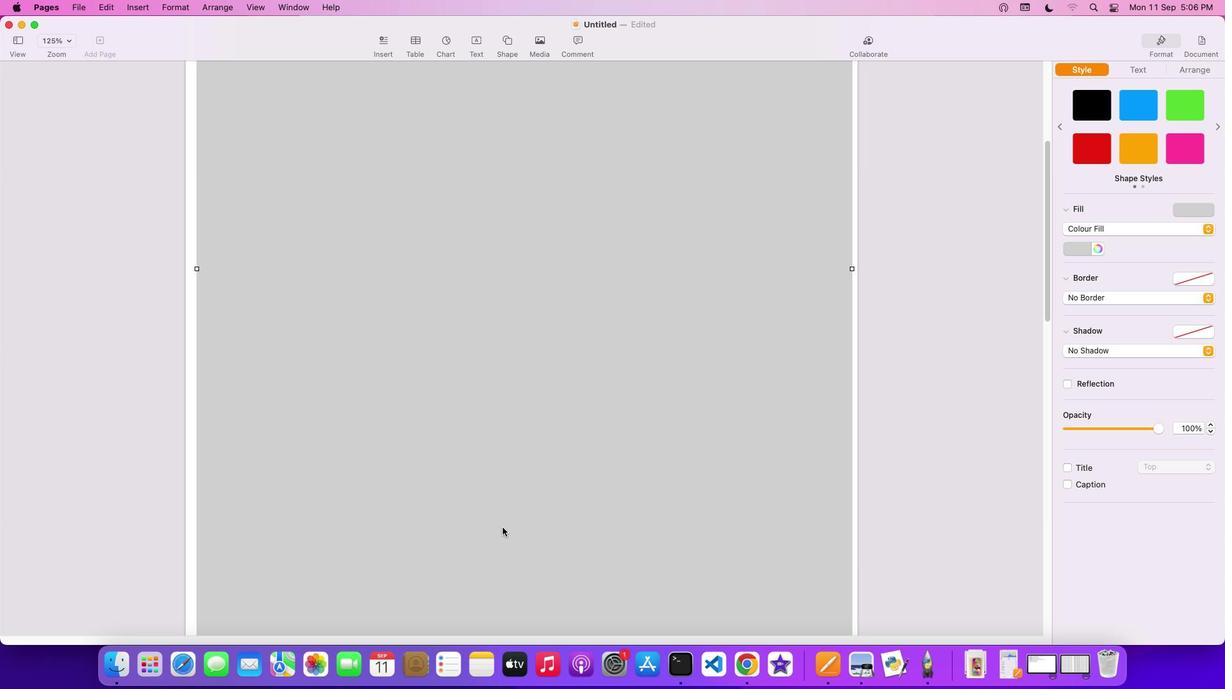
Action: Mouse scrolled (503, 527) with delta (0, 0)
Screenshot: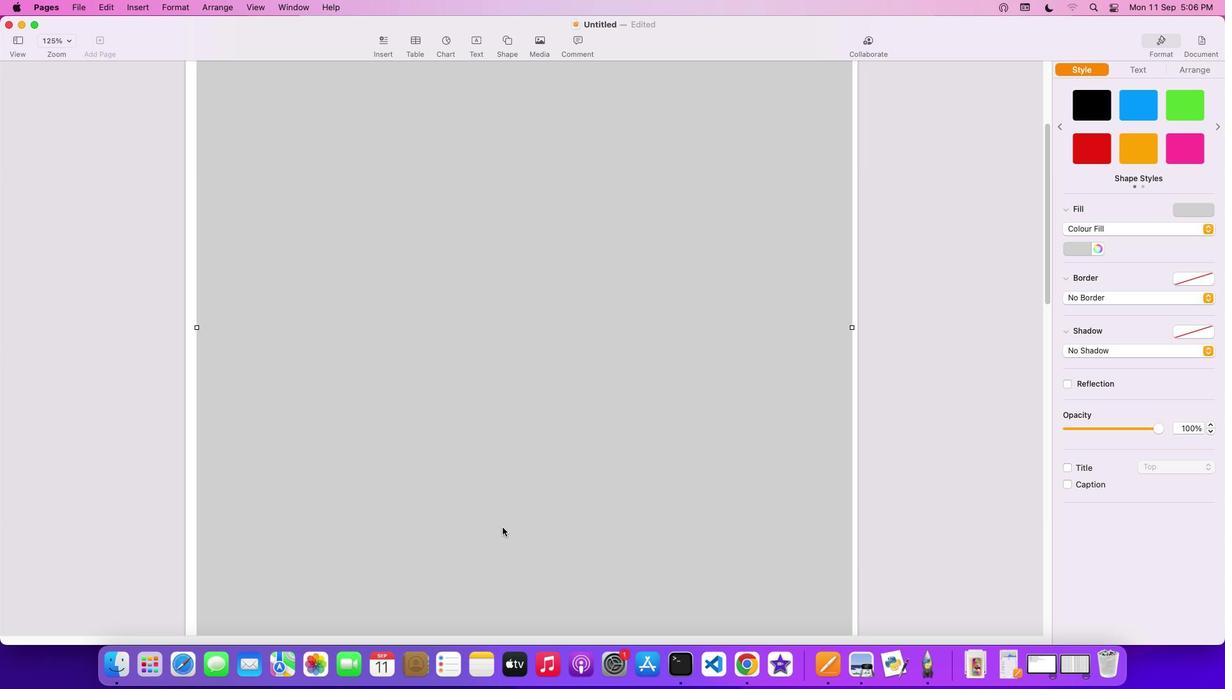 
Action: Mouse scrolled (503, 527) with delta (0, 1)
Screenshot: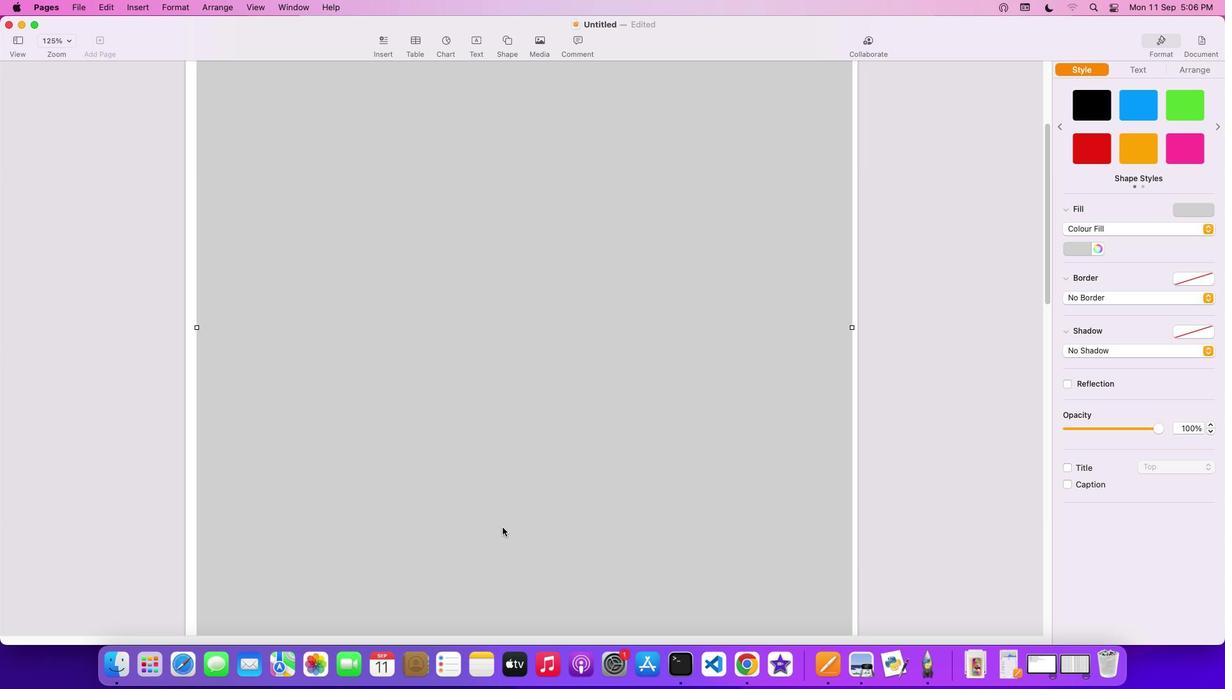 
Action: Mouse scrolled (503, 527) with delta (0, 3)
Screenshot: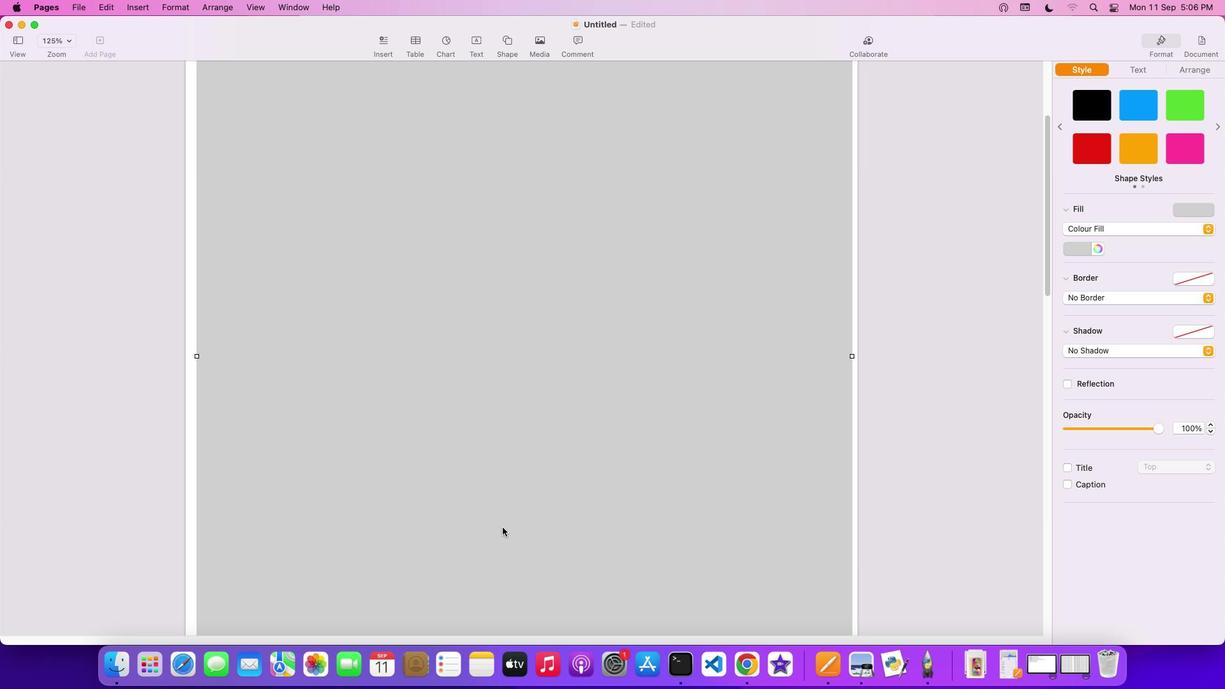 
Action: Mouse scrolled (503, 527) with delta (0, 3)
Screenshot: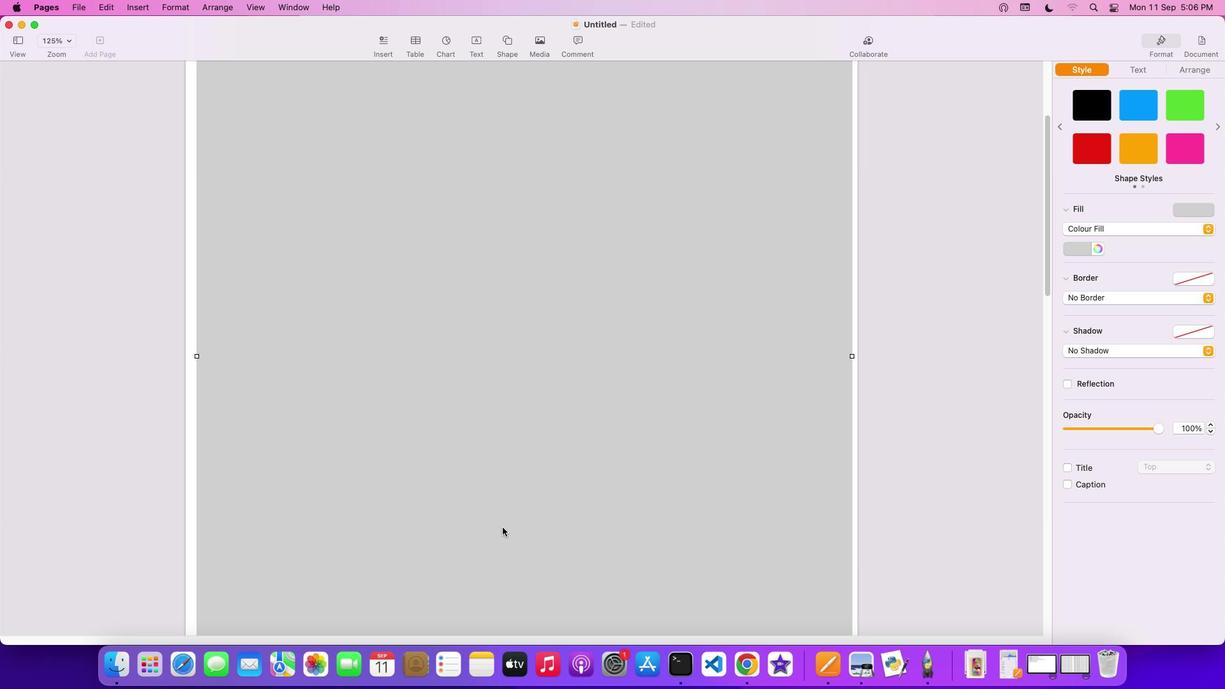 
Action: Mouse scrolled (503, 527) with delta (0, 4)
Screenshot: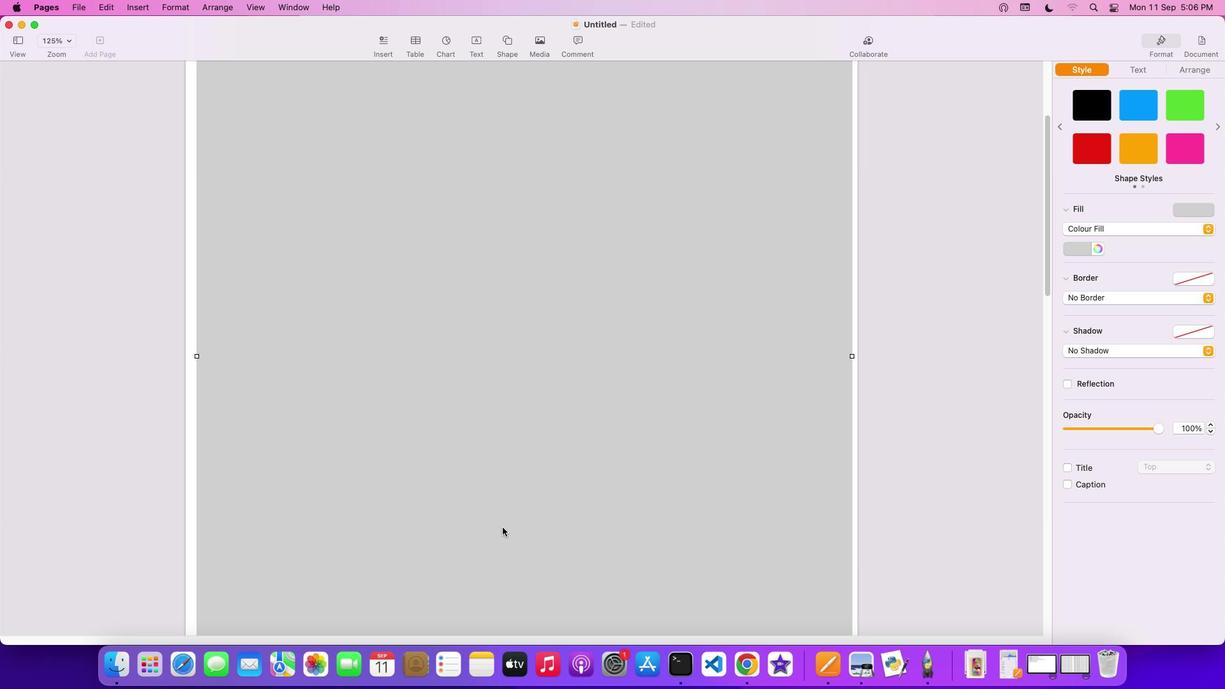 
Action: Mouse scrolled (503, 527) with delta (0, 0)
Screenshot: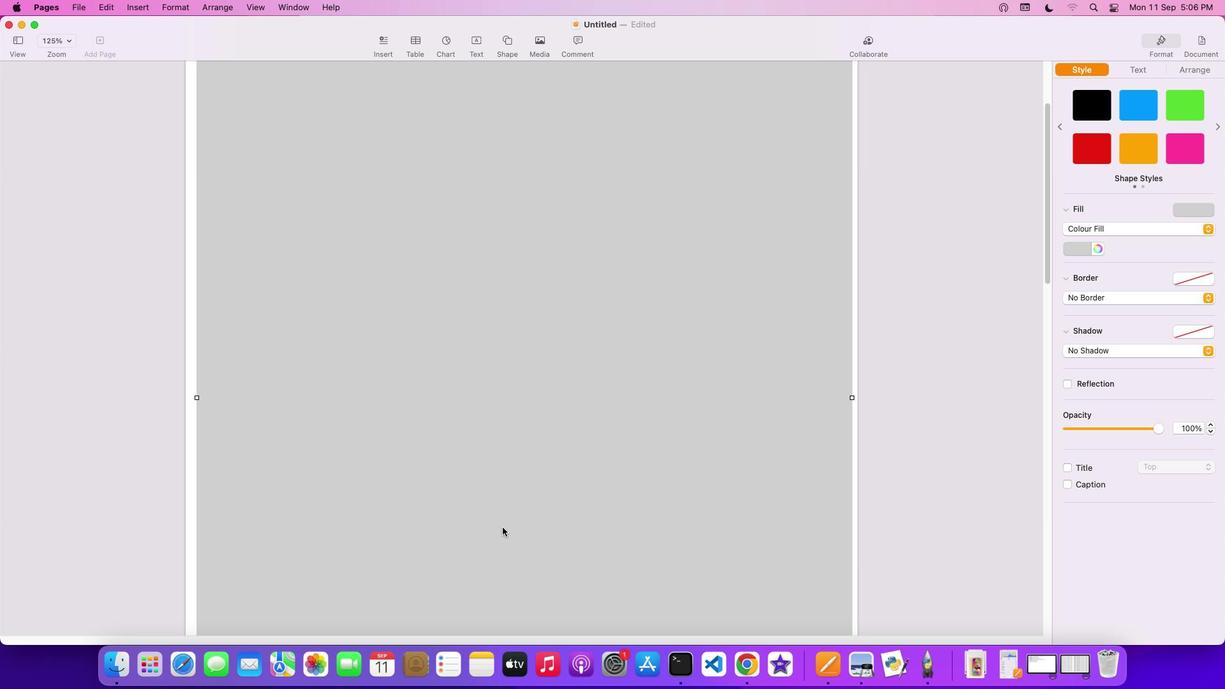 
Action: Mouse scrolled (503, 527) with delta (0, 0)
Screenshot: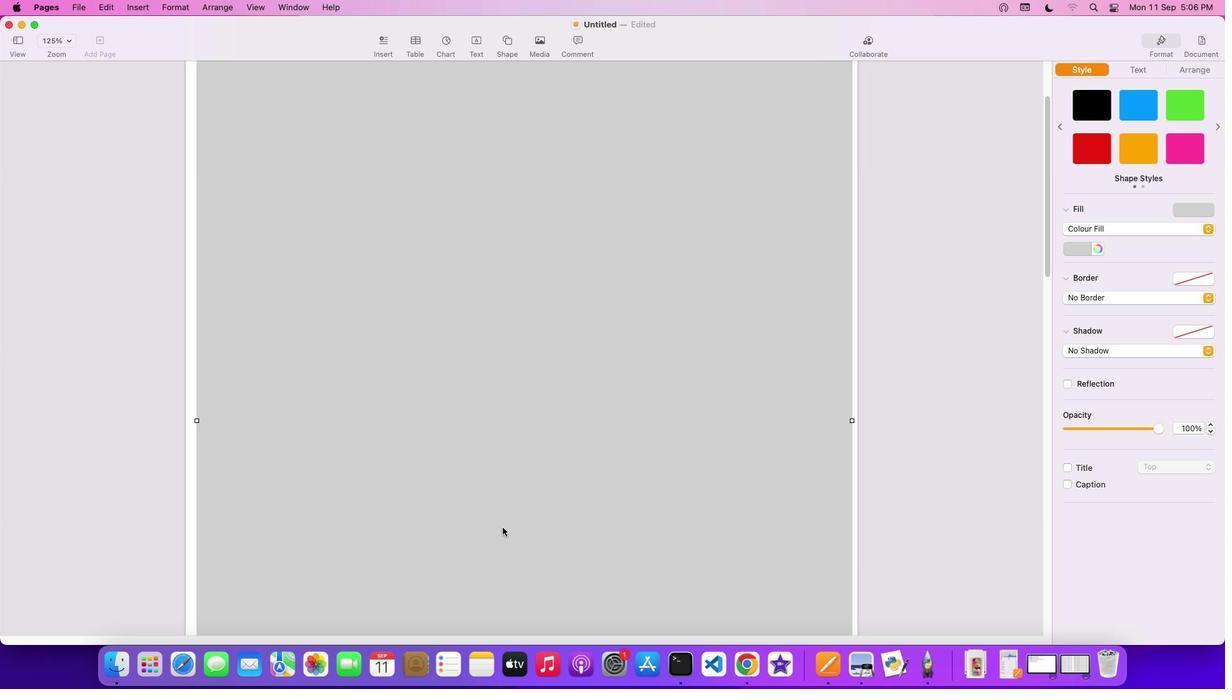 
Action: Mouse scrolled (503, 527) with delta (0, 1)
Screenshot: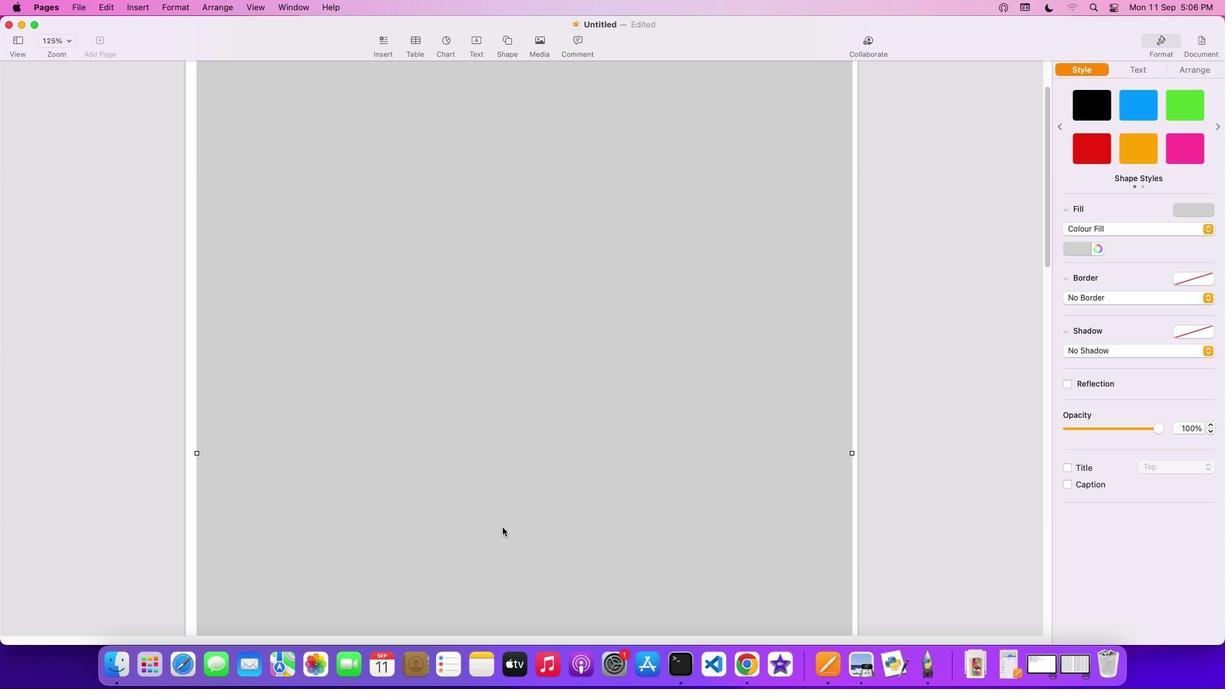
Action: Mouse scrolled (503, 527) with delta (0, 3)
Screenshot: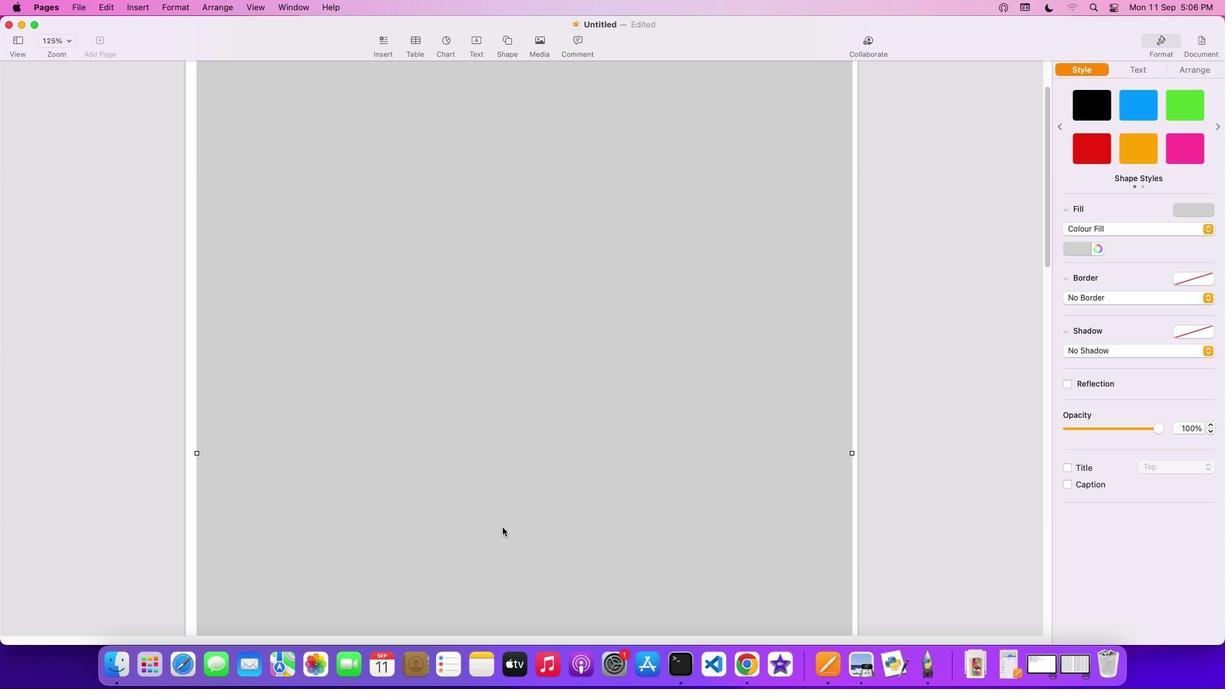 
Action: Mouse scrolled (503, 527) with delta (0, 0)
Screenshot: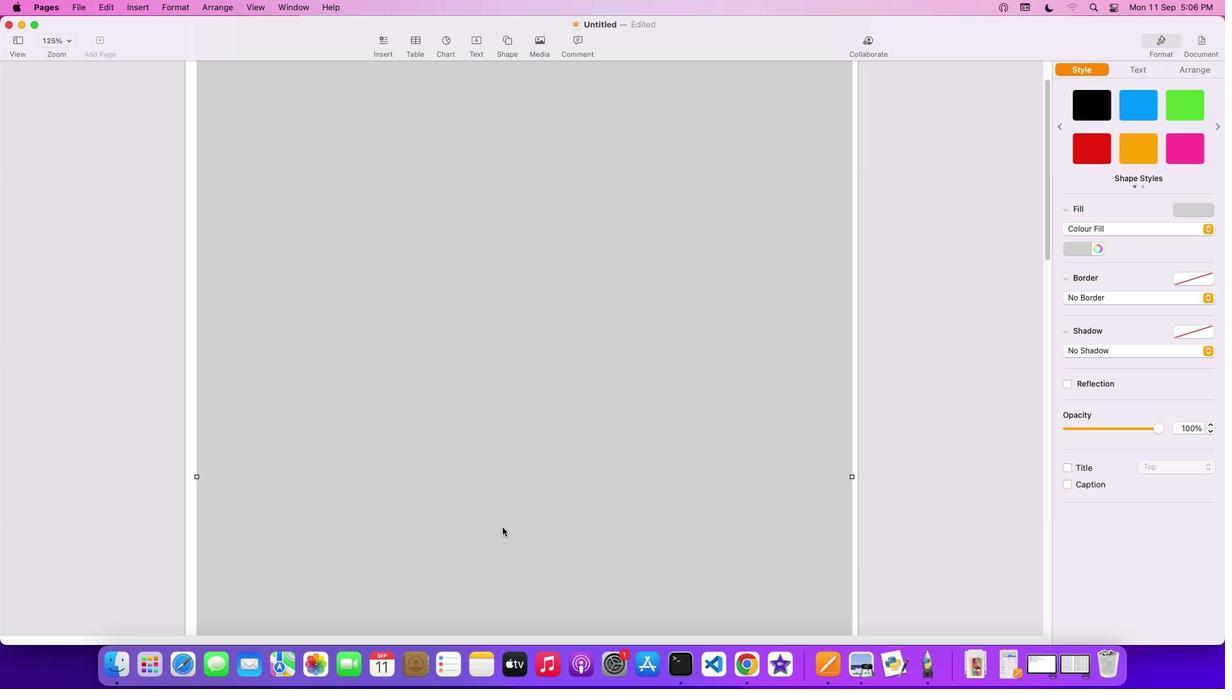 
Action: Mouse scrolled (503, 527) with delta (0, 0)
Screenshot: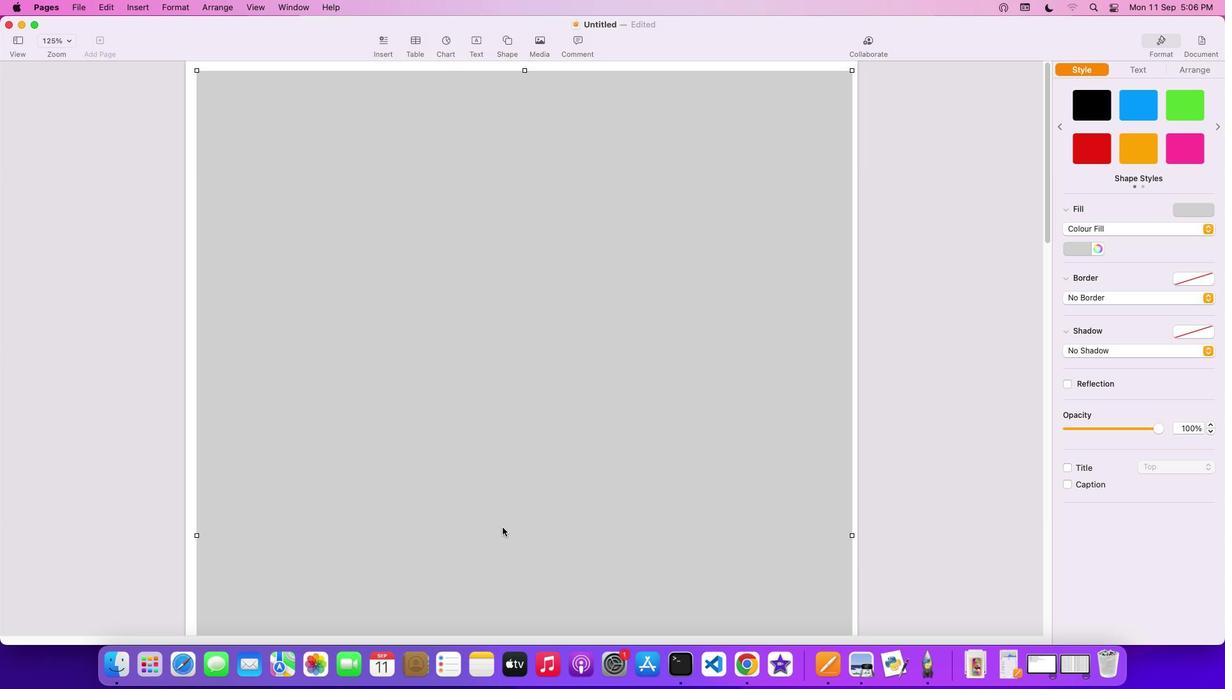 
Action: Mouse scrolled (503, 527) with delta (0, 1)
Screenshot: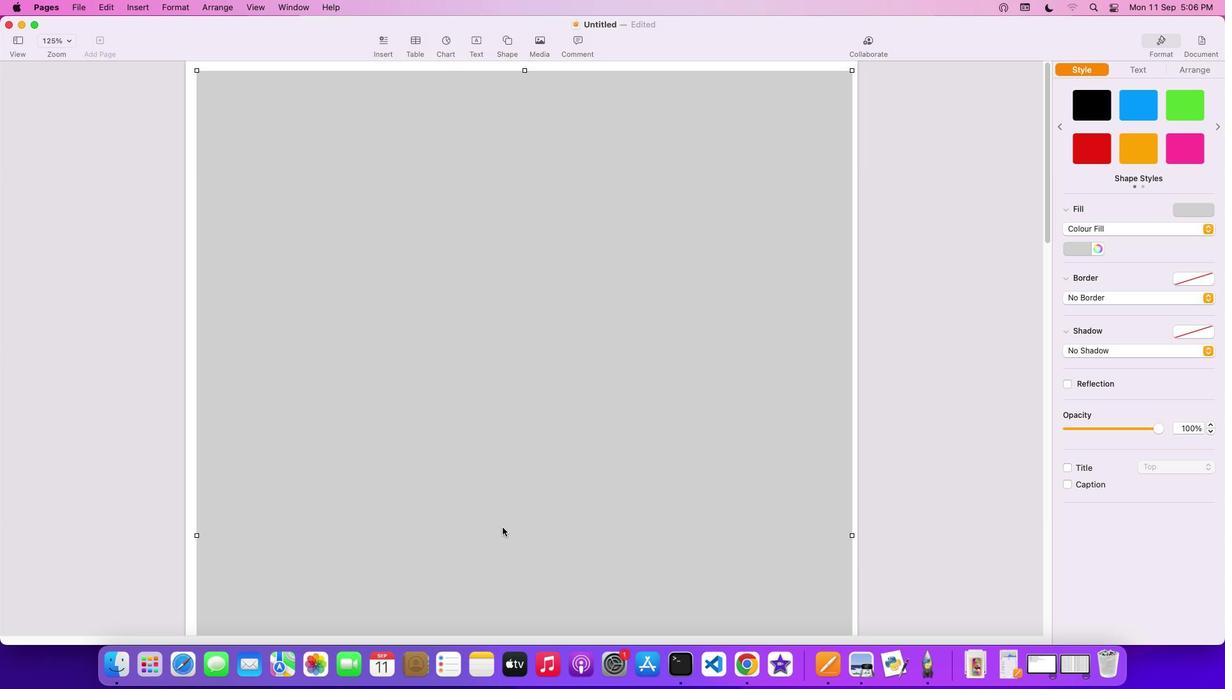 
Action: Mouse scrolled (503, 527) with delta (0, 3)
Screenshot: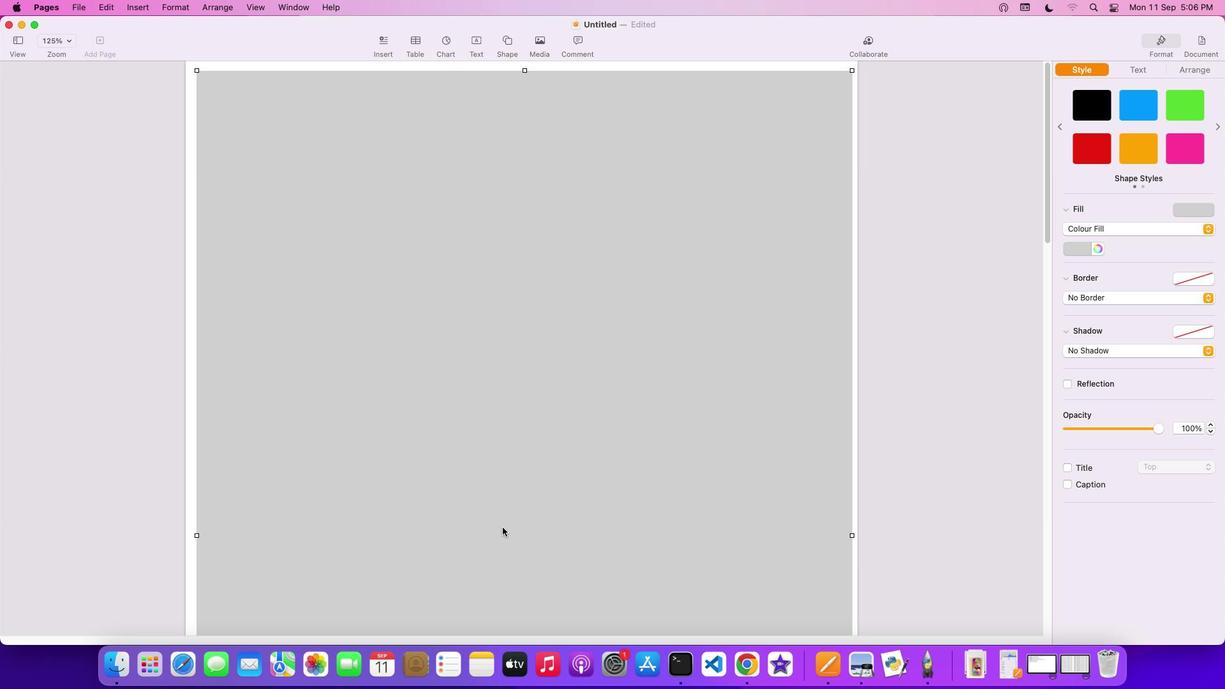 
Action: Mouse scrolled (503, 527) with delta (0, 3)
Screenshot: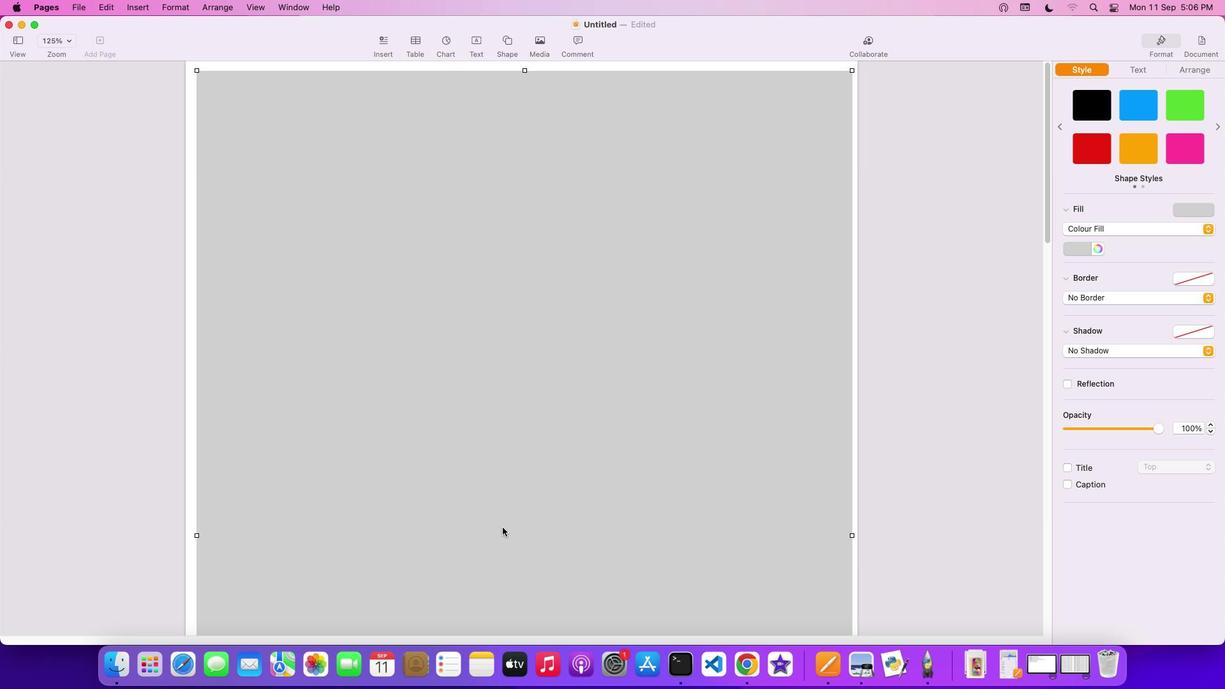 
Action: Mouse scrolled (503, 527) with delta (0, 0)
Screenshot: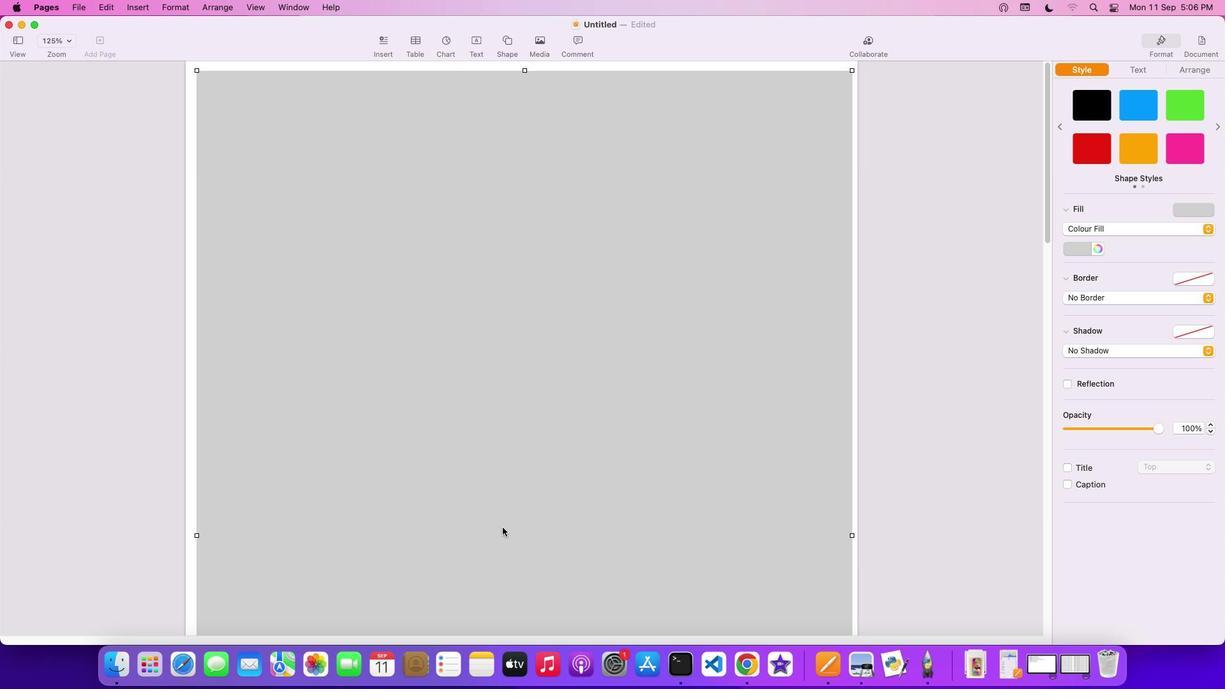 
Action: Mouse scrolled (503, 527) with delta (0, 0)
Screenshot: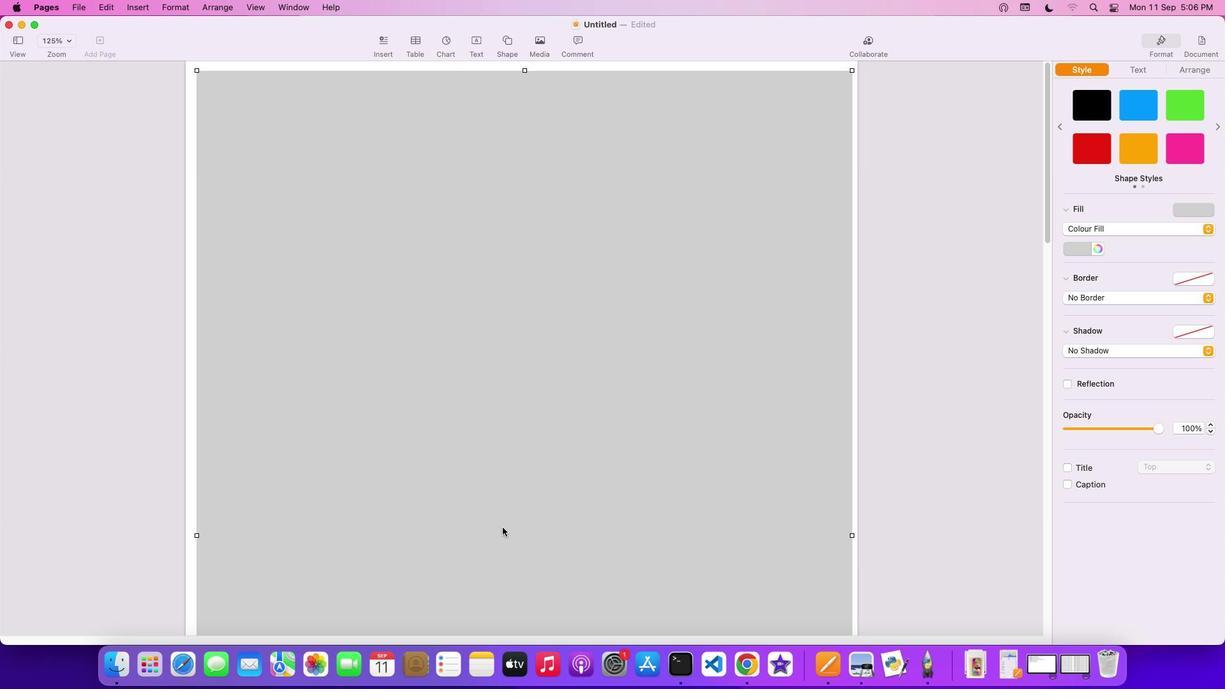 
Action: Mouse scrolled (503, 527) with delta (0, 1)
Screenshot: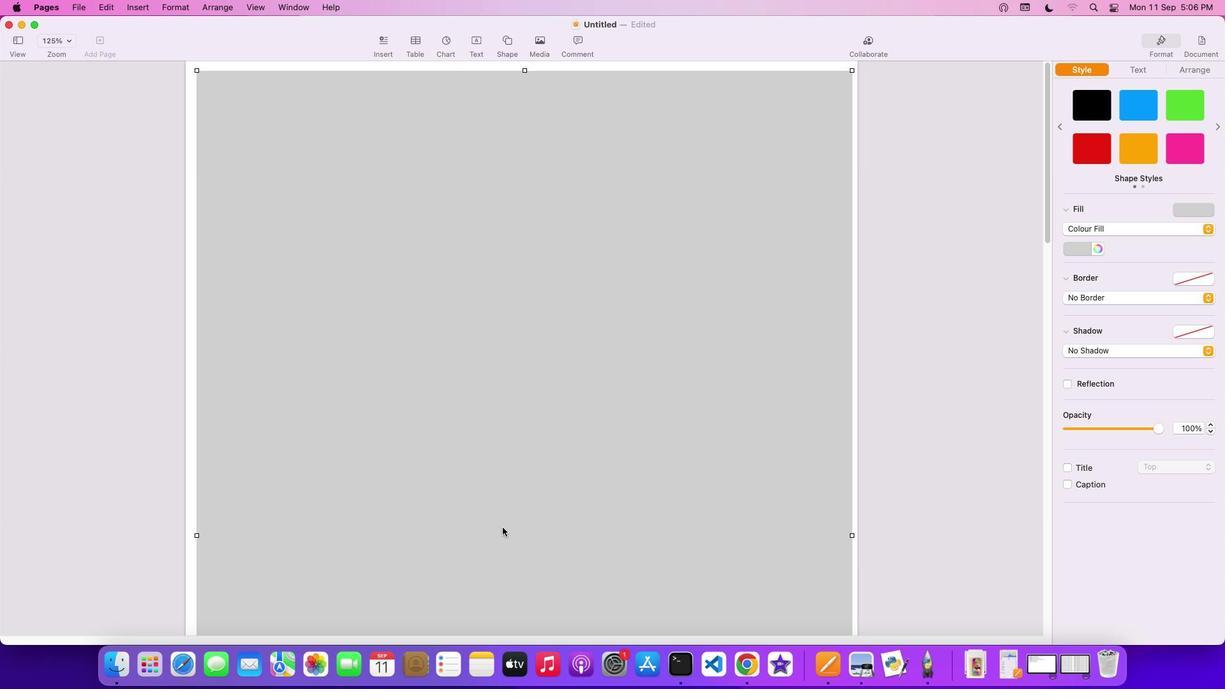 
Action: Mouse scrolled (503, 527) with delta (0, 3)
Screenshot: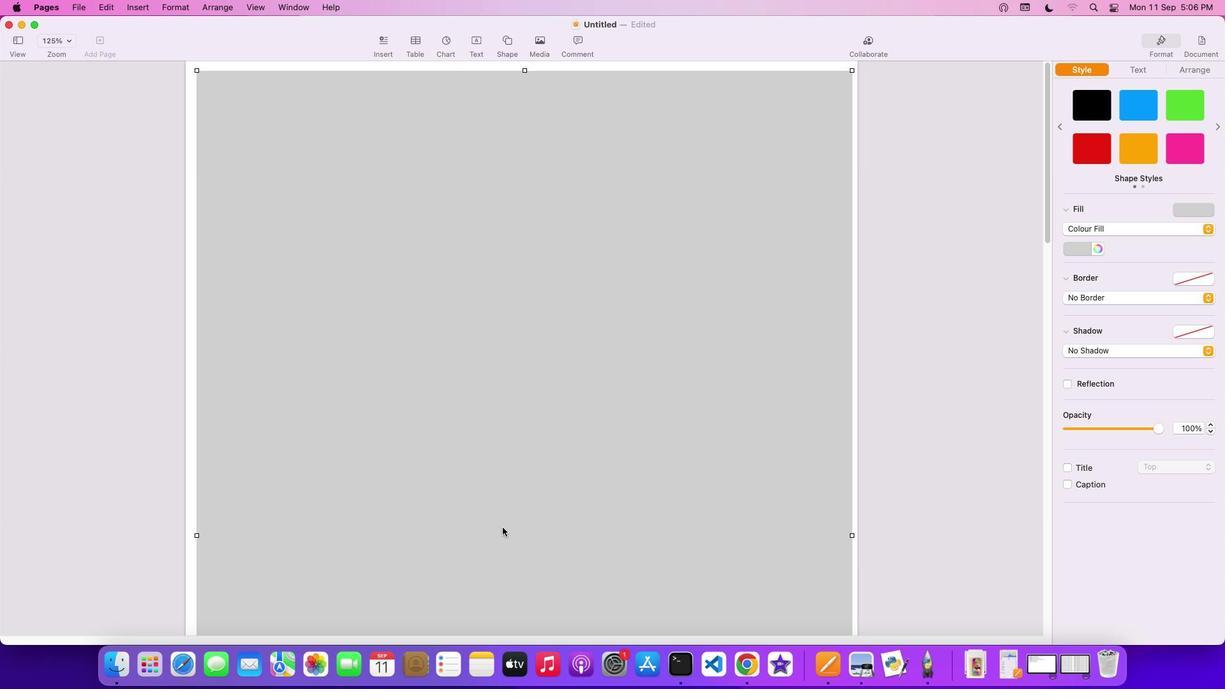
Action: Mouse scrolled (503, 527) with delta (0, 3)
Screenshot: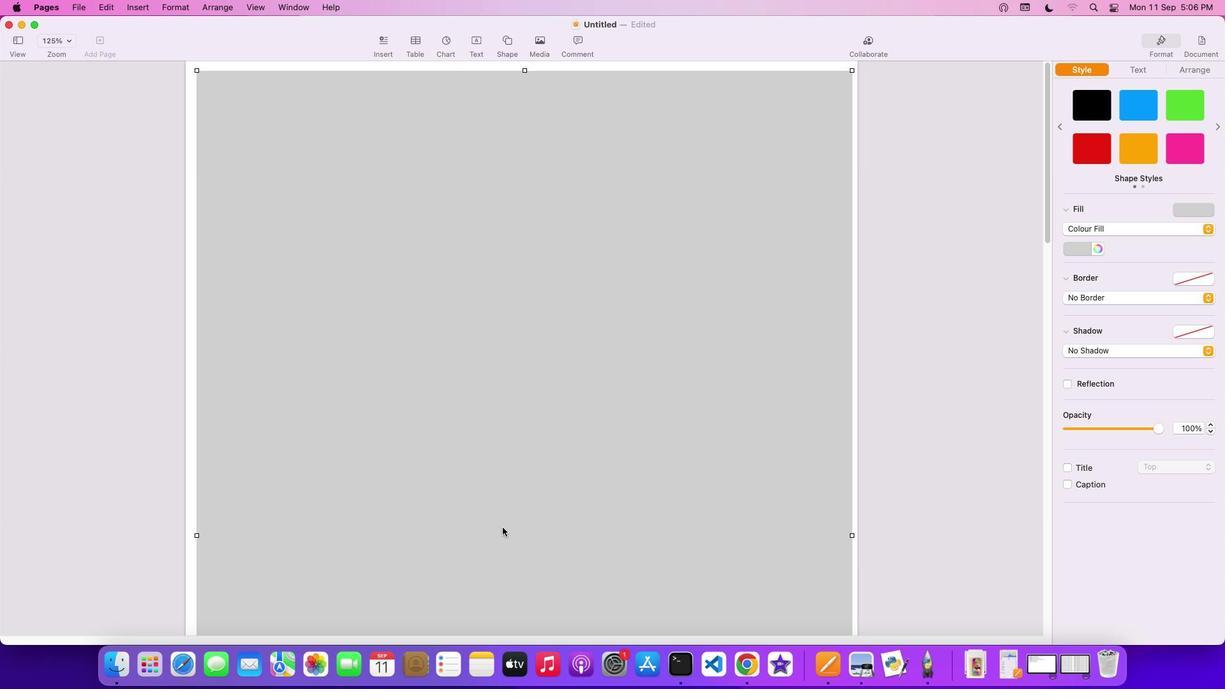 
Action: Mouse moved to (502, 40)
Screenshot: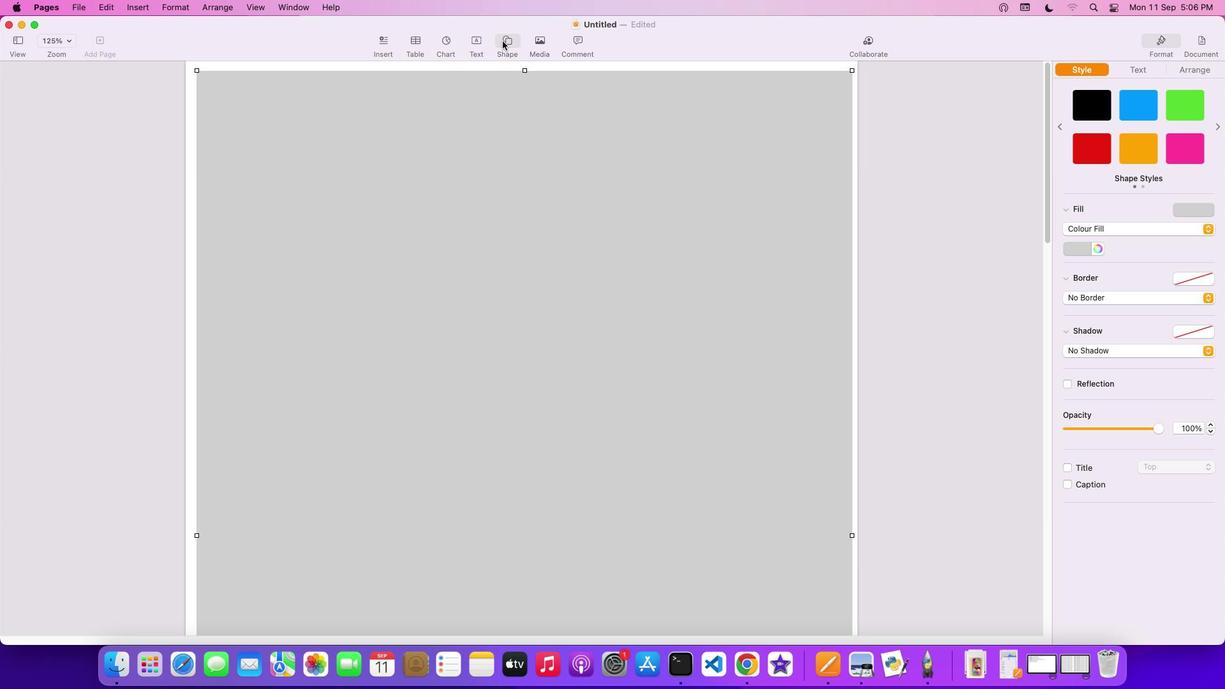 
Action: Mouse pressed left at (502, 40)
Screenshot: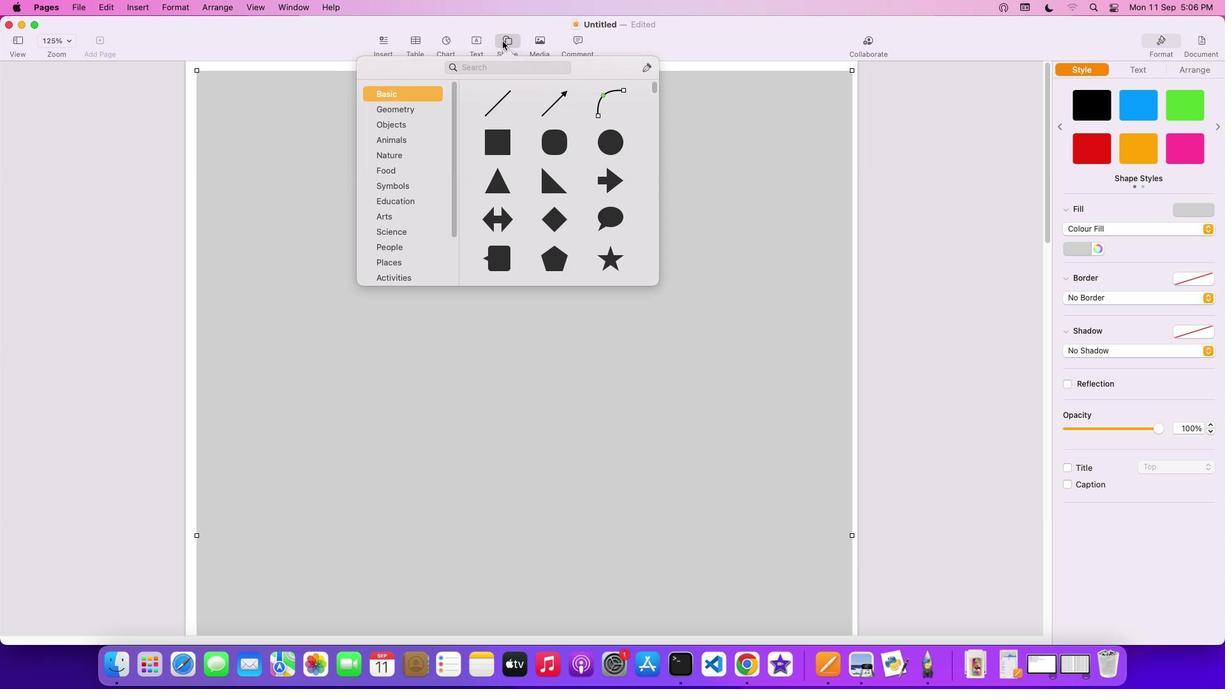 
Action: Mouse moved to (504, 138)
Screenshot: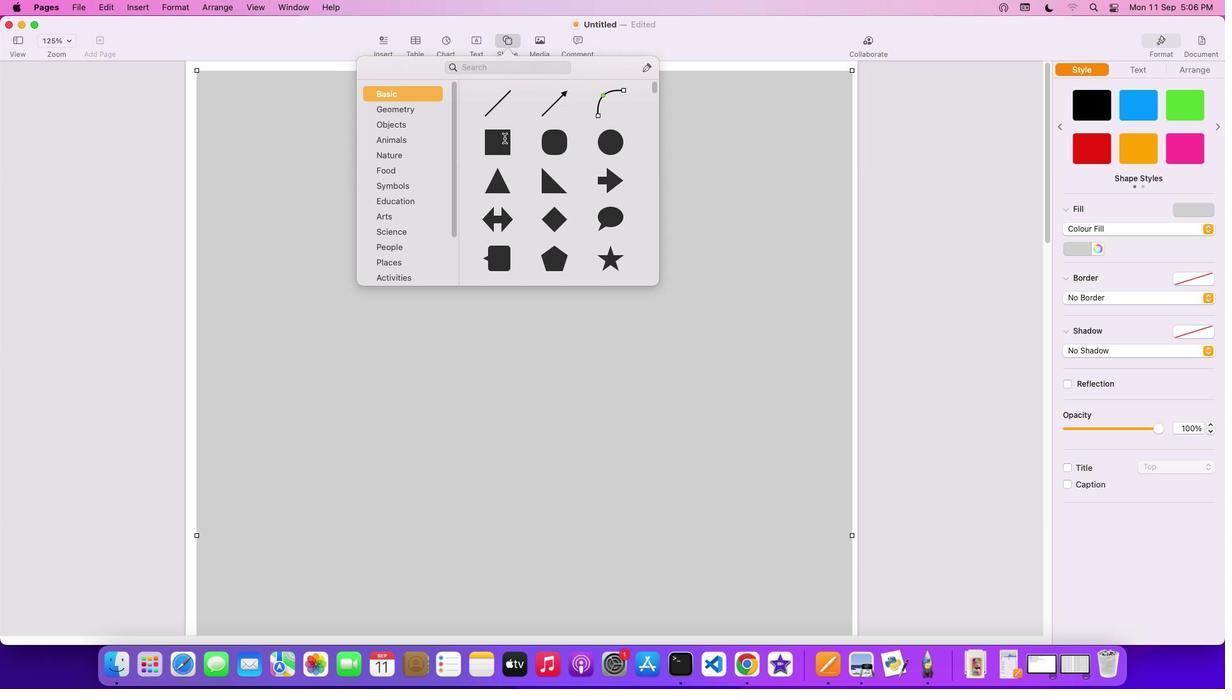 
Action: Mouse pressed left at (504, 138)
Screenshot: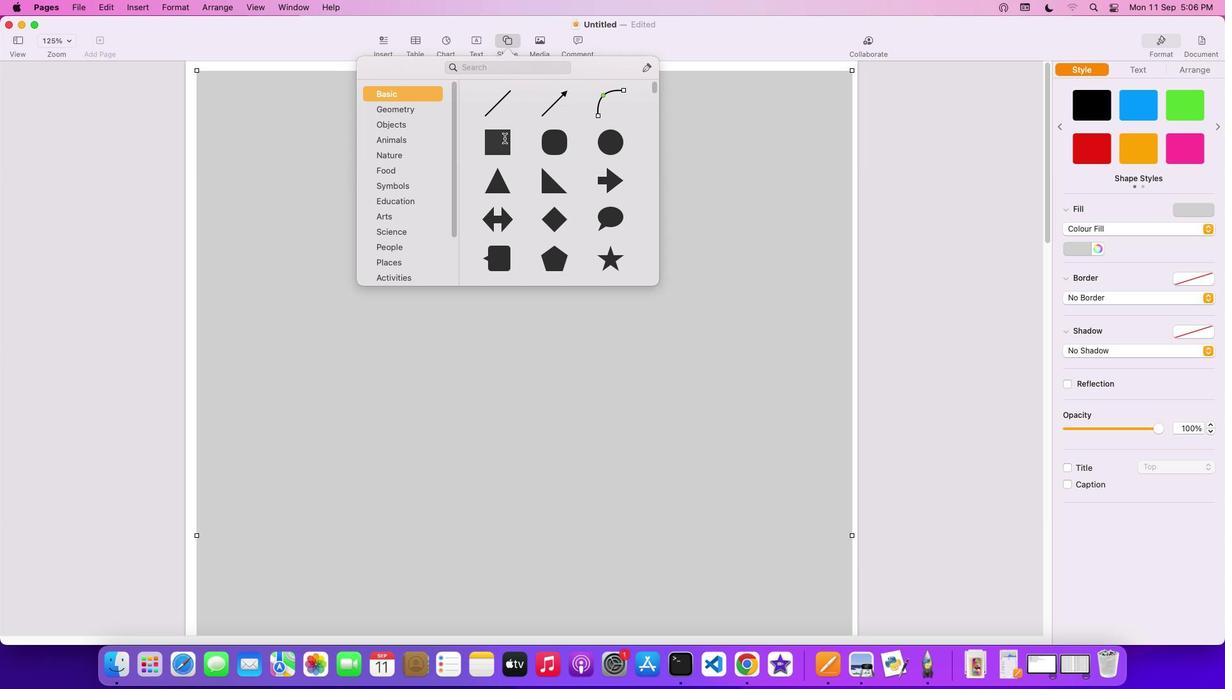 
Action: Mouse moved to (522, 388)
Screenshot: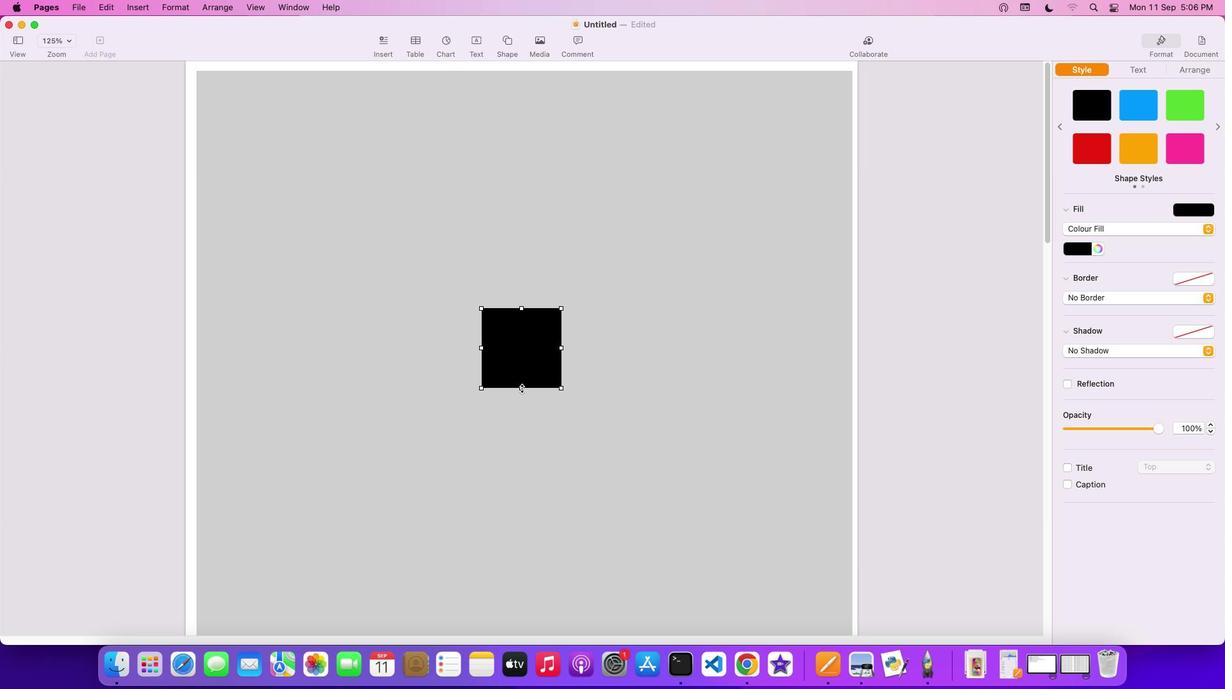 
Action: Mouse pressed left at (522, 388)
Screenshot: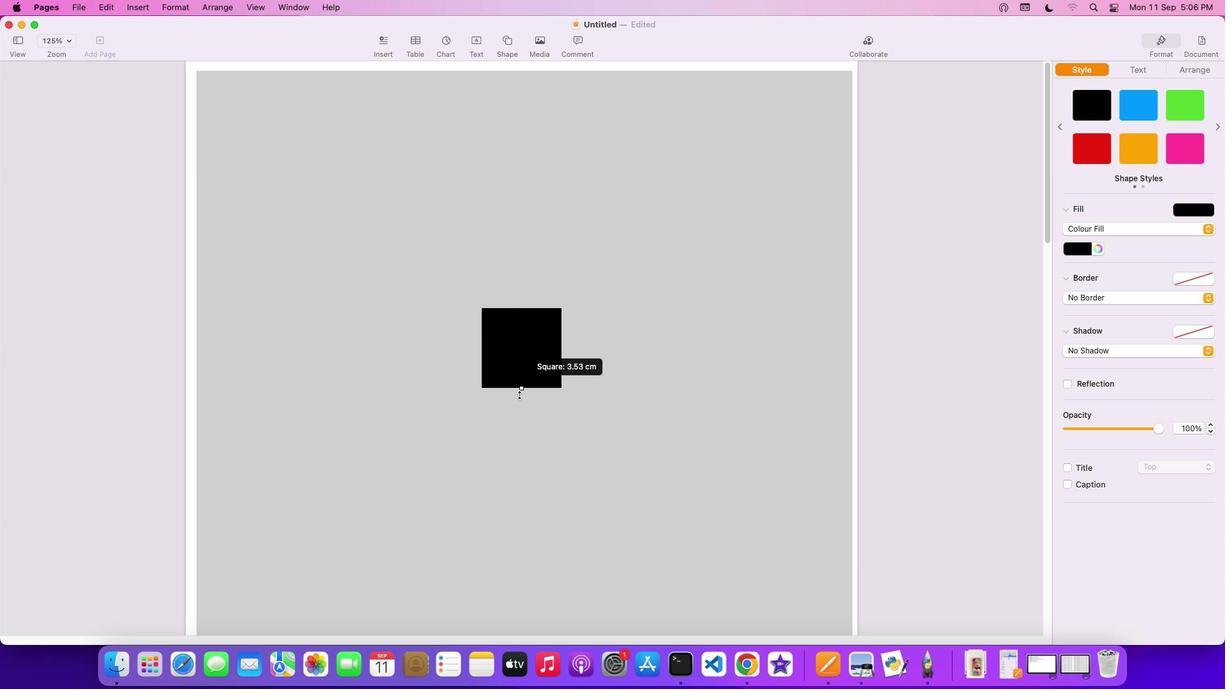 
Action: Mouse moved to (561, 454)
Screenshot: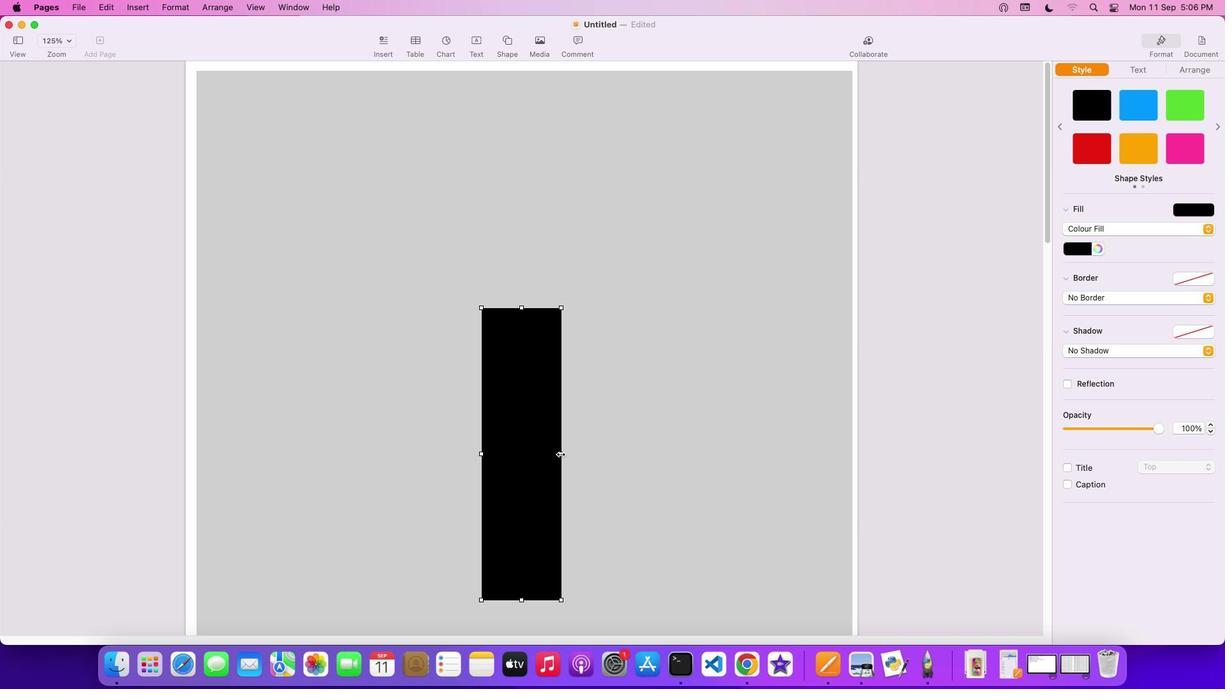 
Action: Mouse pressed left at (561, 454)
Screenshot: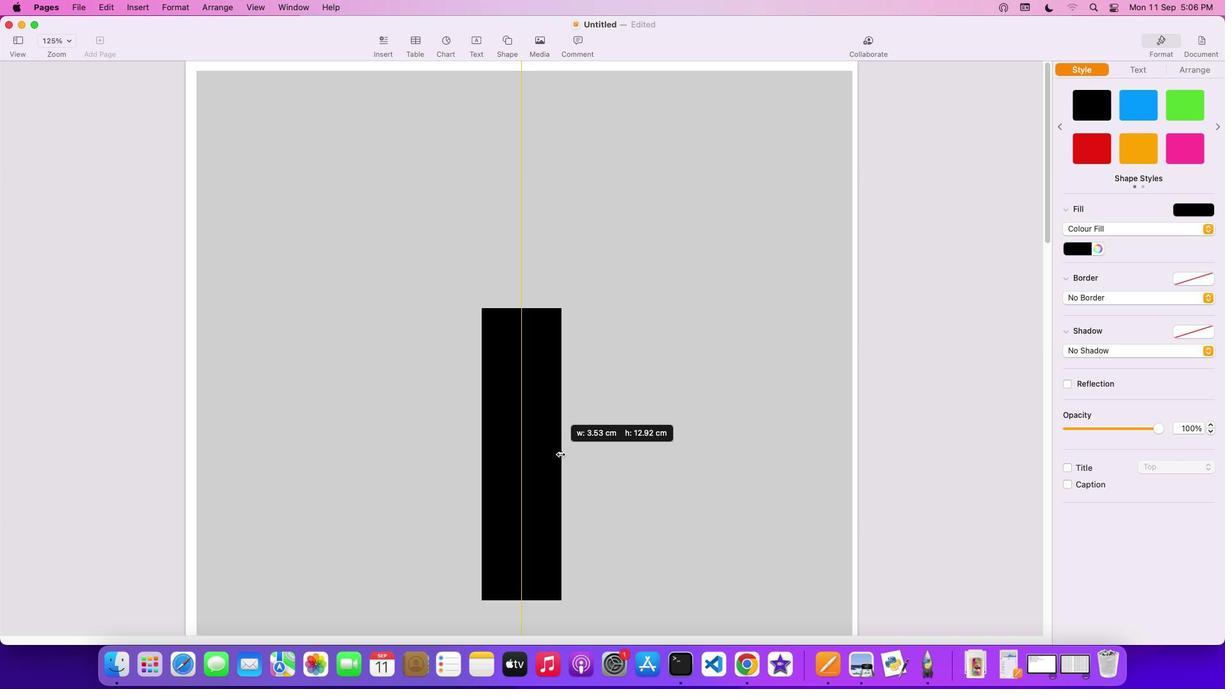 
Action: Mouse moved to (581, 457)
Screenshot: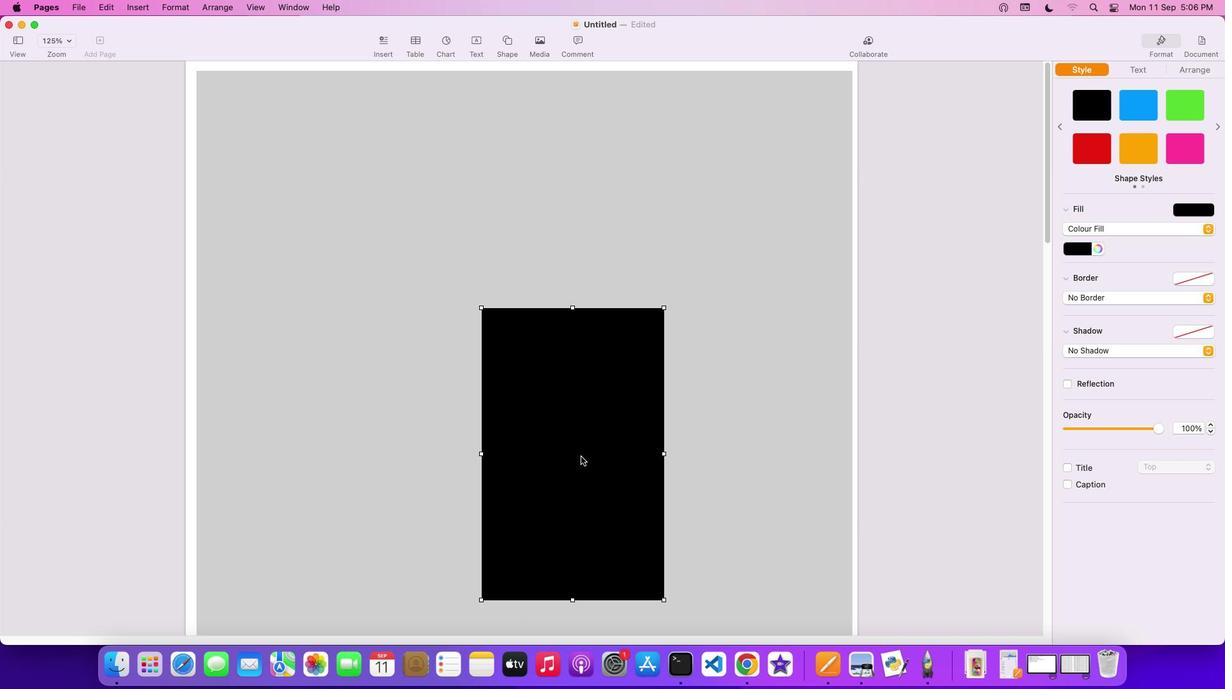 
Action: Mouse pressed left at (581, 457)
Screenshot: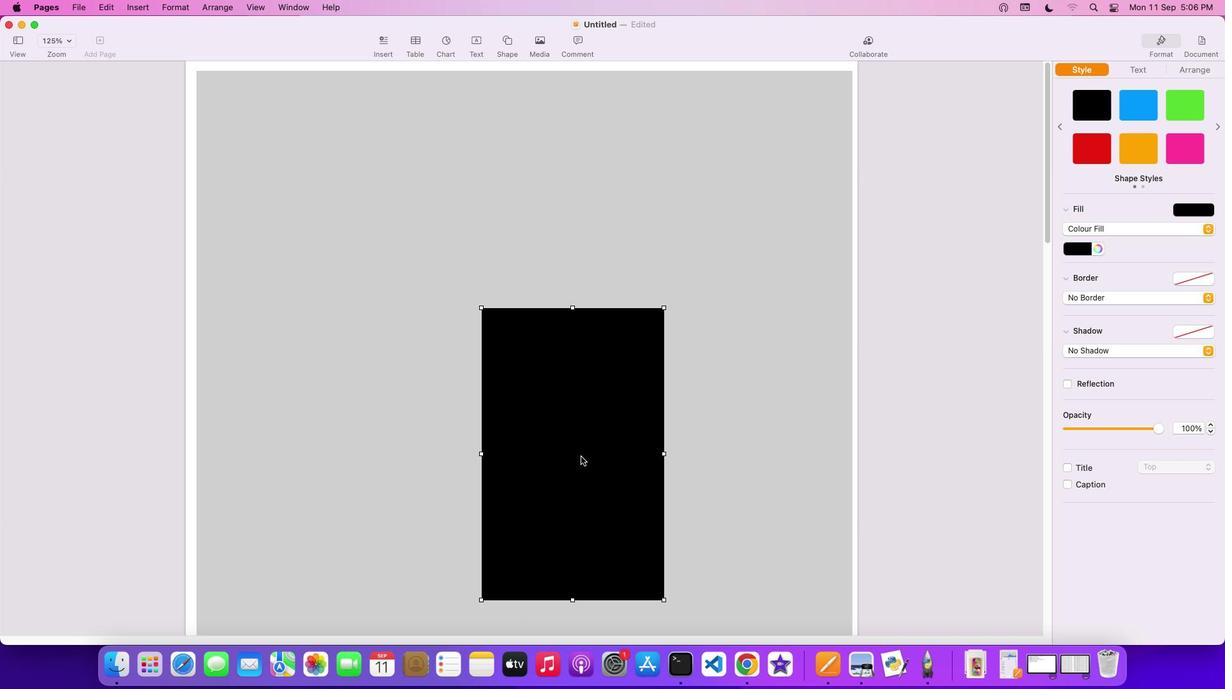 
Action: Mouse moved to (584, 385)
Screenshot: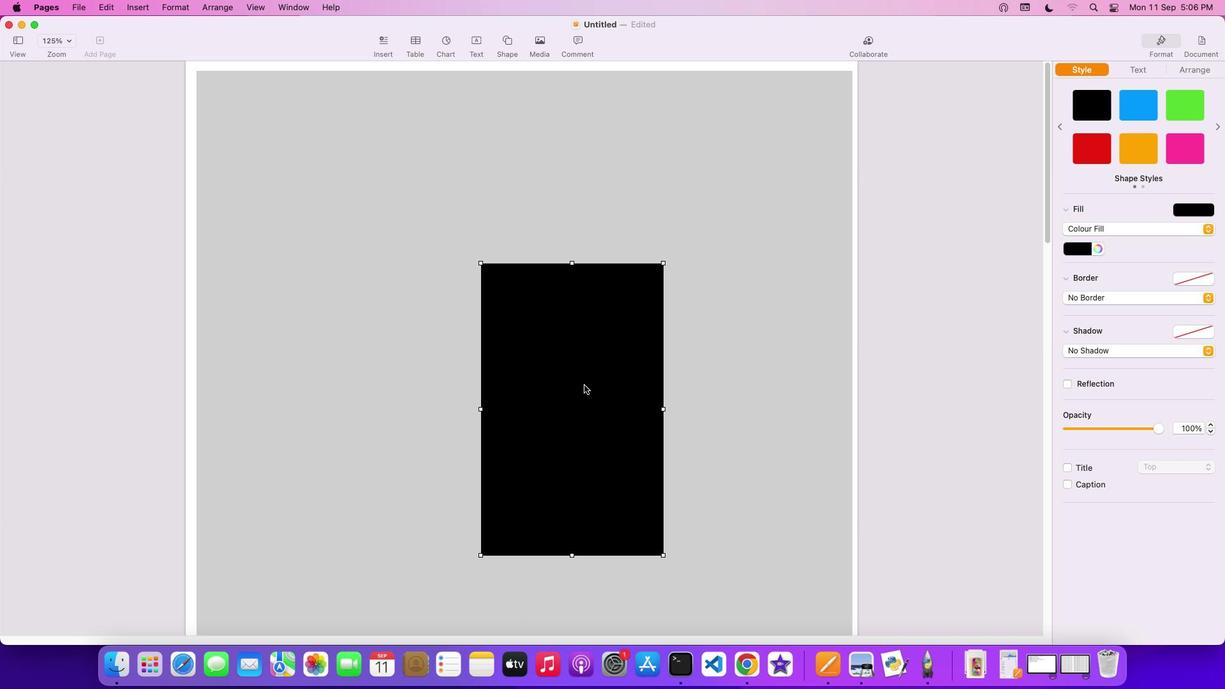 
Action: Mouse scrolled (584, 385) with delta (0, 0)
Screenshot: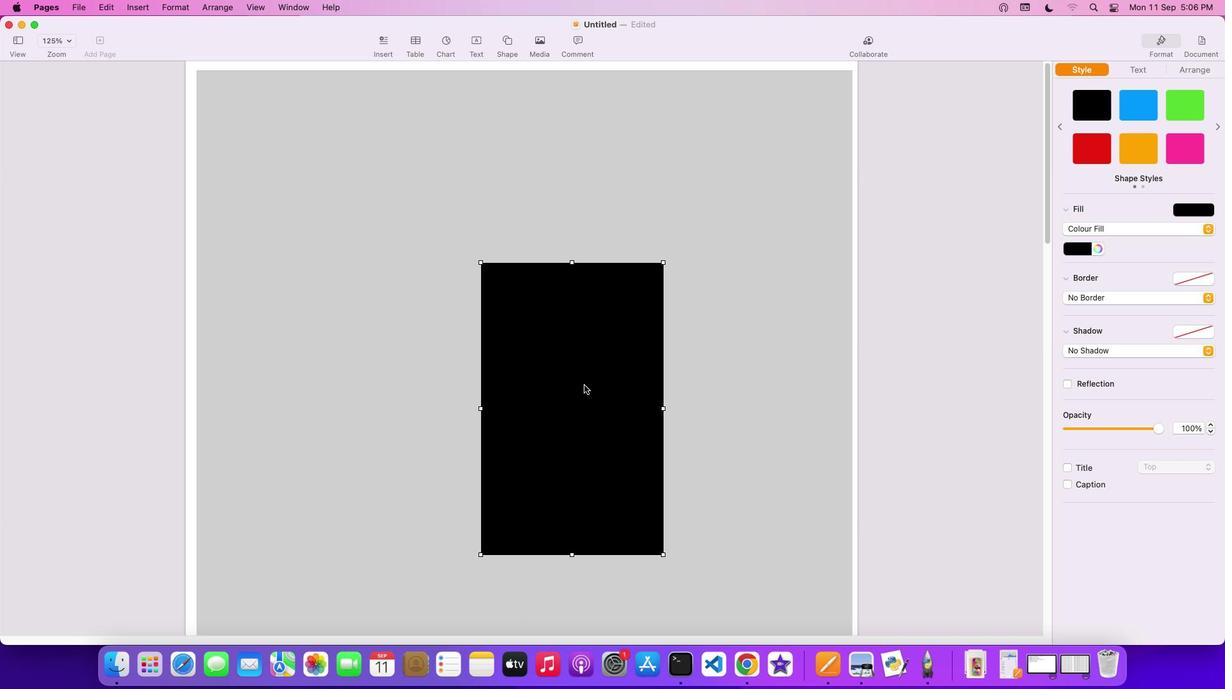 
Action: Mouse scrolled (584, 385) with delta (0, 0)
Screenshot: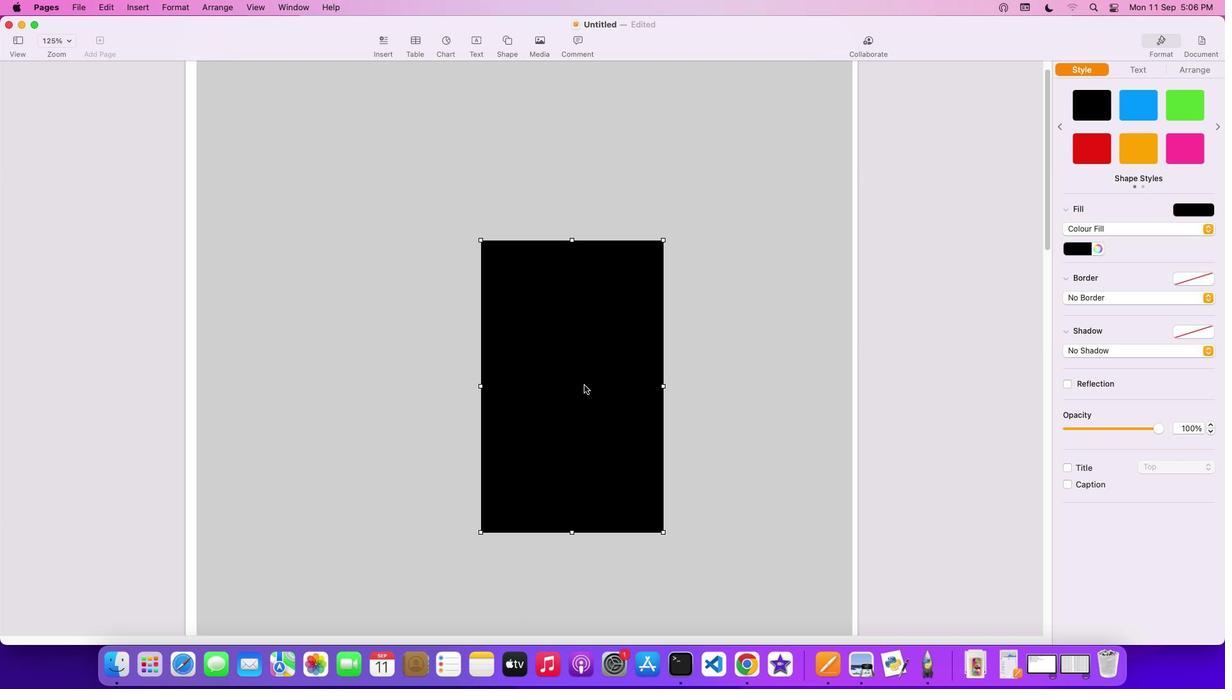 
Action: Mouse scrolled (584, 385) with delta (0, -1)
Screenshot: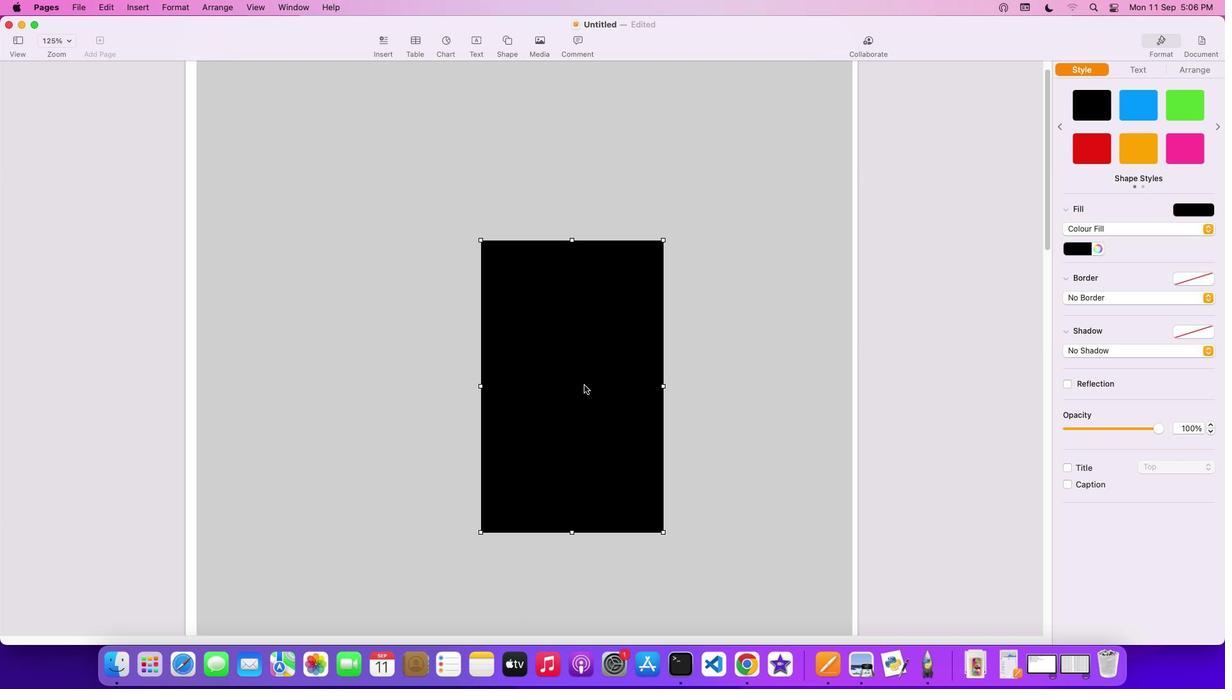 
Action: Mouse scrolled (584, 385) with delta (0, -3)
Screenshot: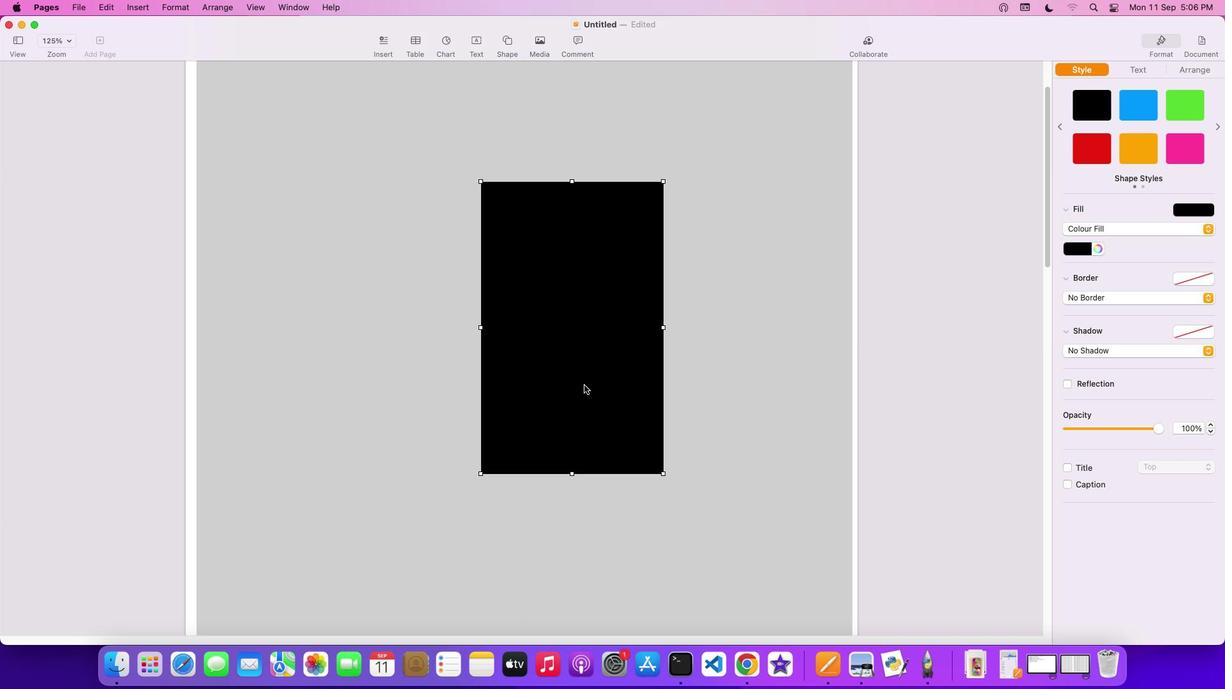 
Action: Mouse scrolled (584, 385) with delta (0, -3)
Screenshot: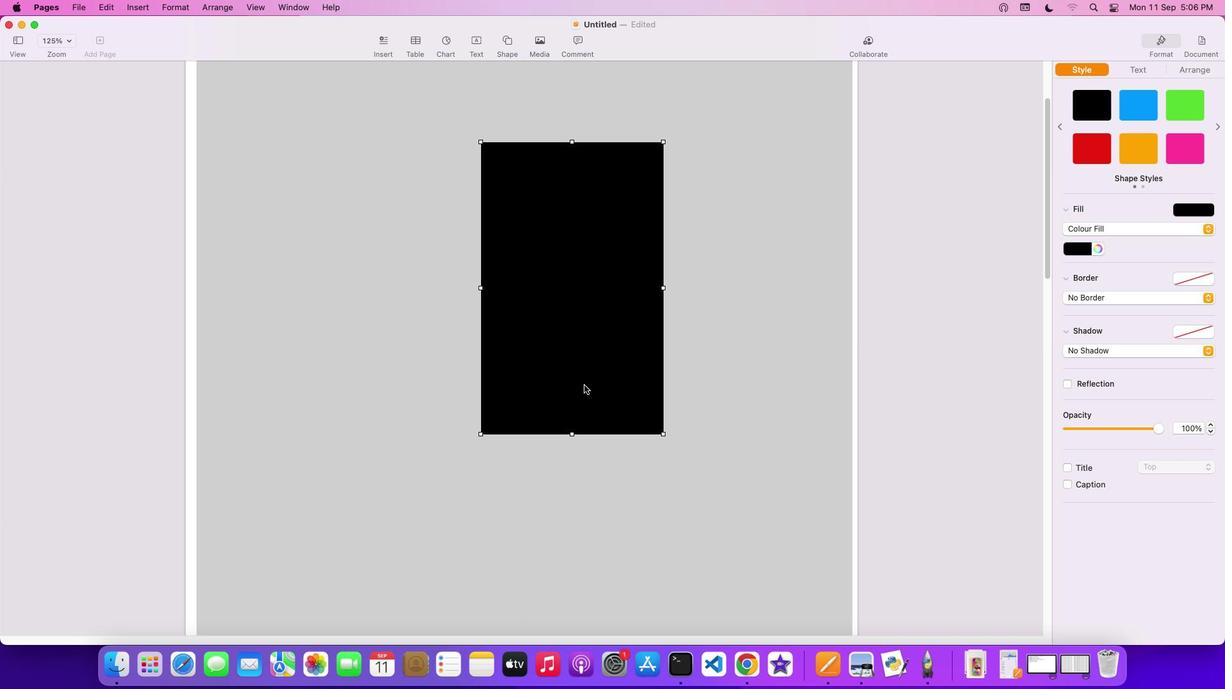 
Action: Mouse scrolled (584, 385) with delta (0, -3)
Screenshot: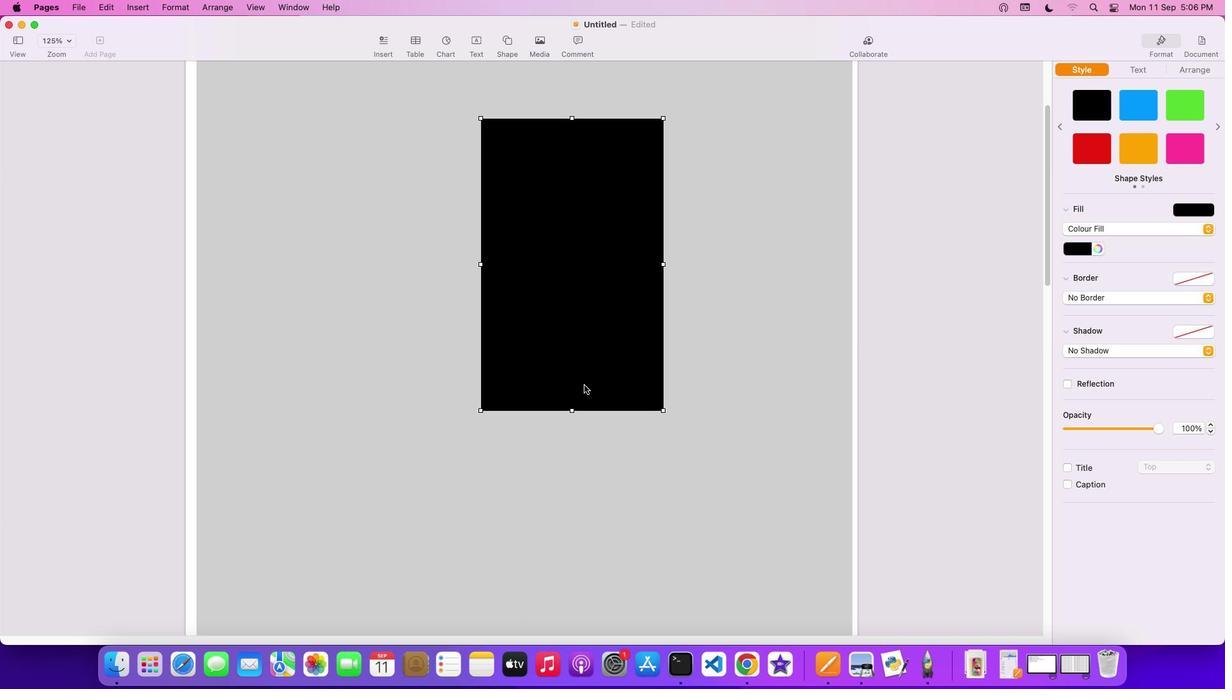
Action: Mouse moved to (570, 405)
Screenshot: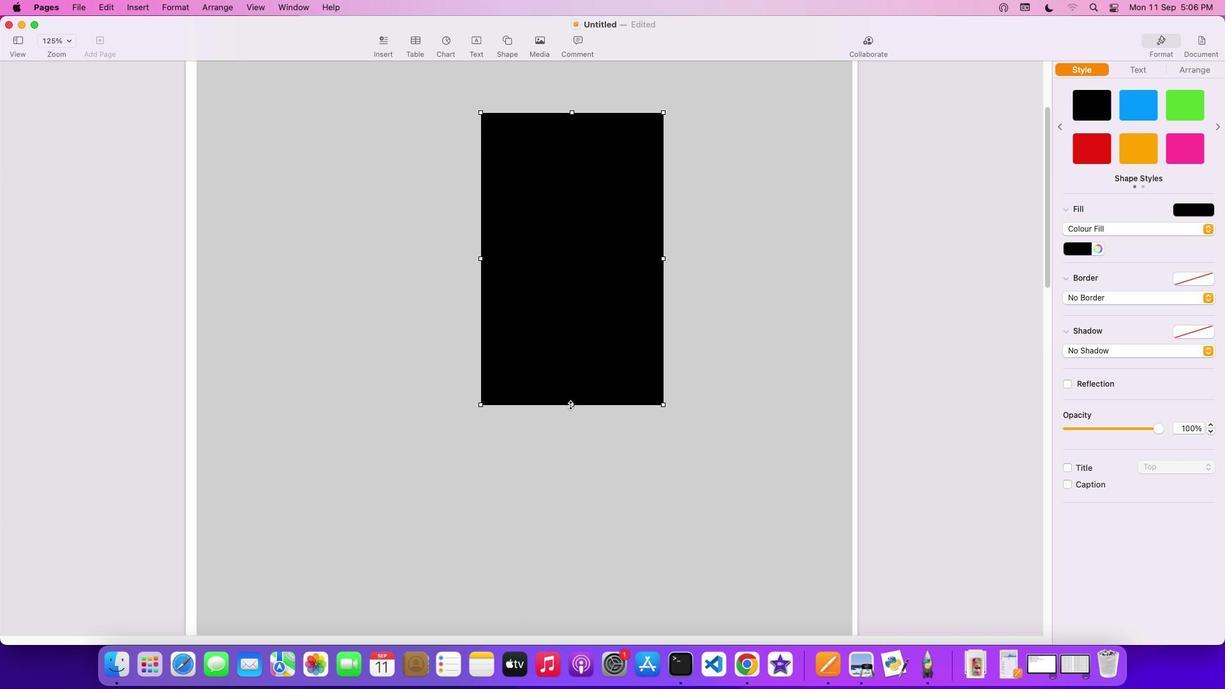 
Action: Mouse pressed left at (570, 405)
Screenshot: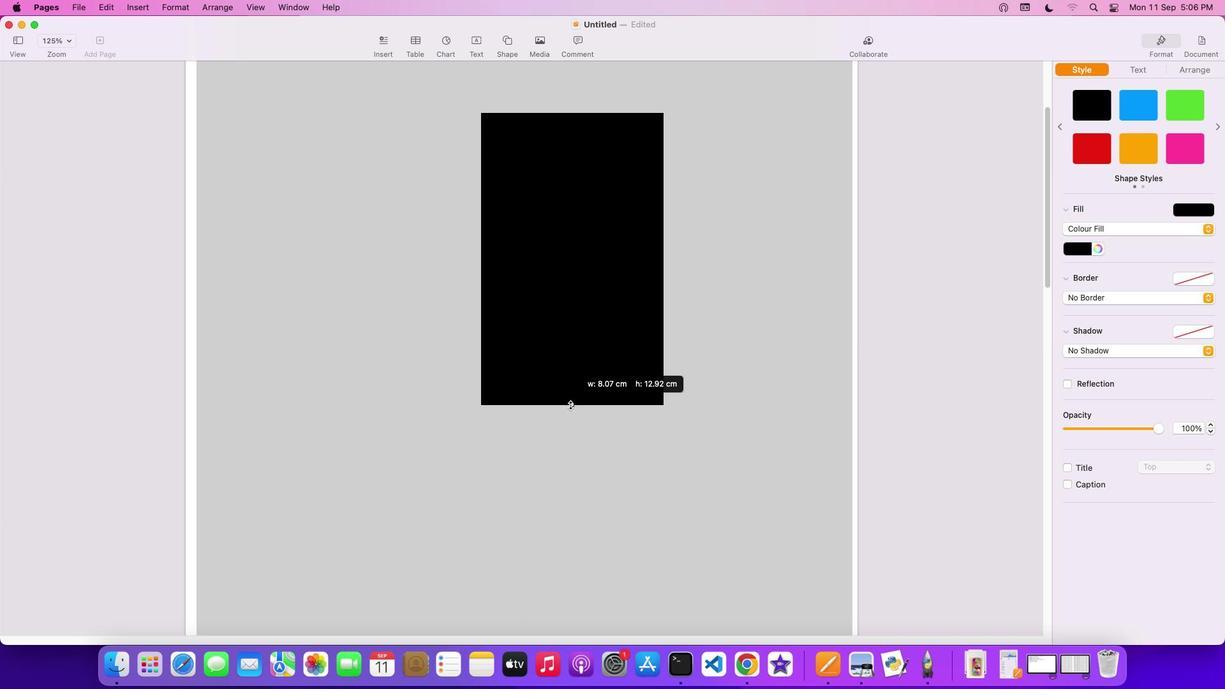 
Action: Mouse moved to (668, 159)
Screenshot: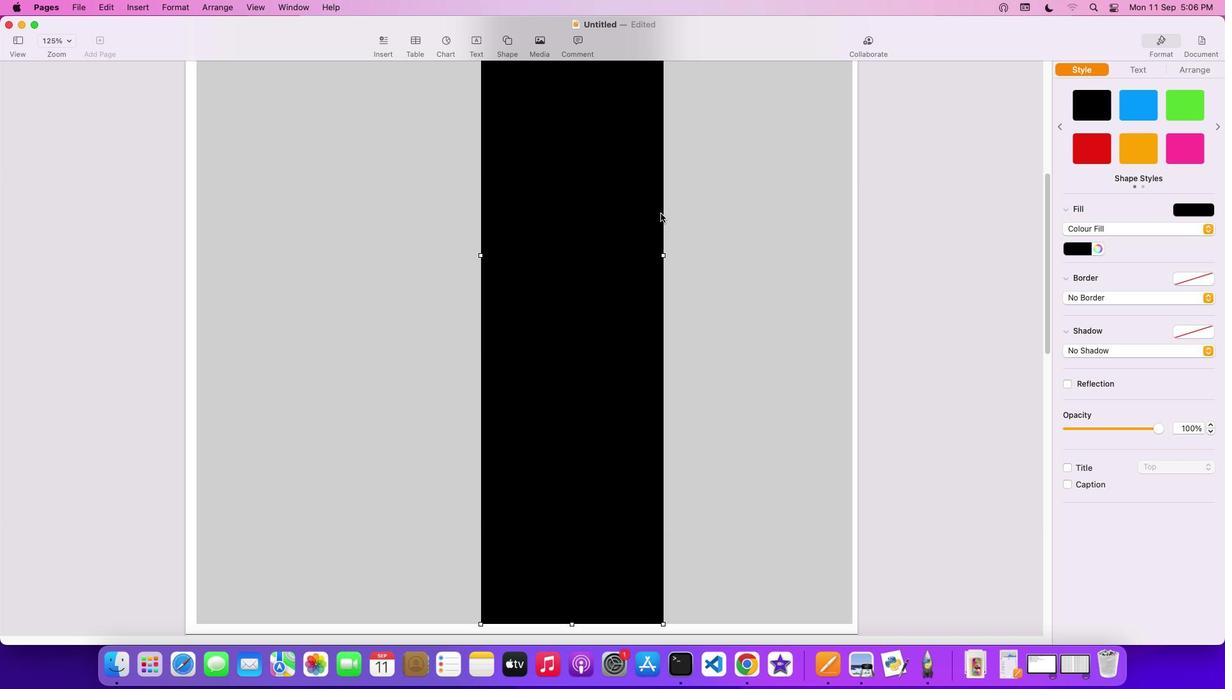 
Action: Mouse scrolled (668, 159) with delta (0, 0)
Screenshot: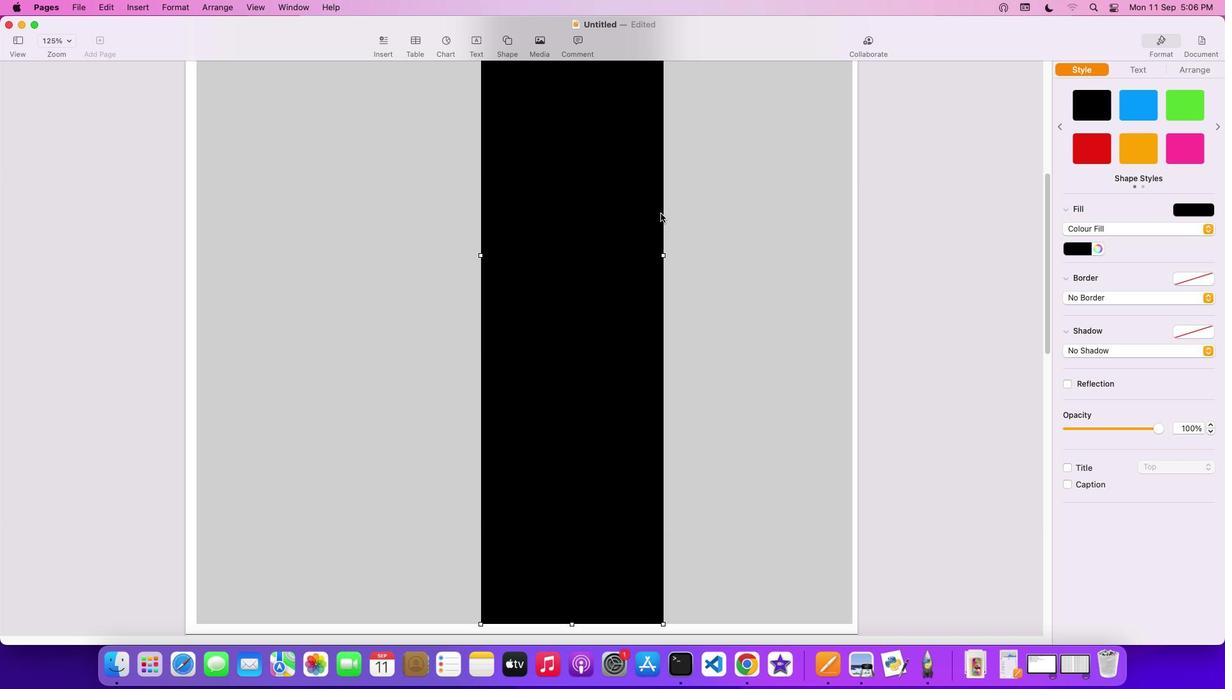
Action: Mouse moved to (662, 208)
Screenshot: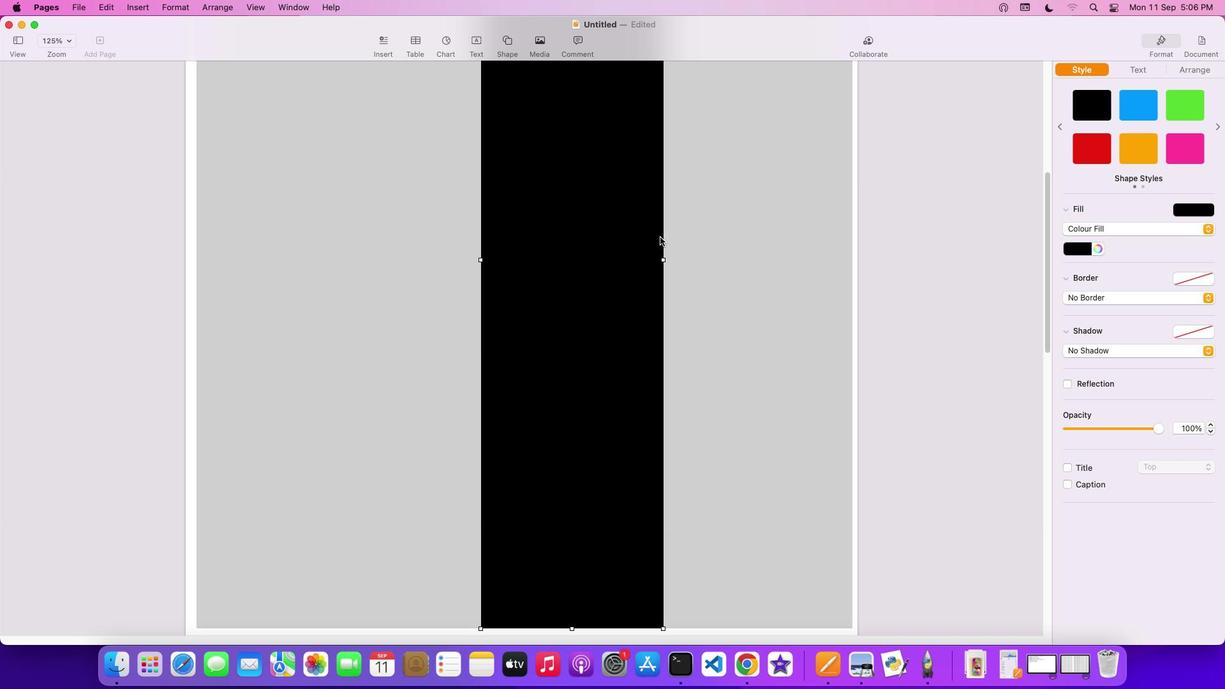 
Action: Mouse scrolled (662, 208) with delta (0, 0)
Screenshot: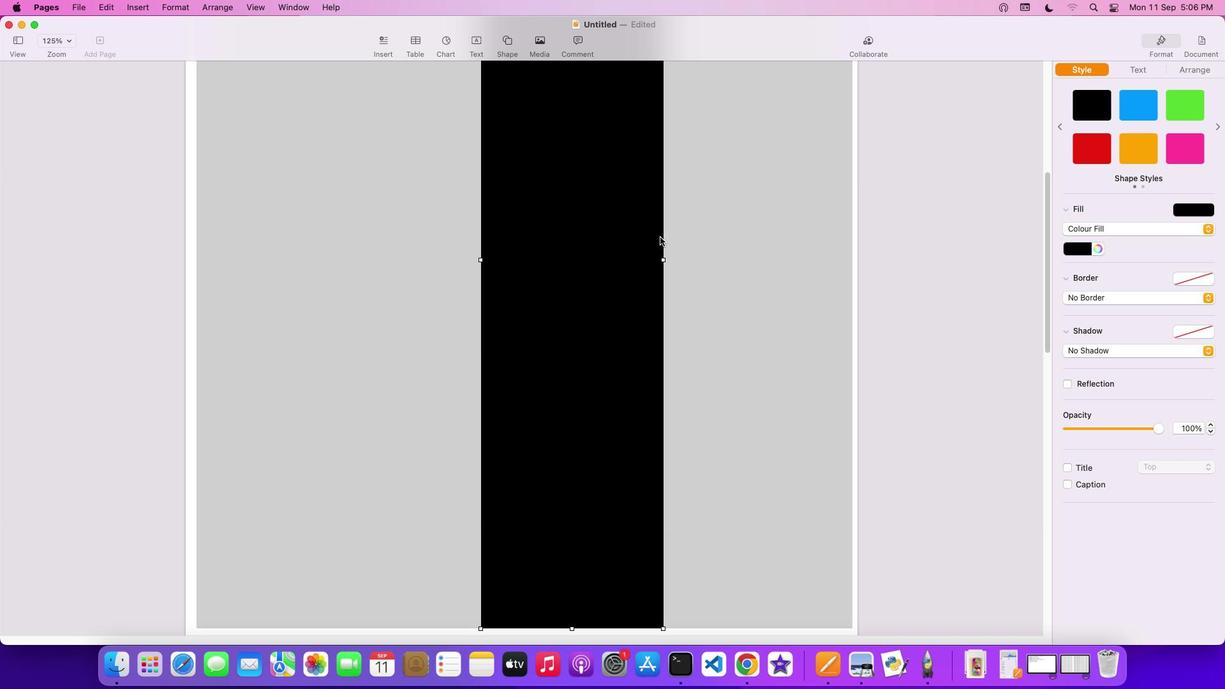 
Action: Mouse moved to (660, 240)
Screenshot: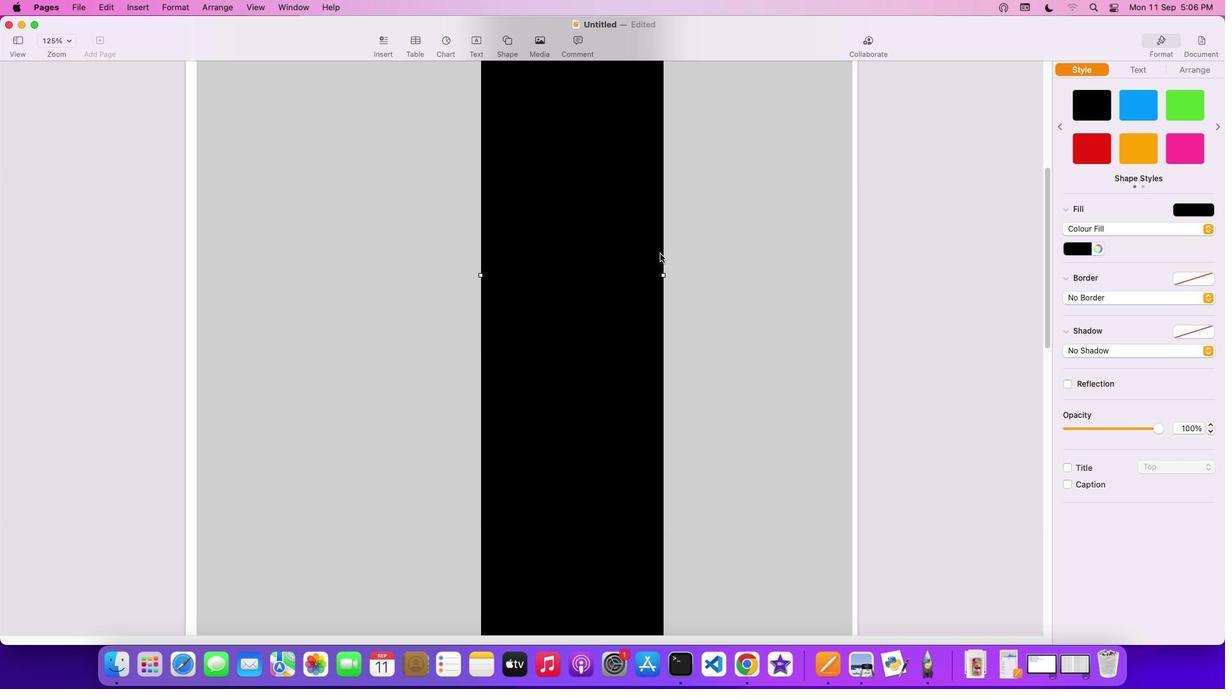 
Action: Mouse scrolled (660, 240) with delta (0, 1)
Screenshot: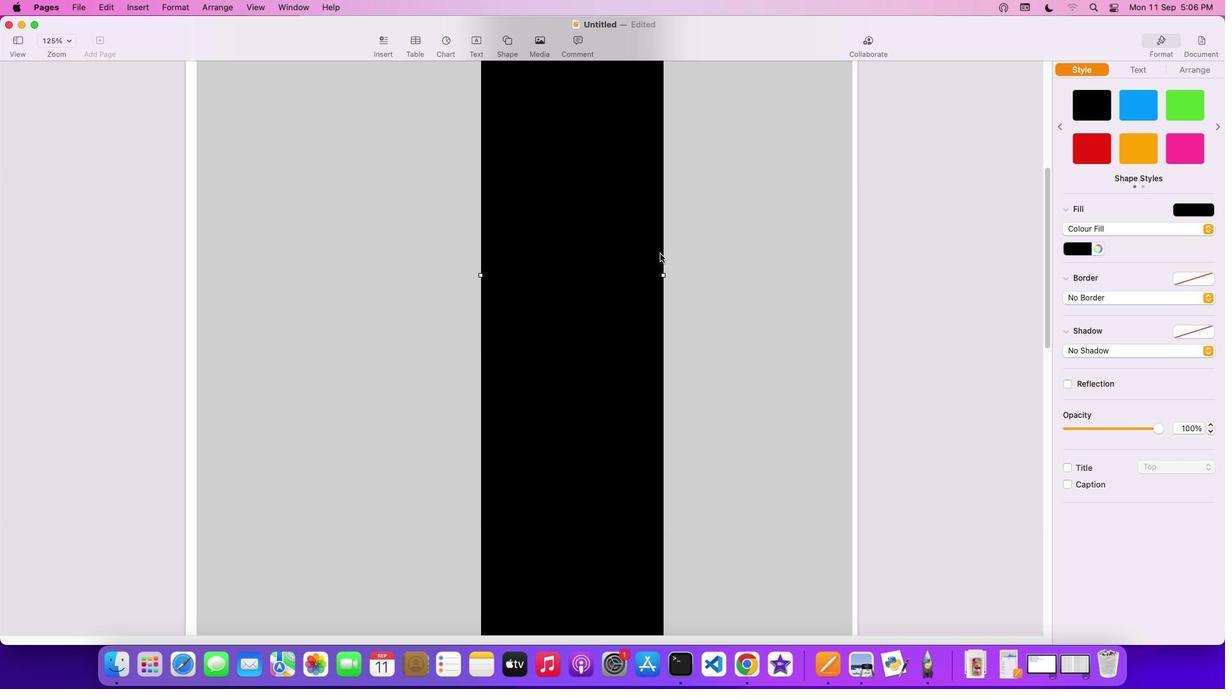 
Action: Mouse moved to (660, 254)
Screenshot: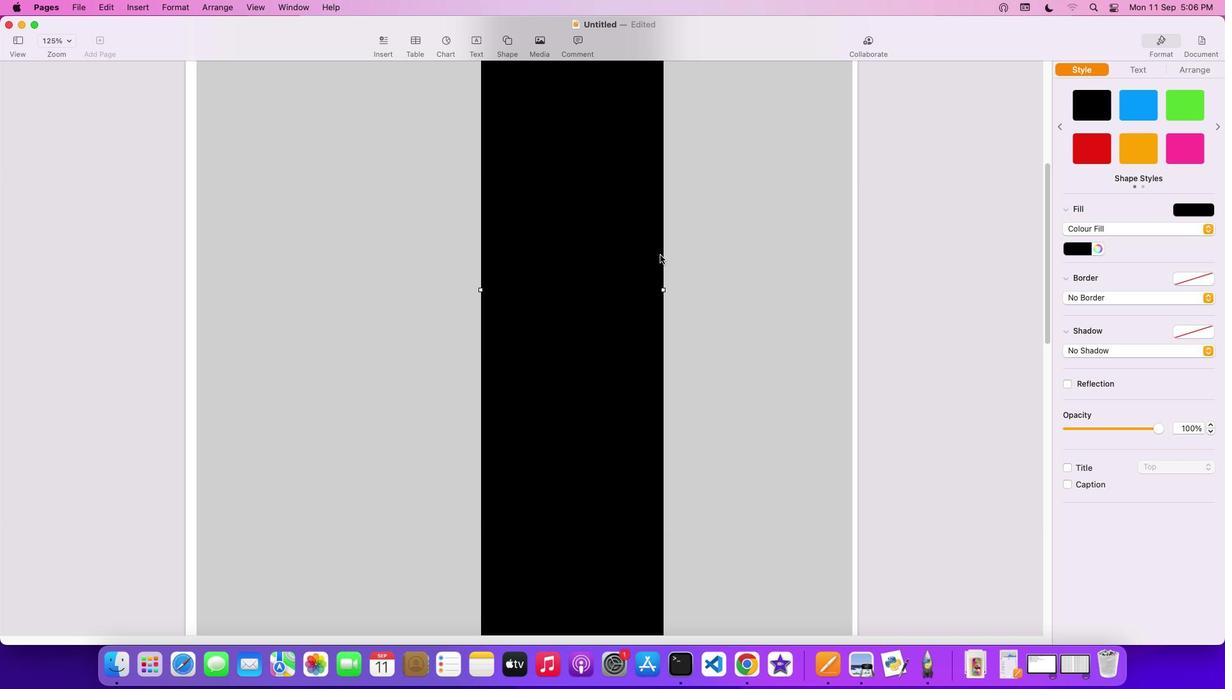 
Action: Mouse scrolled (660, 254) with delta (0, 1)
Screenshot: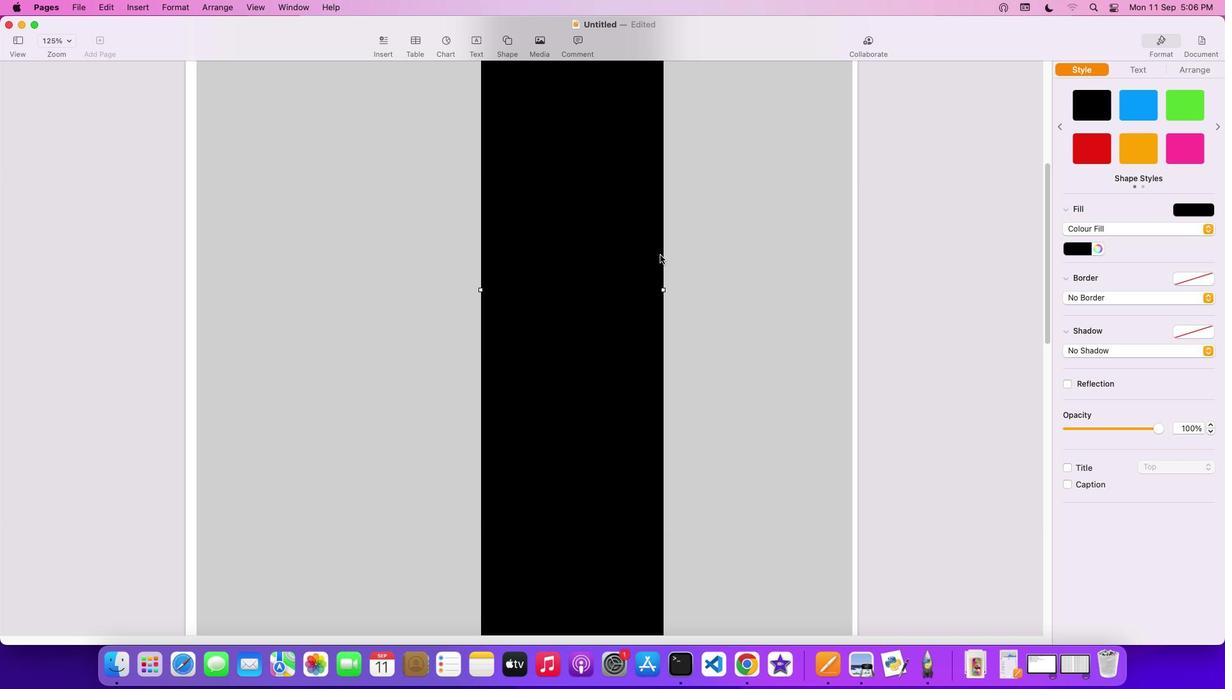 
Action: Mouse scrolled (660, 254) with delta (0, 0)
Screenshot: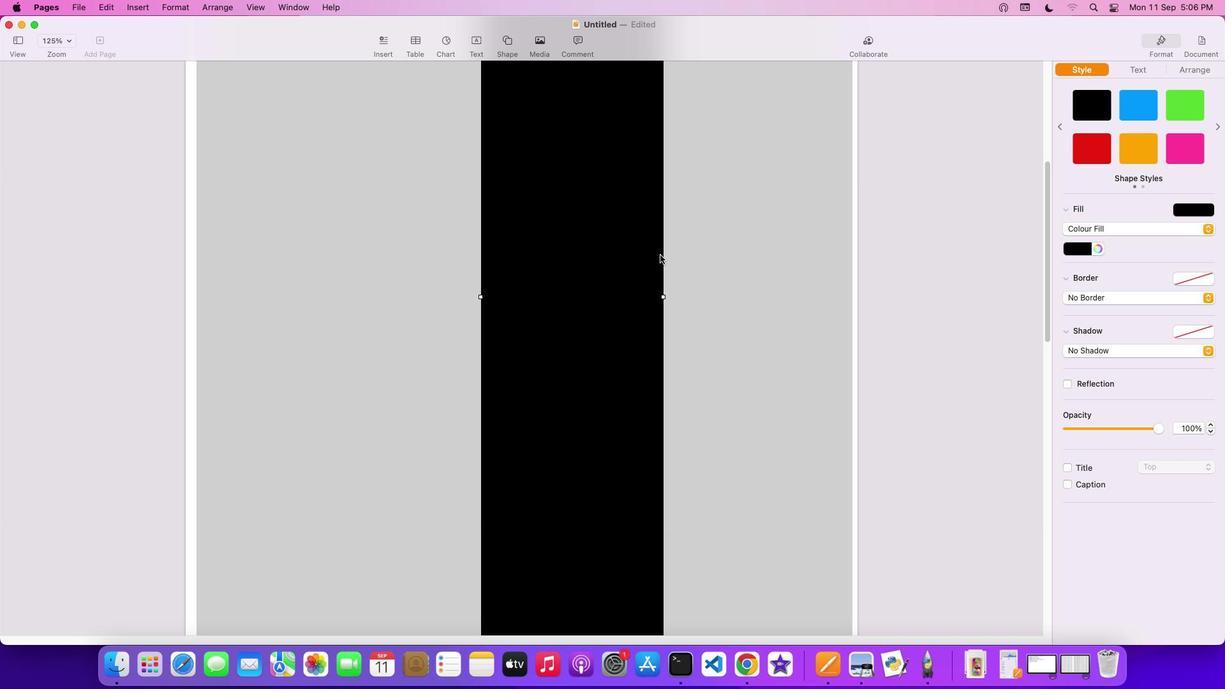 
Action: Mouse scrolled (660, 254) with delta (0, 0)
Screenshot: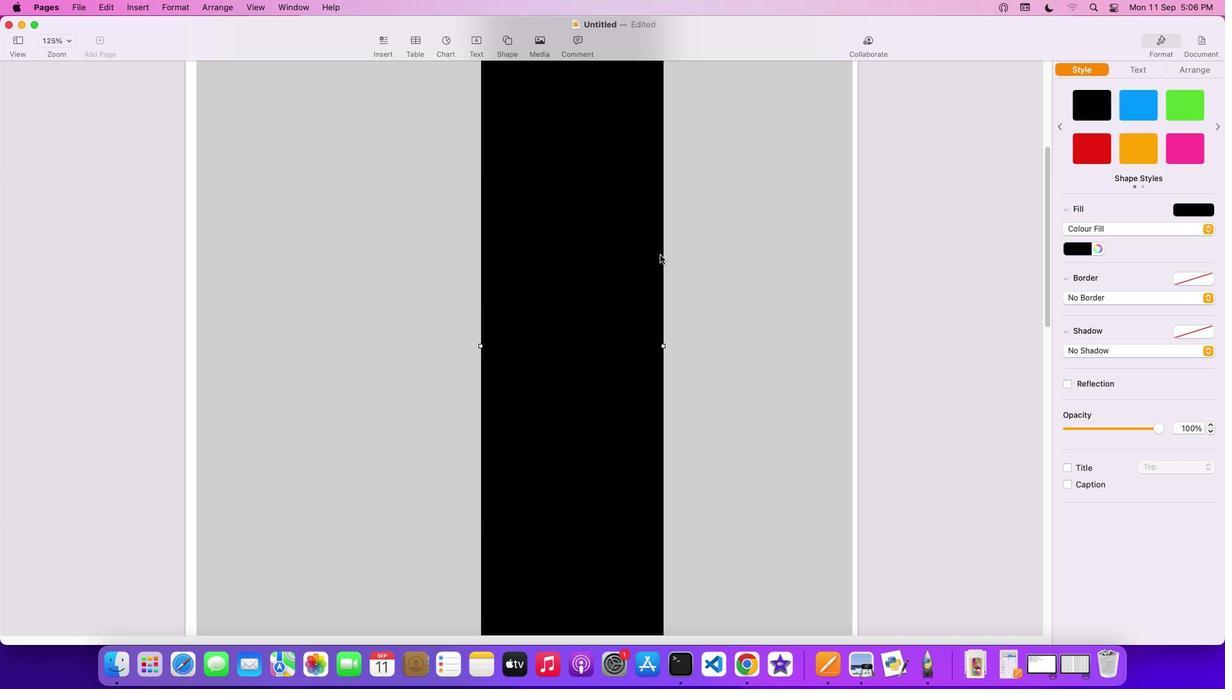 
Action: Mouse scrolled (660, 254) with delta (0, 1)
Screenshot: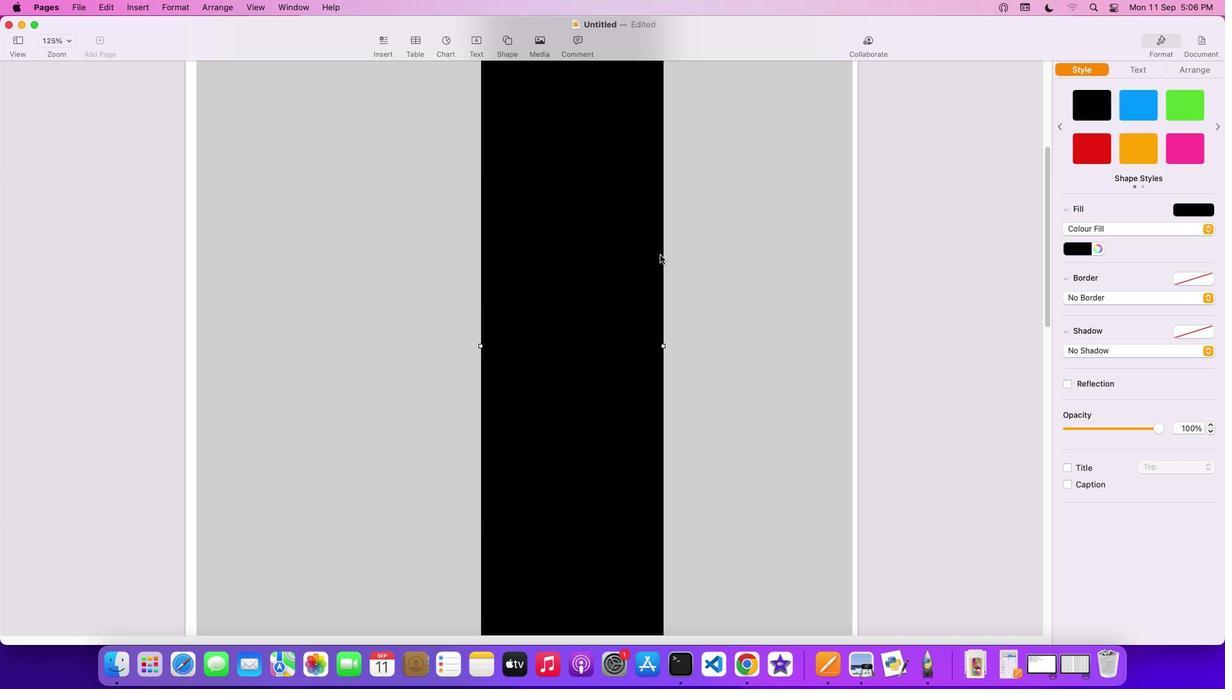 
Action: Mouse scrolled (660, 254) with delta (0, 3)
Screenshot: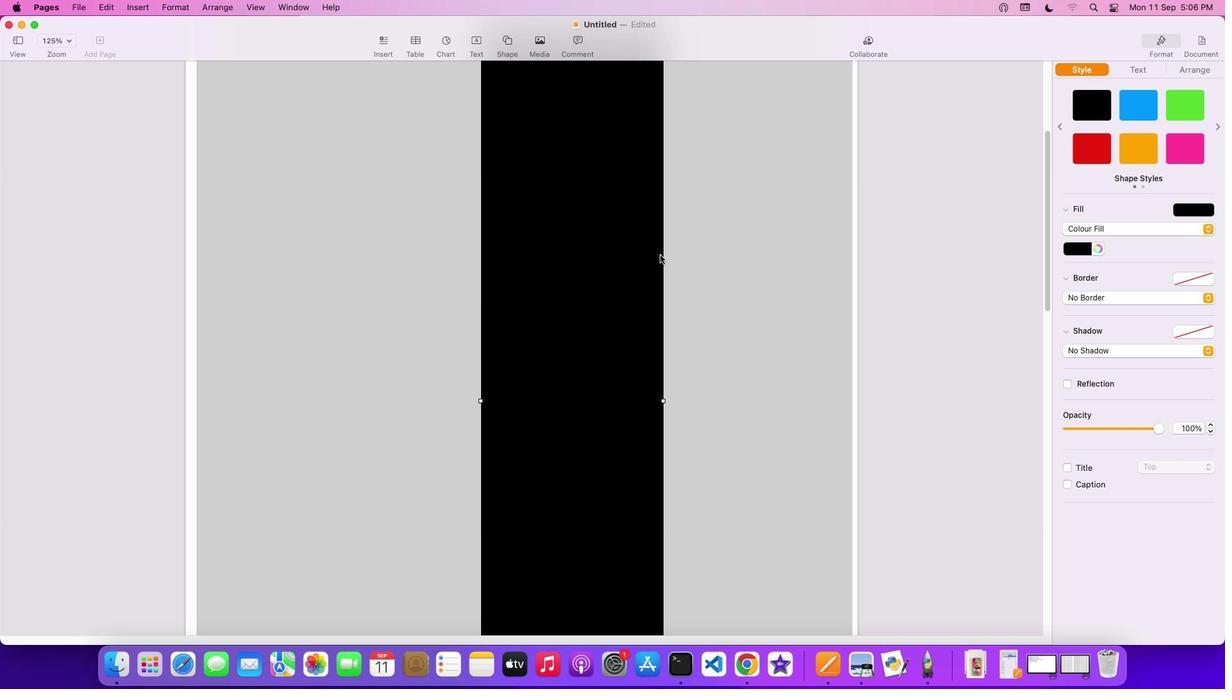 
Action: Mouse scrolled (660, 254) with delta (0, 3)
Screenshot: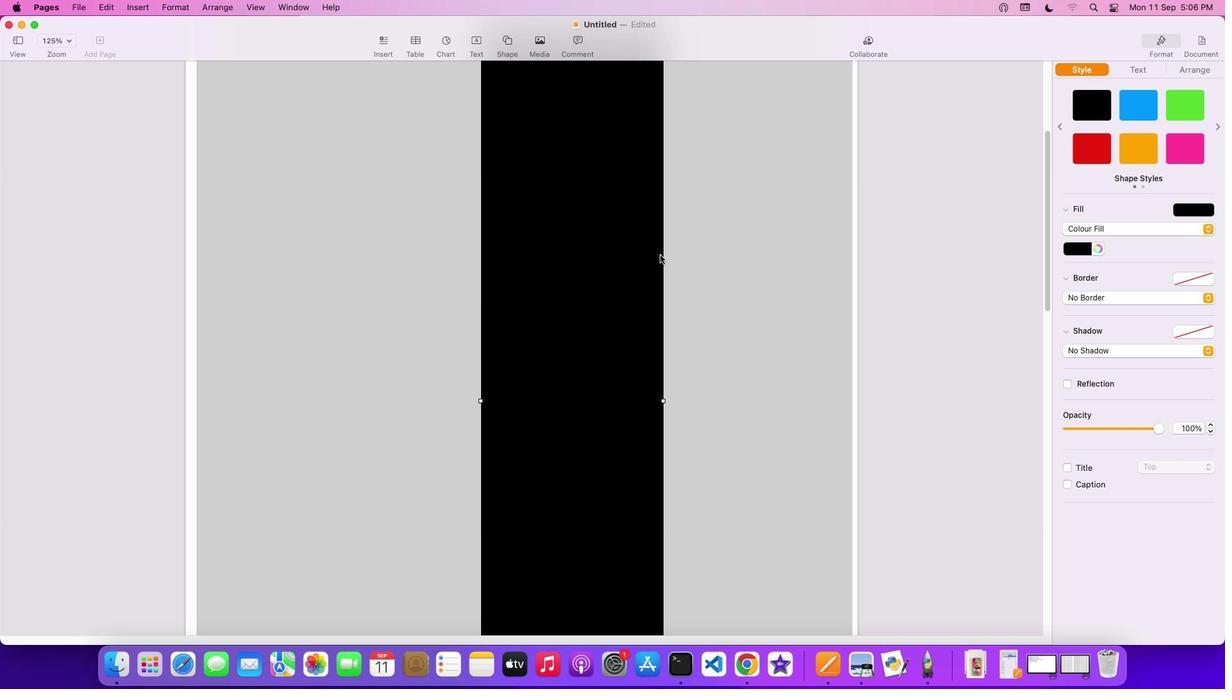 
Action: Mouse scrolled (660, 254) with delta (0, 4)
Screenshot: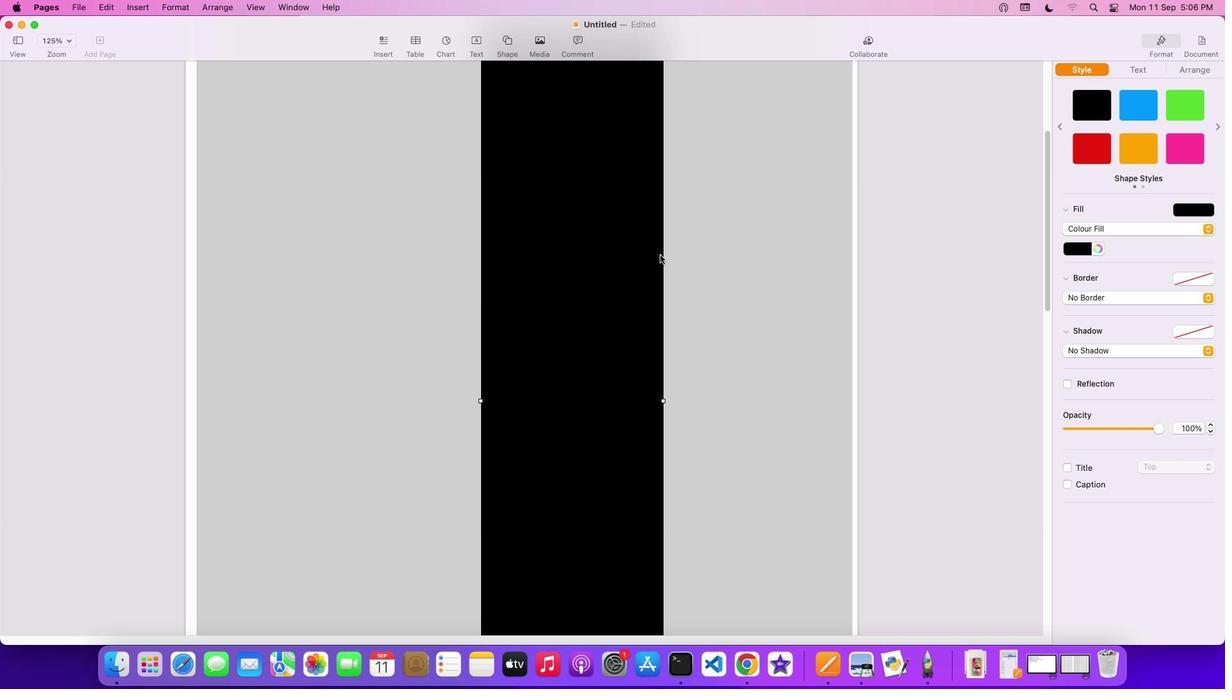 
Action: Mouse moved to (660, 255)
Screenshot: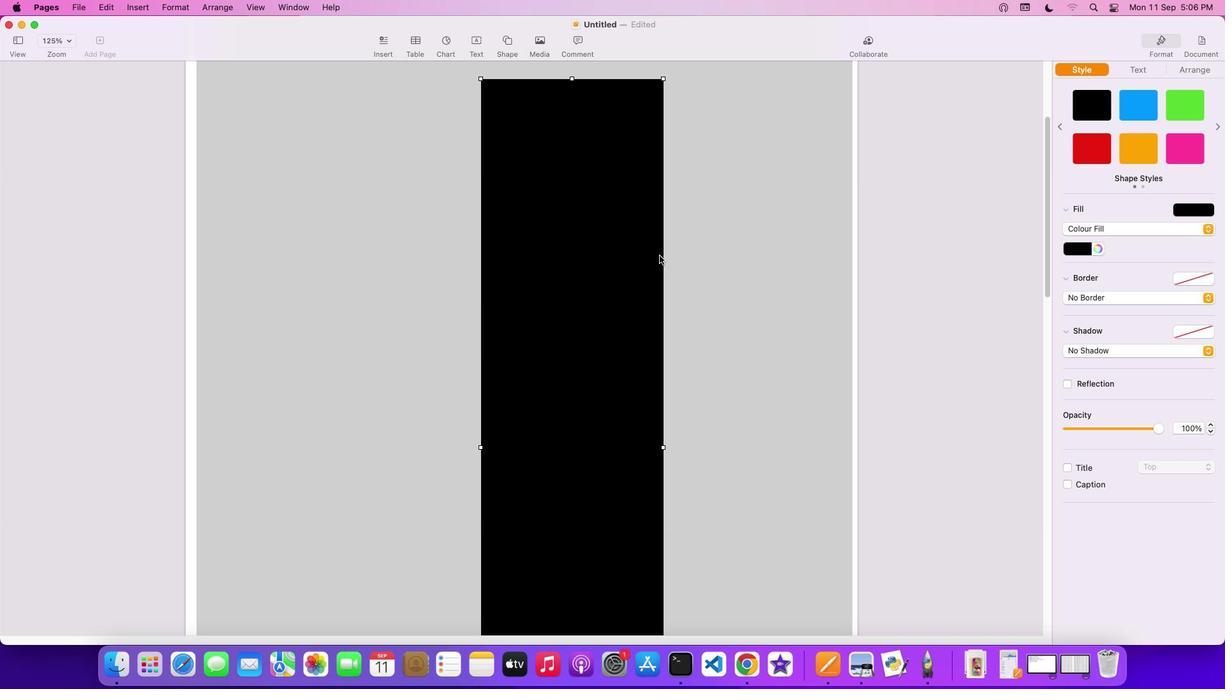 
Action: Mouse scrolled (660, 255) with delta (0, 0)
Screenshot: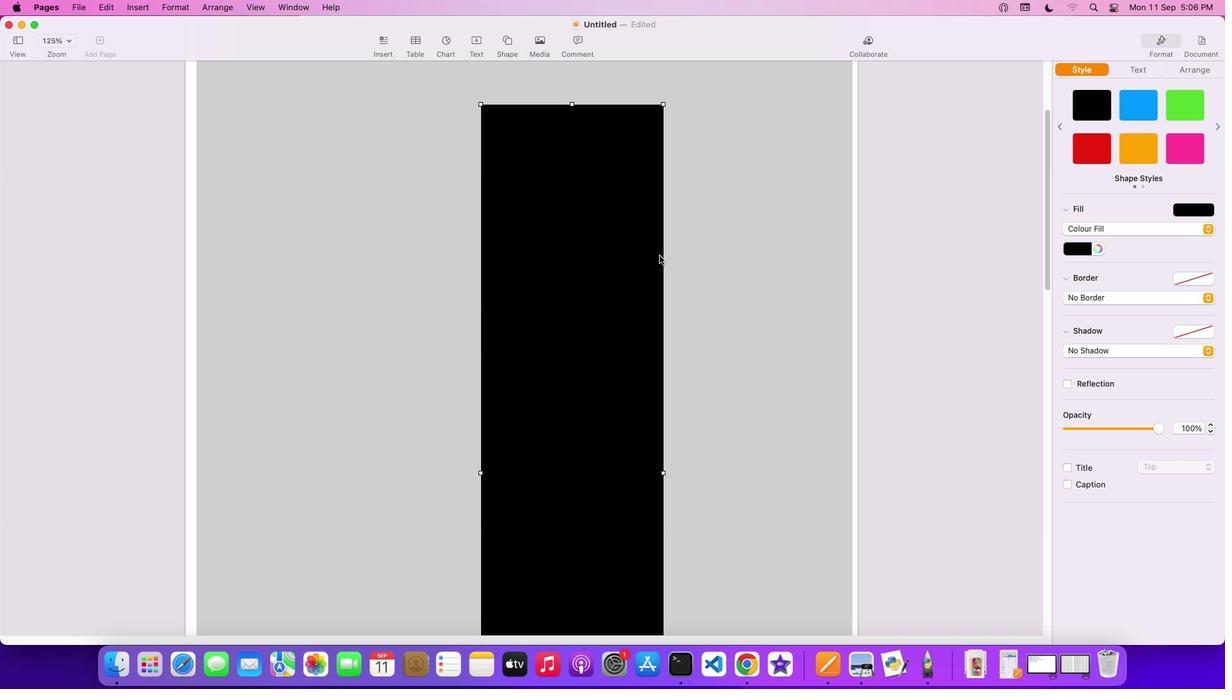 
Action: Mouse scrolled (660, 255) with delta (0, 0)
Screenshot: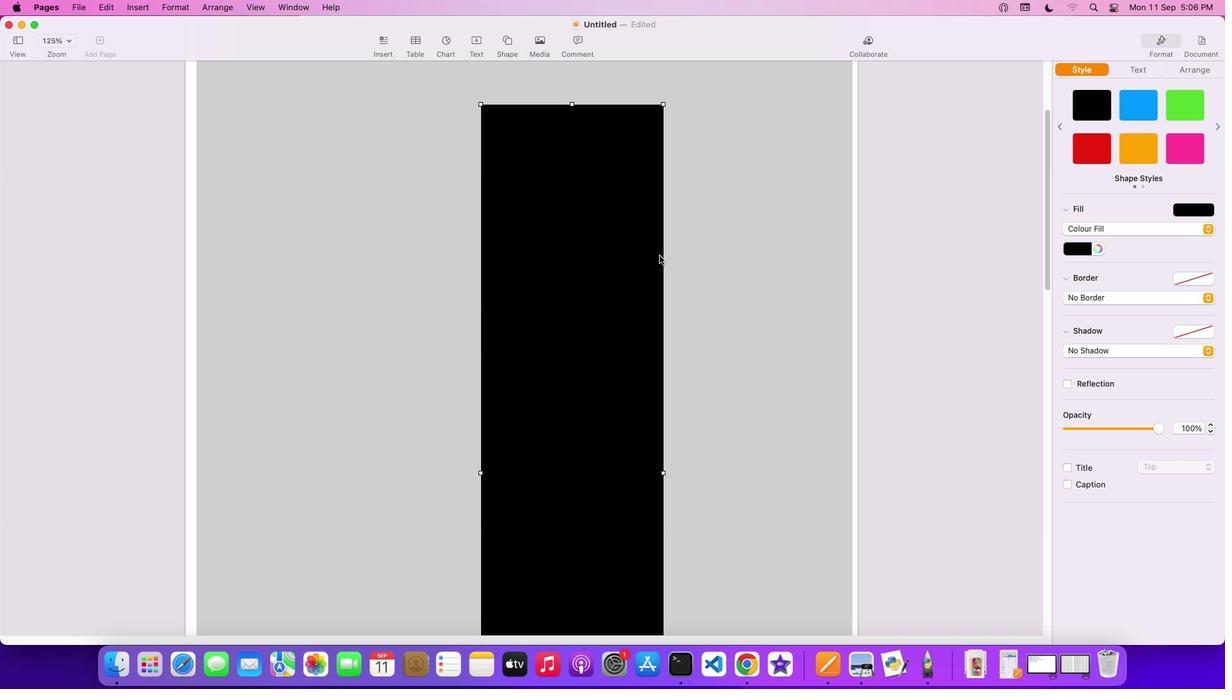 
Action: Mouse scrolled (660, 255) with delta (0, 1)
Screenshot: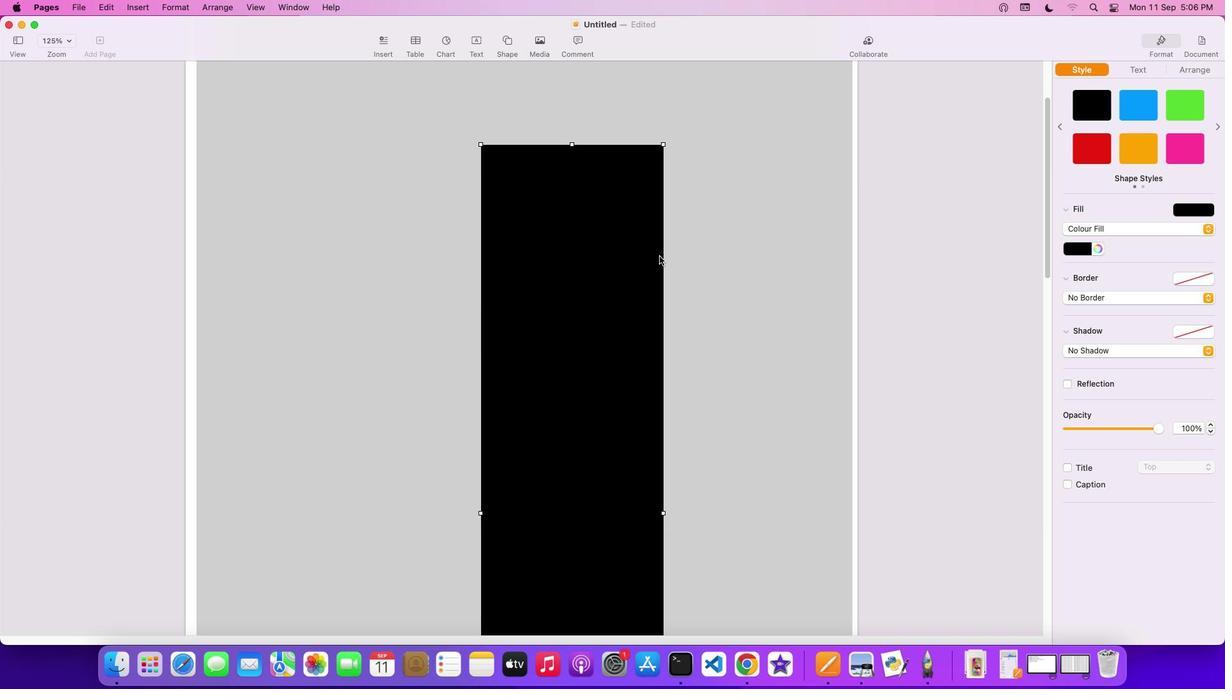 
Action: Mouse scrolled (660, 255) with delta (0, 3)
Screenshot: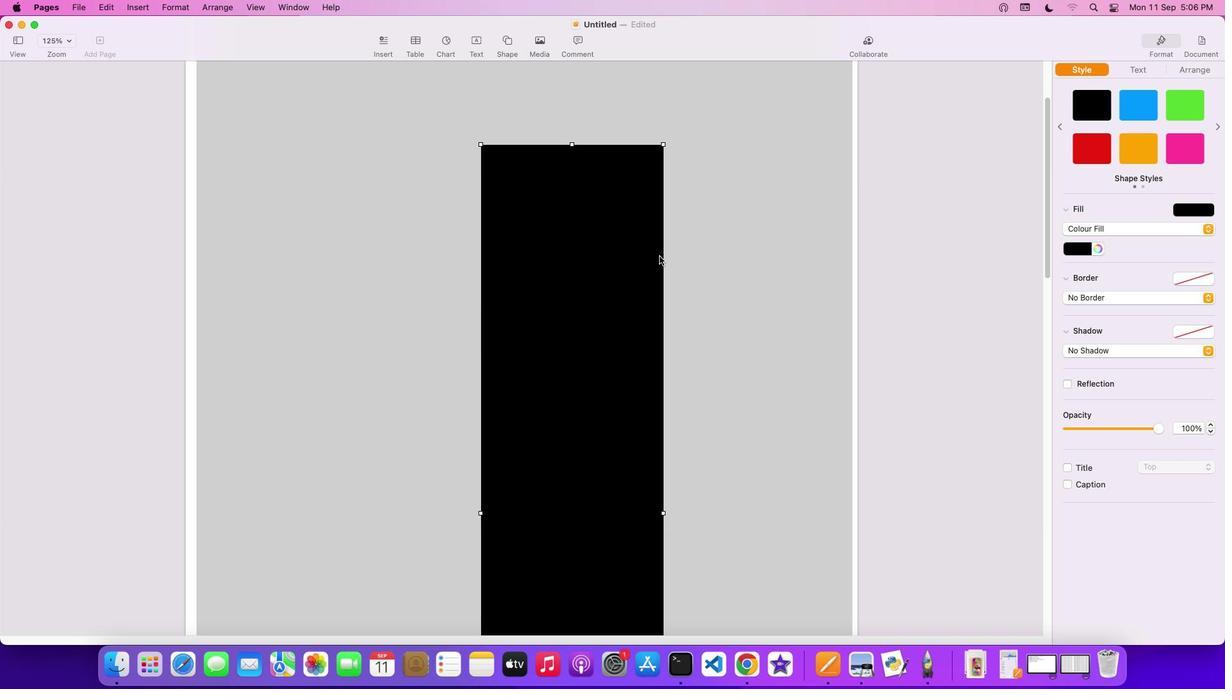 
Action: Mouse moved to (570, 310)
Screenshot: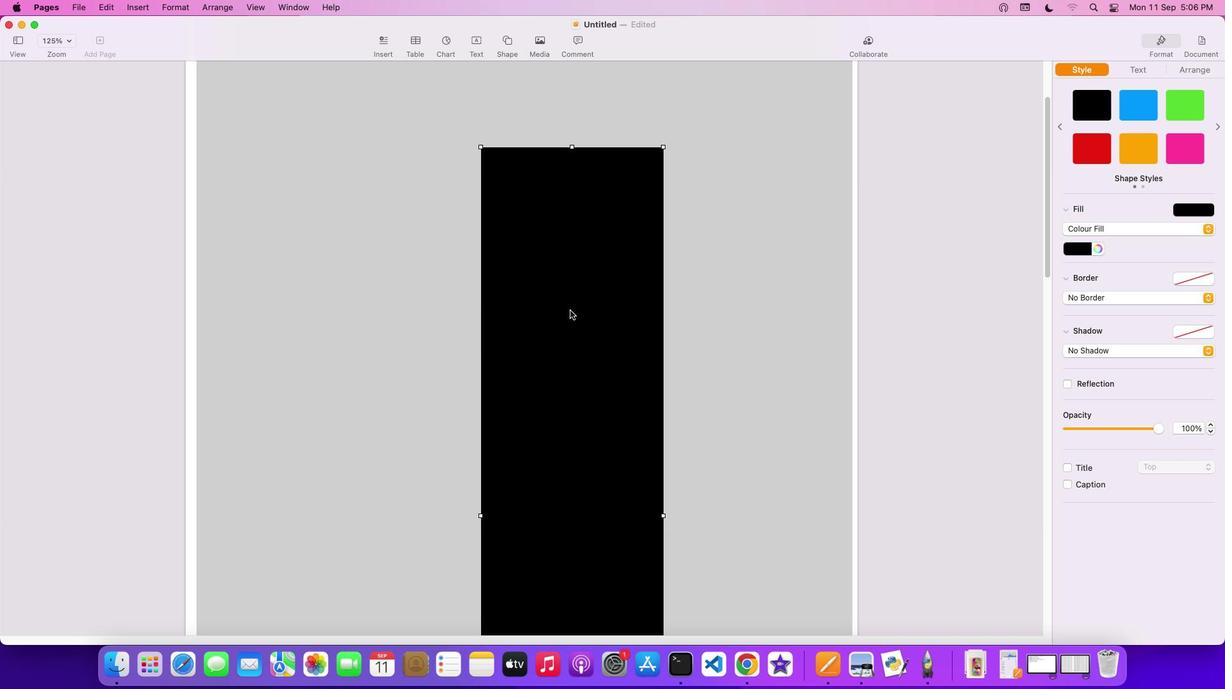 
Action: Mouse pressed left at (570, 310)
Screenshot: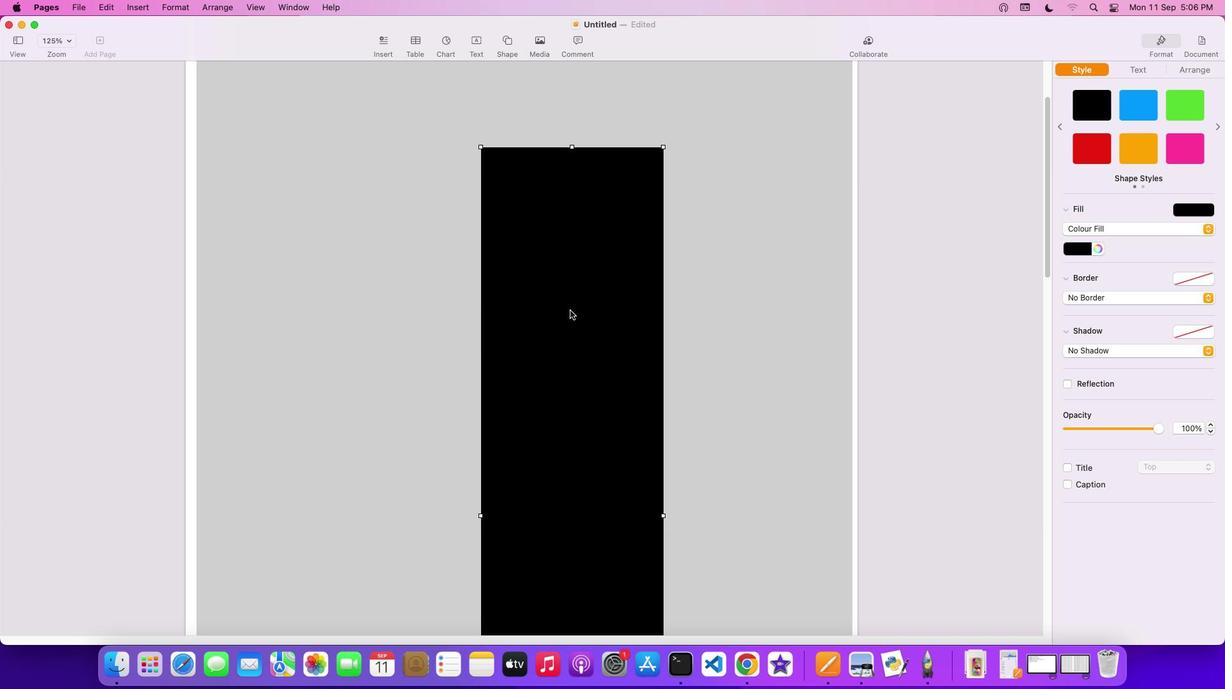 
Action: Mouse moved to (628, 255)
Screenshot: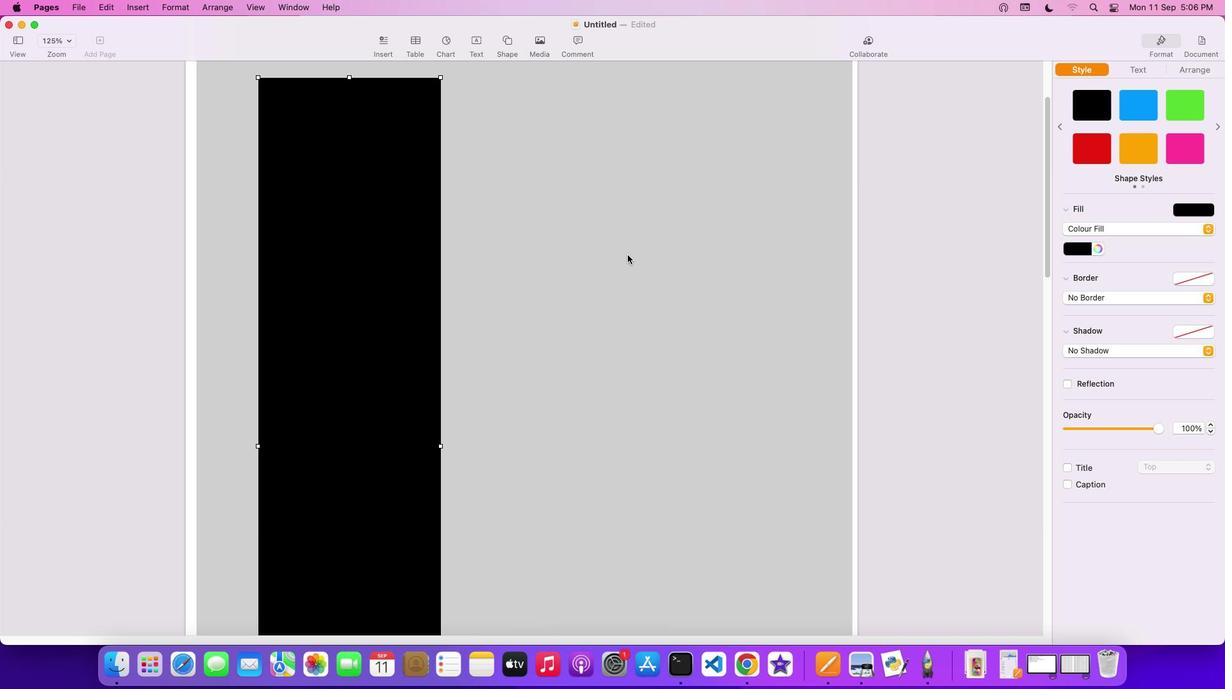 
Action: Mouse scrolled (628, 255) with delta (0, 0)
Screenshot: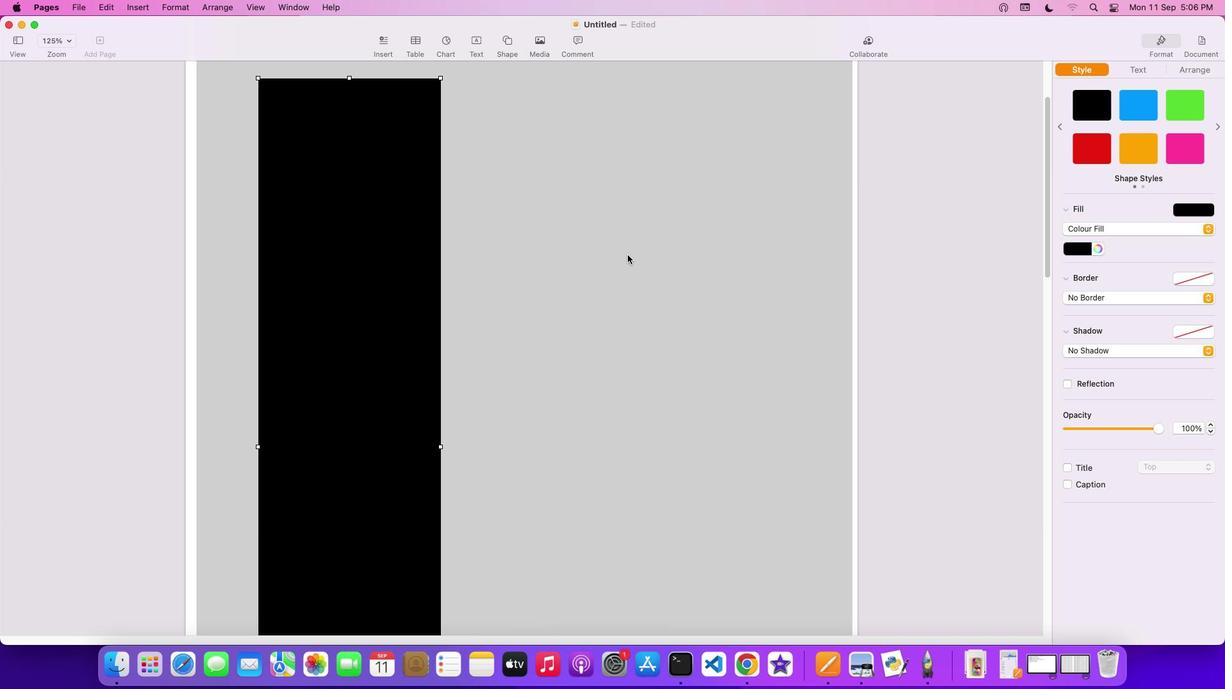 
Action: Mouse scrolled (628, 255) with delta (0, 0)
Screenshot: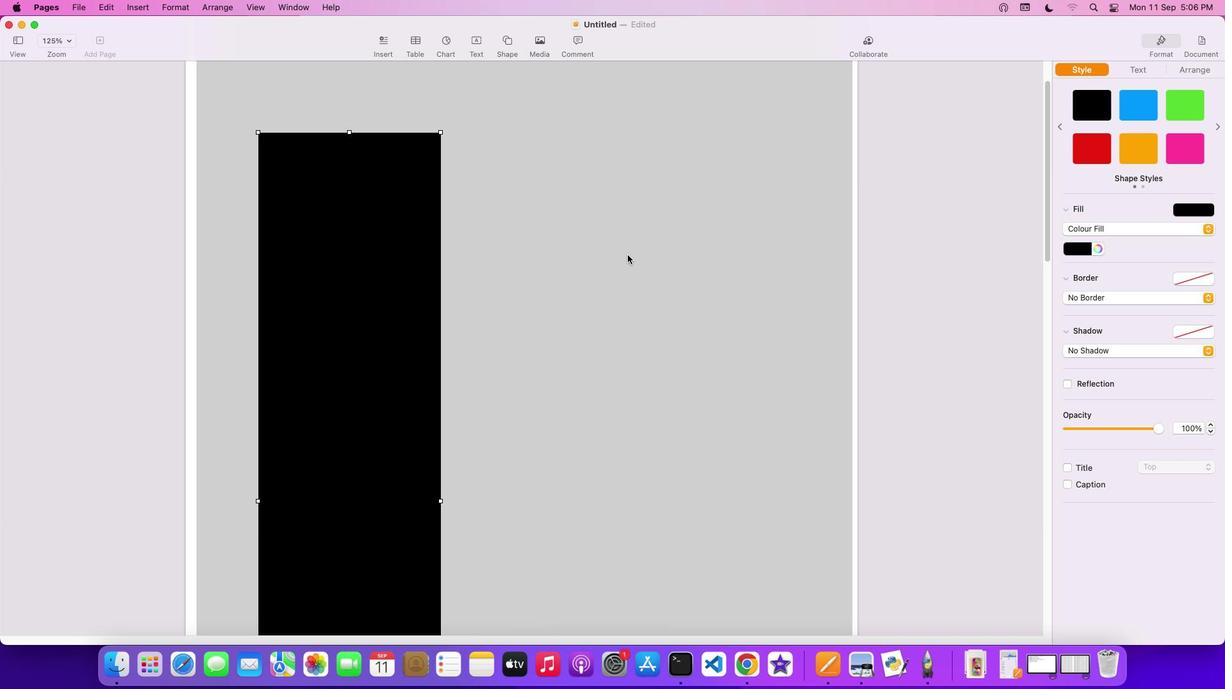 
Action: Mouse scrolled (628, 255) with delta (0, 2)
Screenshot: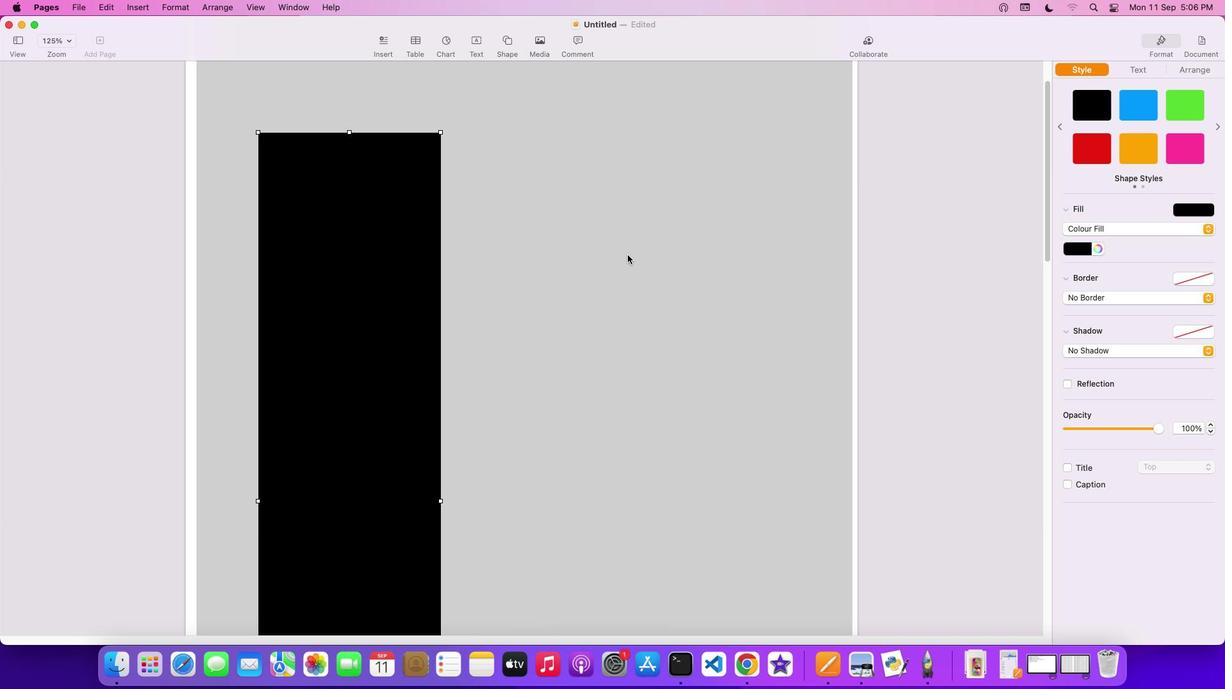 
Action: Mouse scrolled (628, 255) with delta (0, 3)
Screenshot: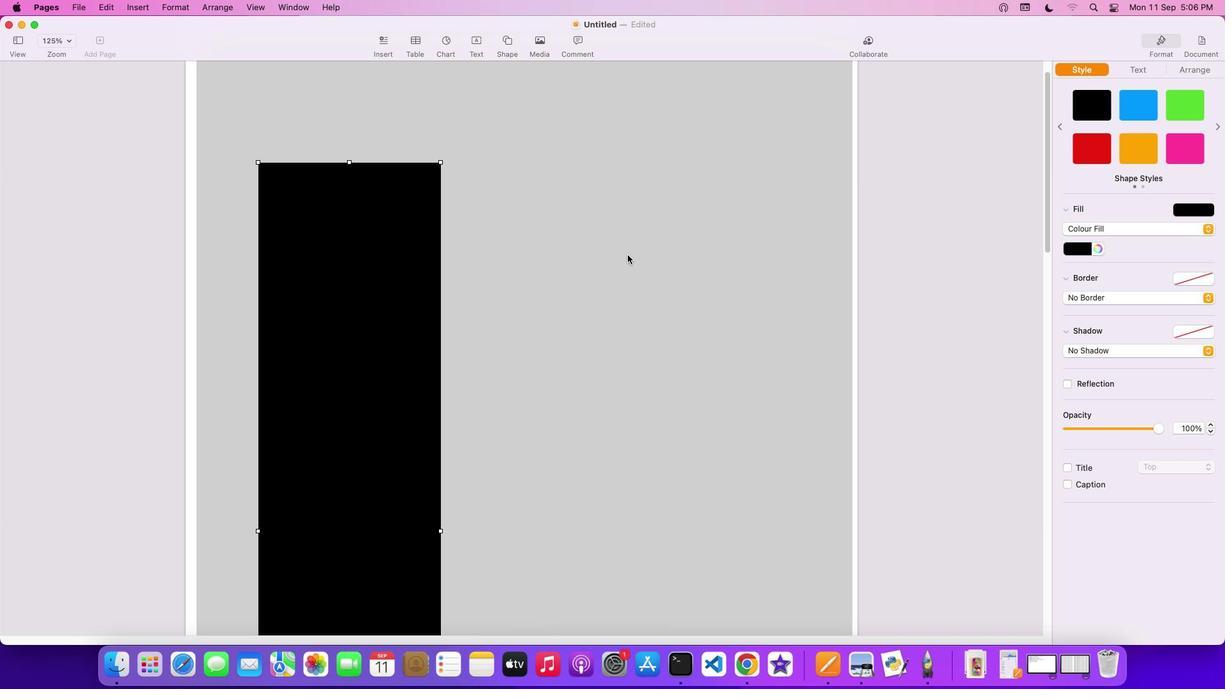 
Action: Mouse scrolled (628, 255) with delta (0, 3)
Screenshot: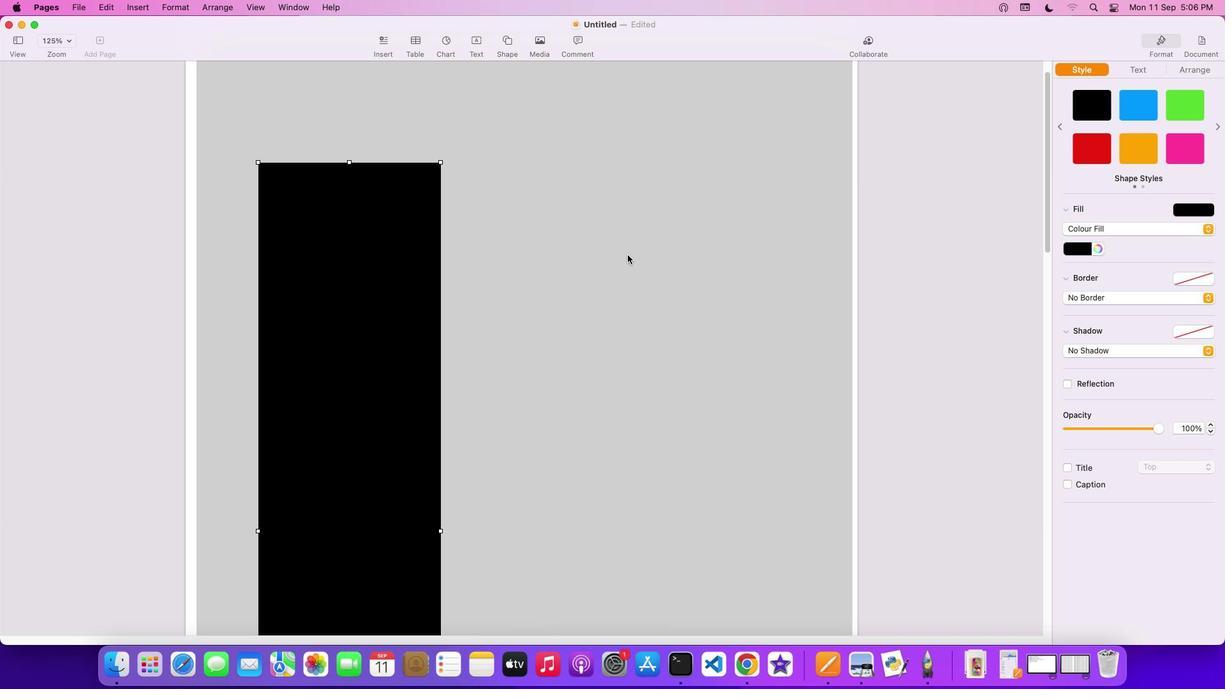 
Action: Mouse scrolled (628, 255) with delta (0, 0)
Screenshot: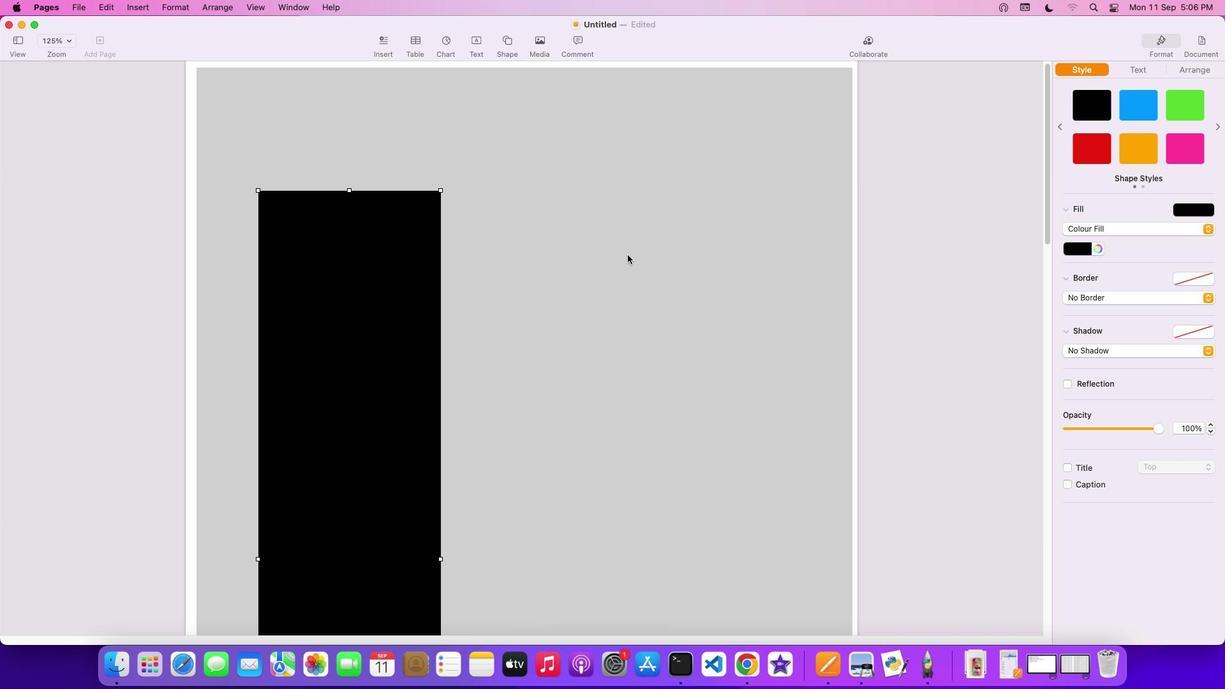 
Action: Mouse scrolled (628, 255) with delta (0, 0)
Screenshot: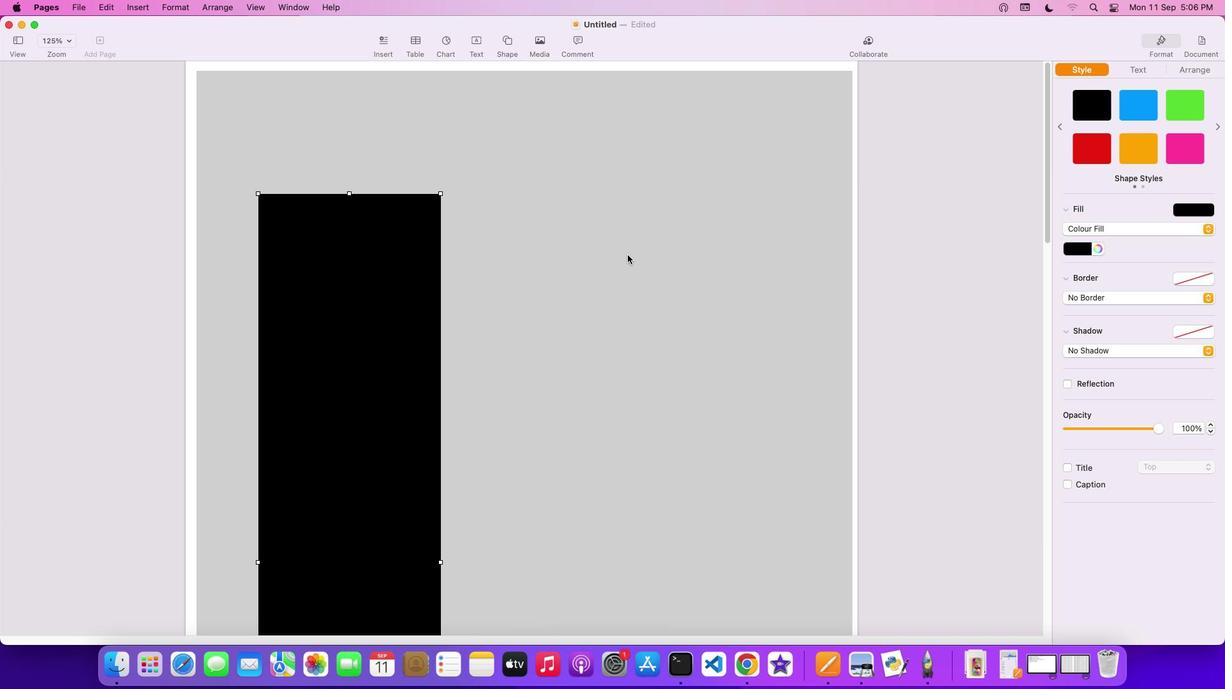
Action: Mouse scrolled (628, 255) with delta (0, 1)
Screenshot: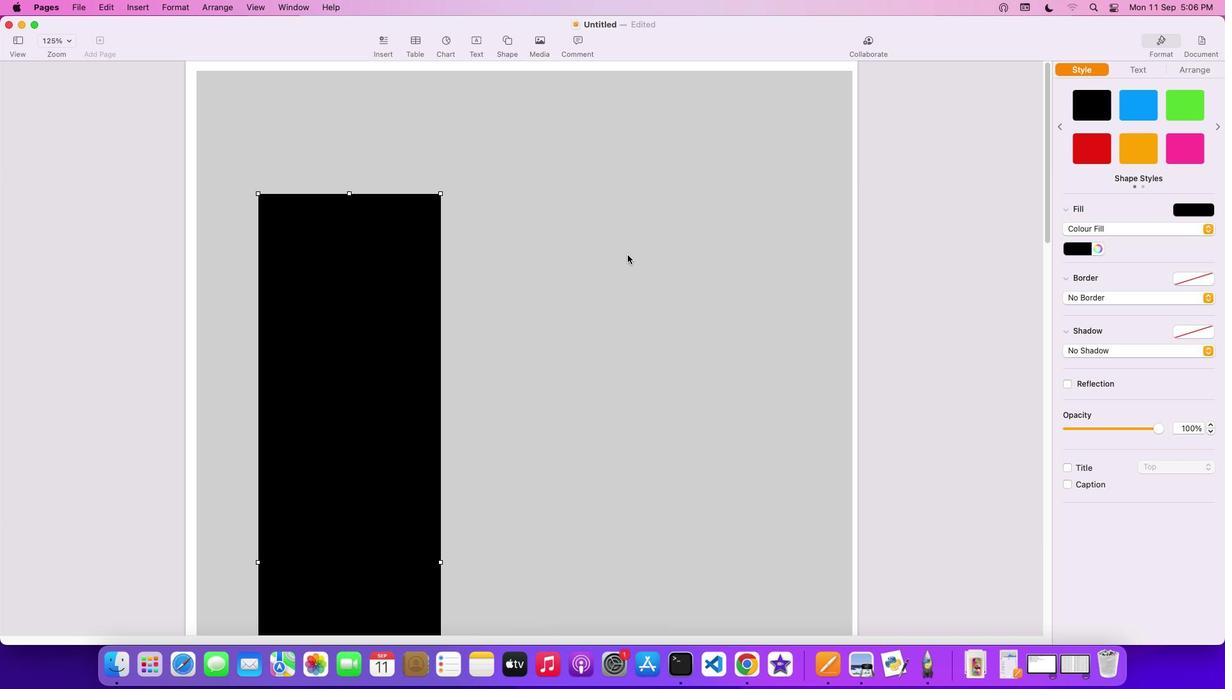 
Action: Mouse moved to (335, 307)
Screenshot: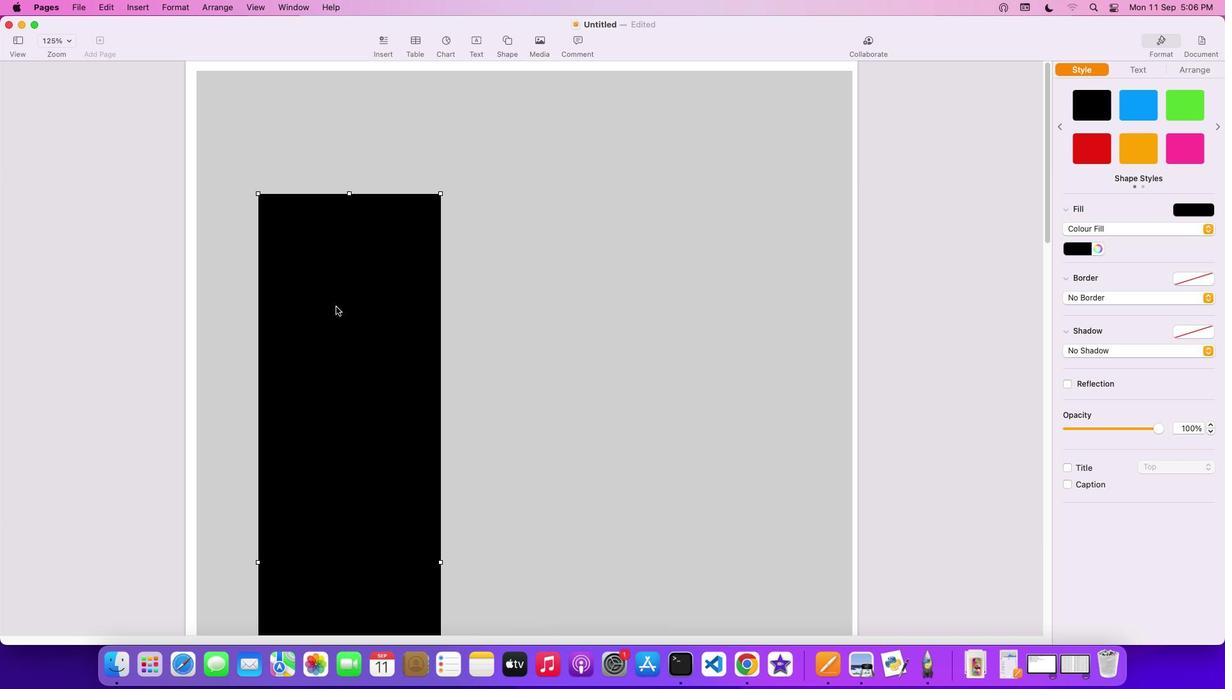 
Action: Mouse pressed left at (335, 307)
Screenshot: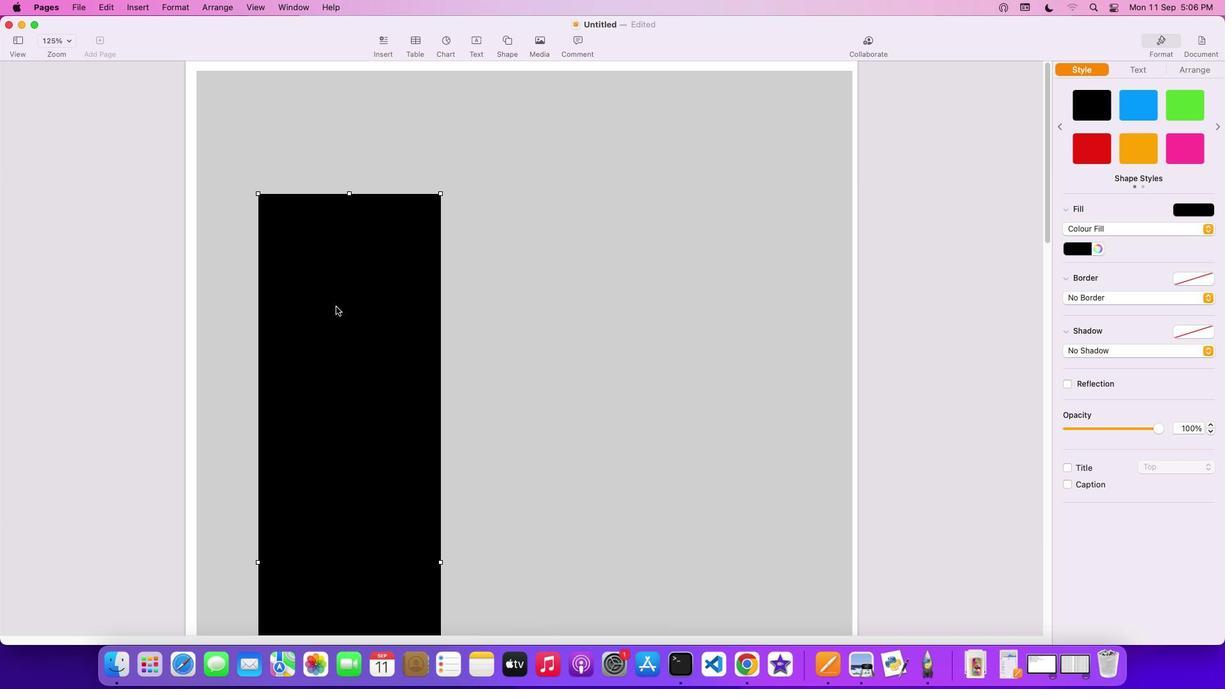 
Action: Mouse moved to (379, 438)
Screenshot: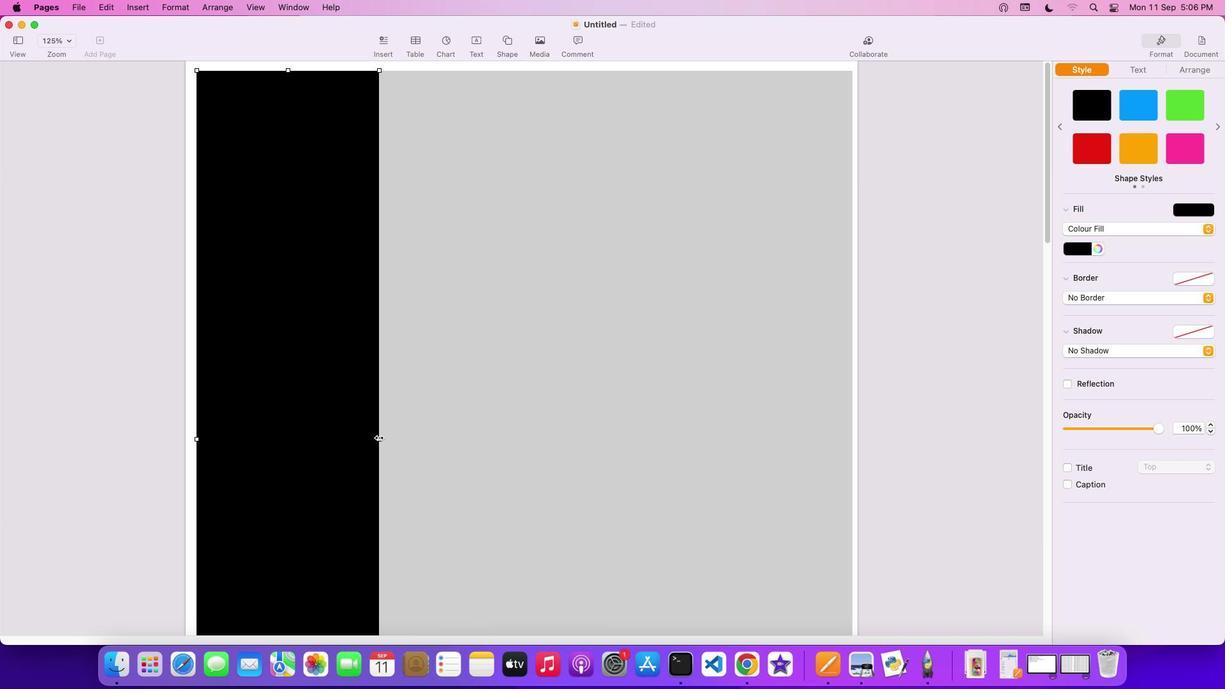 
Action: Mouse pressed left at (379, 438)
Screenshot: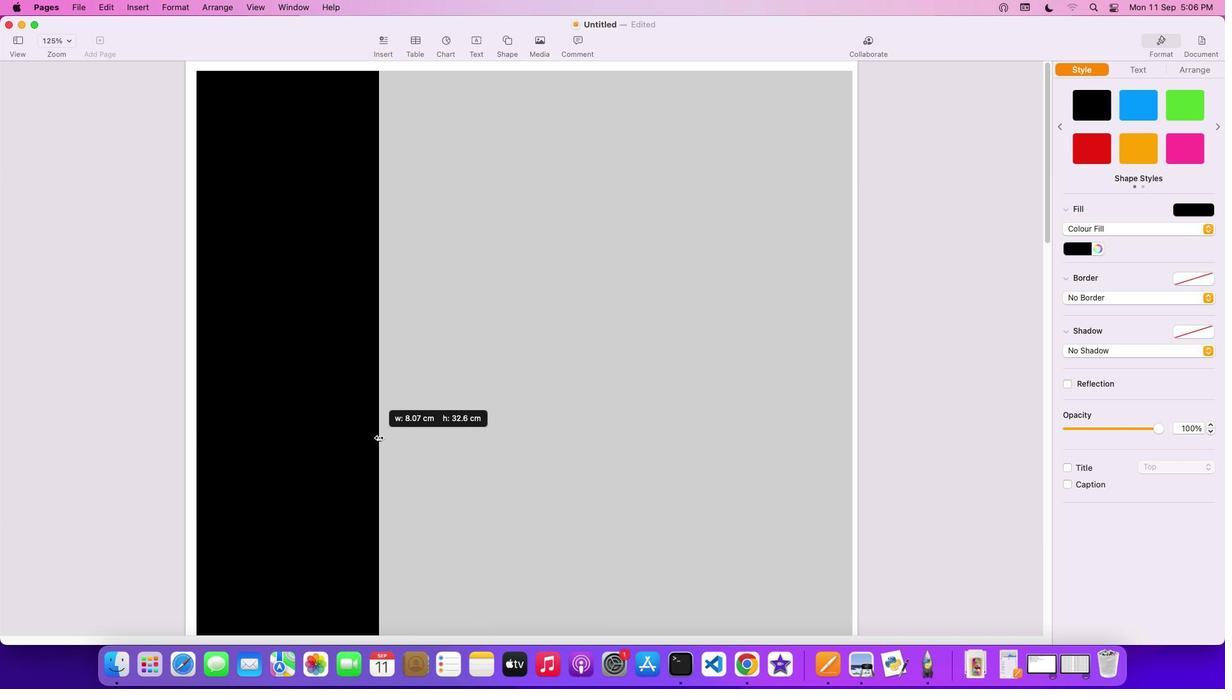 
Action: Mouse moved to (540, 443)
Screenshot: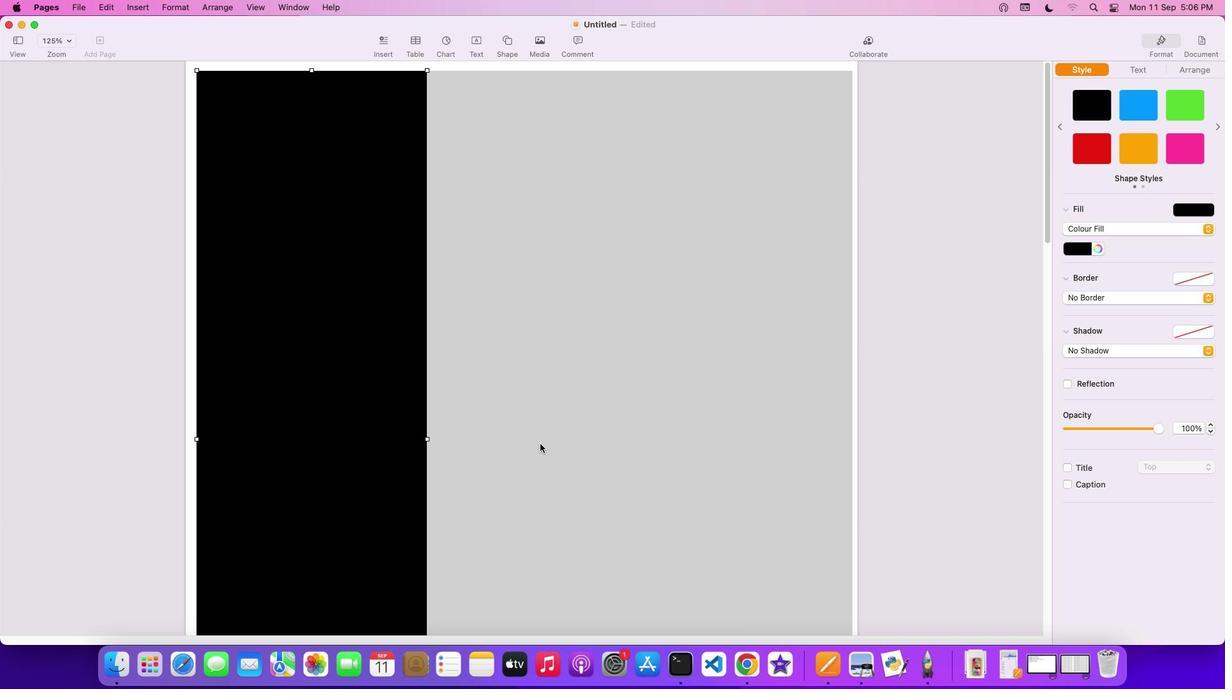 
Action: Mouse pressed left at (540, 443)
Screenshot: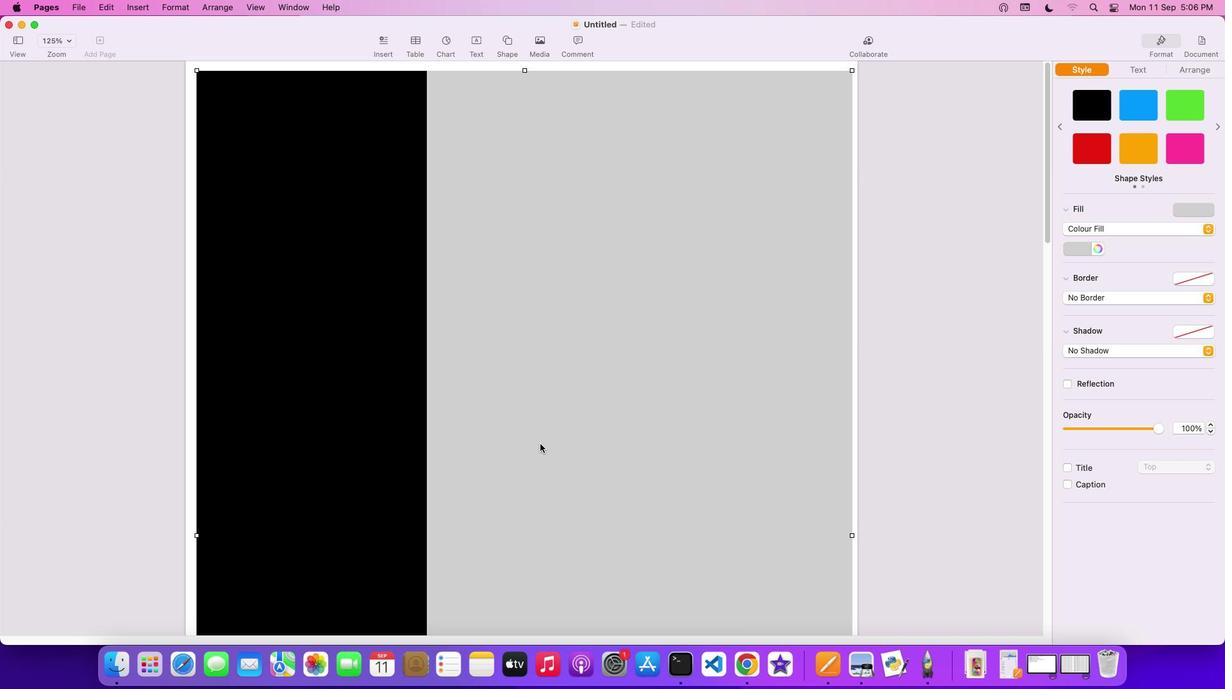 
Action: Mouse moved to (341, 425)
Screenshot: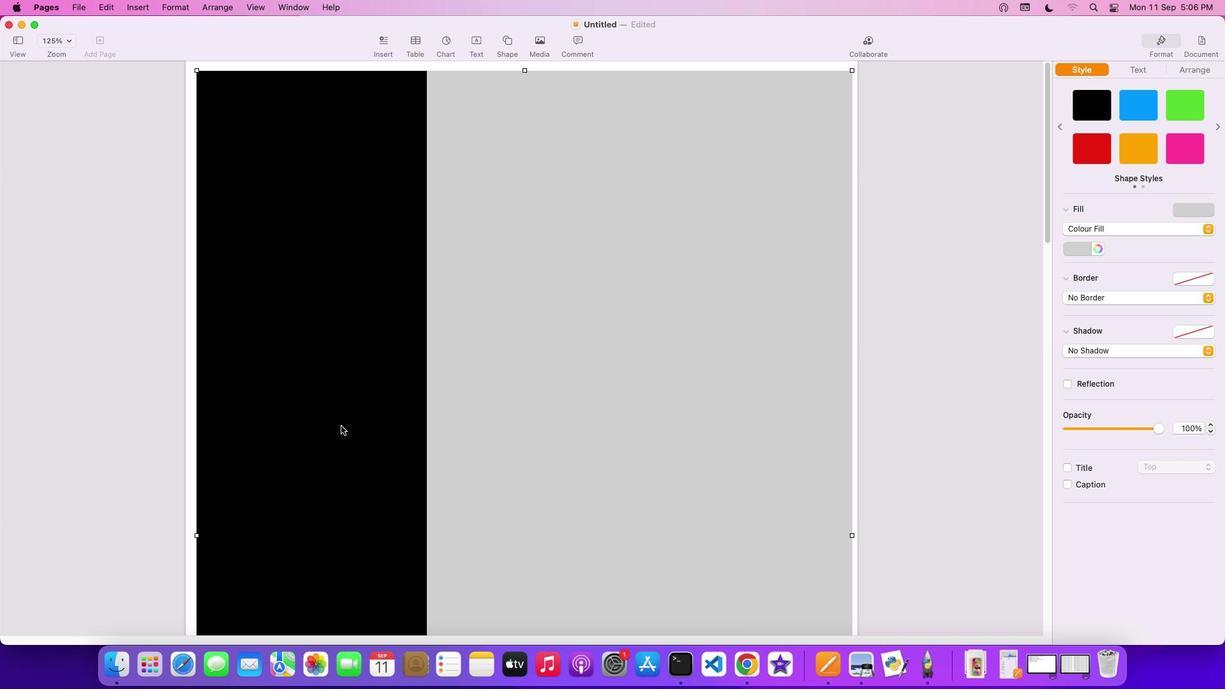 
Action: Mouse pressed left at (341, 425)
Screenshot: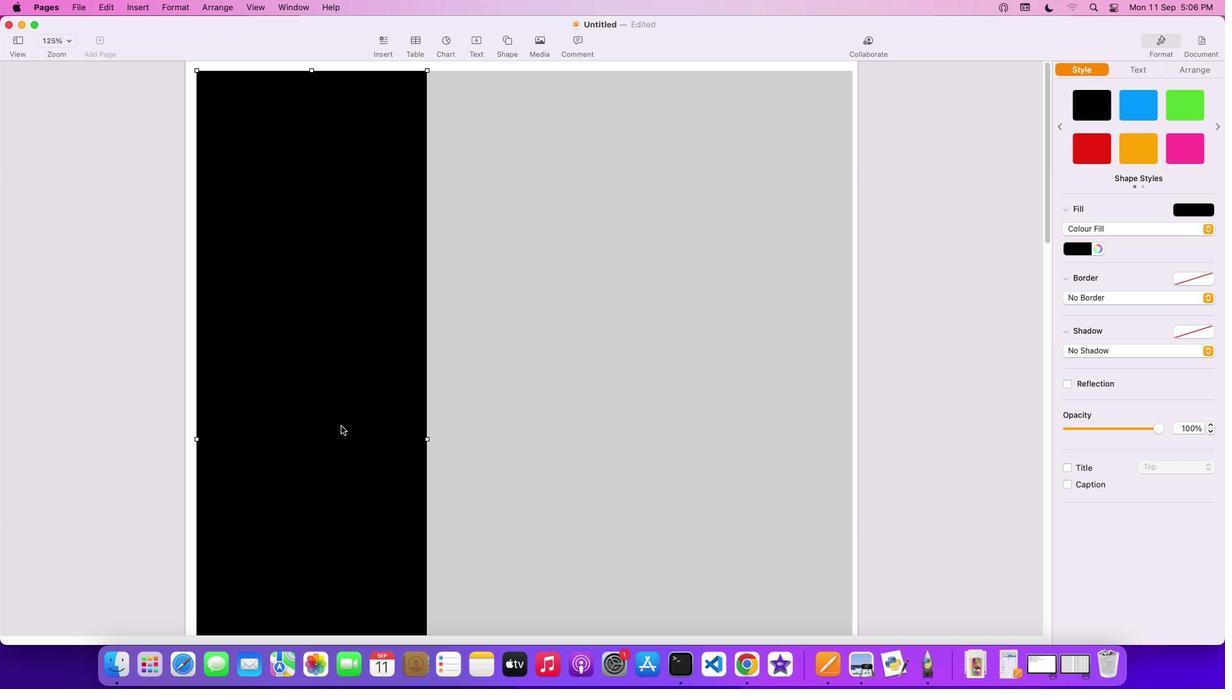 
Action: Key pressed Key.cmd'c'
Screenshot: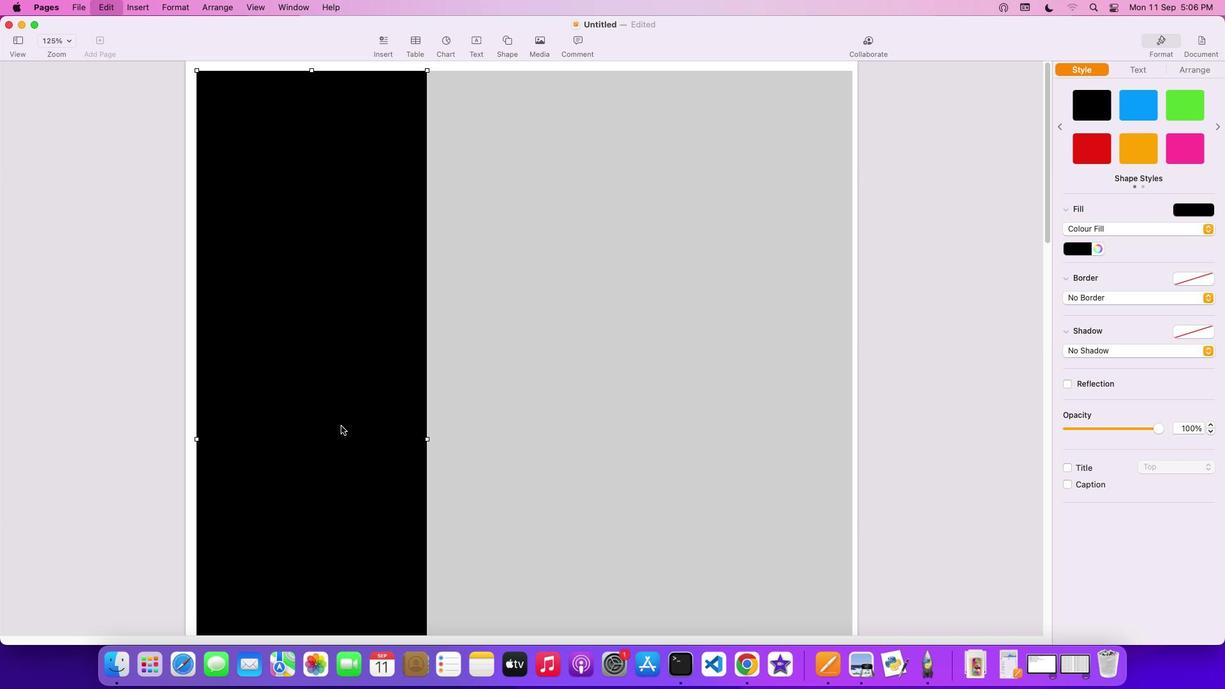 
Action: Mouse moved to (559, 450)
Screenshot: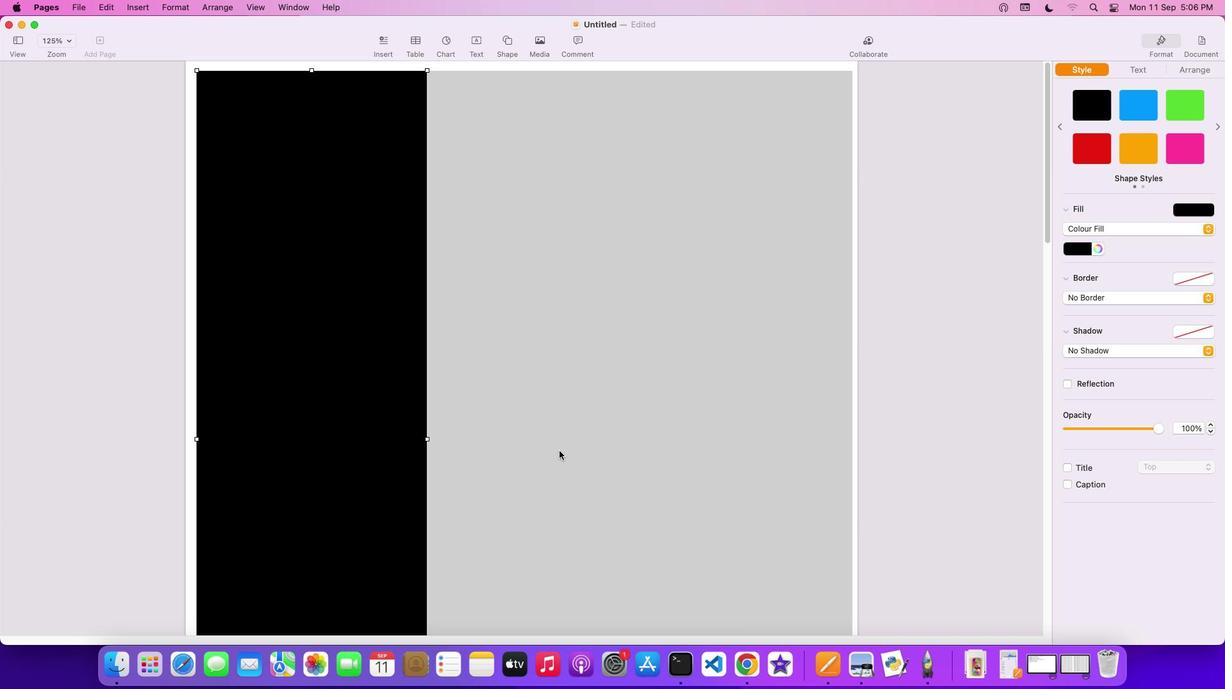 
Action: Mouse pressed left at (559, 450)
Screenshot: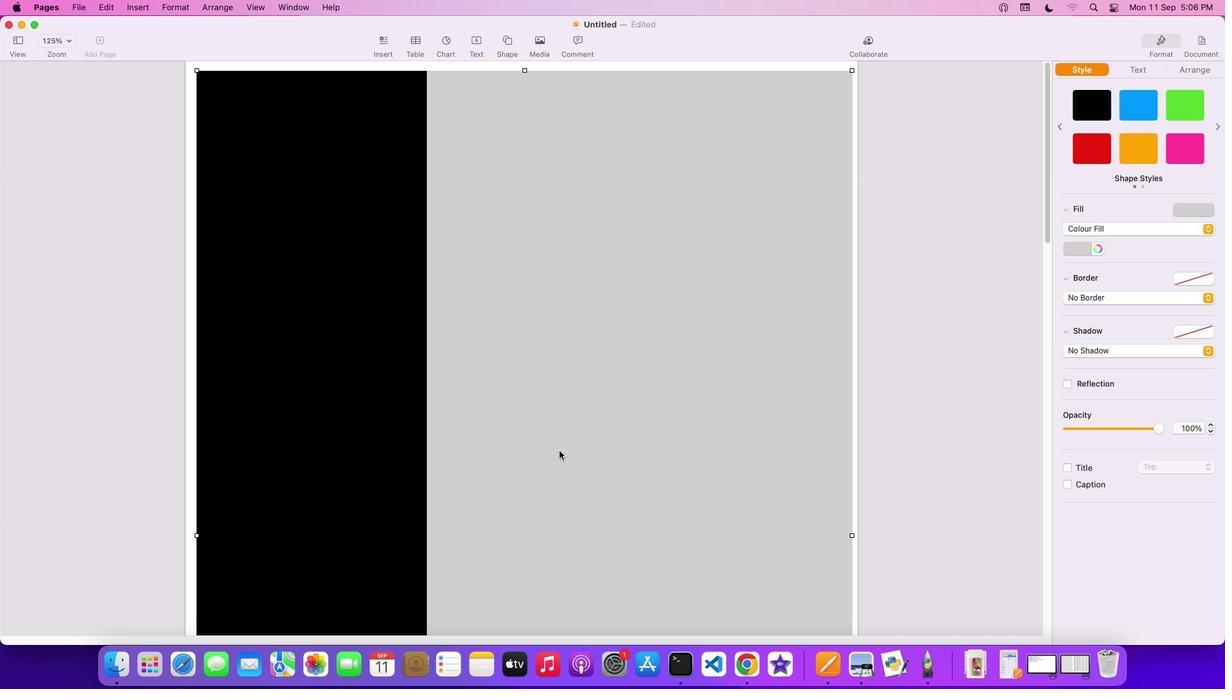 
Action: Key pressed Key.cmd'v'Key.cmd'v'
Screenshot: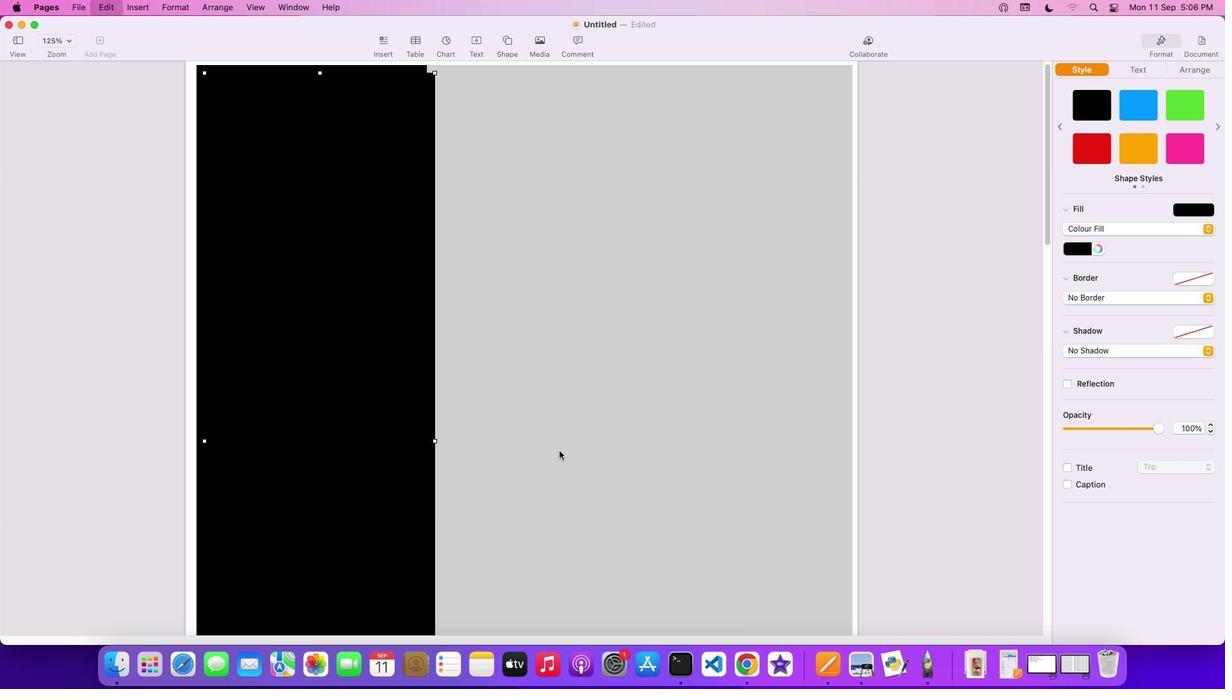 
Action: Mouse moved to (297, 397)
Screenshot: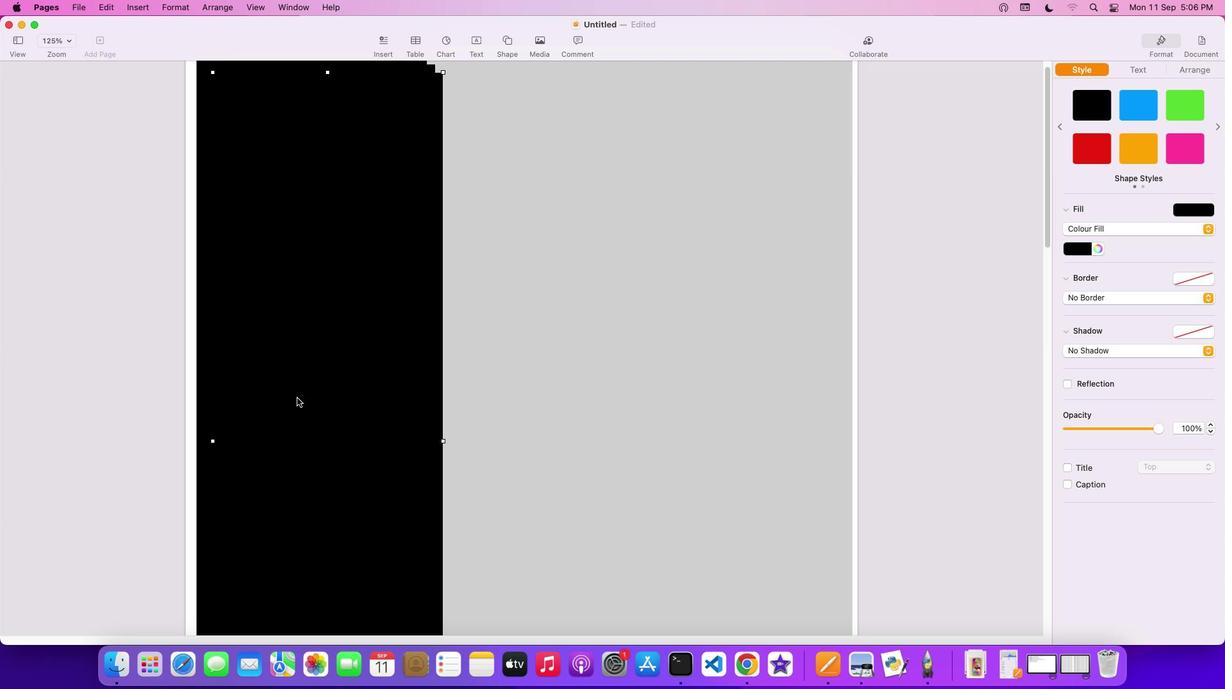
Action: Mouse pressed left at (297, 397)
